 Task: Research Airbnb accommodation in Mosul Dam, Iraq from 2nd December, 2023 to 12th December, 2023 for 2 adults.1  bedroom having 1 bed and 1 bathroom.Amenities needed are: washing machine. Booking option can be shelf check-in. Look for 3 properties as per requirement.
Action: Mouse moved to (573, 94)
Screenshot: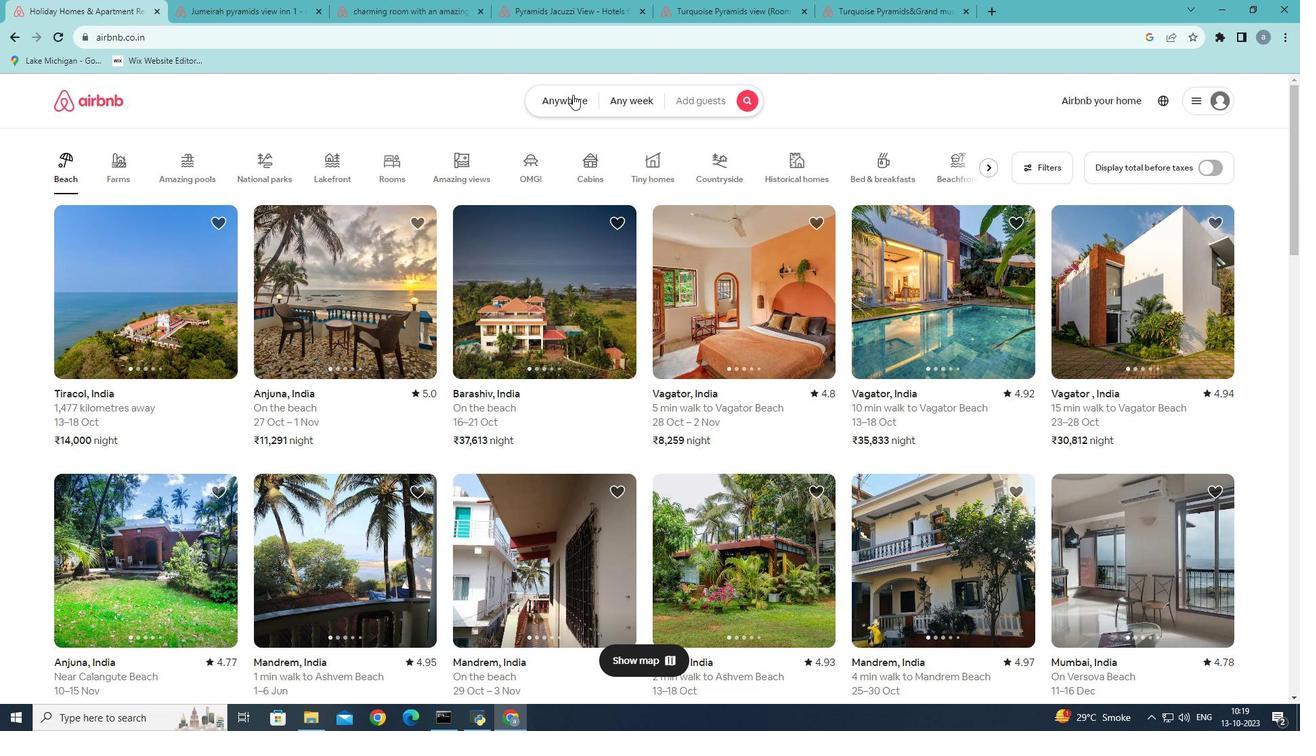 
Action: Mouse pressed left at (573, 94)
Screenshot: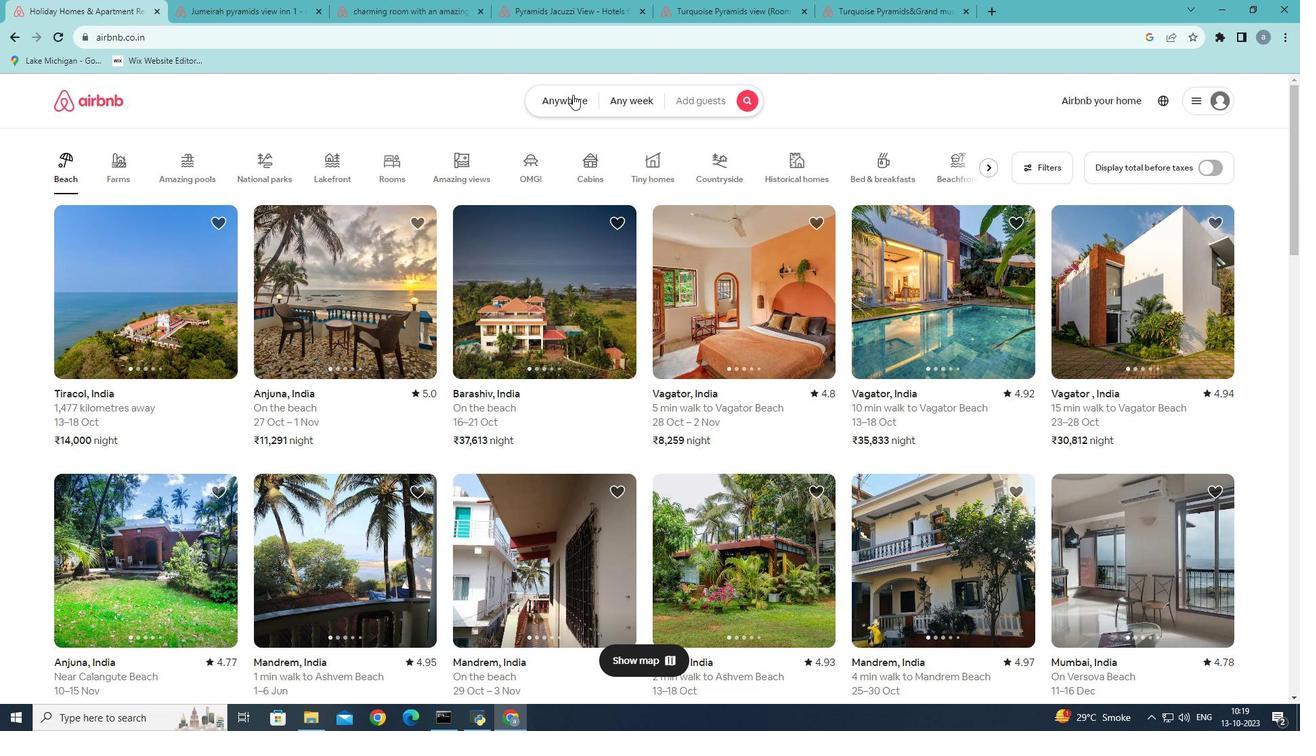 
Action: Mouse moved to (448, 164)
Screenshot: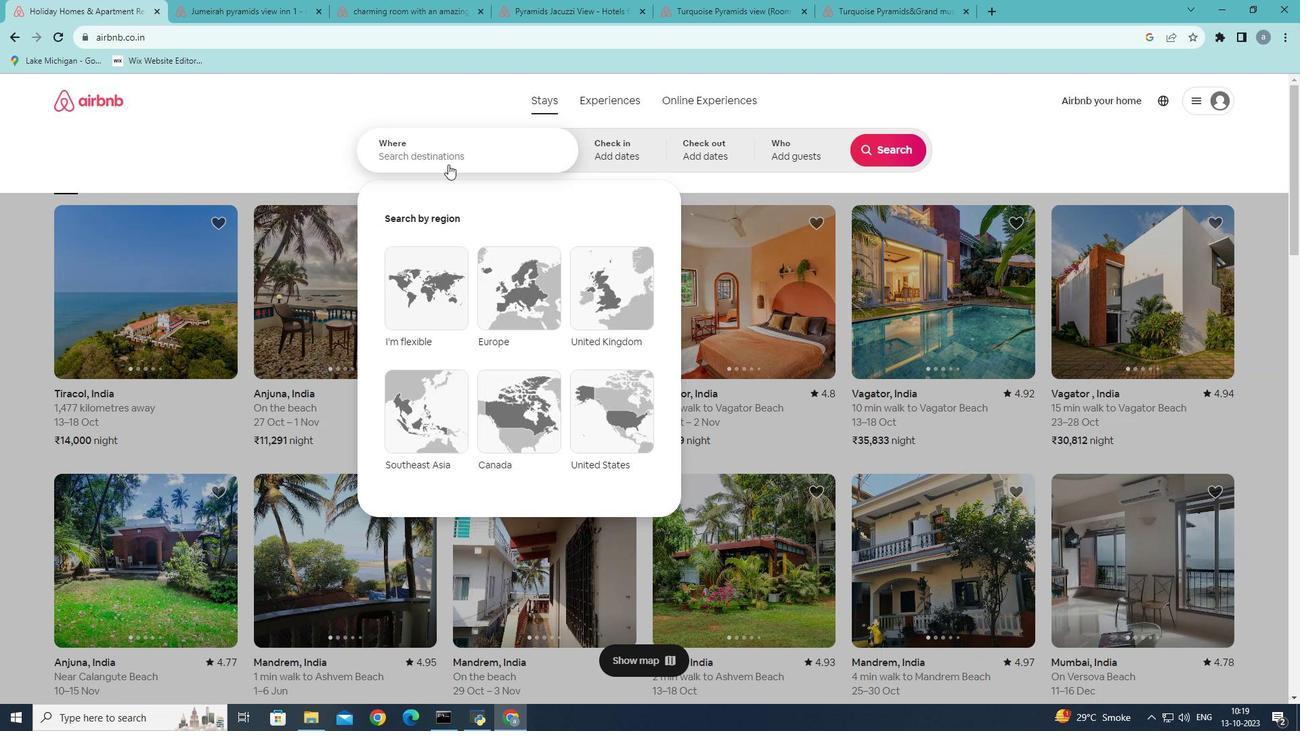 
Action: Mouse pressed left at (448, 164)
Screenshot: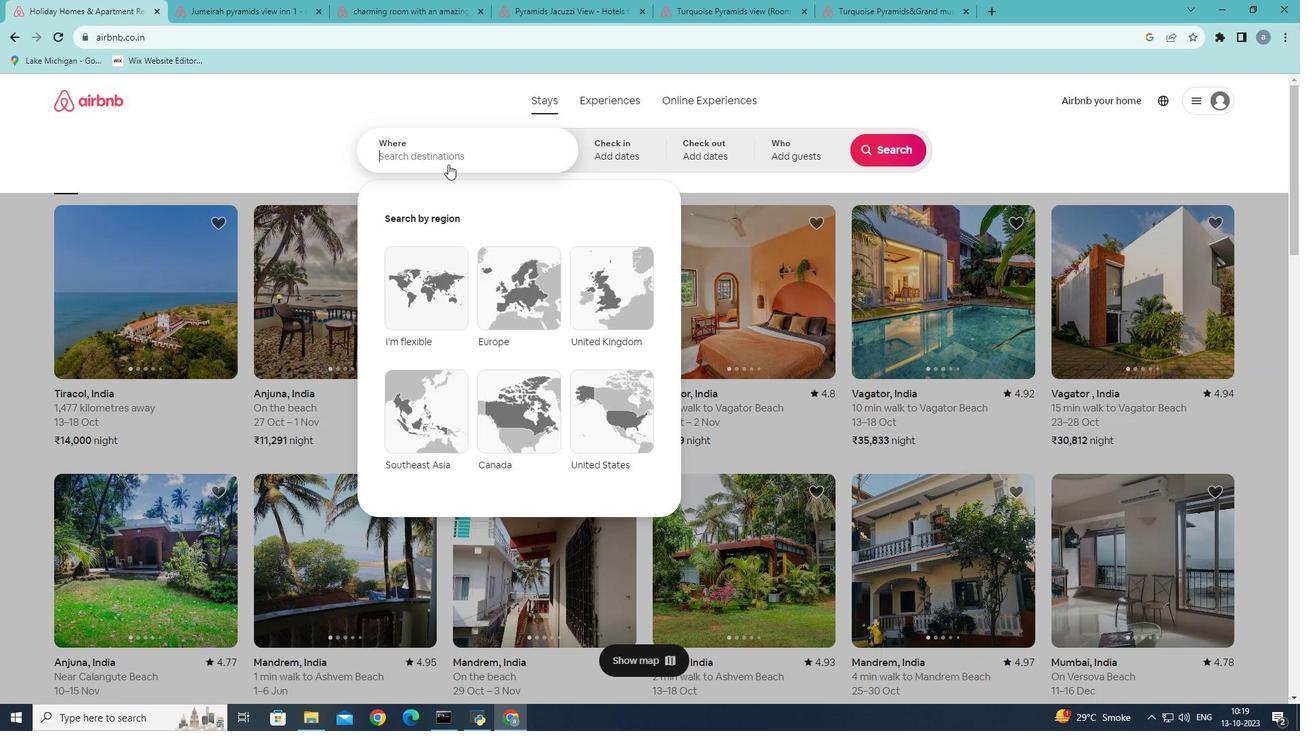 
Action: Mouse moved to (454, 140)
Screenshot: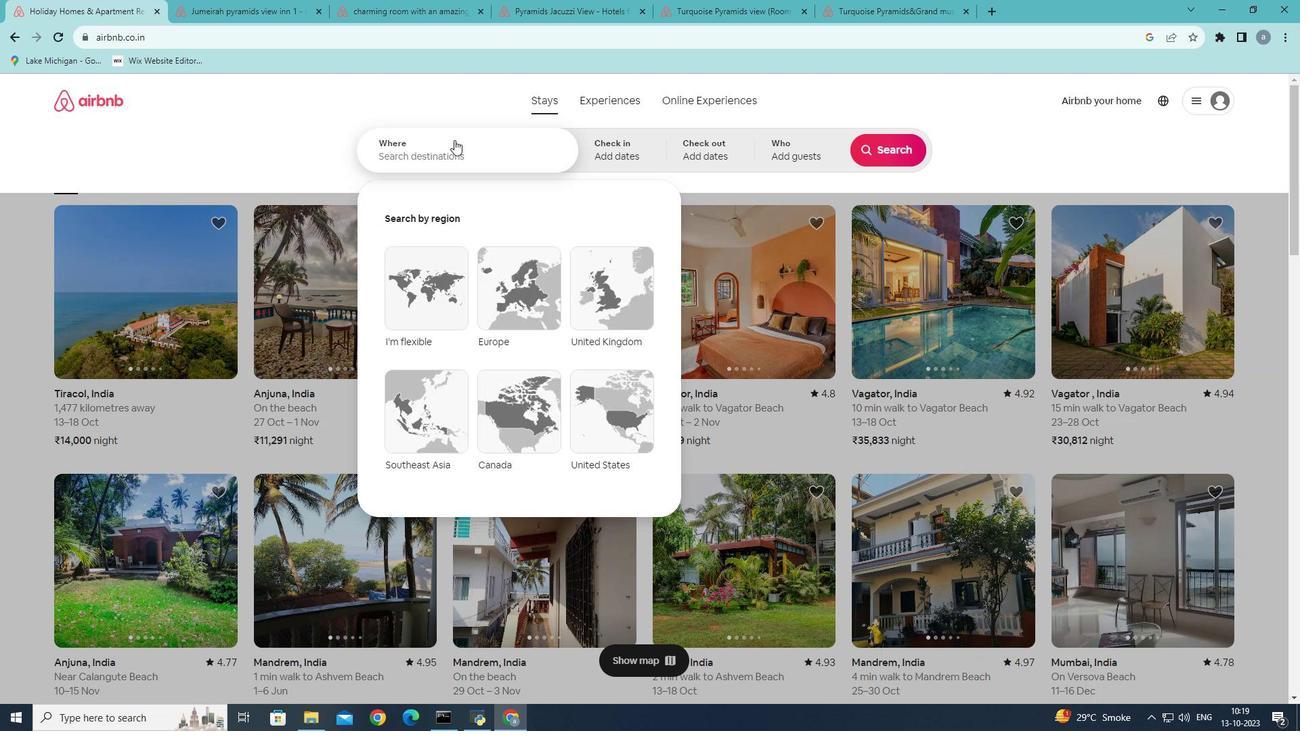 
Action: Key pressed <Key.shift><Key.shift>Mosul
Screenshot: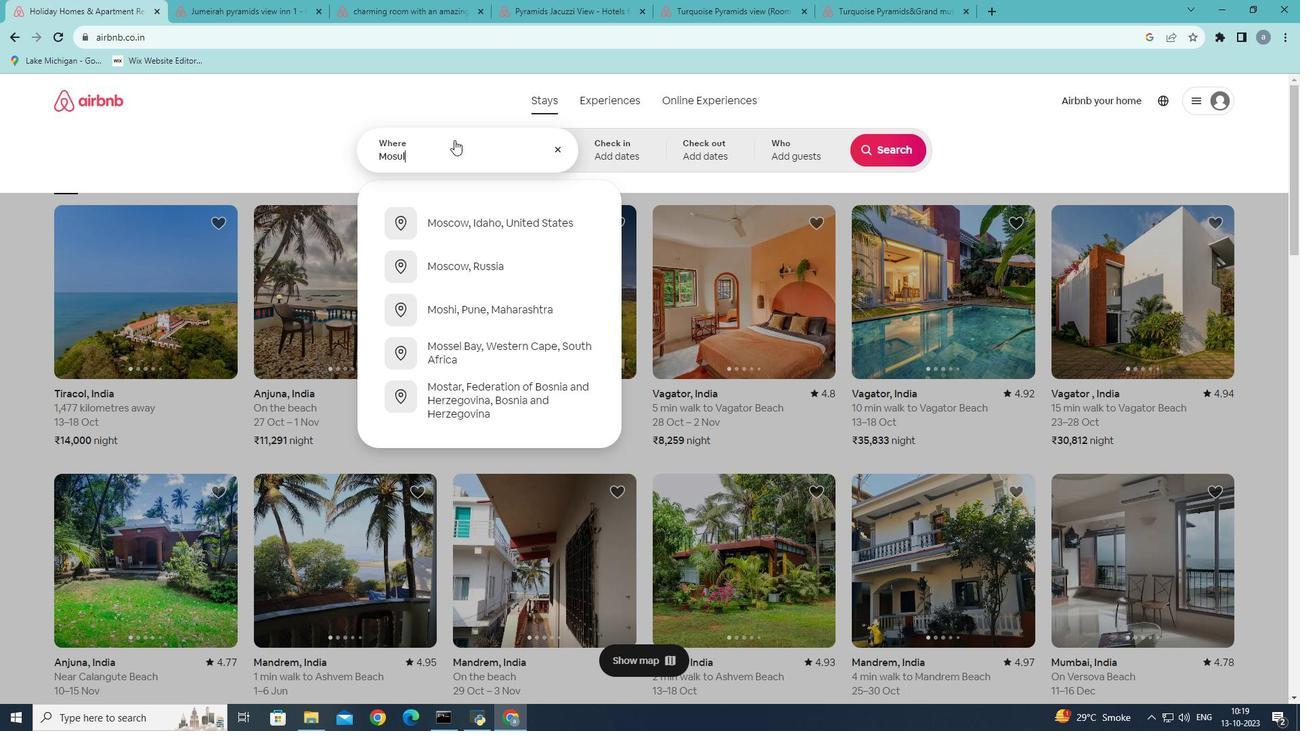 
Action: Mouse moved to (483, 260)
Screenshot: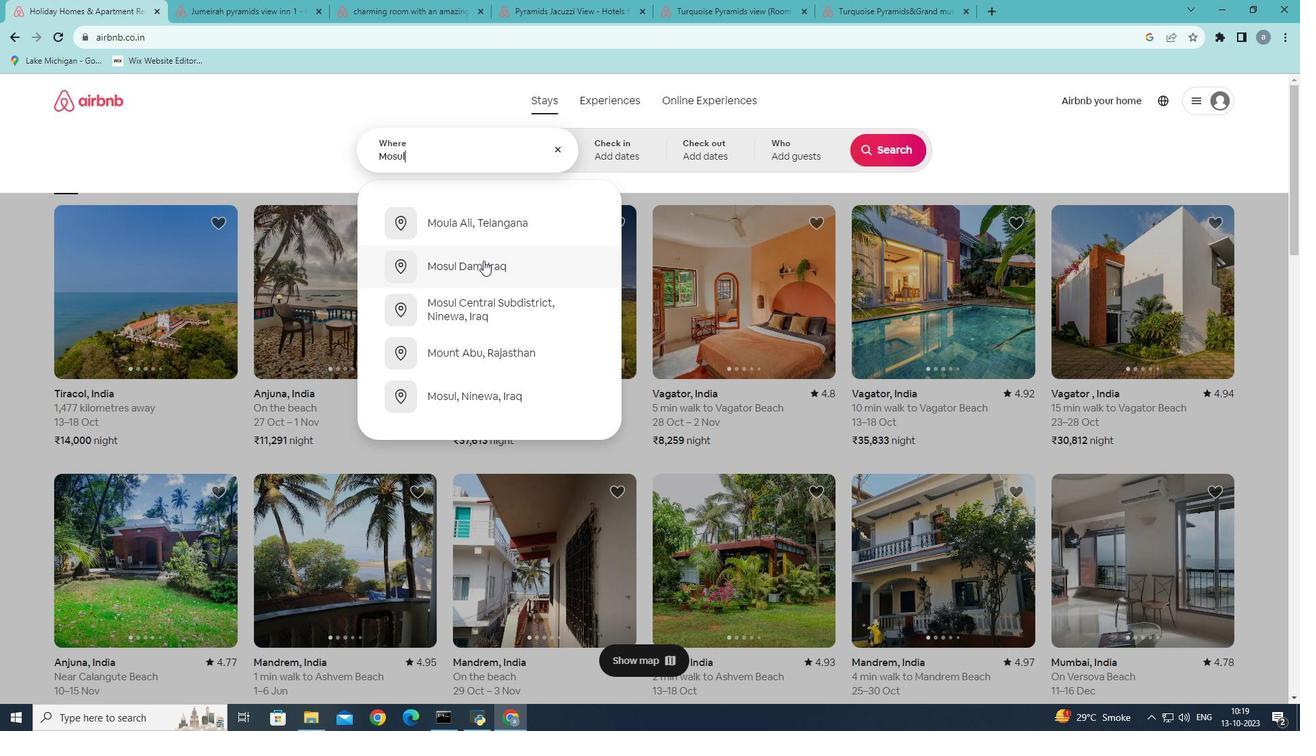 
Action: Mouse pressed left at (483, 260)
Screenshot: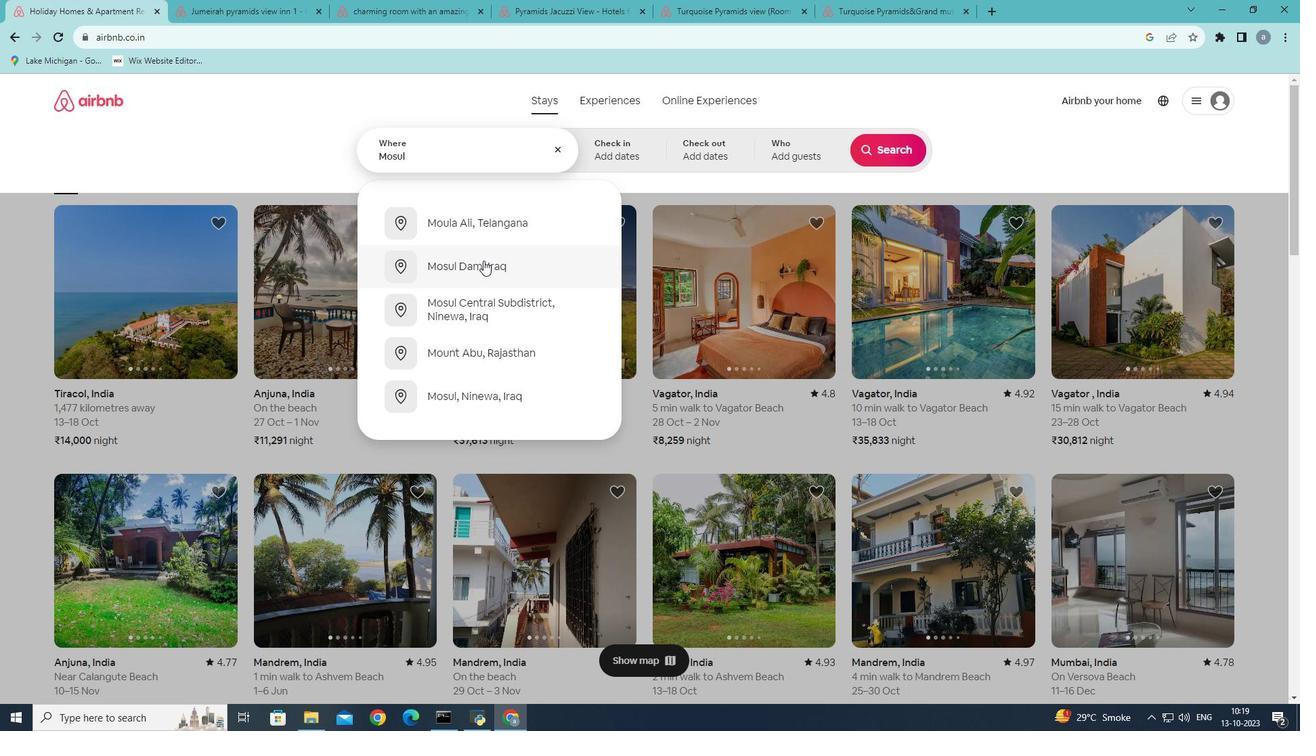 
Action: Mouse moved to (884, 262)
Screenshot: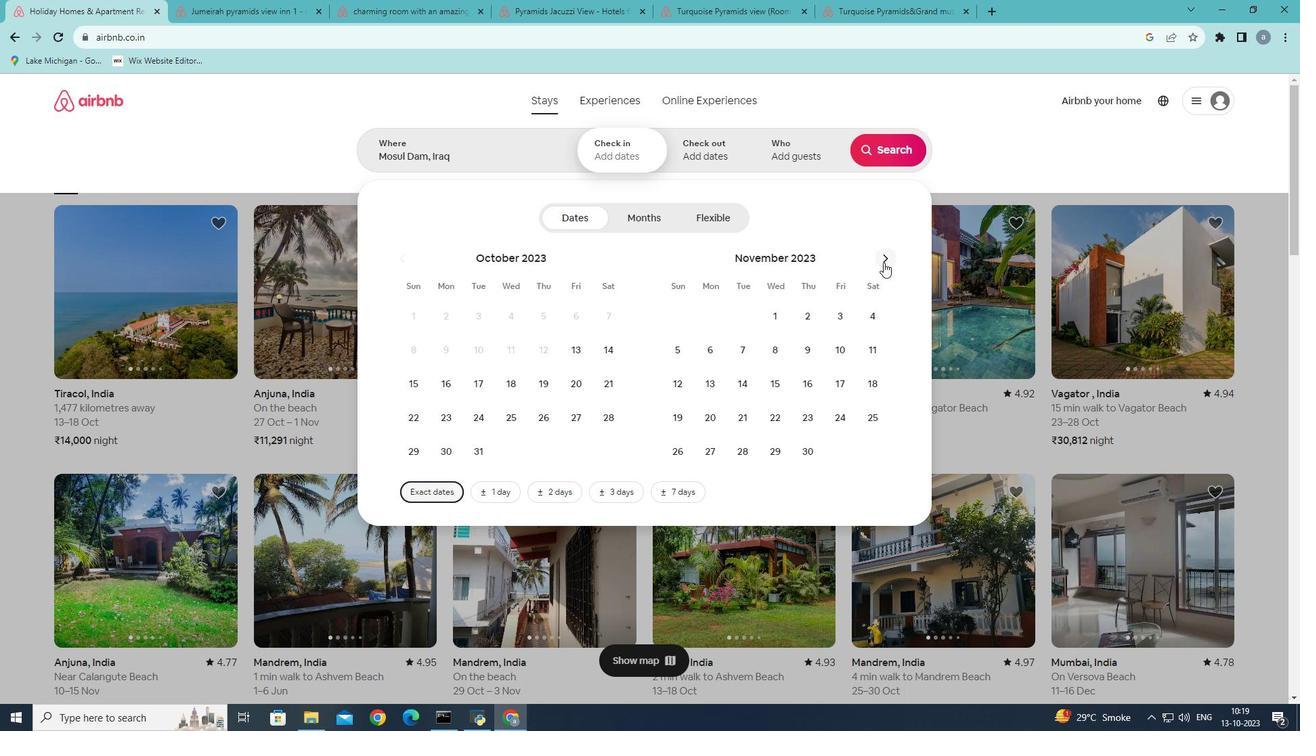 
Action: Mouse pressed left at (884, 262)
Screenshot: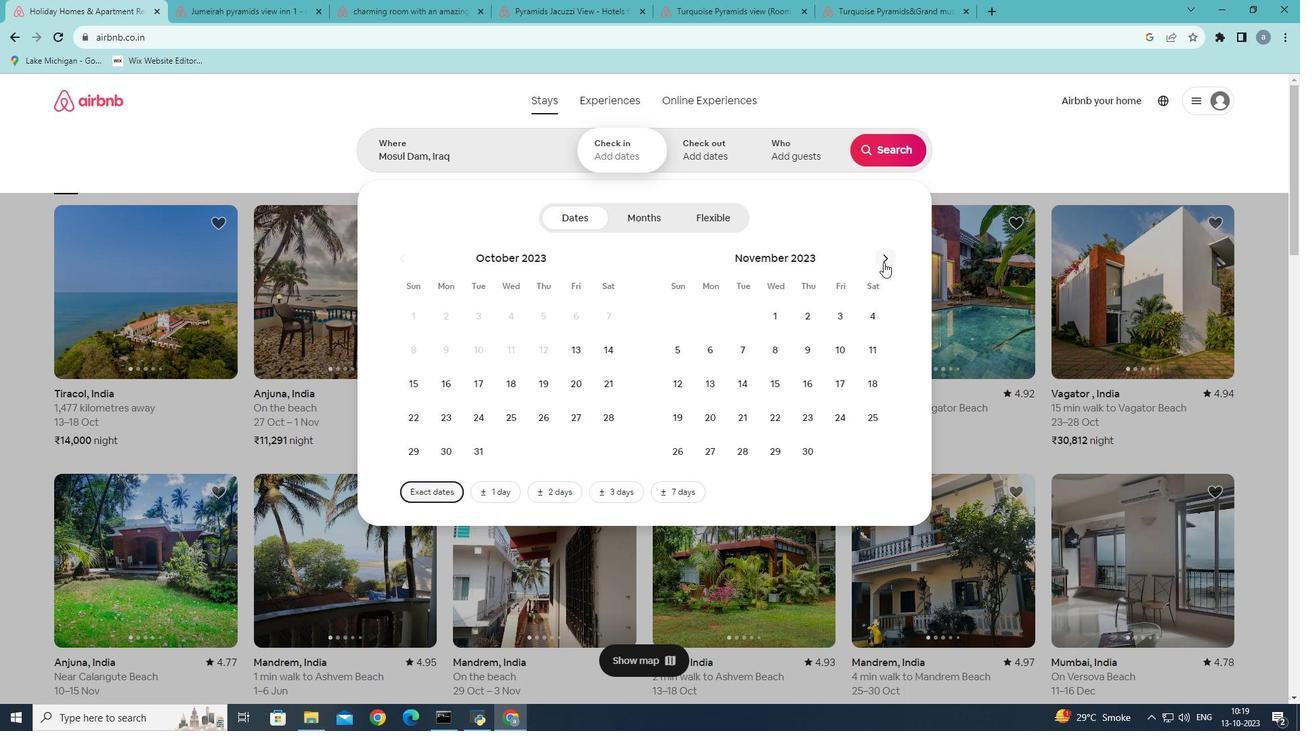 
Action: Mouse moved to (869, 308)
Screenshot: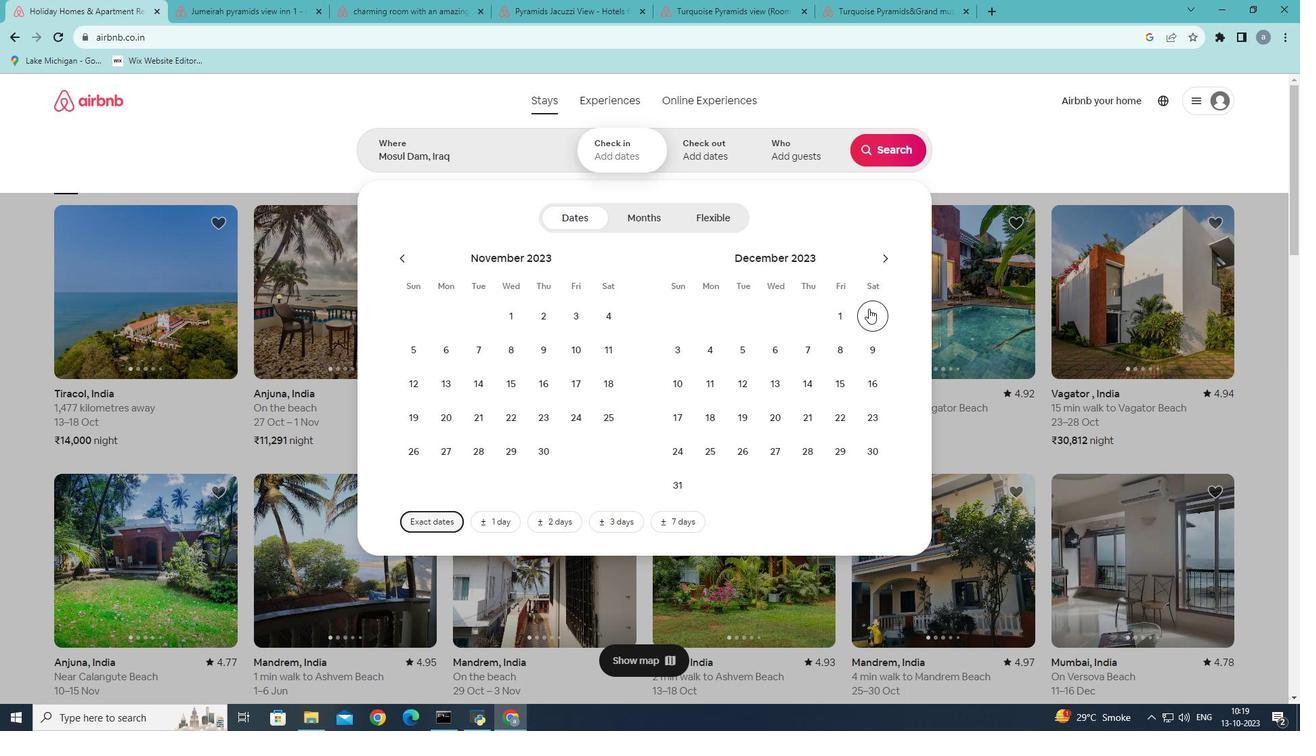 
Action: Mouse pressed left at (869, 308)
Screenshot: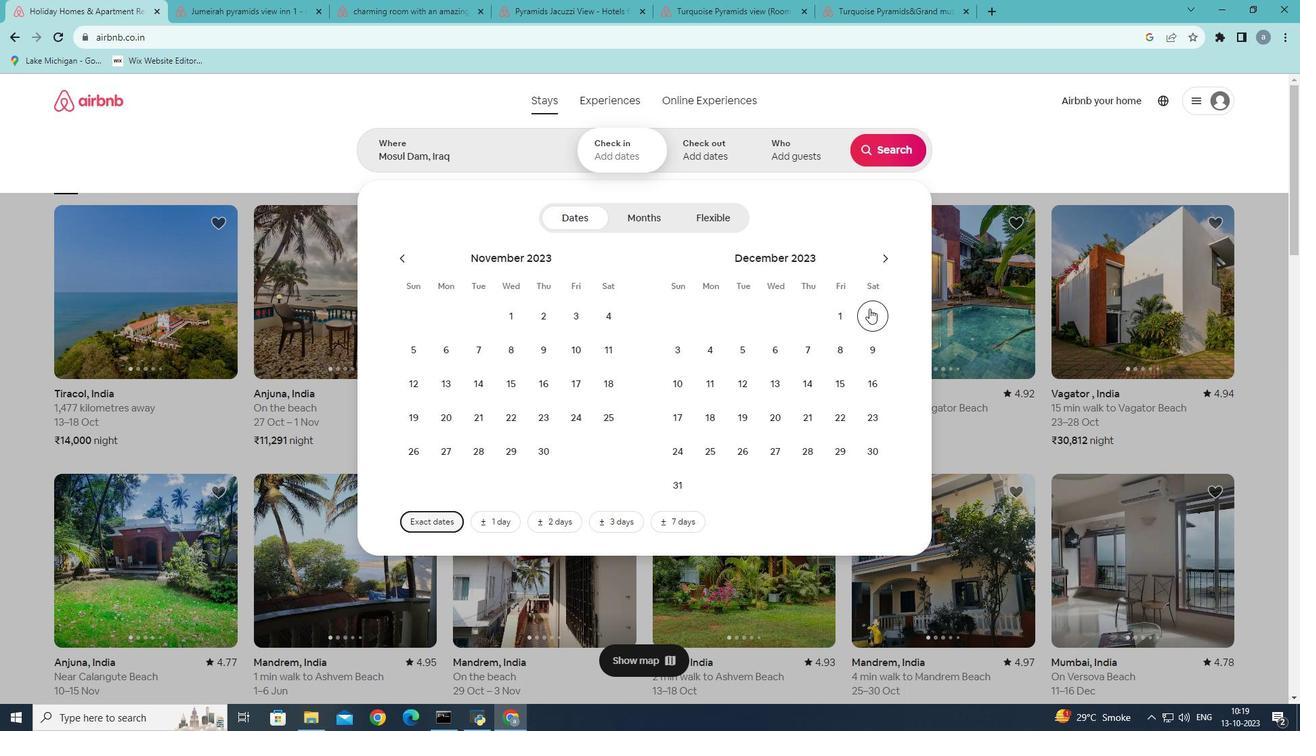 
Action: Mouse moved to (742, 379)
Screenshot: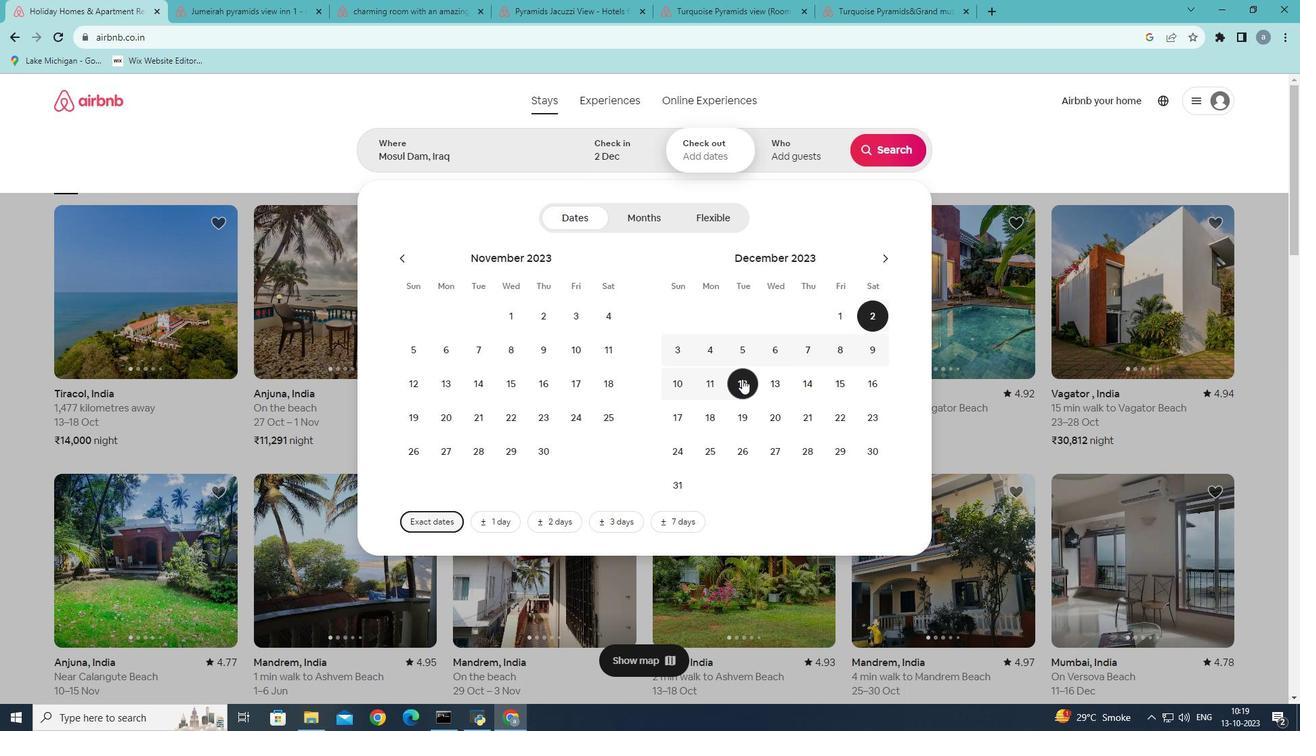 
Action: Mouse pressed left at (742, 379)
Screenshot: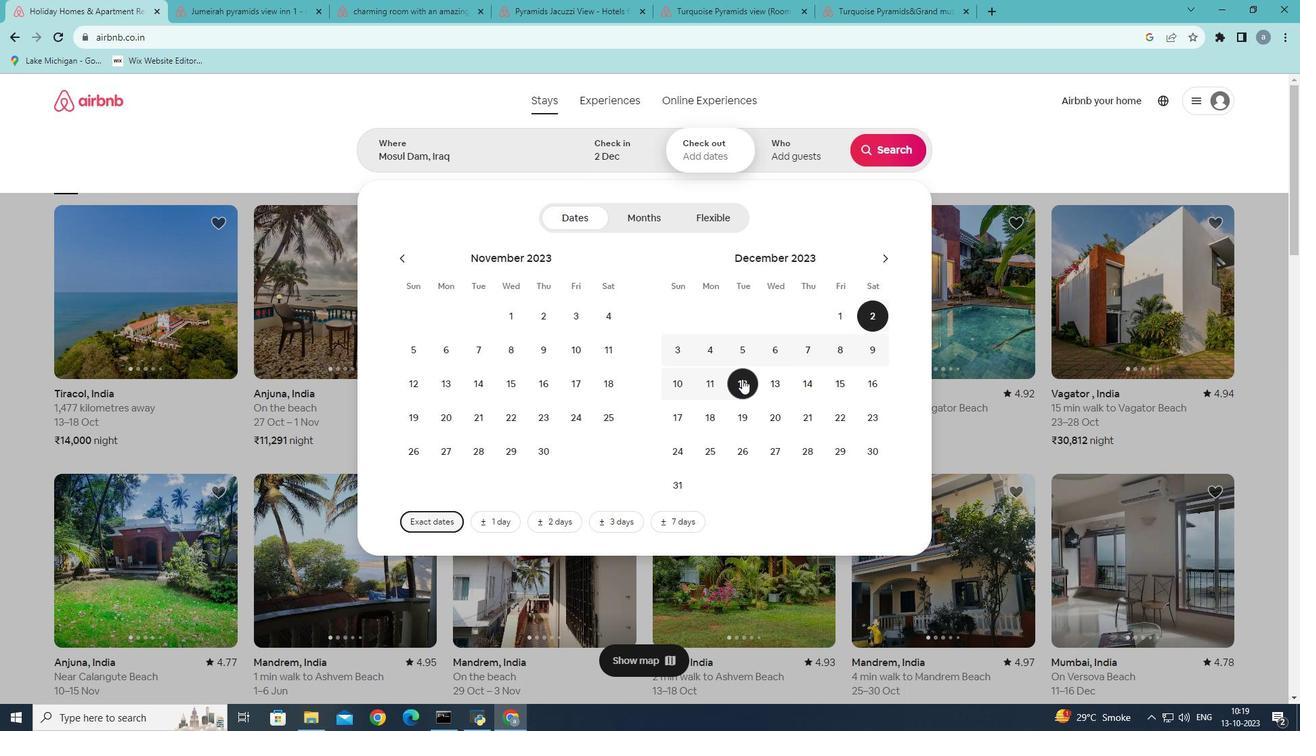 
Action: Mouse moved to (812, 153)
Screenshot: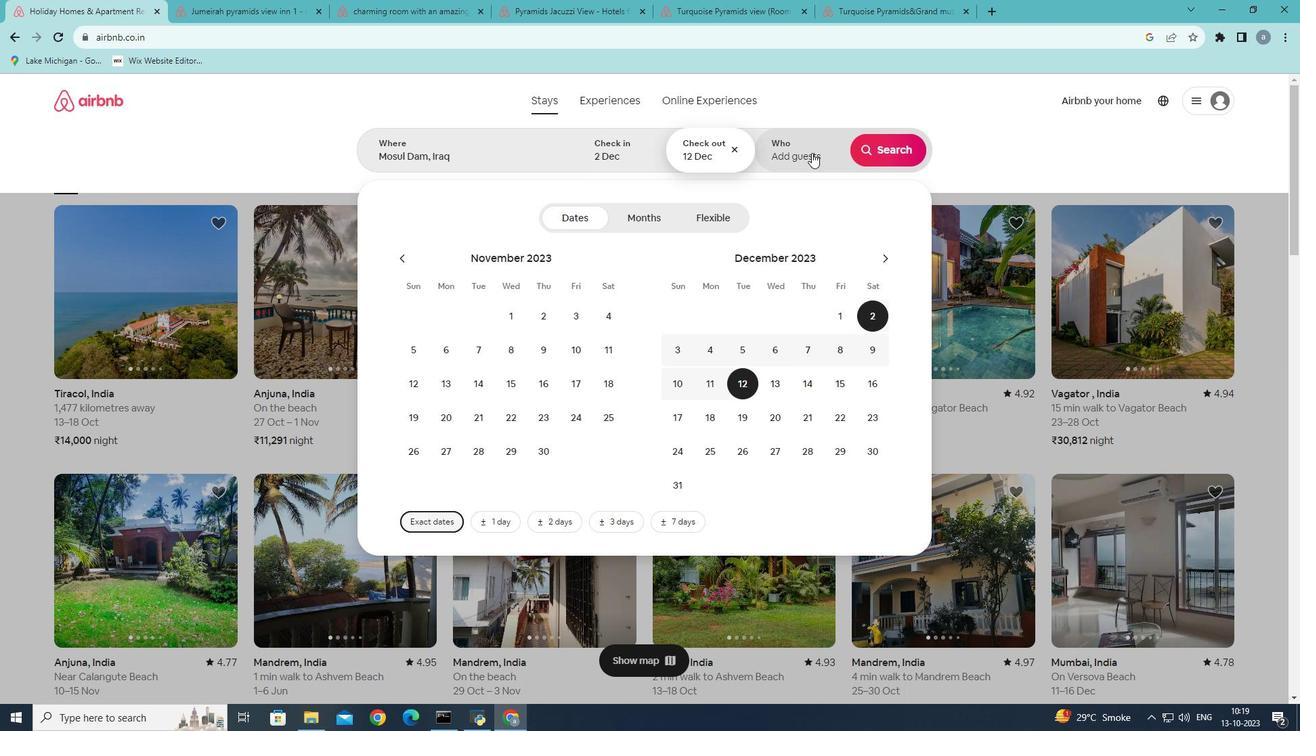 
Action: Mouse pressed left at (812, 153)
Screenshot: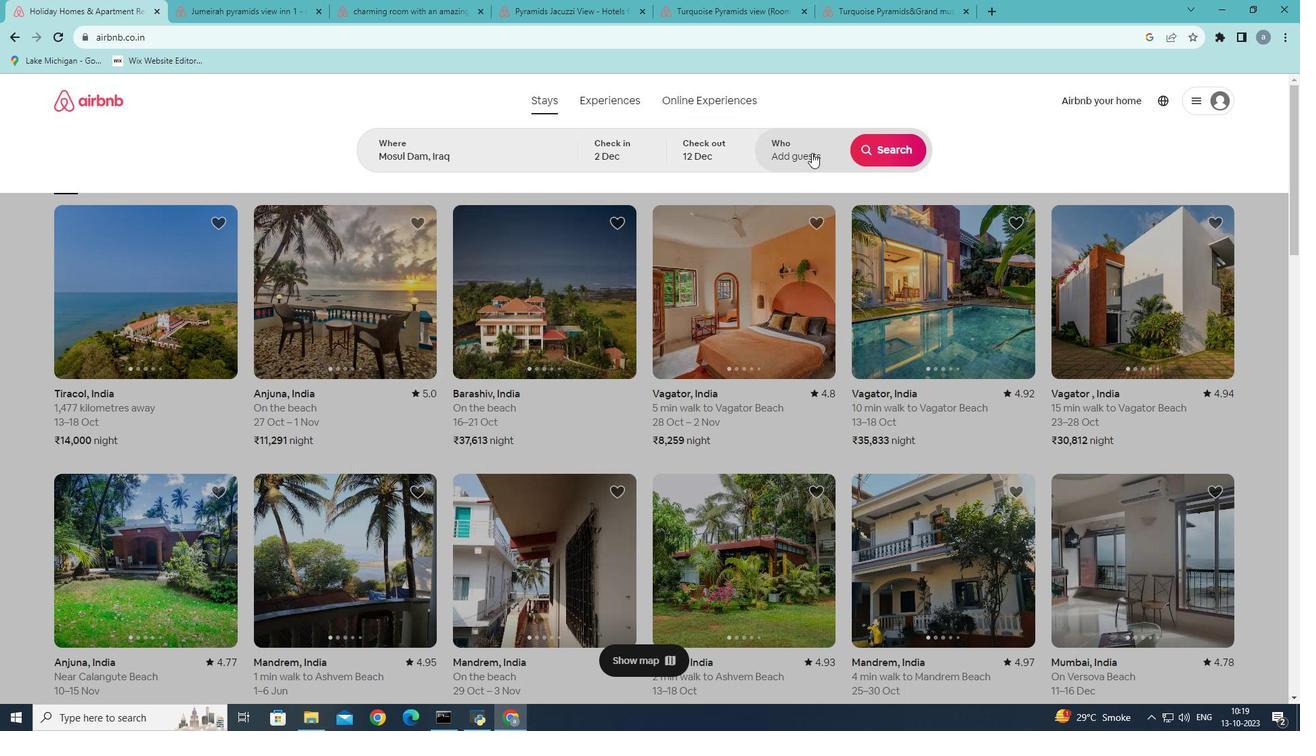 
Action: Mouse moved to (892, 220)
Screenshot: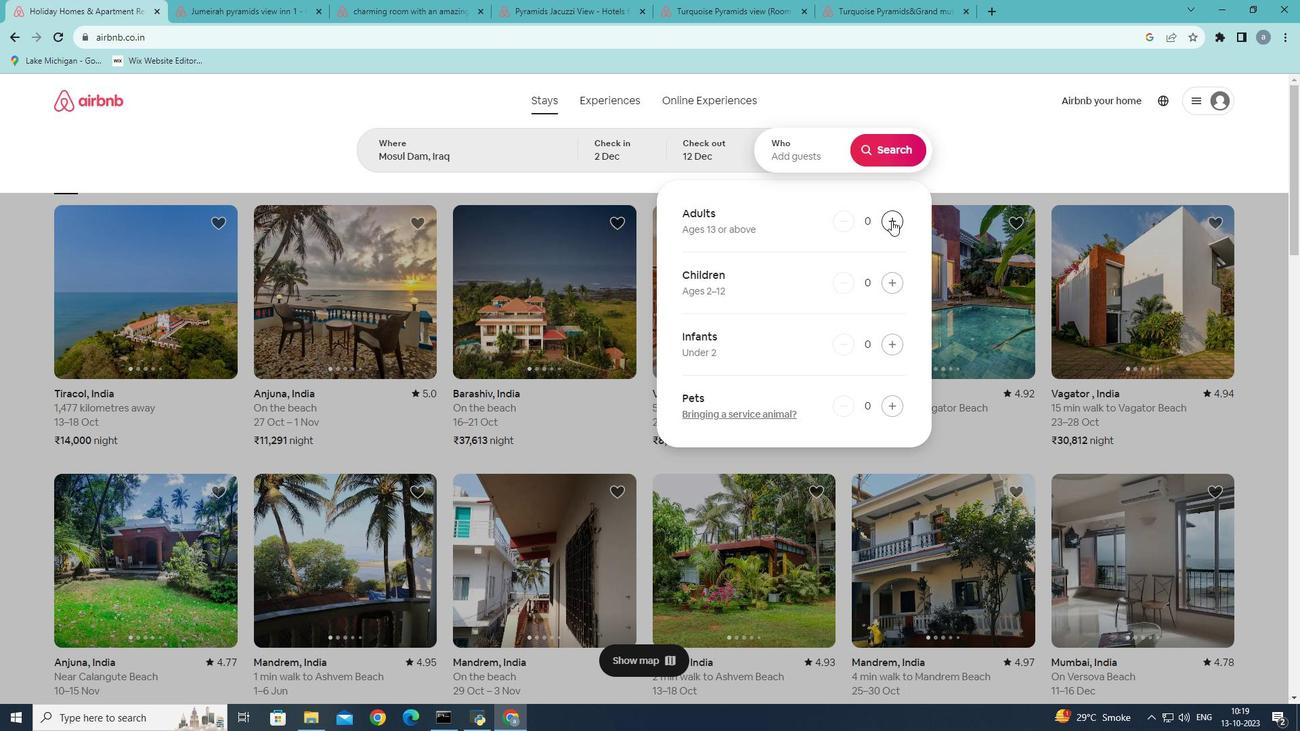 
Action: Mouse pressed left at (892, 220)
Screenshot: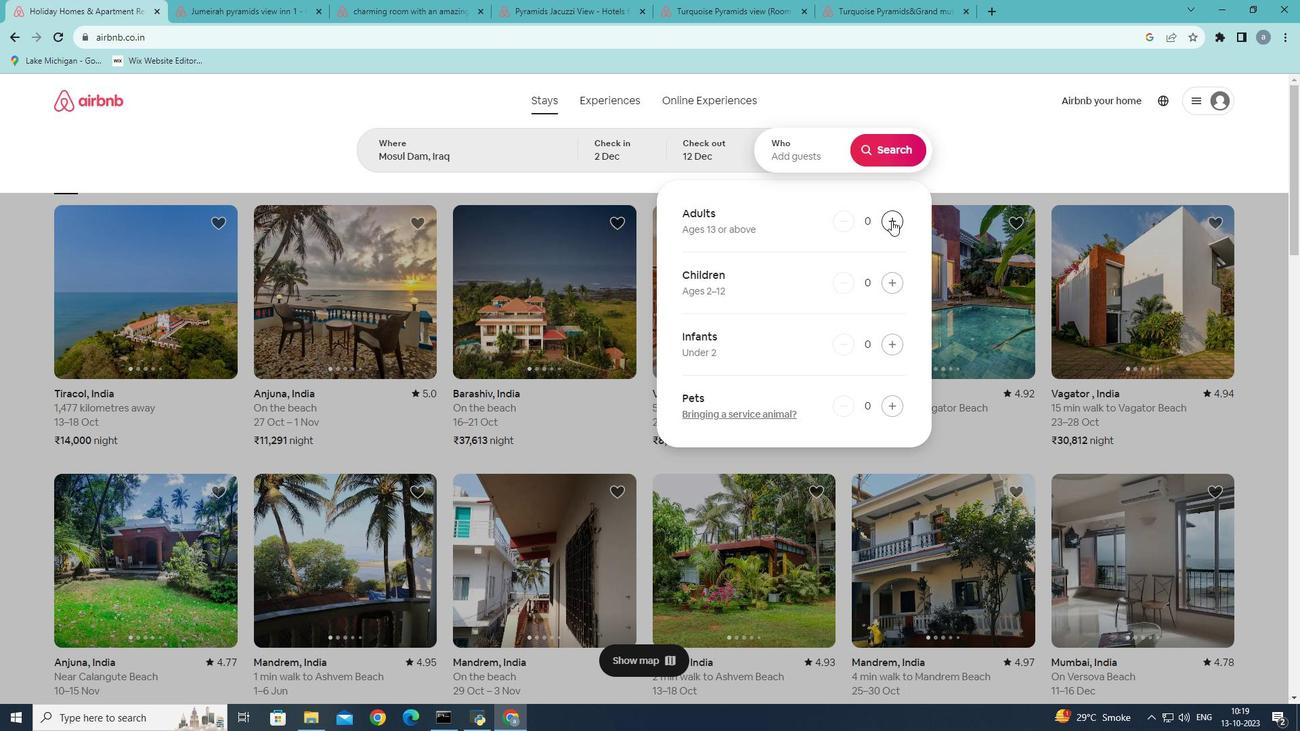 
Action: Mouse pressed left at (892, 220)
Screenshot: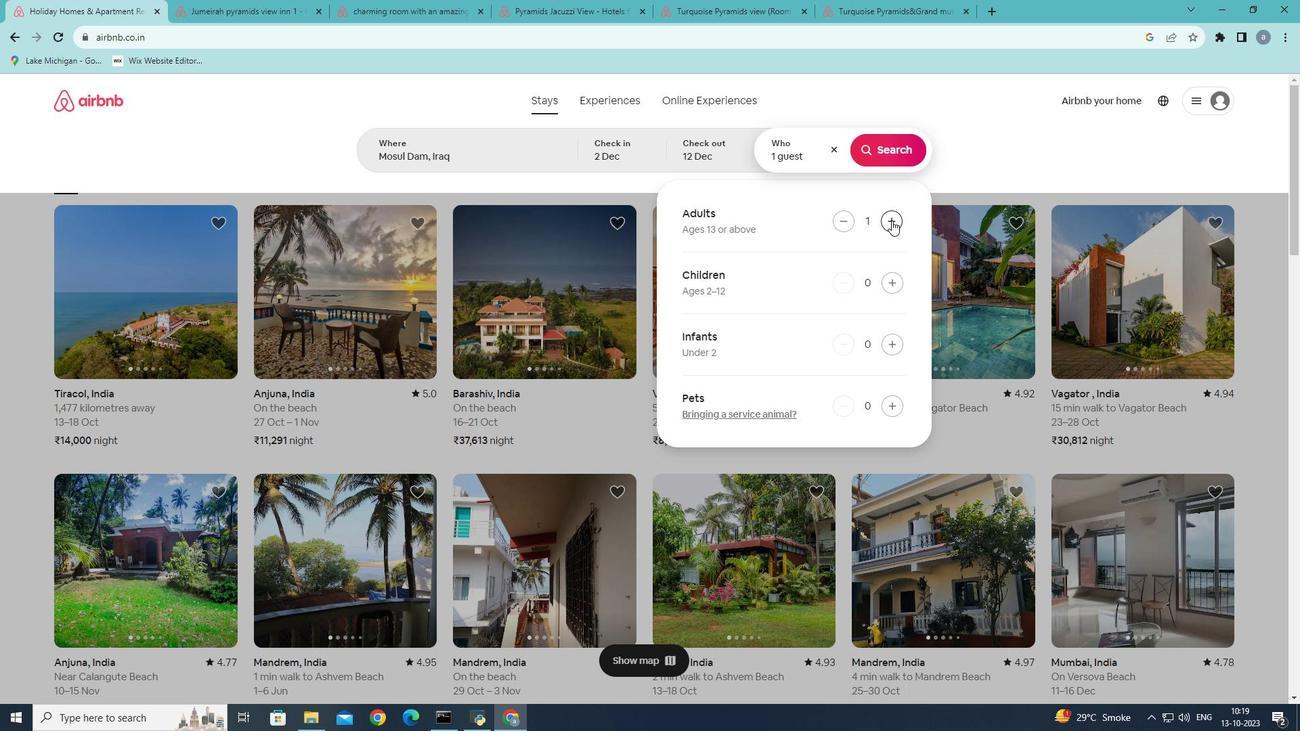 
Action: Mouse moved to (905, 147)
Screenshot: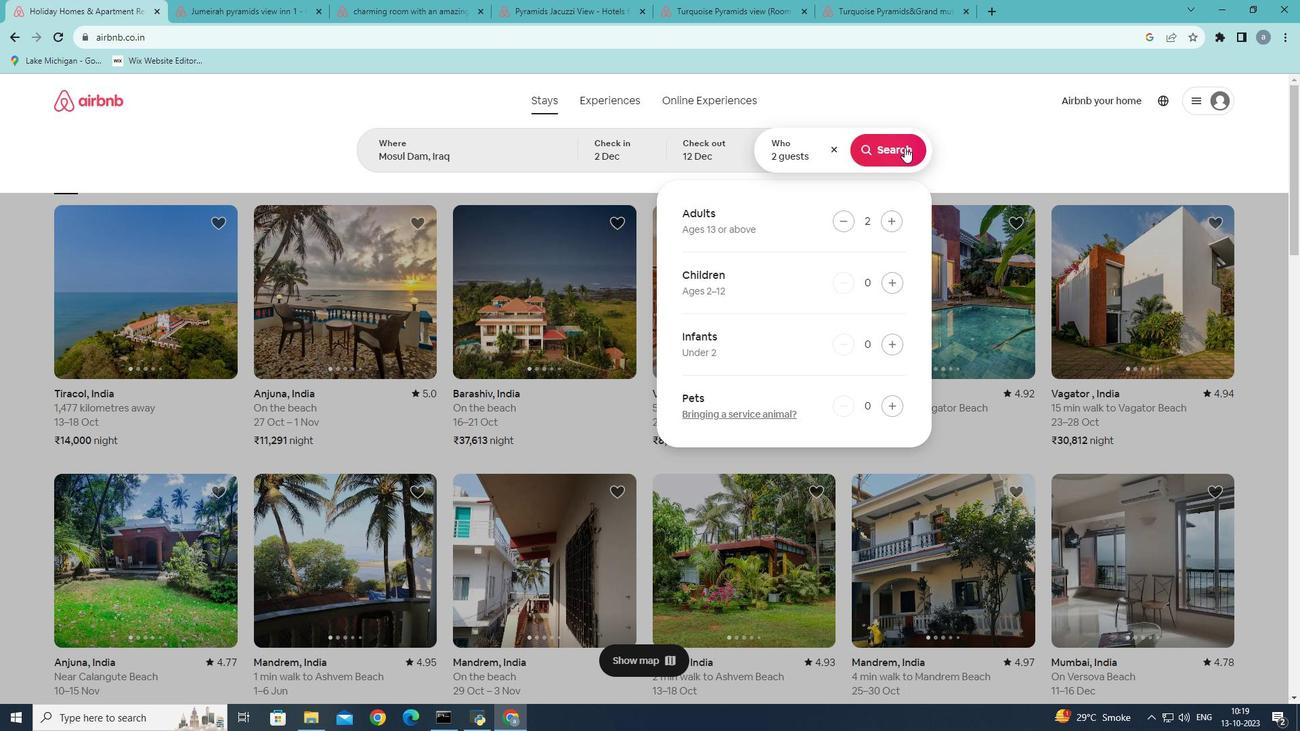 
Action: Mouse pressed left at (905, 147)
Screenshot: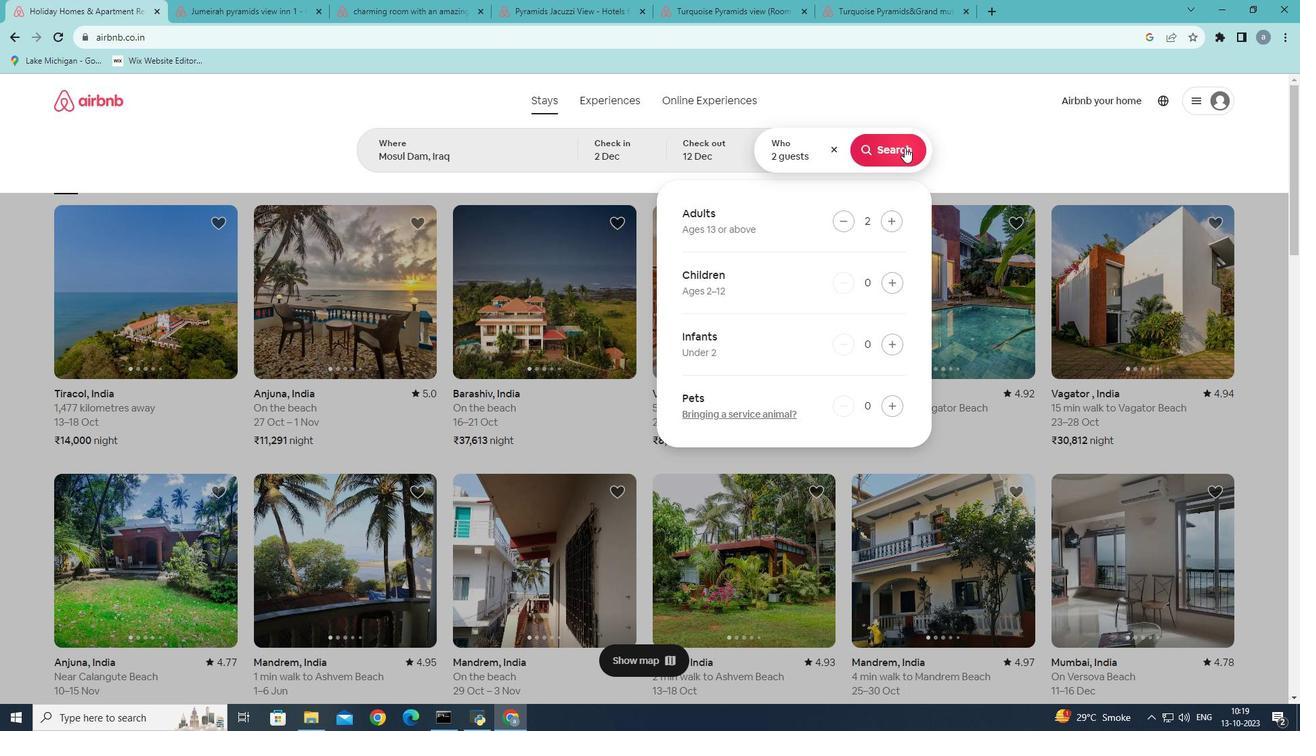 
Action: Mouse moved to (1090, 159)
Screenshot: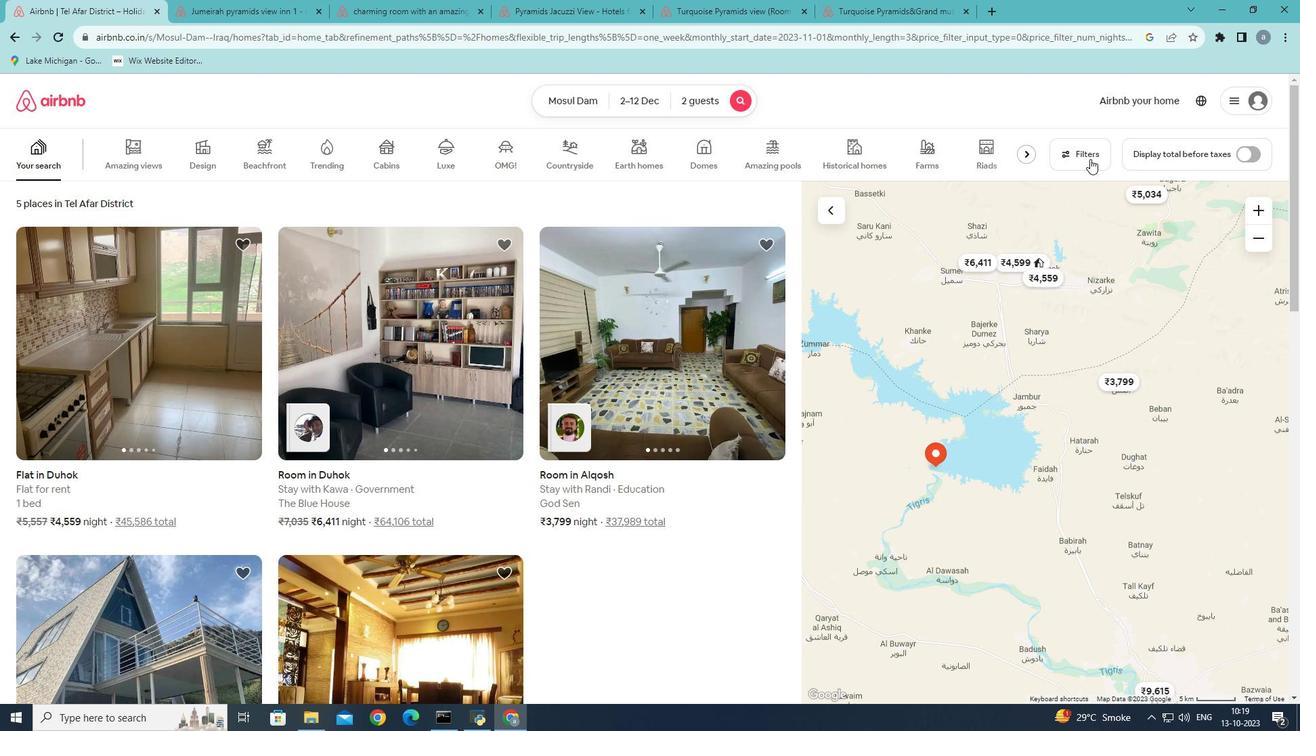 
Action: Mouse pressed left at (1090, 159)
Screenshot: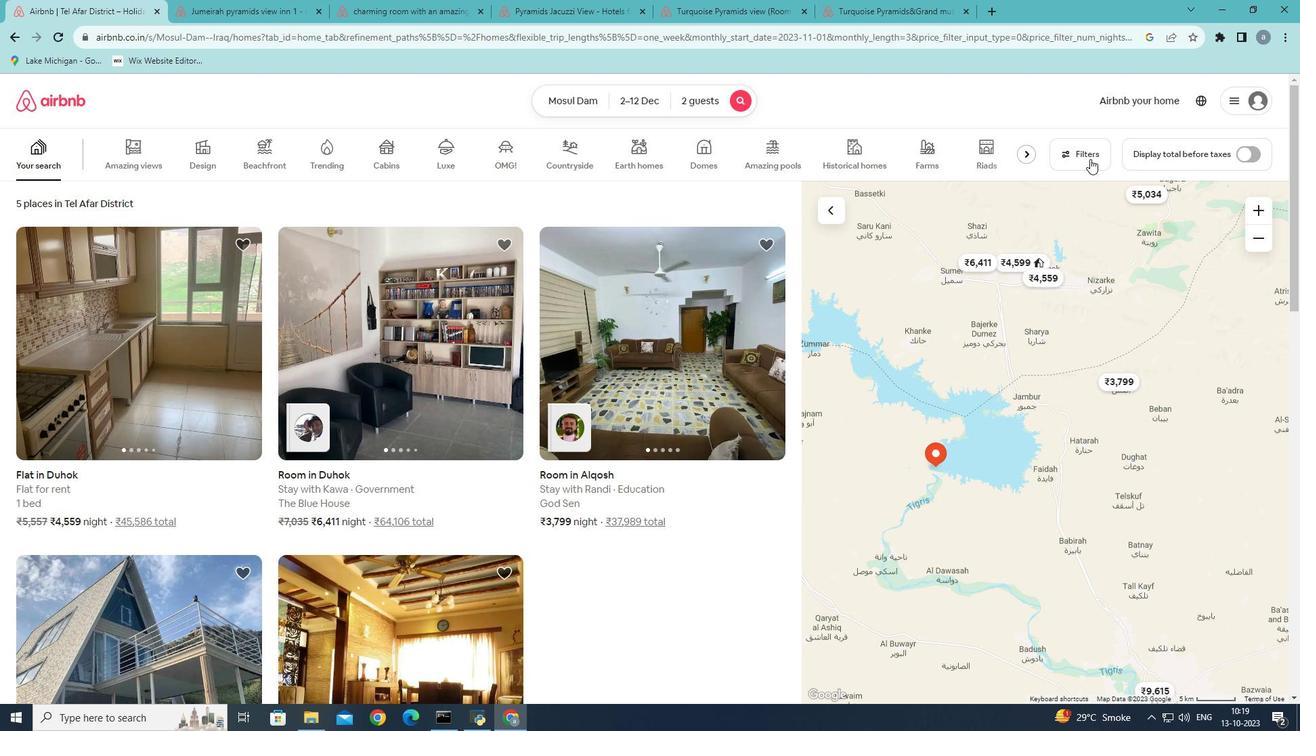 
Action: Mouse moved to (552, 424)
Screenshot: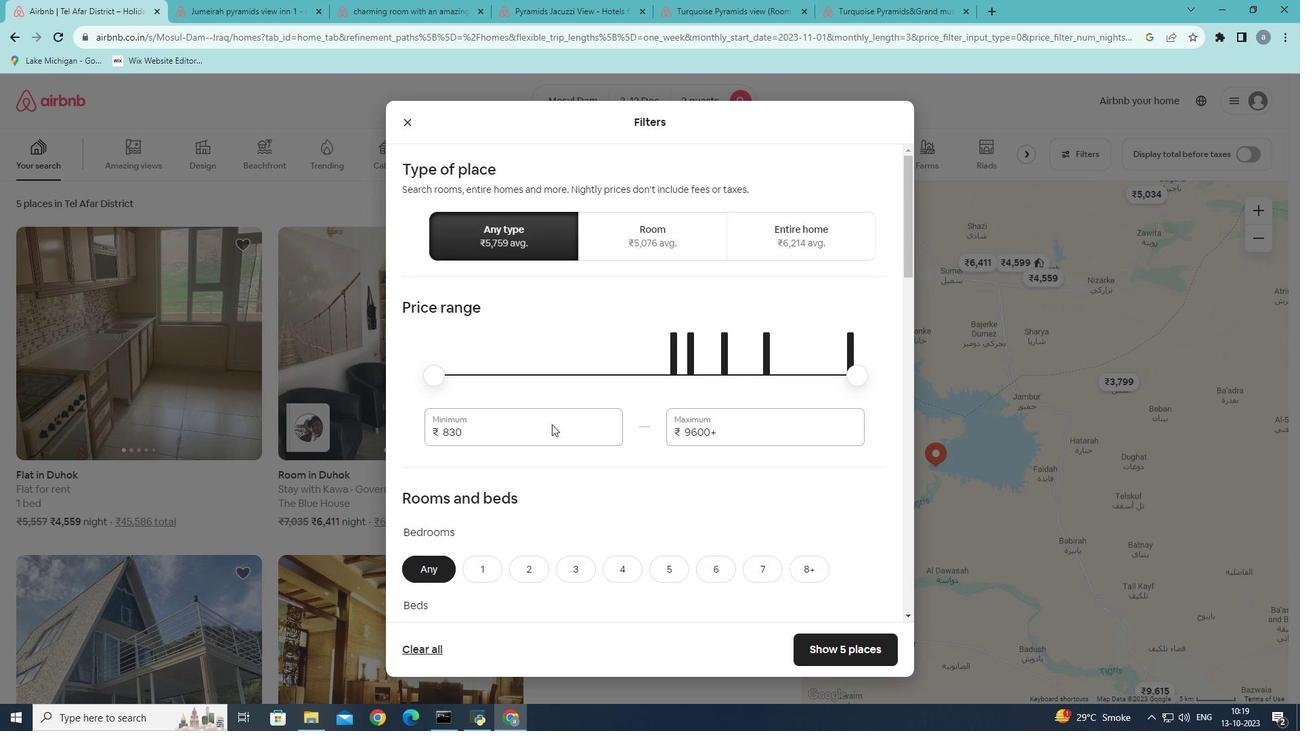 
Action: Mouse scrolled (552, 424) with delta (0, 0)
Screenshot: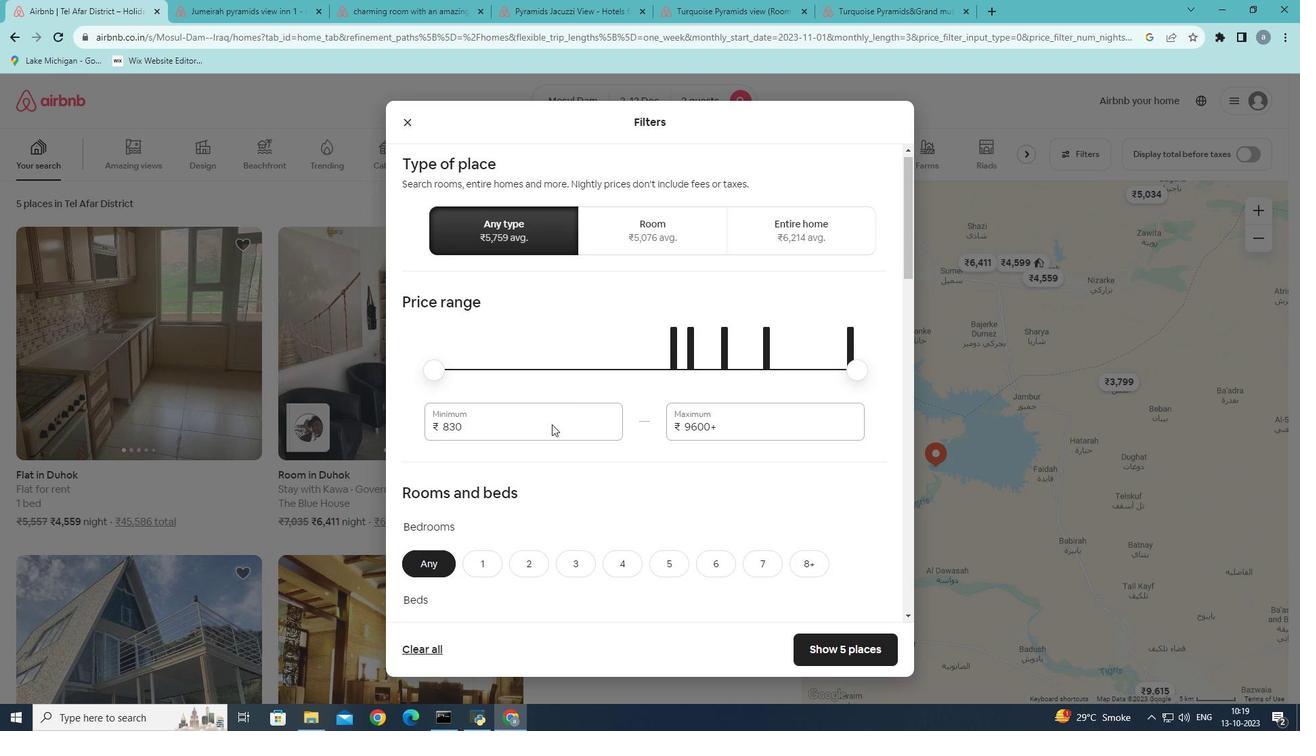 
Action: Mouse scrolled (552, 424) with delta (0, 0)
Screenshot: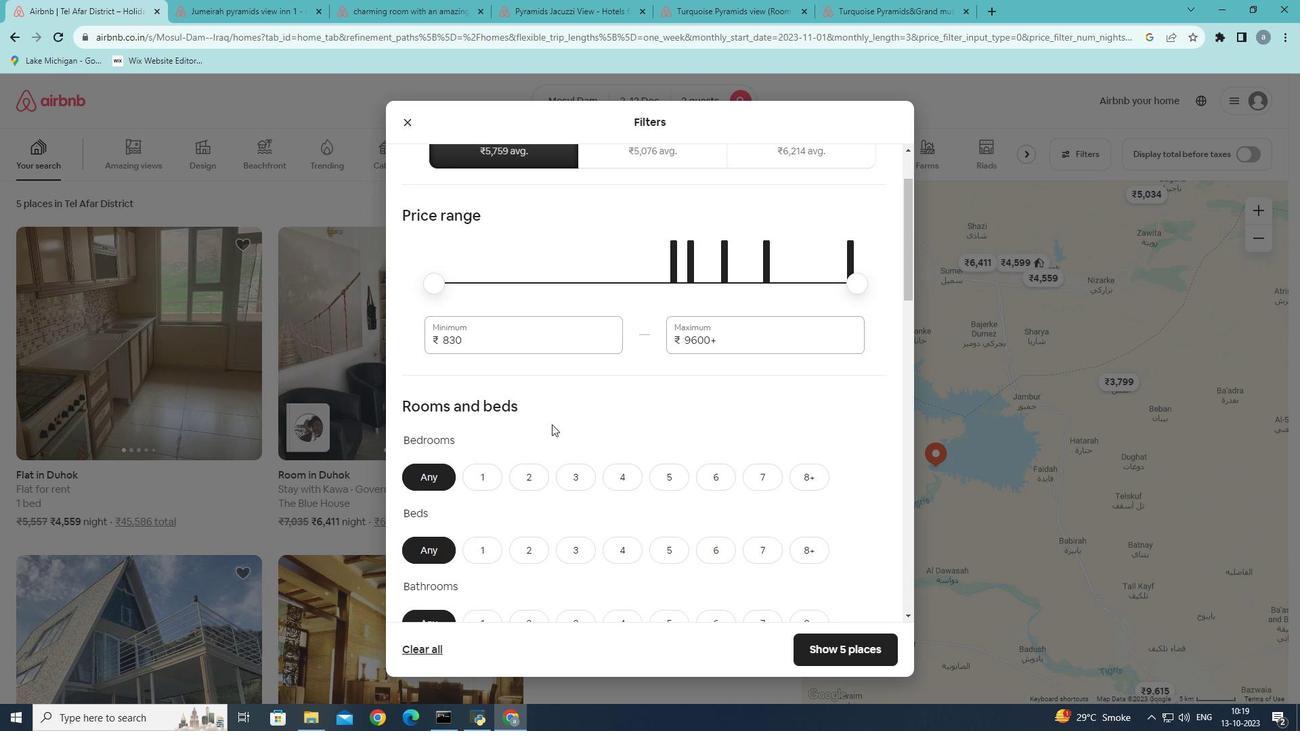 
Action: Mouse moved to (493, 439)
Screenshot: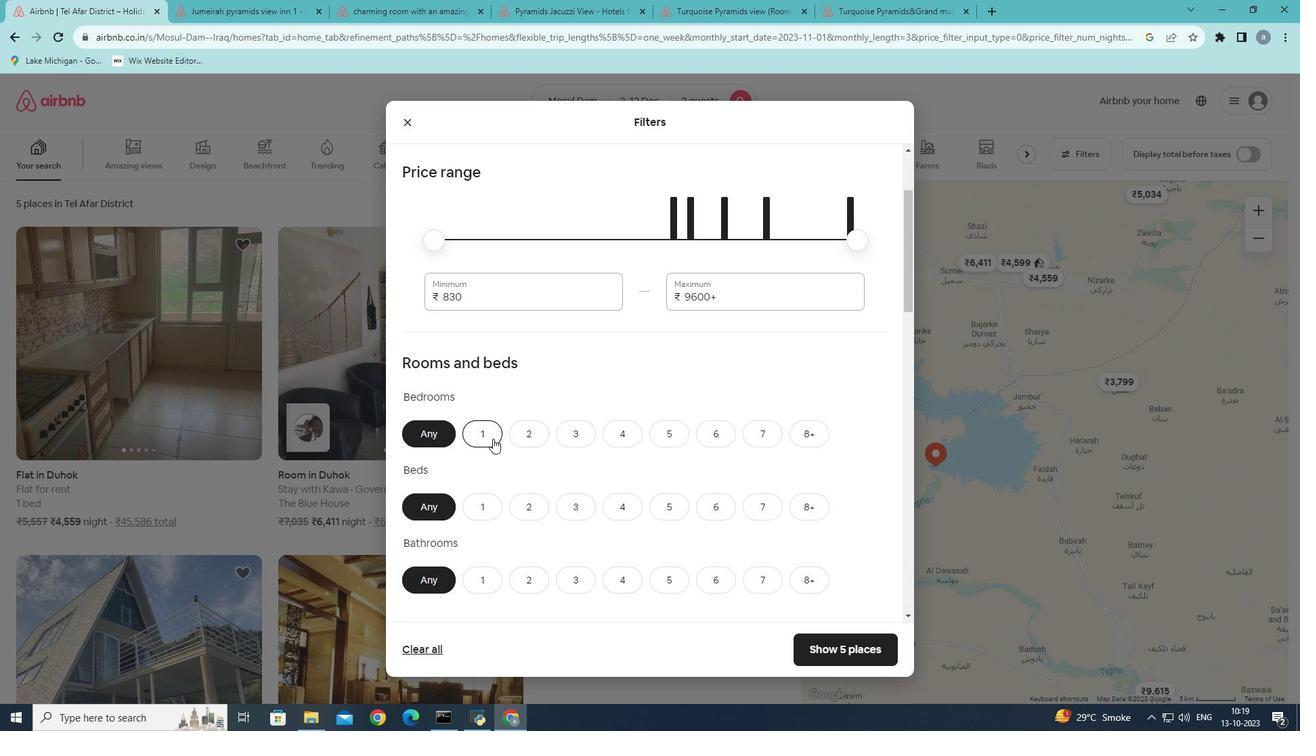 
Action: Mouse pressed left at (493, 439)
Screenshot: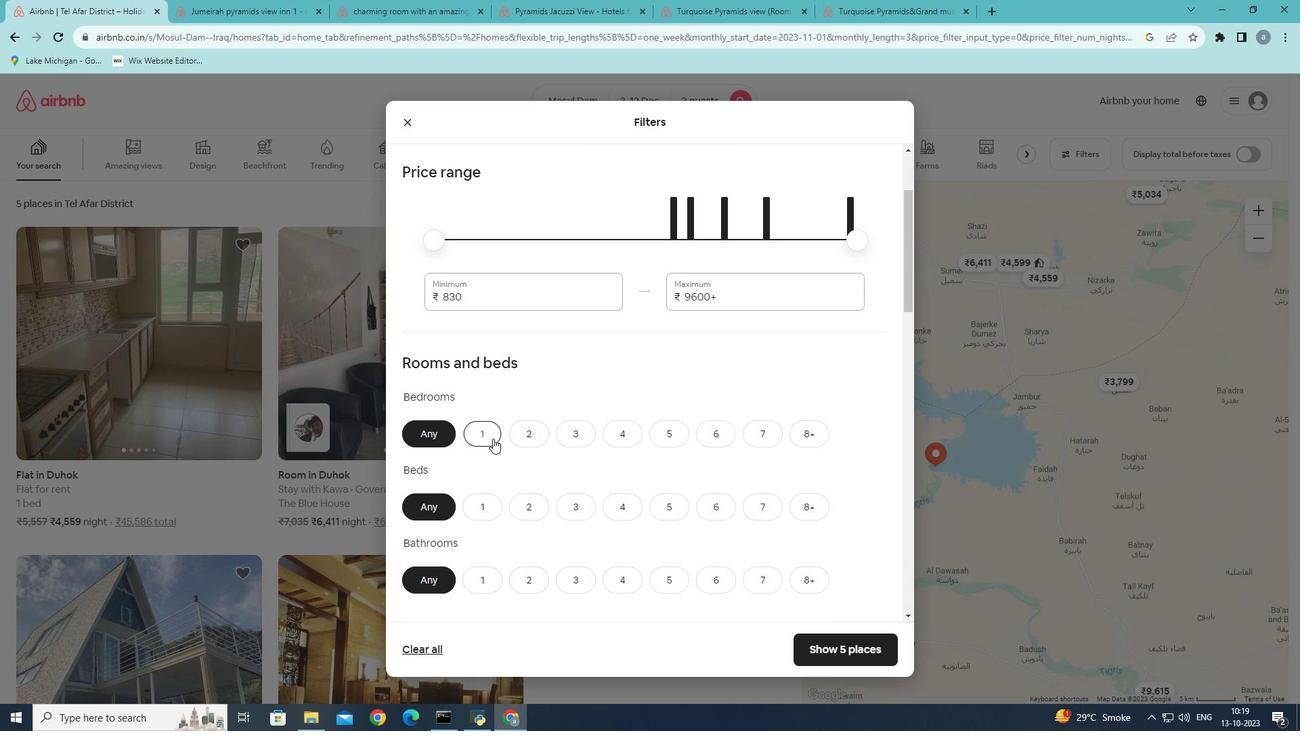 
Action: Mouse moved to (488, 510)
Screenshot: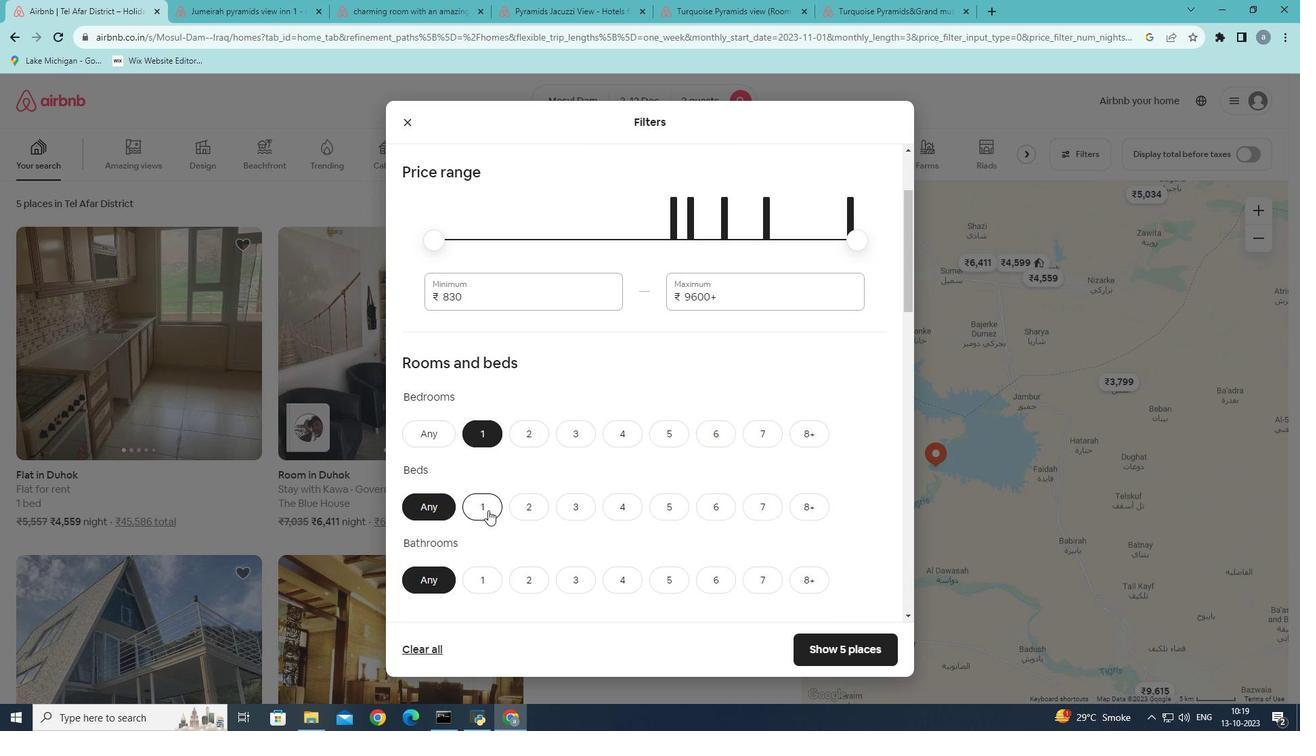 
Action: Mouse pressed left at (488, 510)
Screenshot: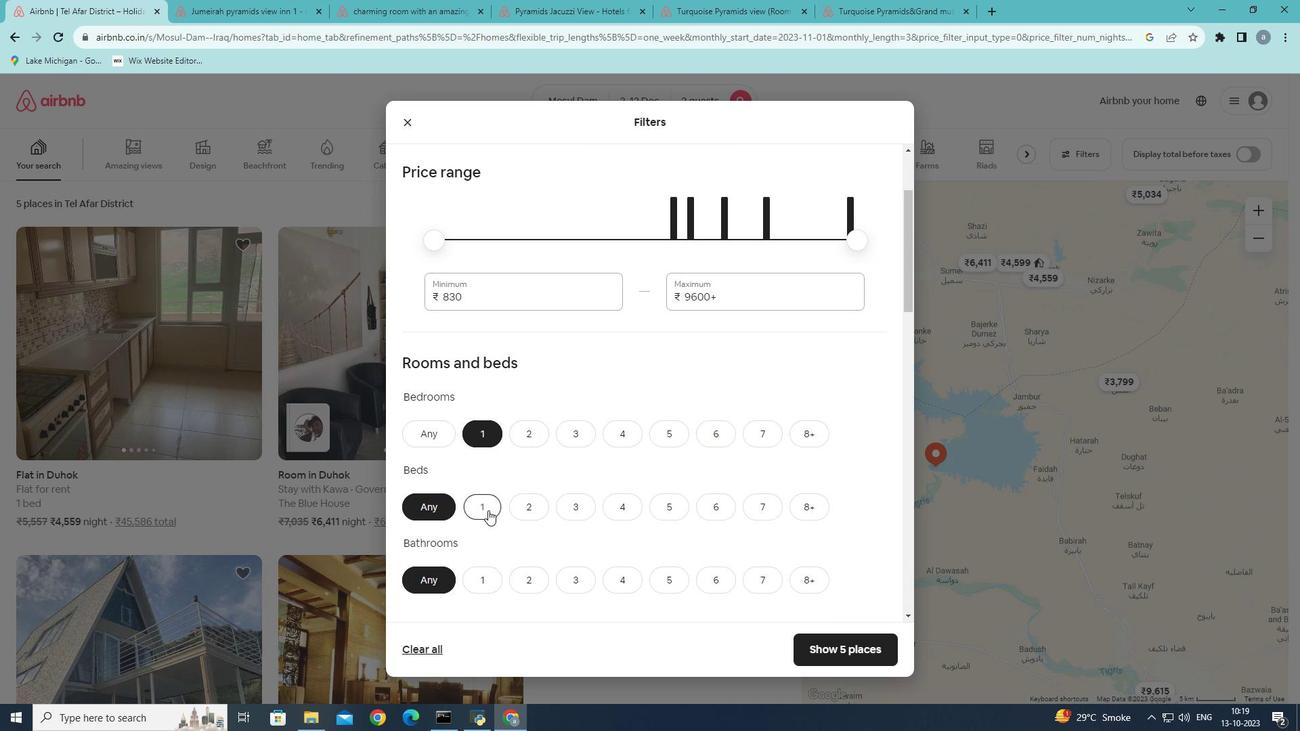 
Action: Mouse moved to (481, 575)
Screenshot: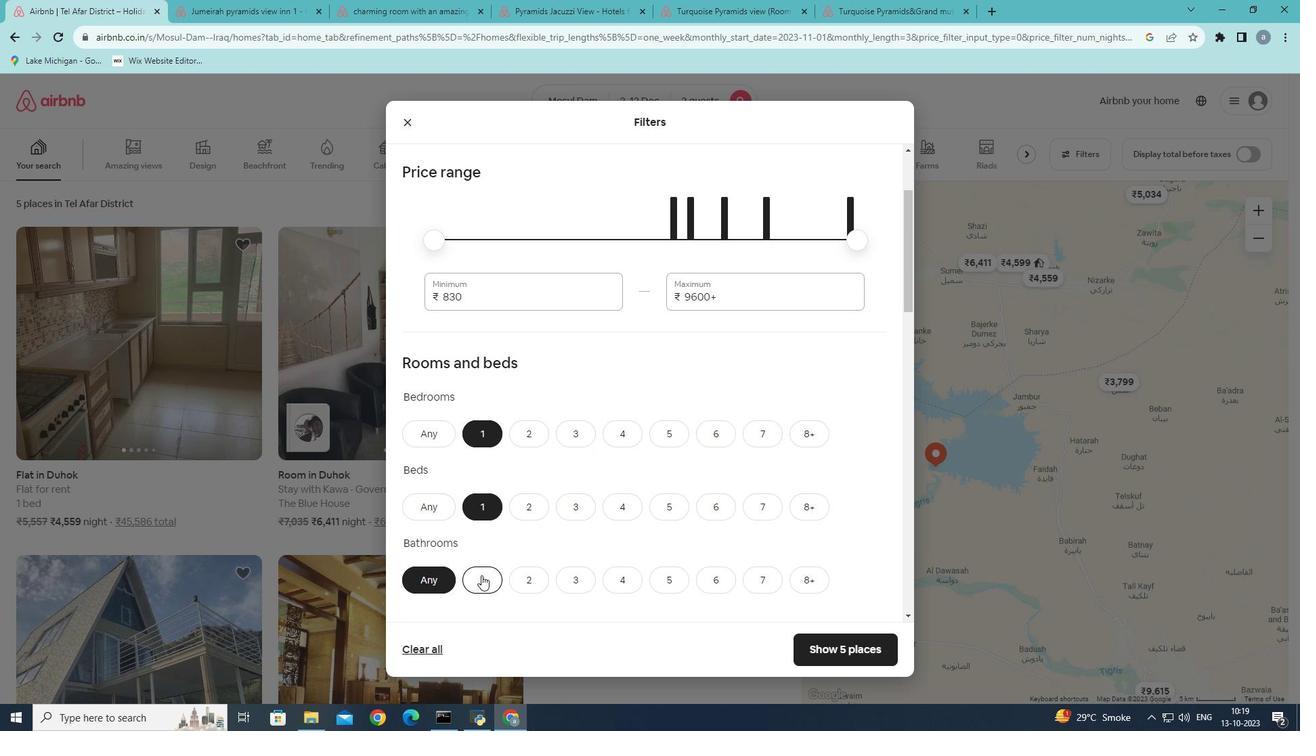 
Action: Mouse pressed left at (481, 575)
Screenshot: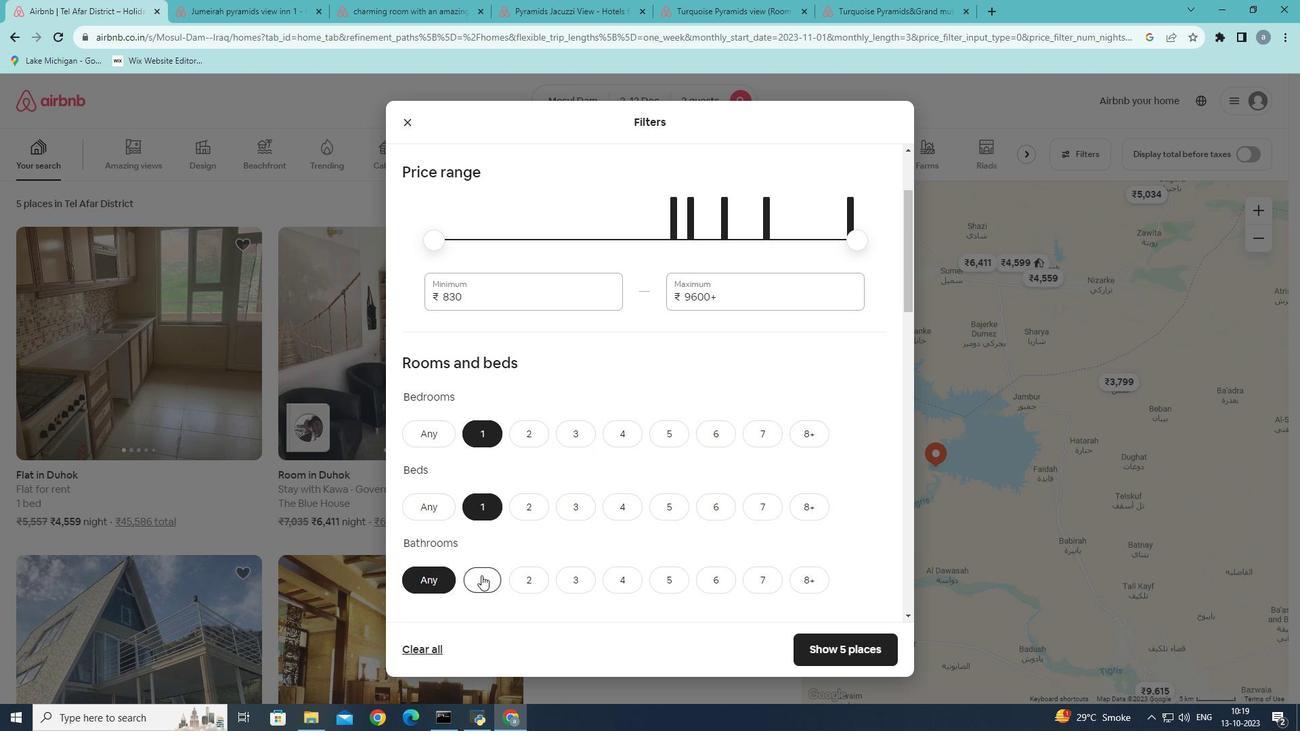 
Action: Mouse moved to (531, 488)
Screenshot: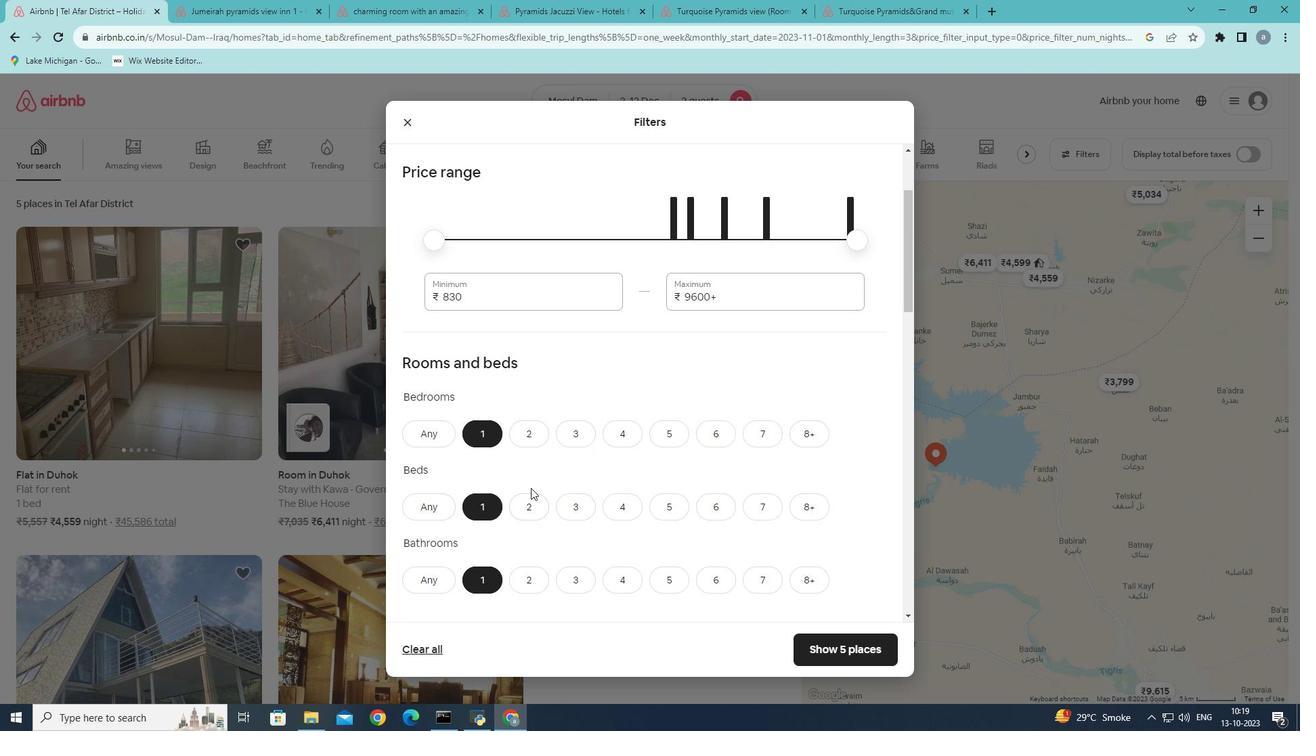
Action: Mouse scrolled (531, 487) with delta (0, 0)
Screenshot: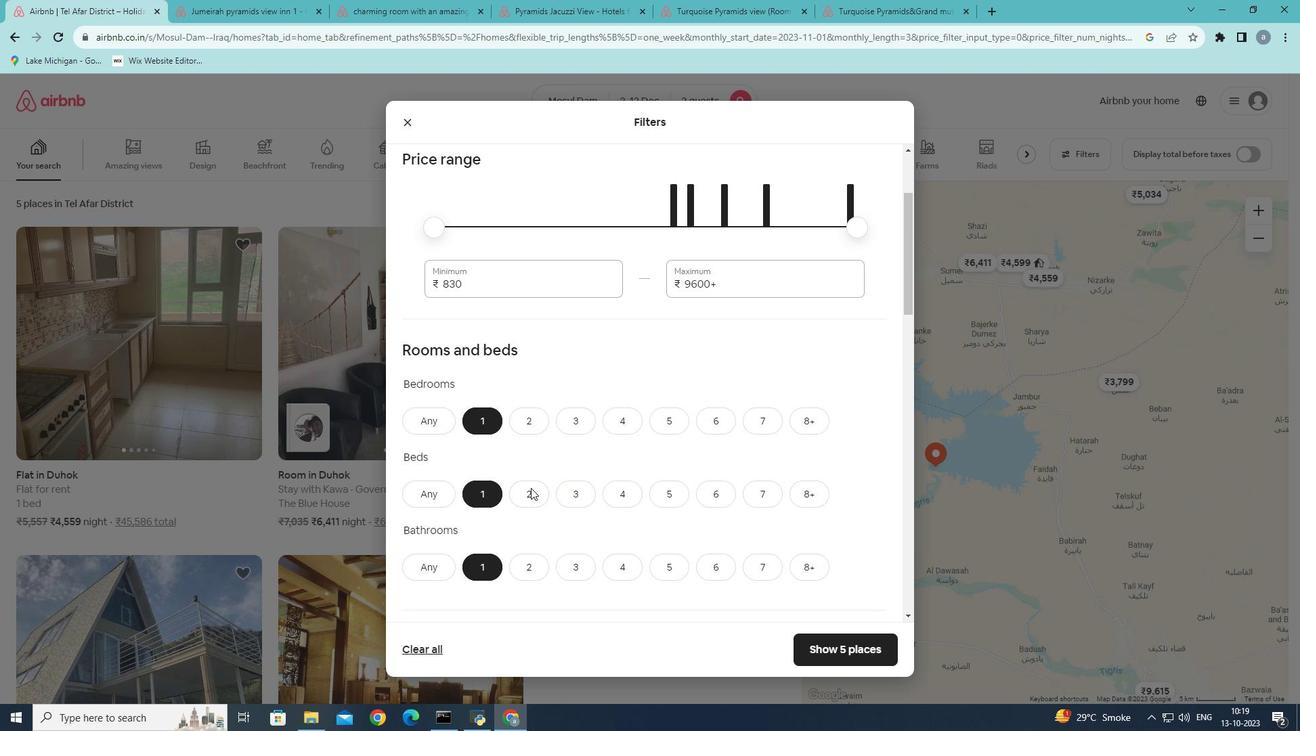 
Action: Mouse scrolled (531, 487) with delta (0, 0)
Screenshot: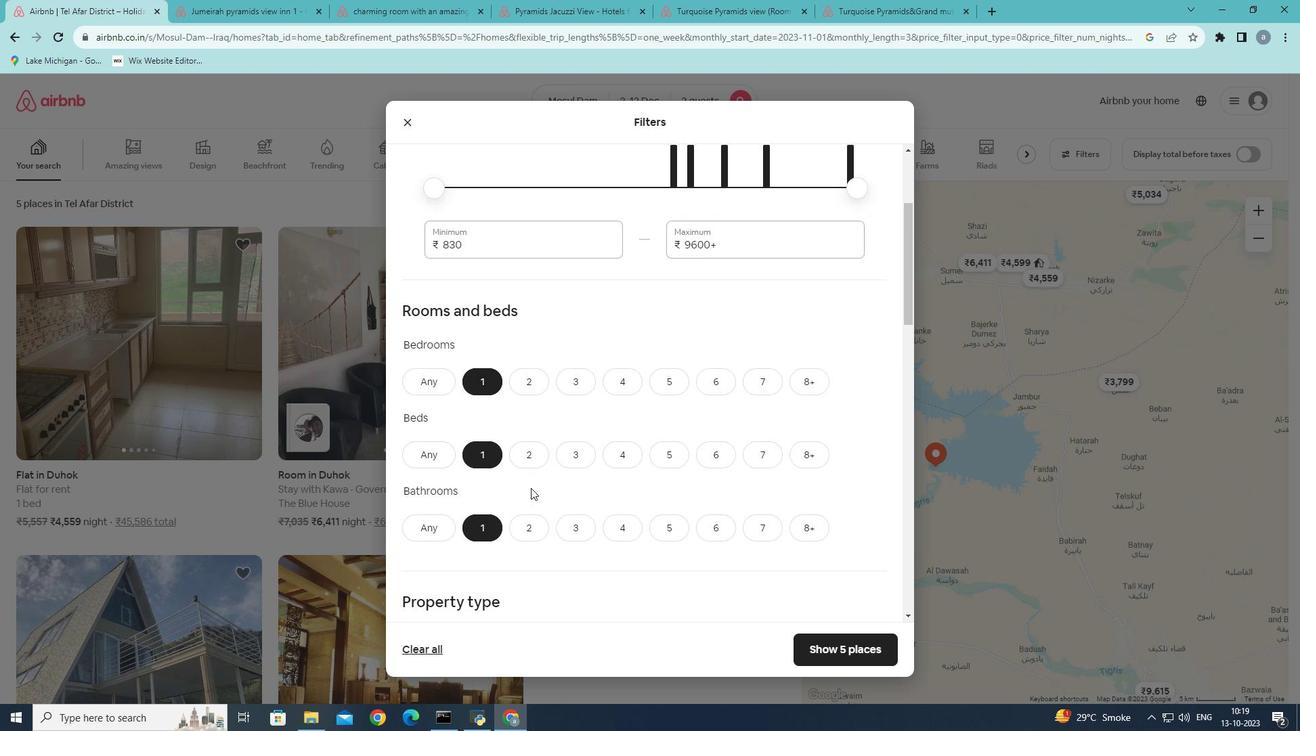 
Action: Mouse scrolled (531, 487) with delta (0, 0)
Screenshot: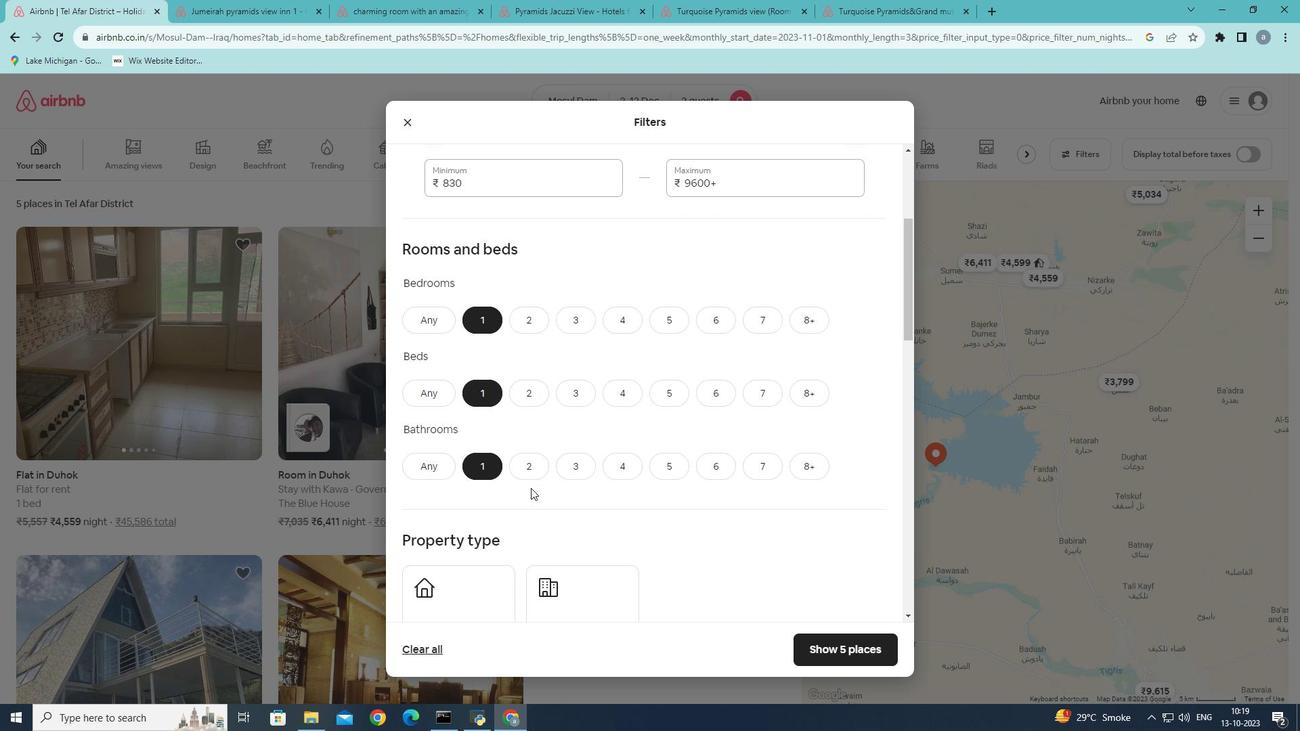 
Action: Mouse moved to (486, 527)
Screenshot: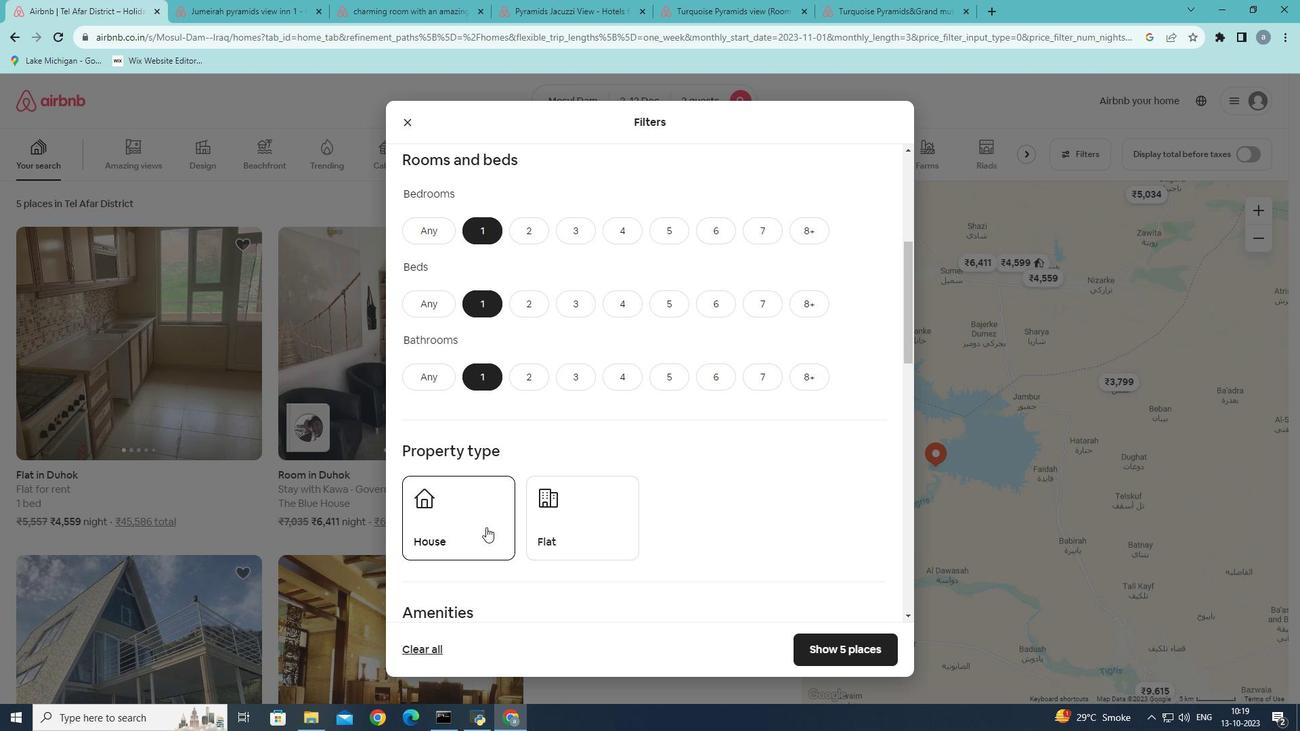 
Action: Mouse scrolled (486, 527) with delta (0, 0)
Screenshot: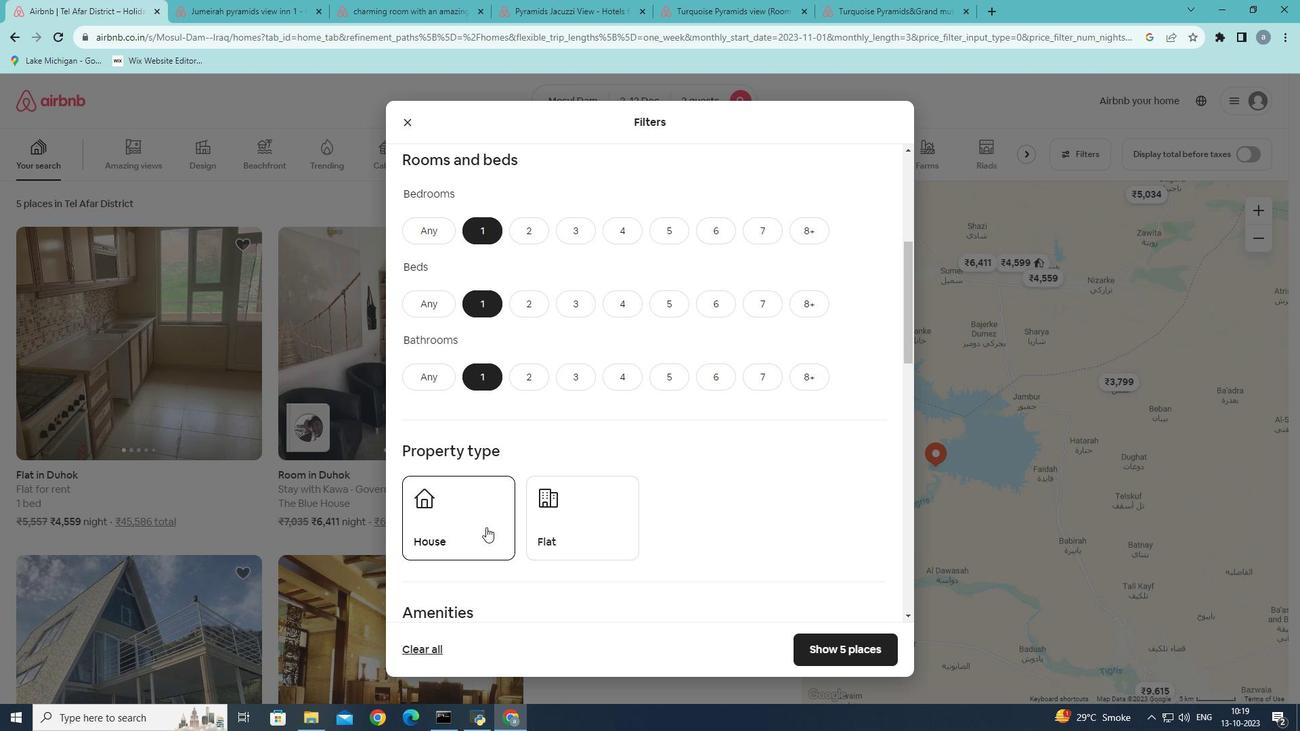 
Action: Mouse scrolled (486, 527) with delta (0, 0)
Screenshot: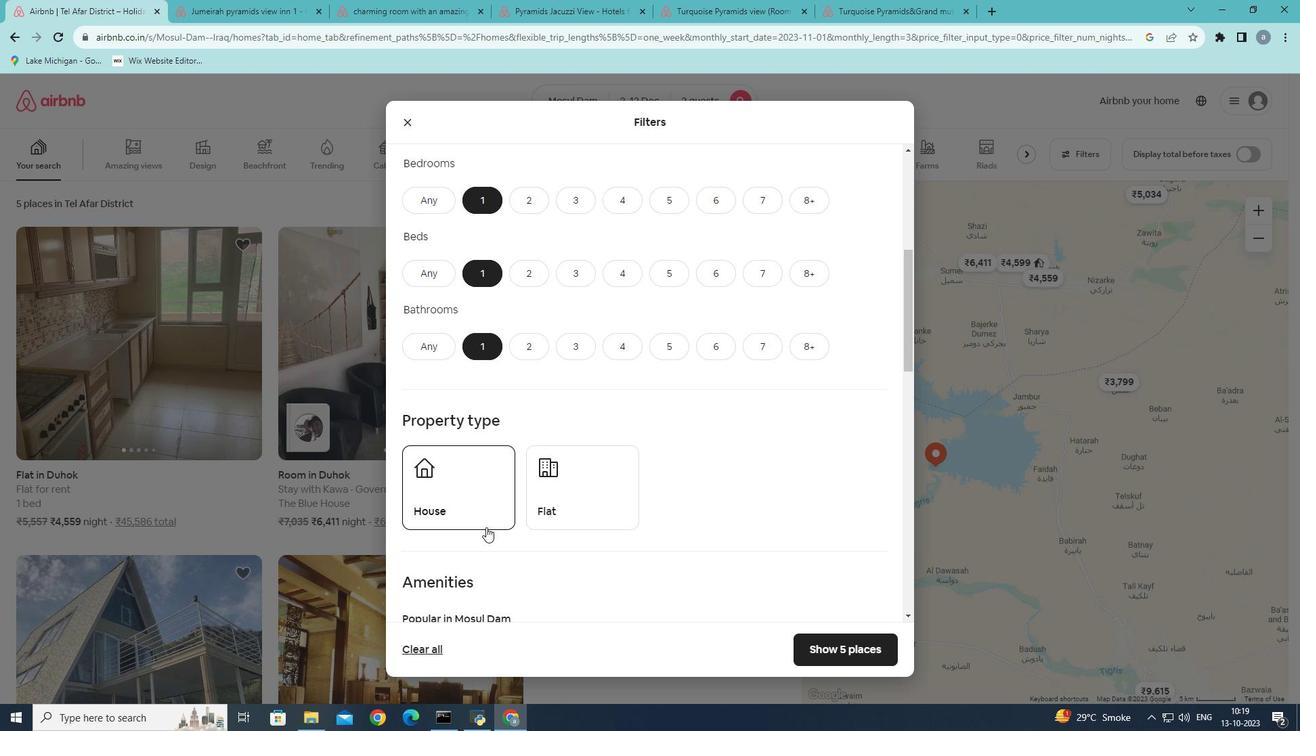 
Action: Mouse scrolled (486, 527) with delta (0, 0)
Screenshot: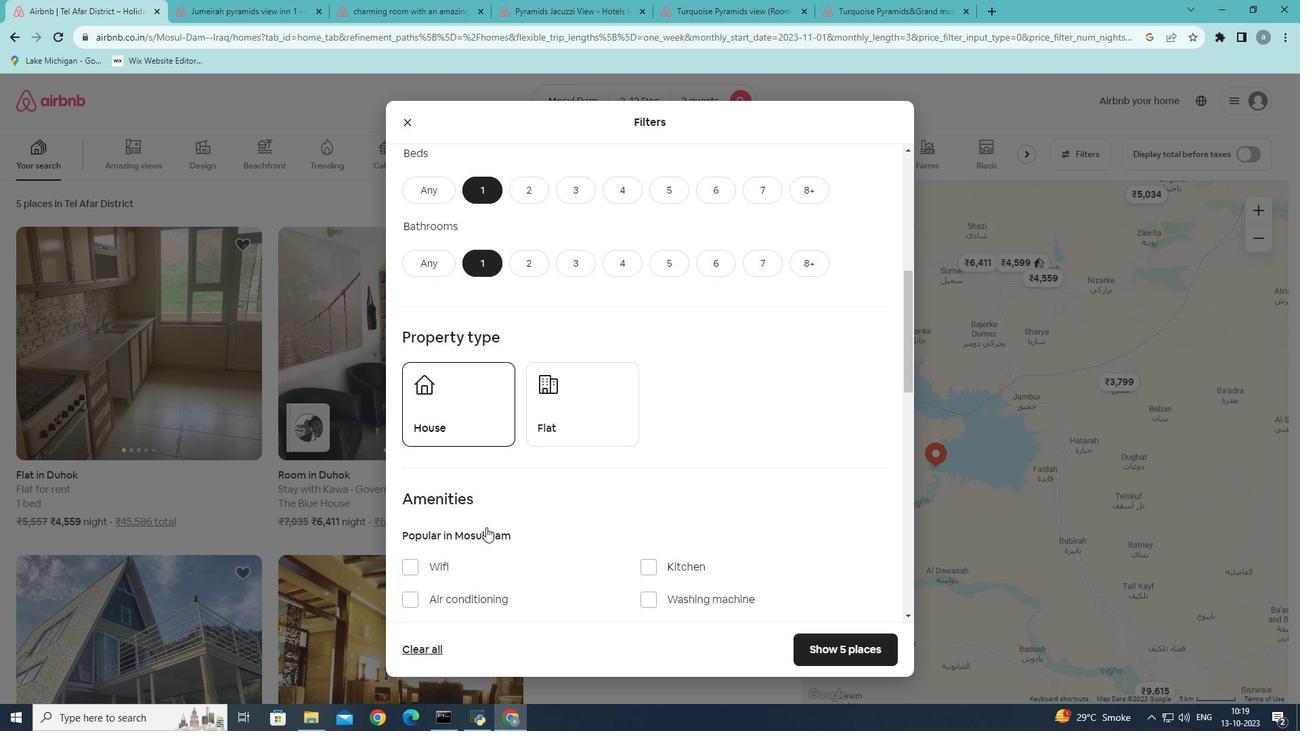 
Action: Mouse moved to (647, 512)
Screenshot: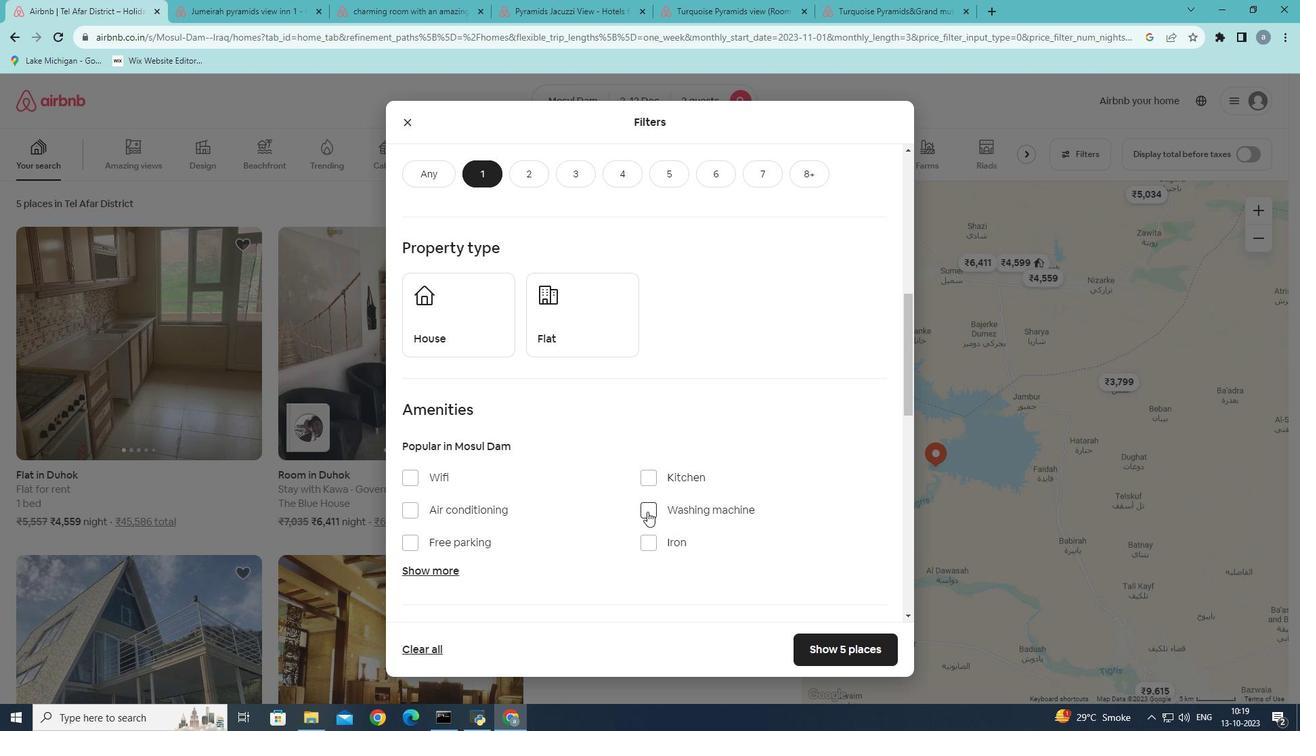
Action: Mouse pressed left at (647, 512)
Screenshot: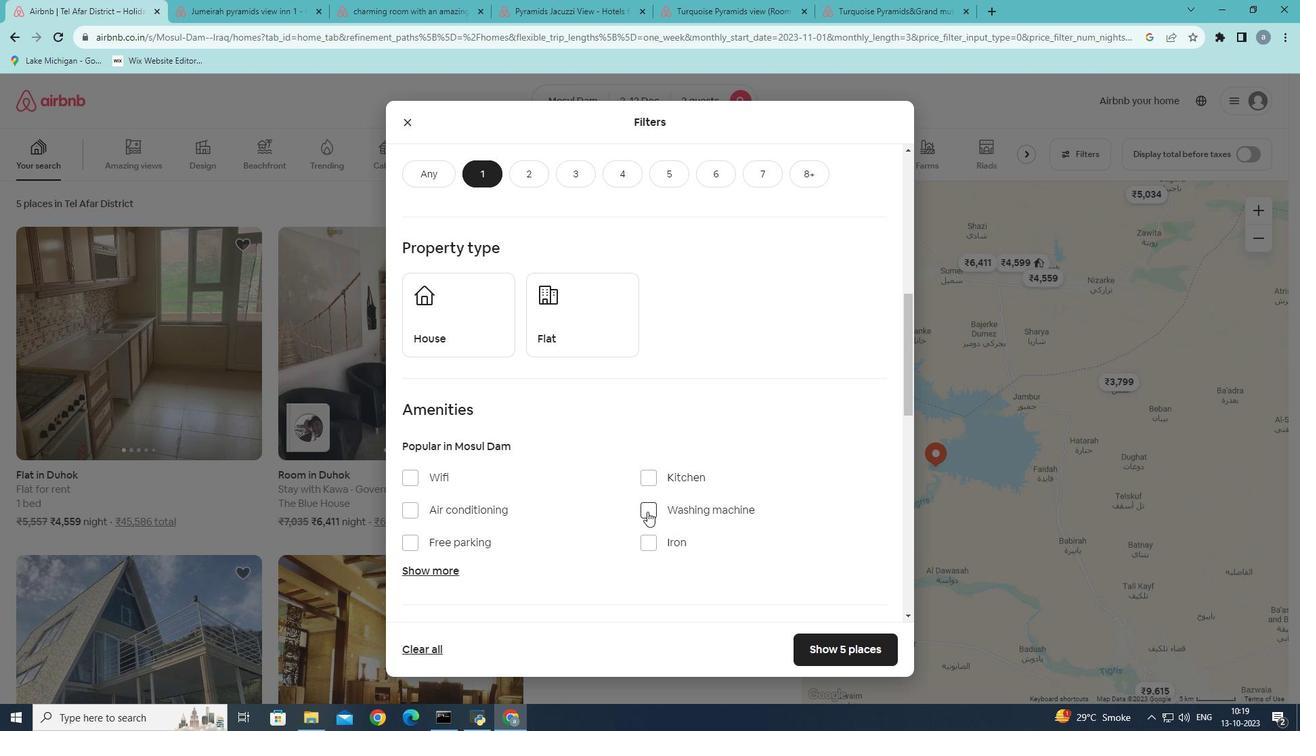 
Action: Mouse moved to (537, 547)
Screenshot: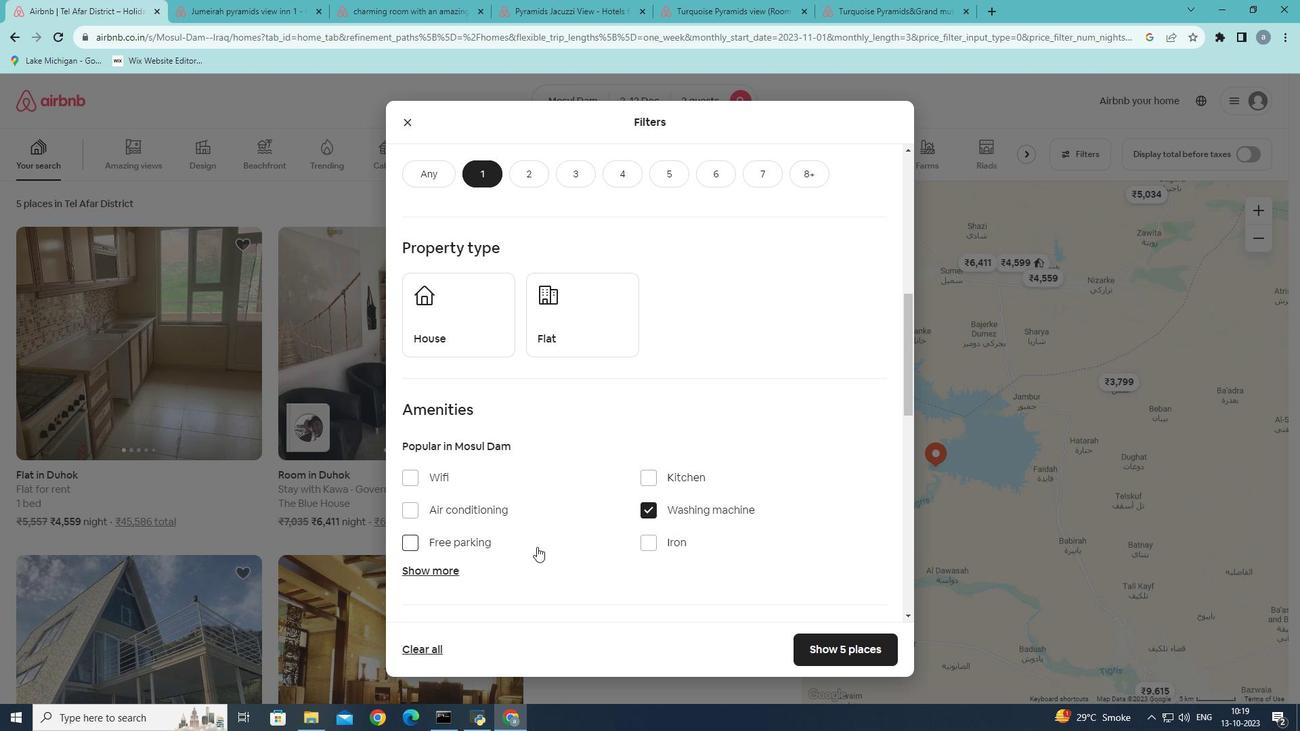 
Action: Mouse scrolled (537, 546) with delta (0, 0)
Screenshot: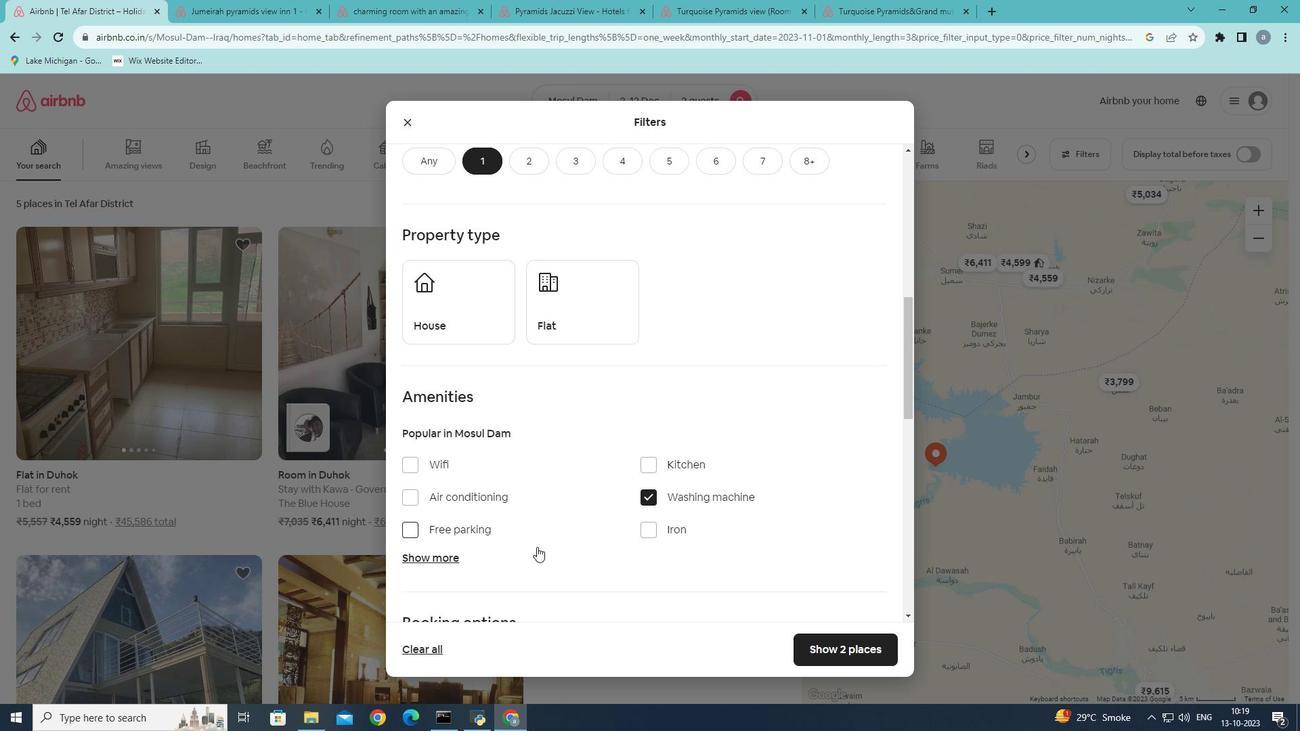 
Action: Mouse scrolled (537, 546) with delta (0, 0)
Screenshot: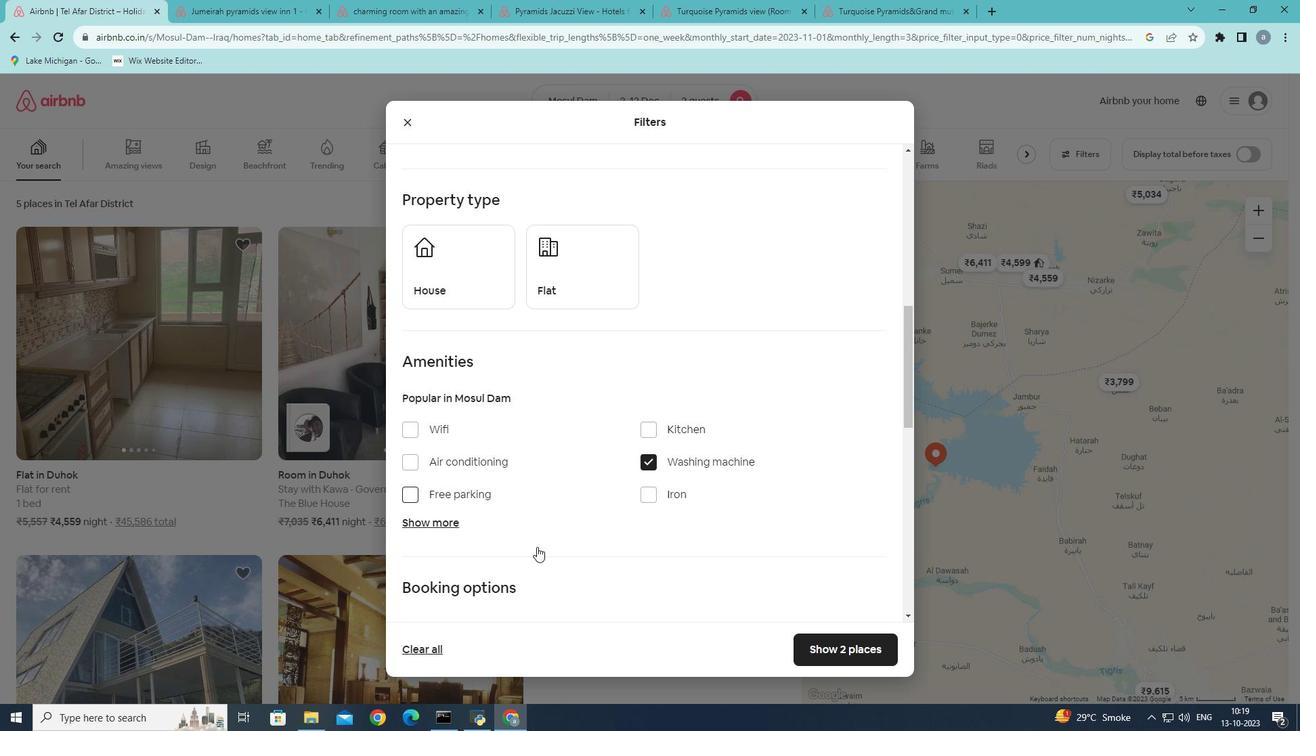 
Action: Mouse moved to (537, 556)
Screenshot: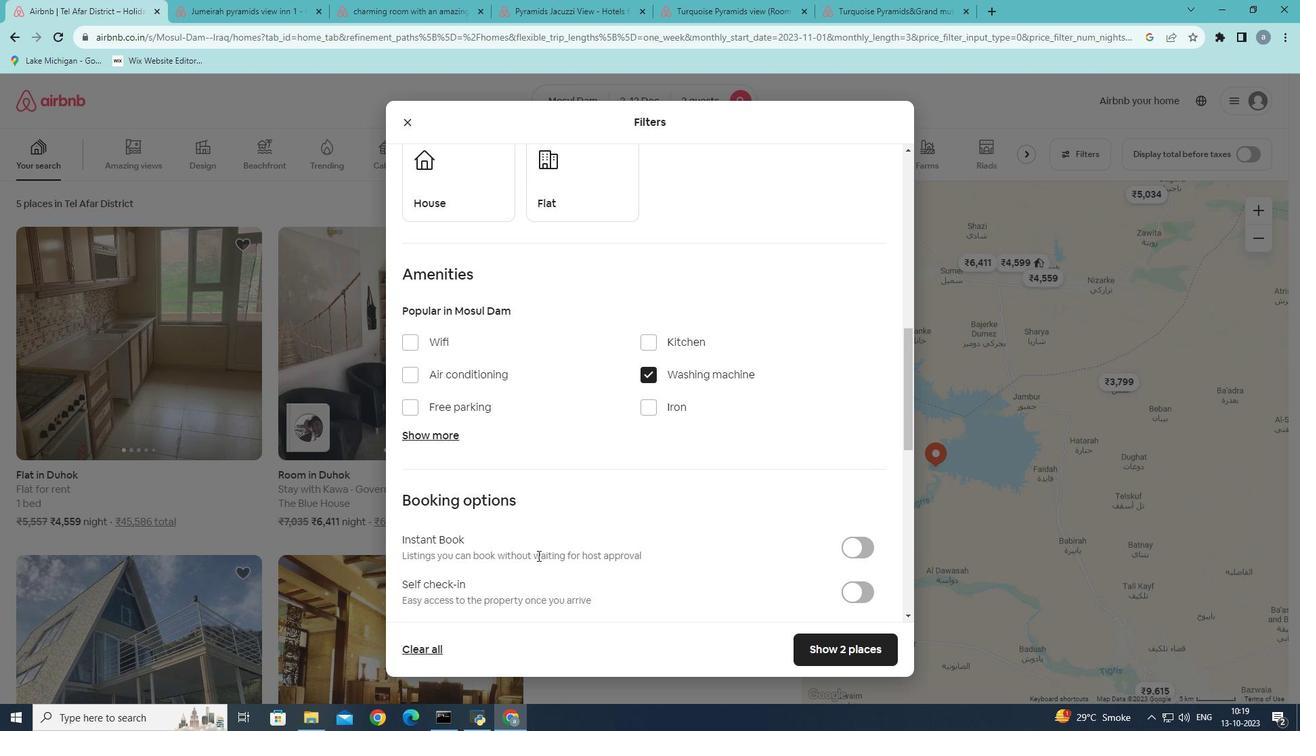 
Action: Mouse scrolled (537, 555) with delta (0, 0)
Screenshot: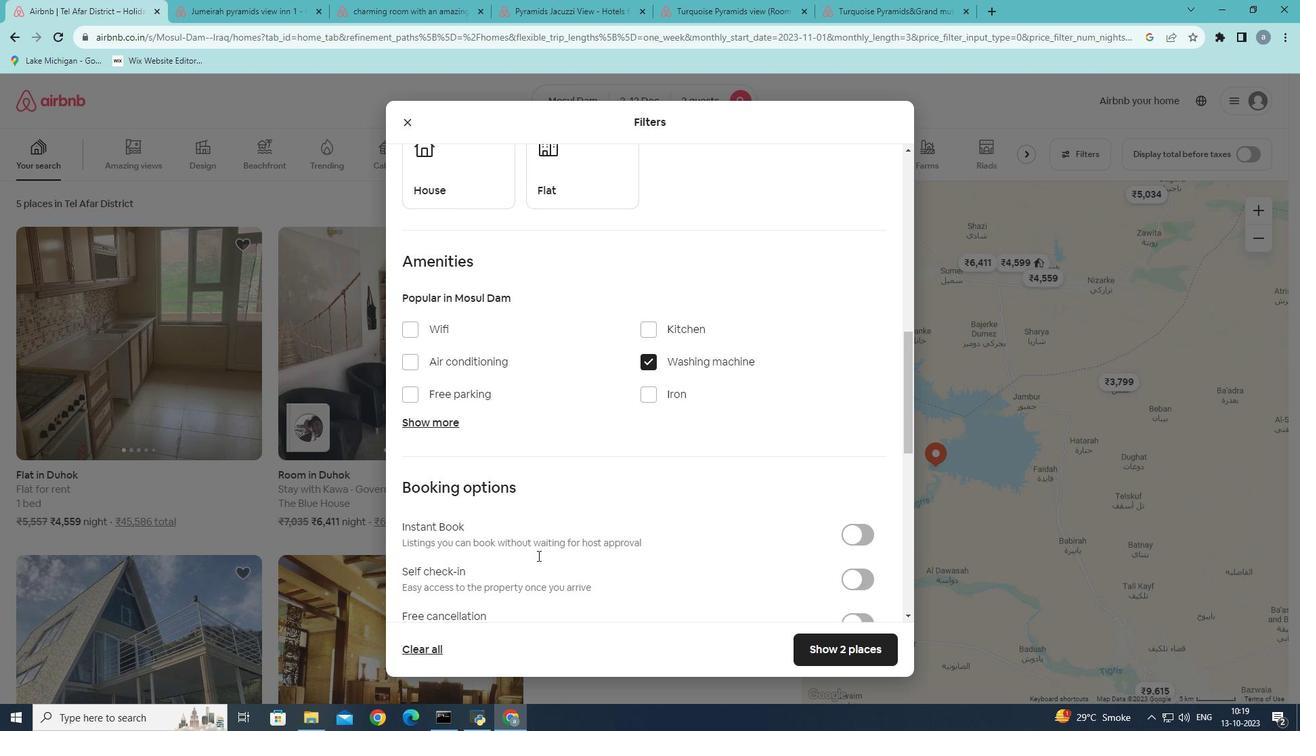 
Action: Mouse scrolled (537, 555) with delta (0, 0)
Screenshot: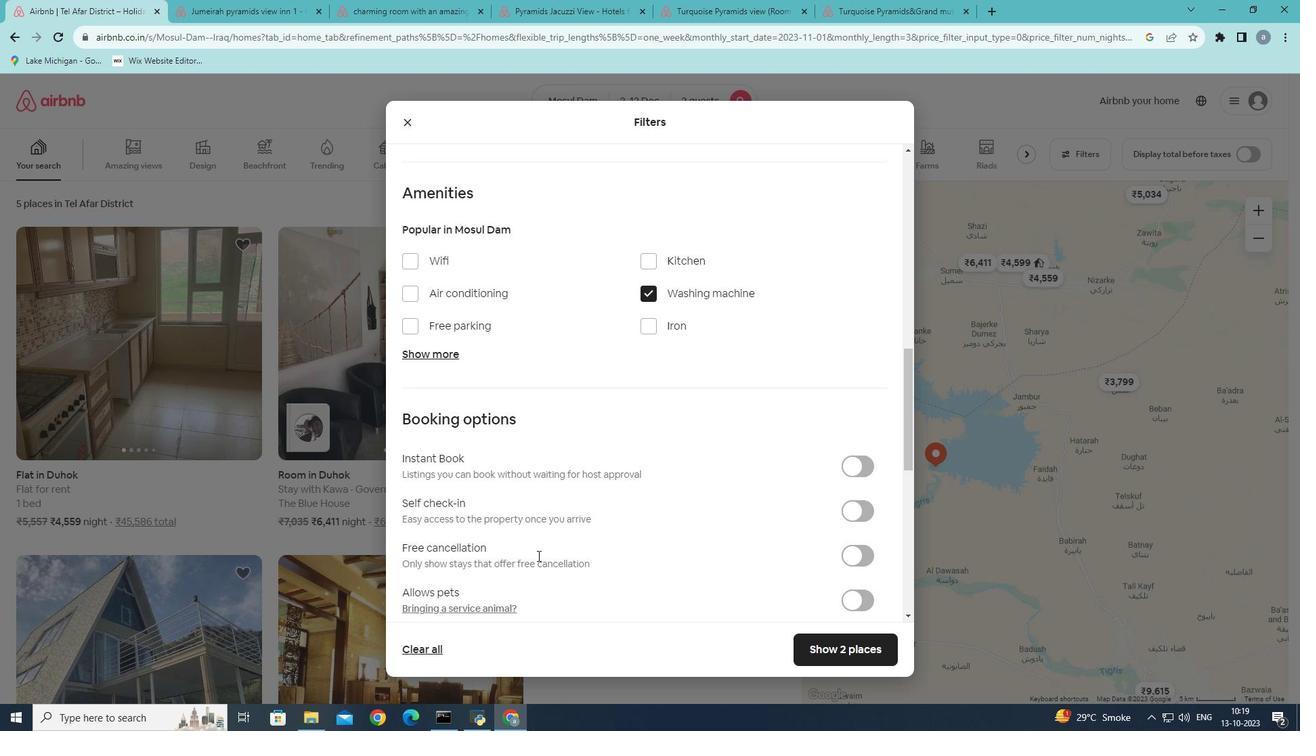 
Action: Mouse moved to (859, 452)
Screenshot: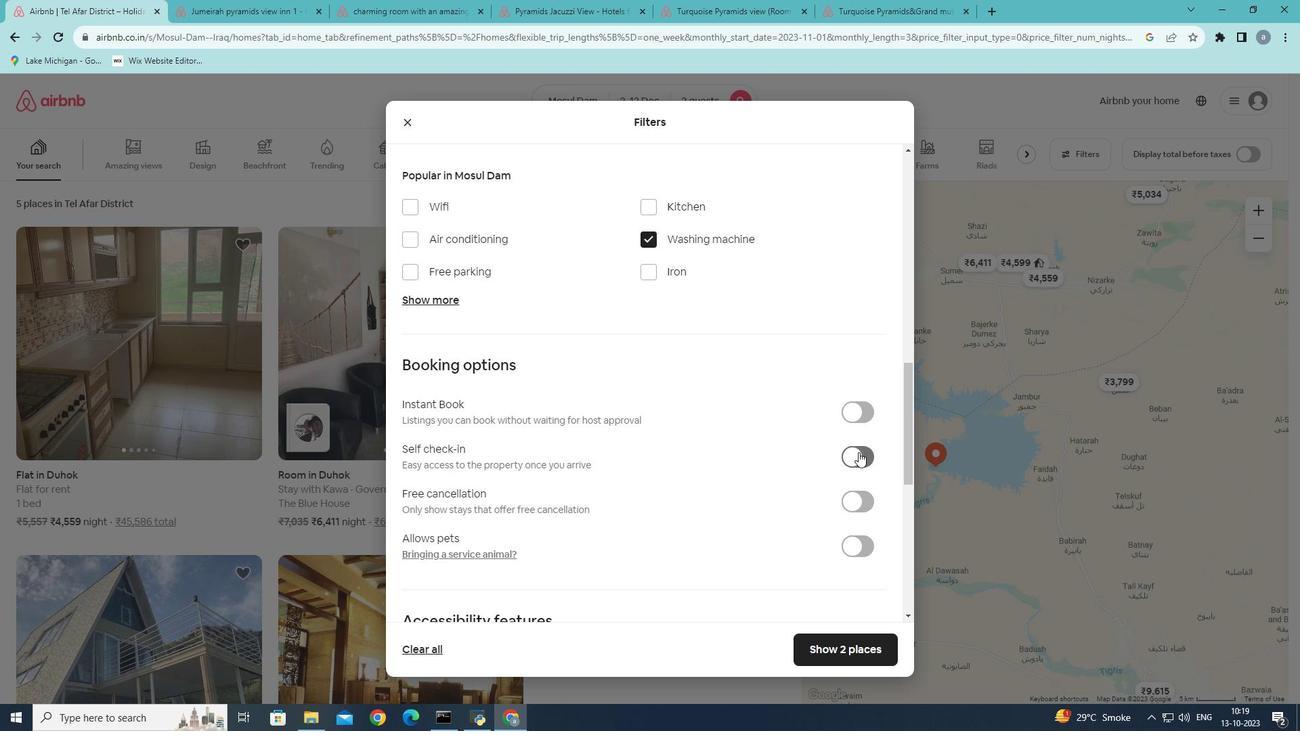 
Action: Mouse pressed left at (859, 452)
Screenshot: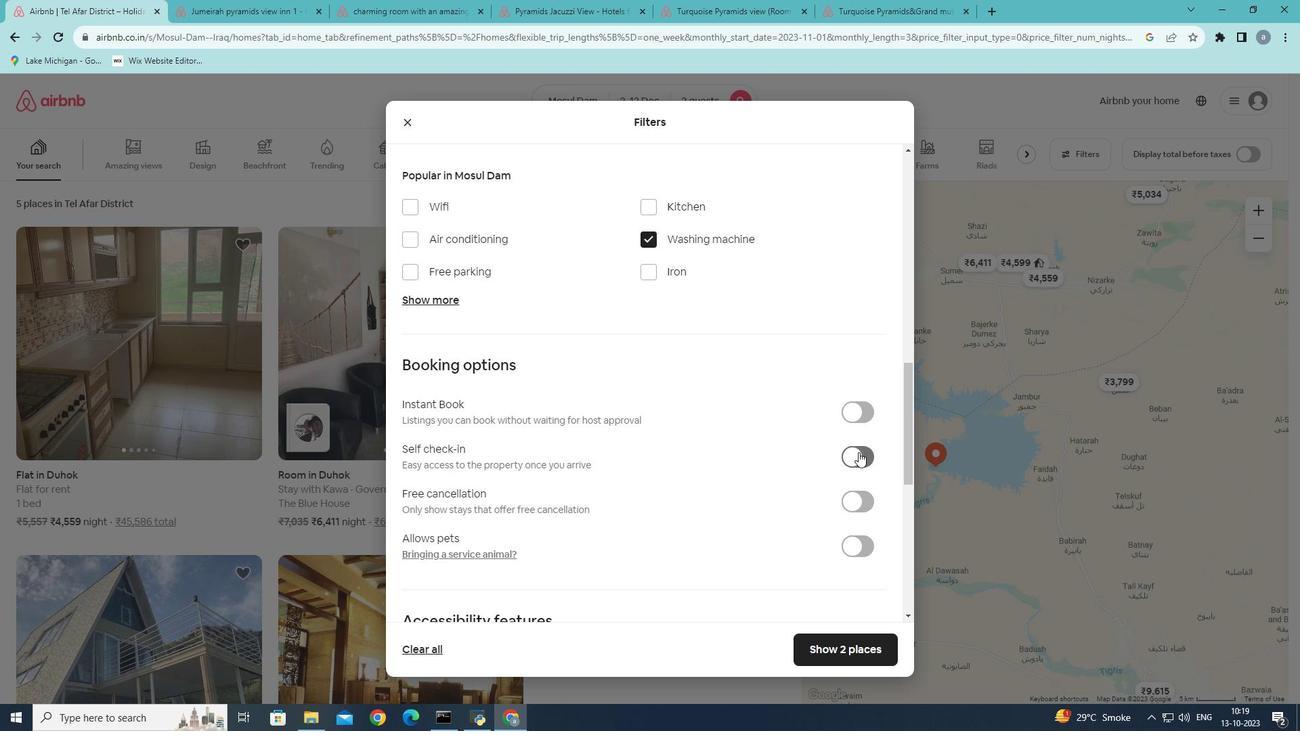 
Action: Mouse moved to (674, 540)
Screenshot: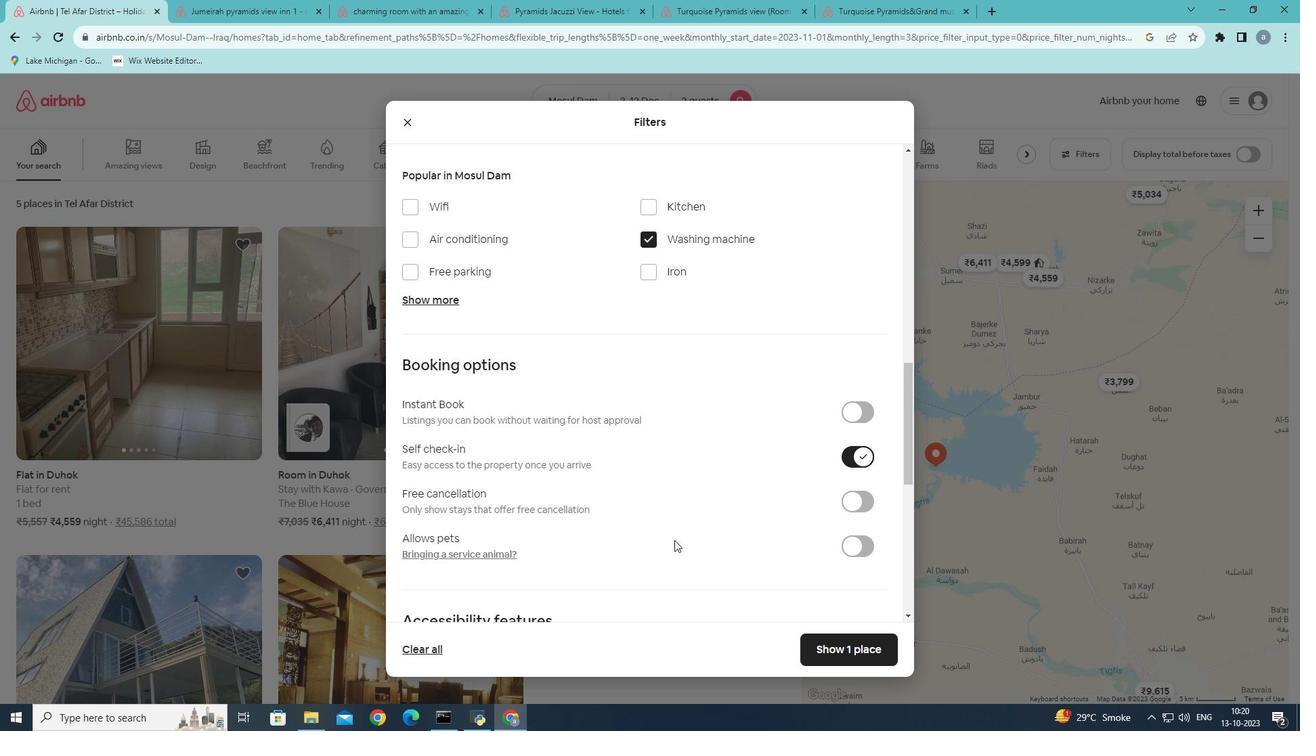 
Action: Mouse scrolled (674, 539) with delta (0, 0)
Screenshot: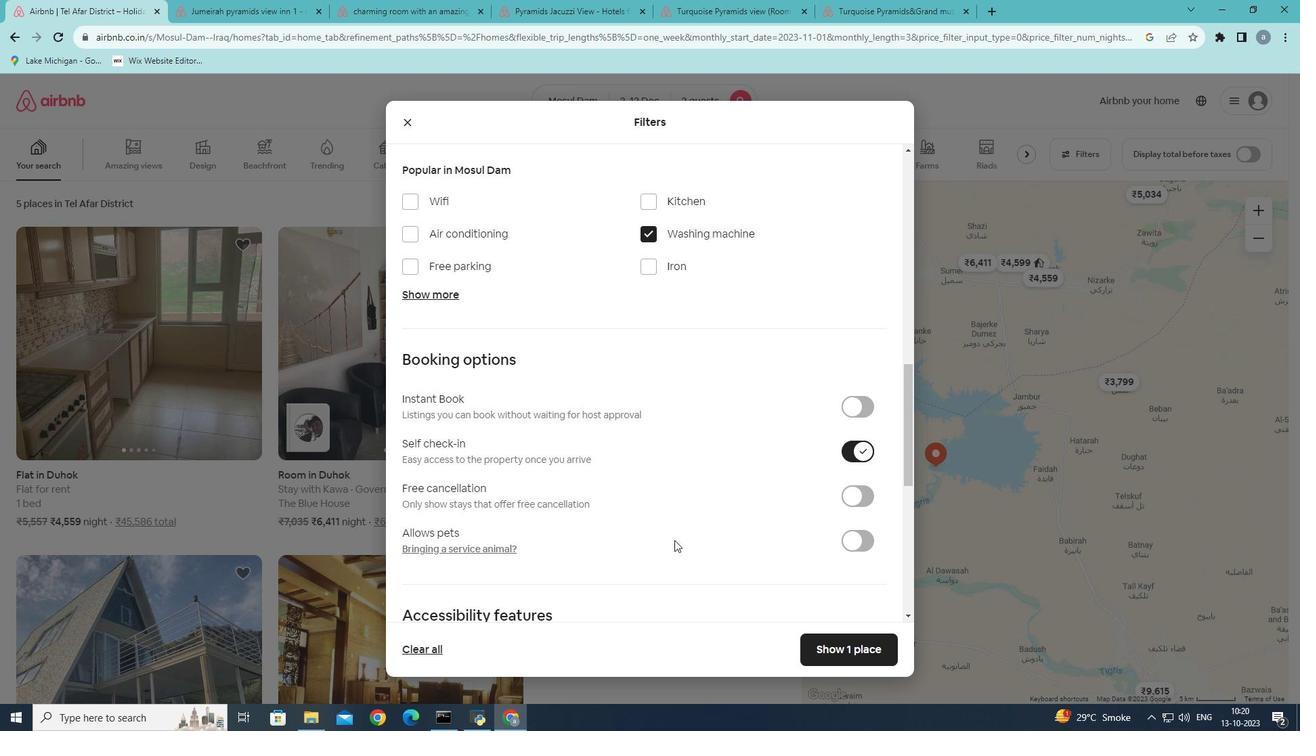 
Action: Mouse scrolled (674, 539) with delta (0, 0)
Screenshot: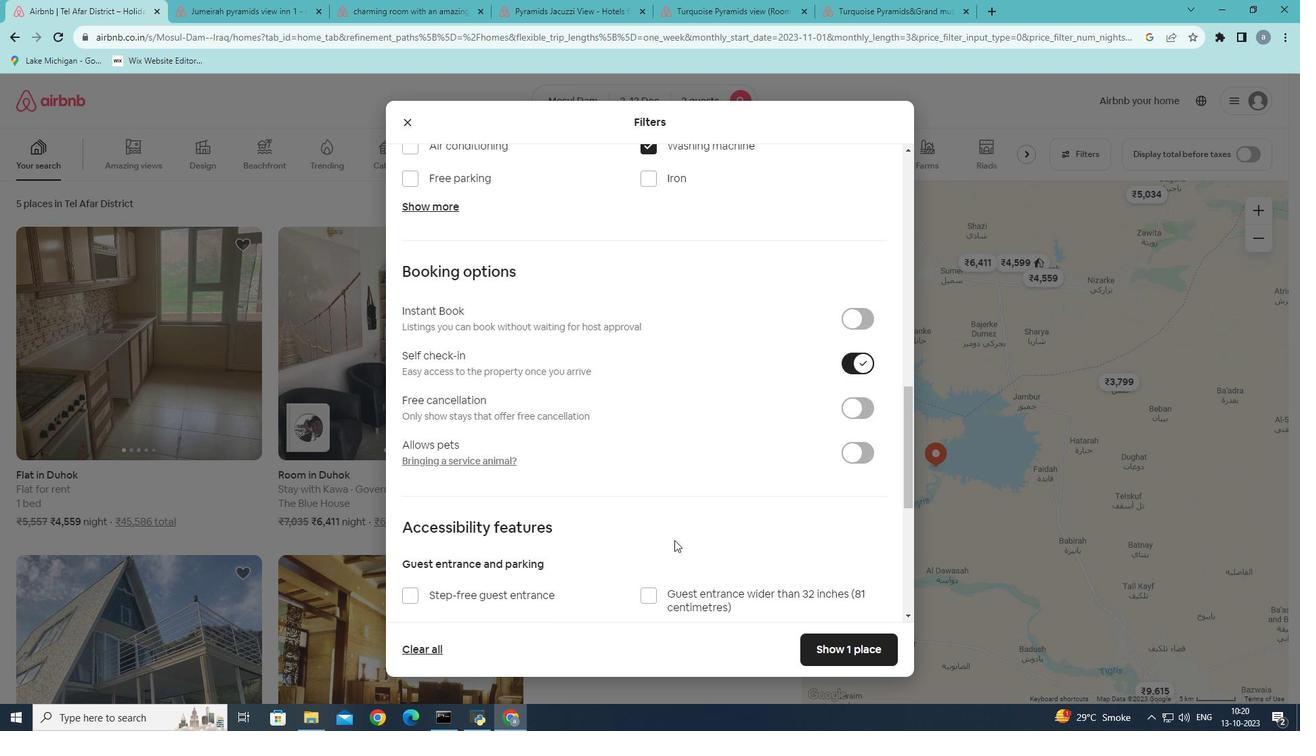 
Action: Mouse moved to (833, 658)
Screenshot: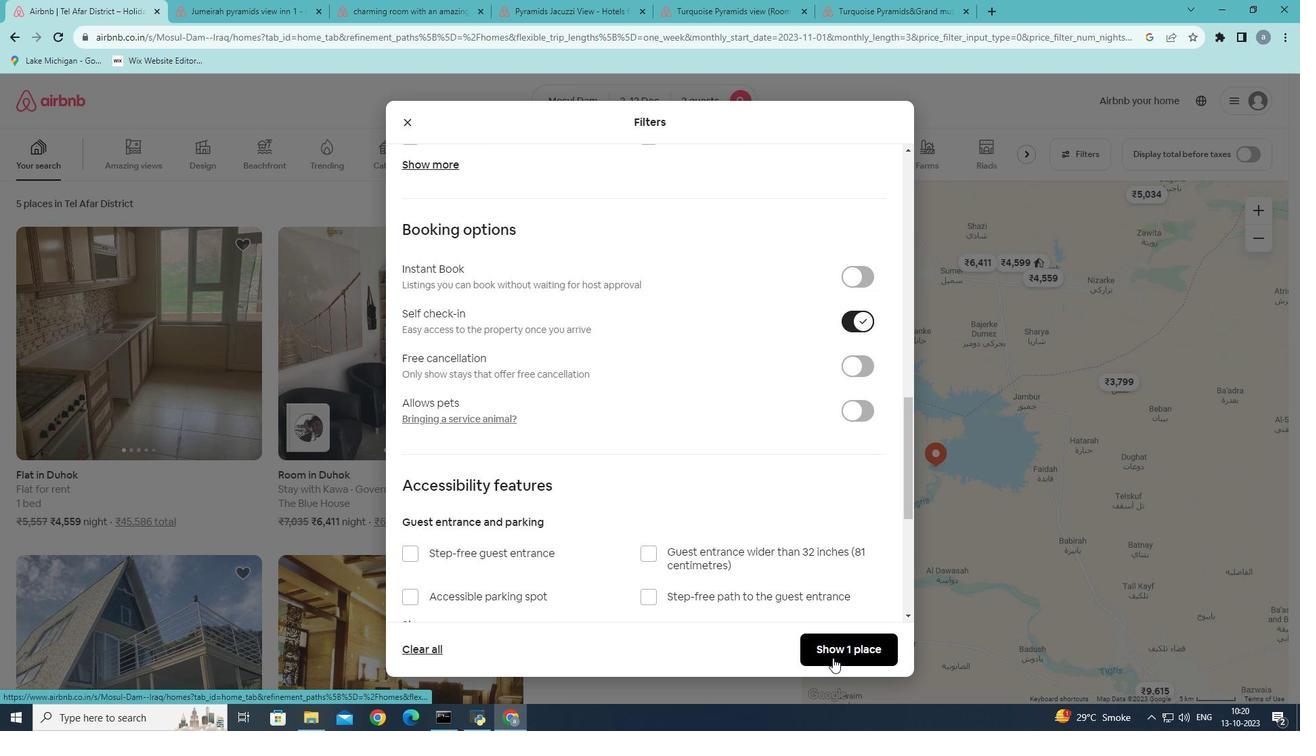 
Action: Mouse pressed left at (833, 658)
Screenshot: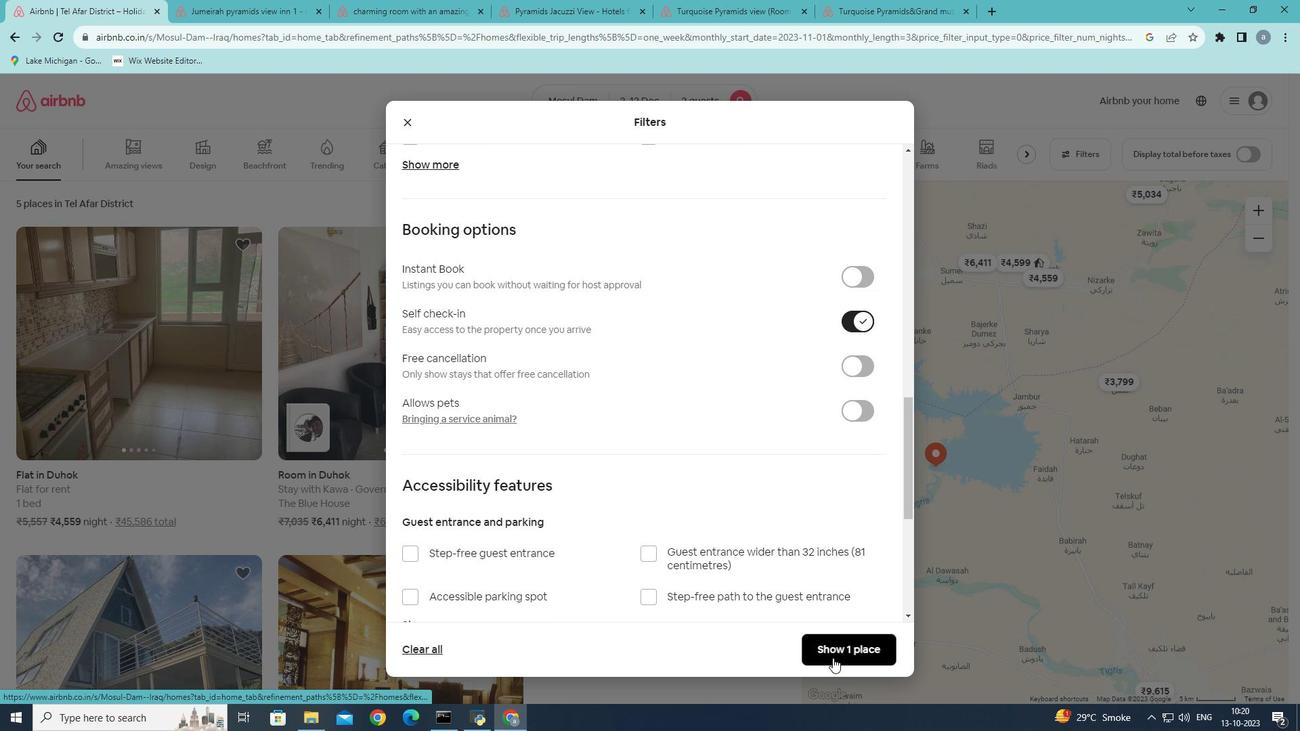 
Action: Mouse moved to (174, 388)
Screenshot: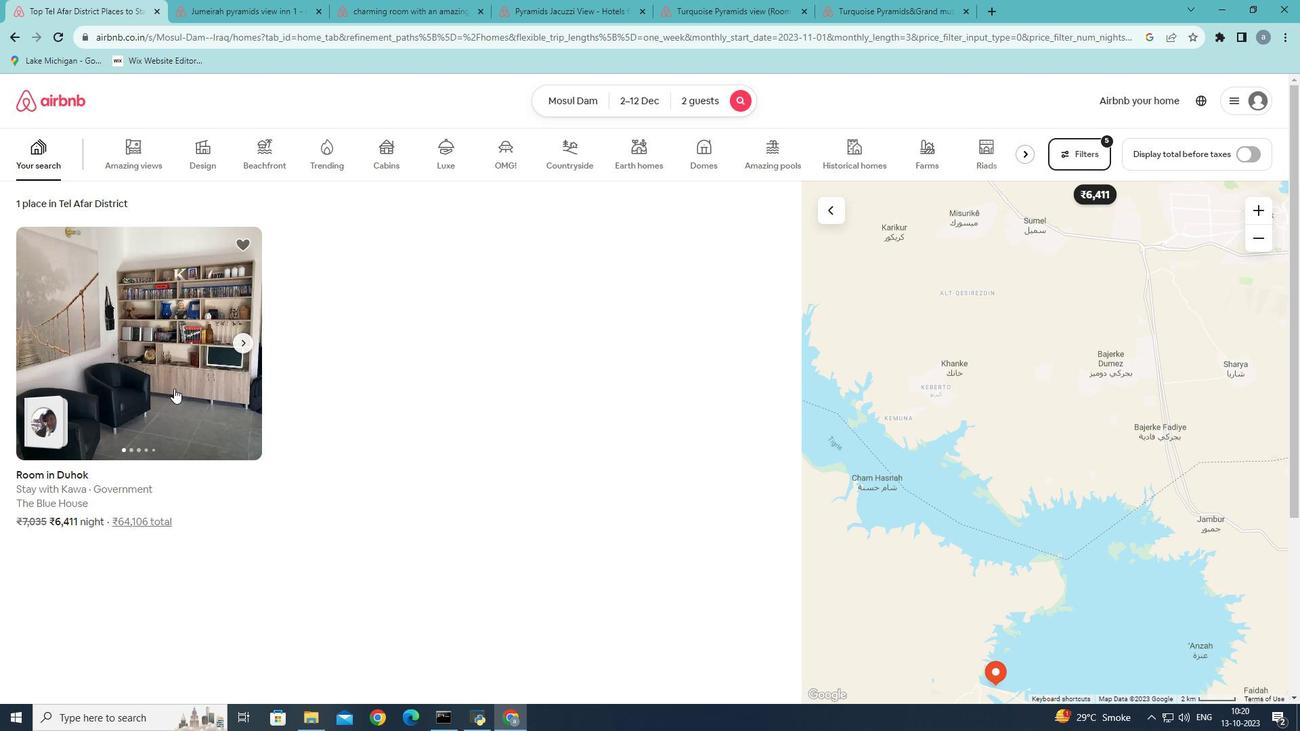 
Action: Mouse pressed left at (174, 388)
Screenshot: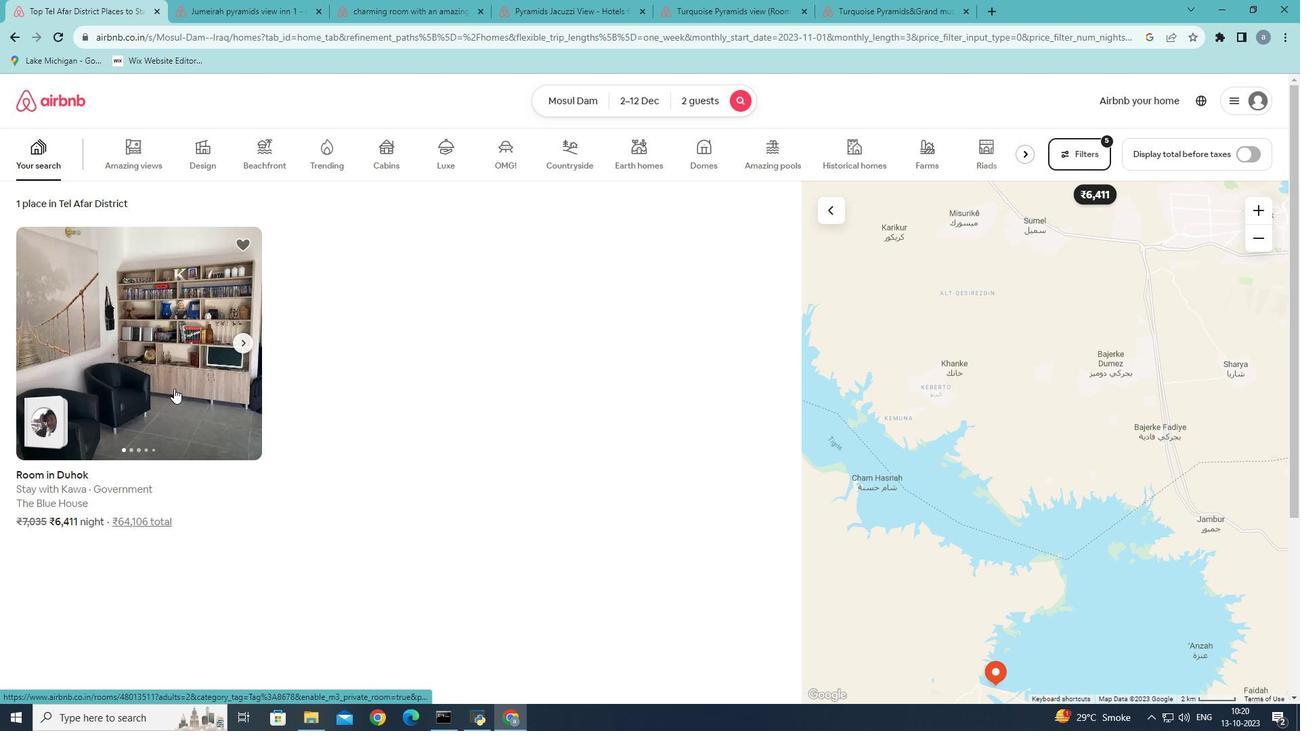 
Action: Mouse moved to (947, 507)
Screenshot: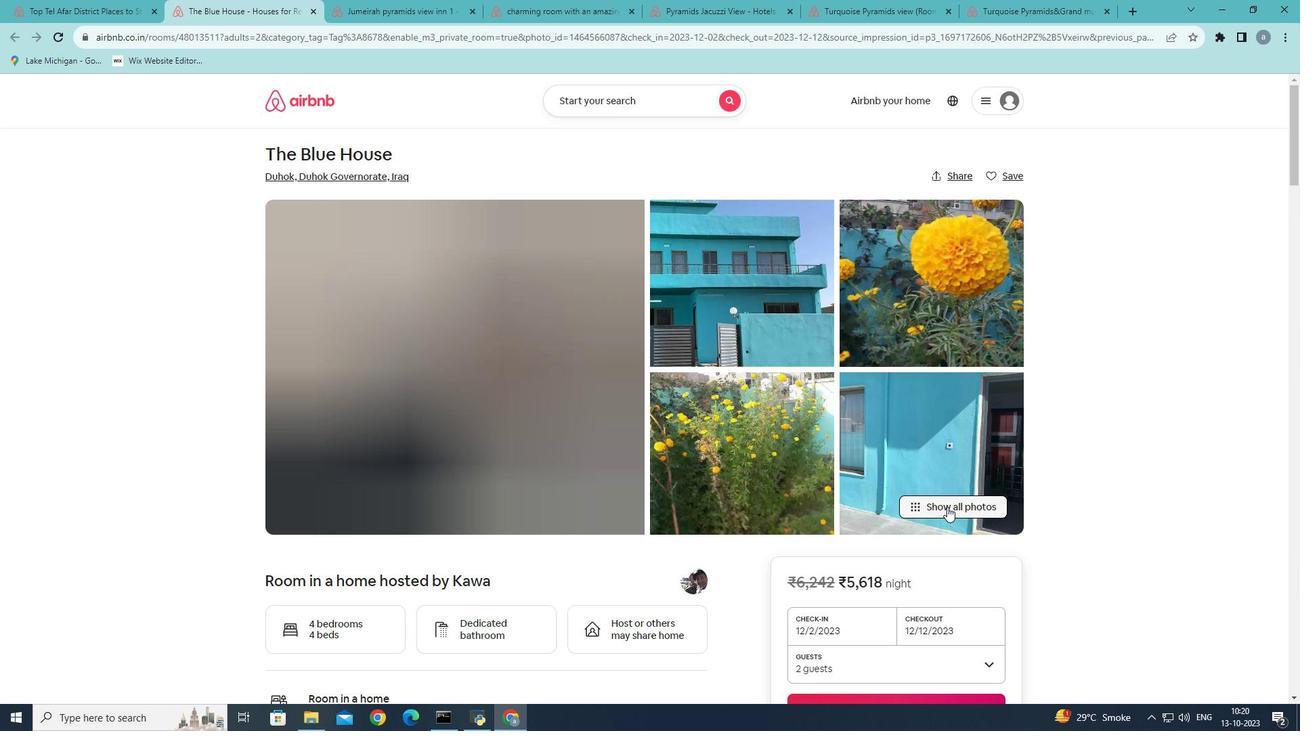 
Action: Mouse pressed left at (947, 507)
Screenshot: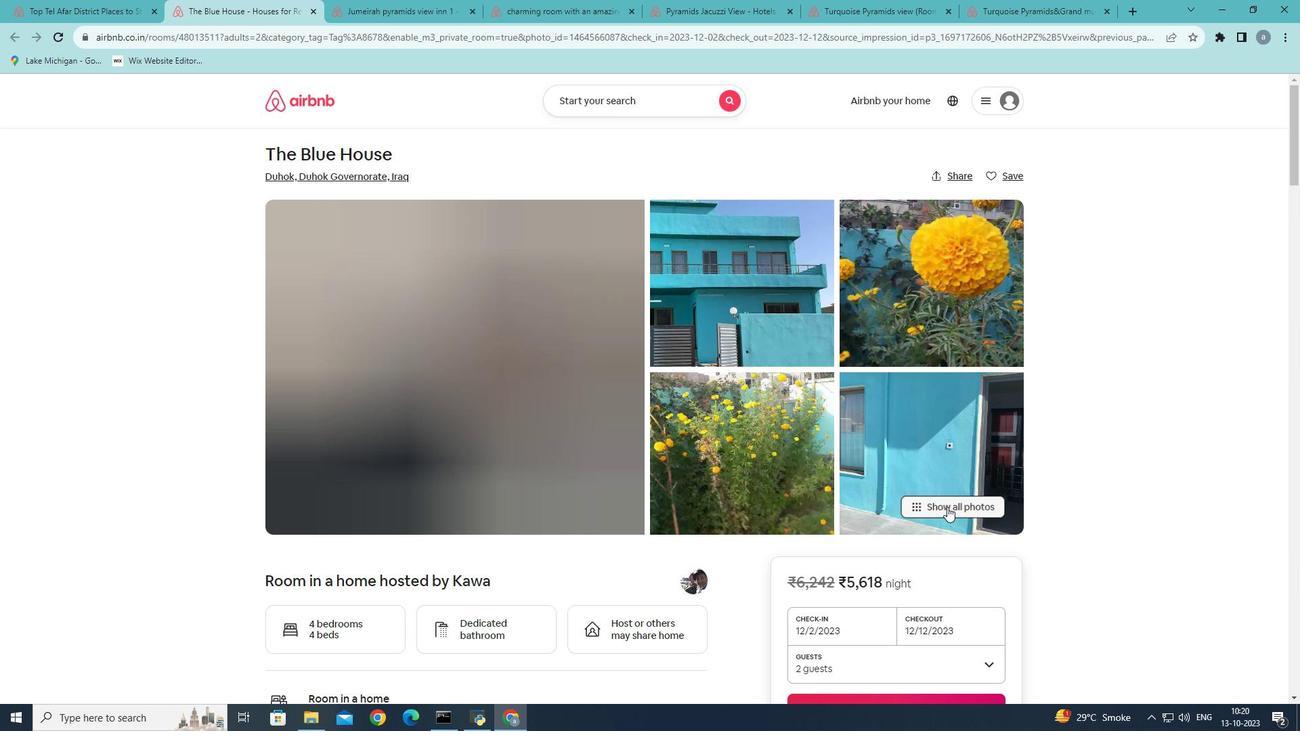 
Action: Mouse moved to (776, 392)
Screenshot: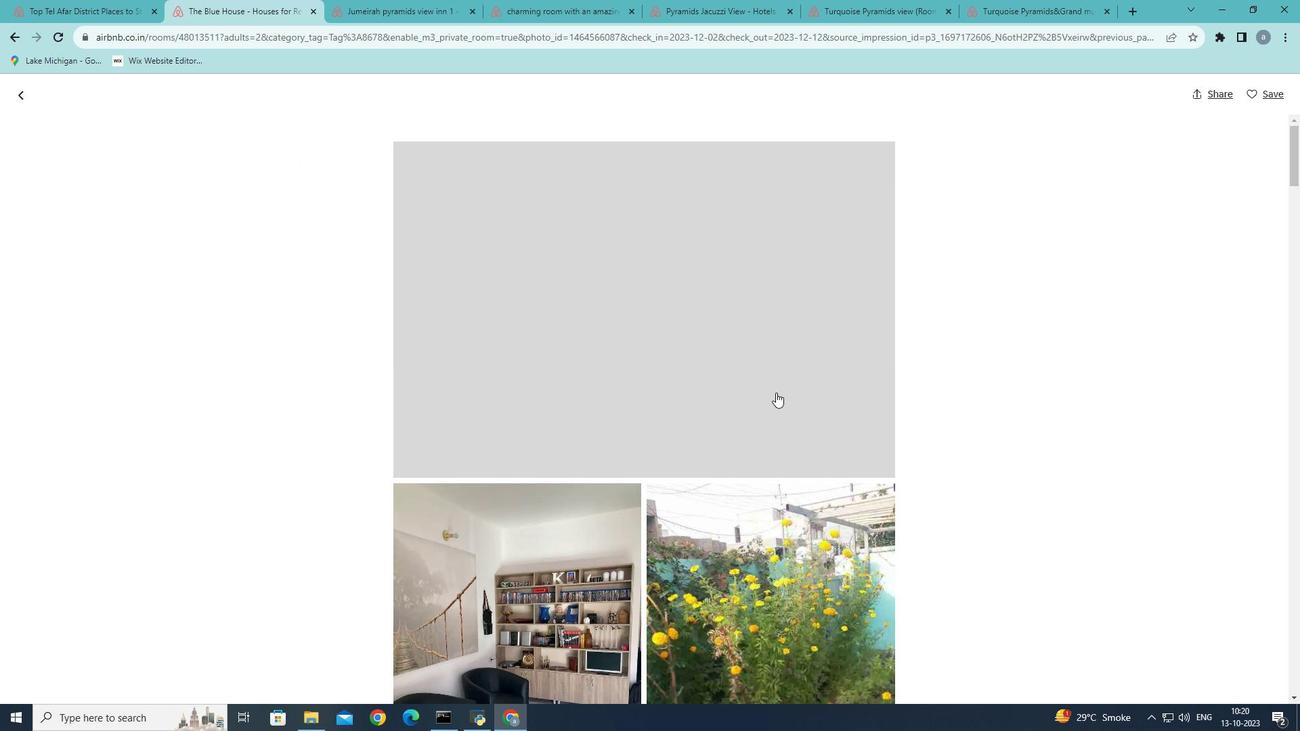 
Action: Mouse scrolled (776, 392) with delta (0, 0)
Screenshot: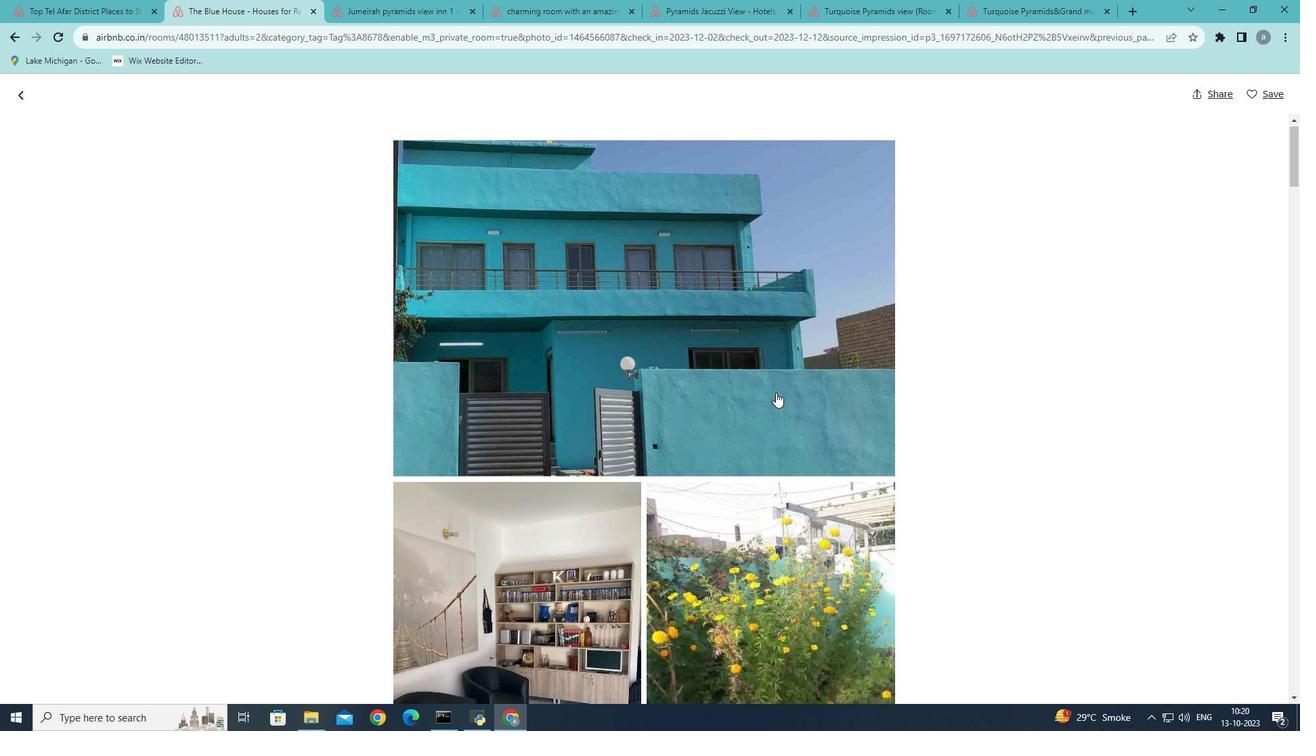 
Action: Mouse scrolled (776, 392) with delta (0, 0)
Screenshot: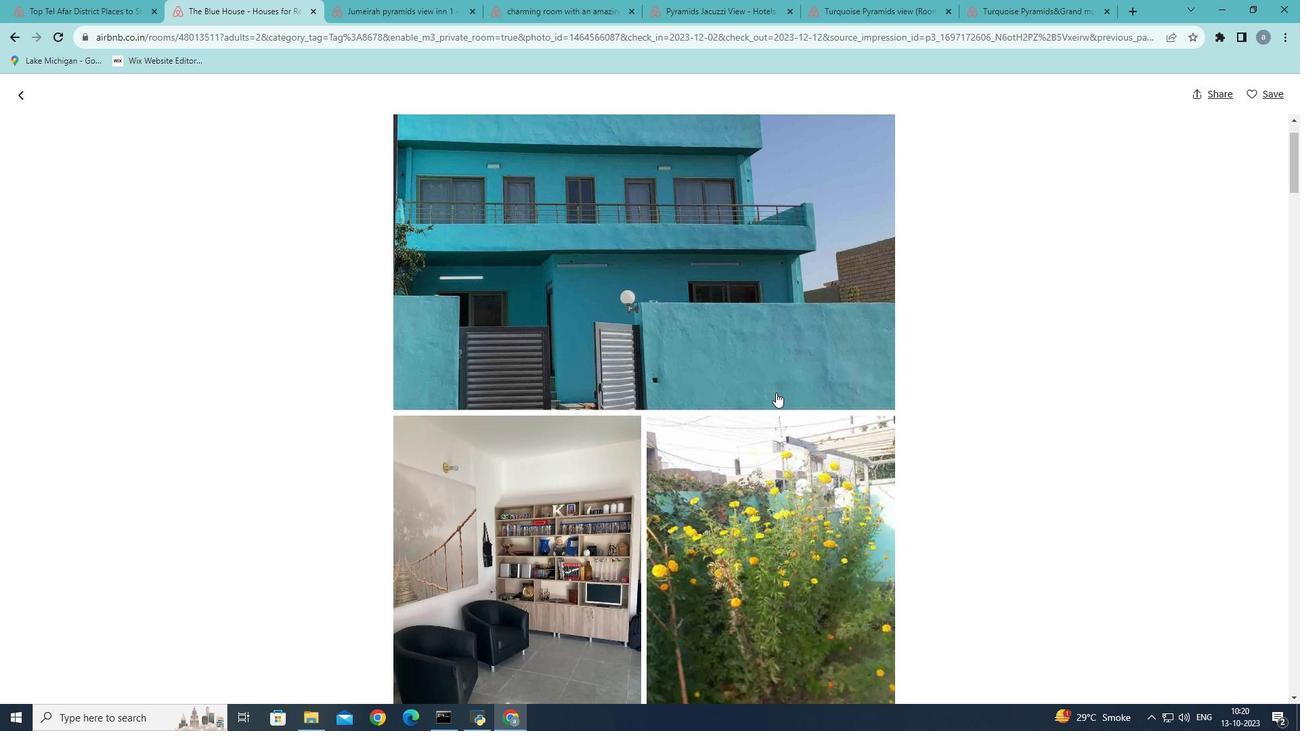 
Action: Mouse scrolled (776, 392) with delta (0, 0)
Screenshot: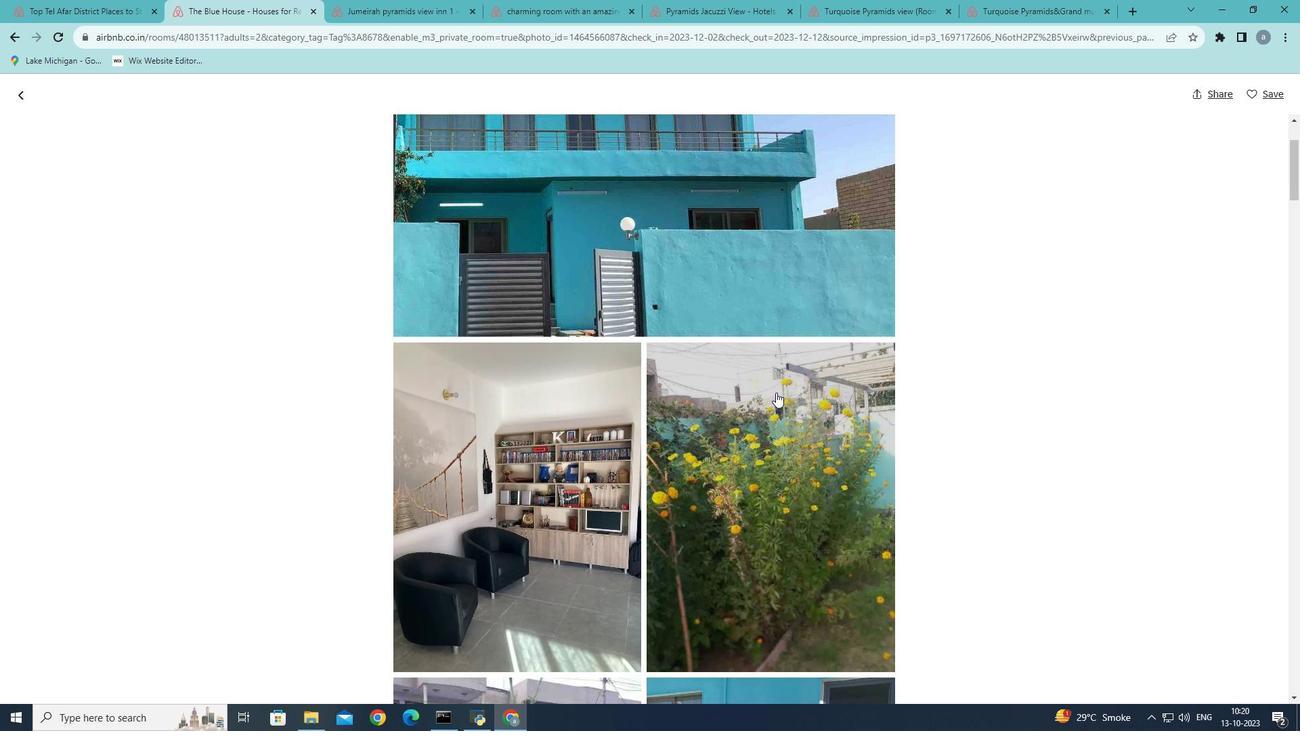 
Action: Mouse scrolled (776, 392) with delta (0, 0)
Screenshot: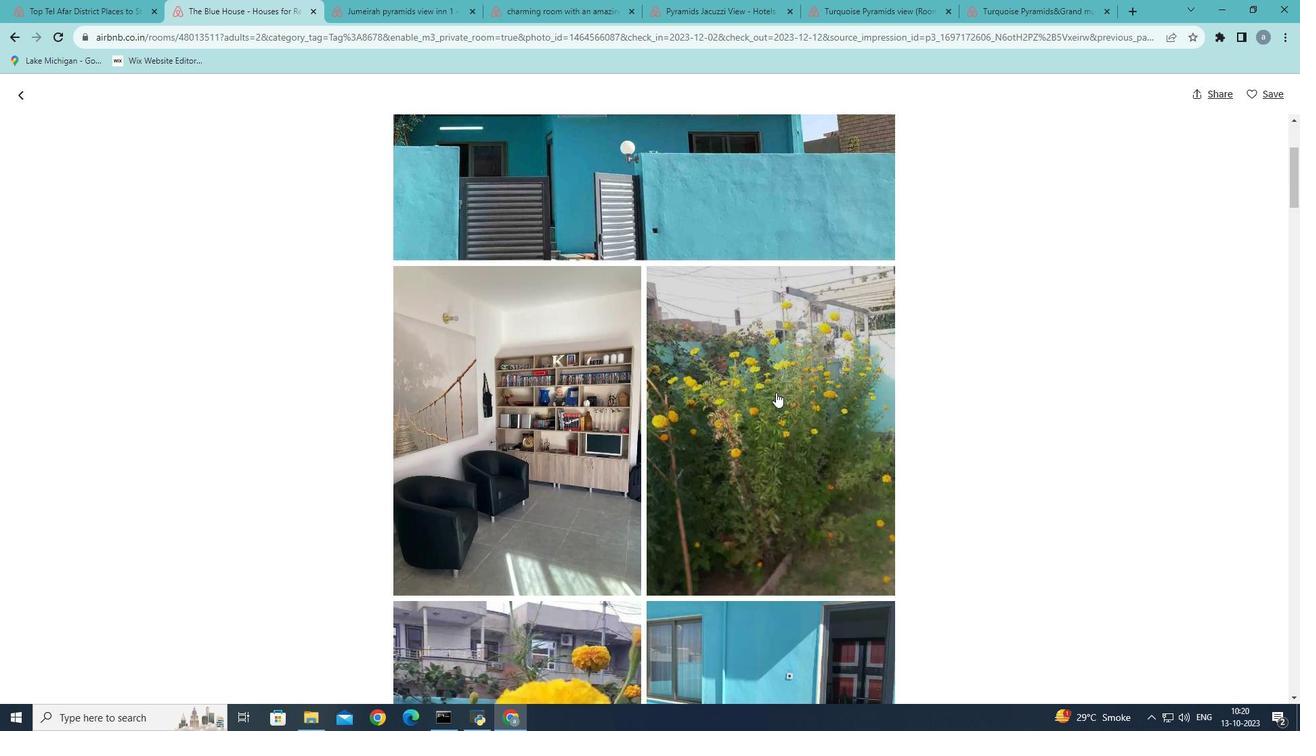 
Action: Mouse scrolled (776, 392) with delta (0, 0)
Screenshot: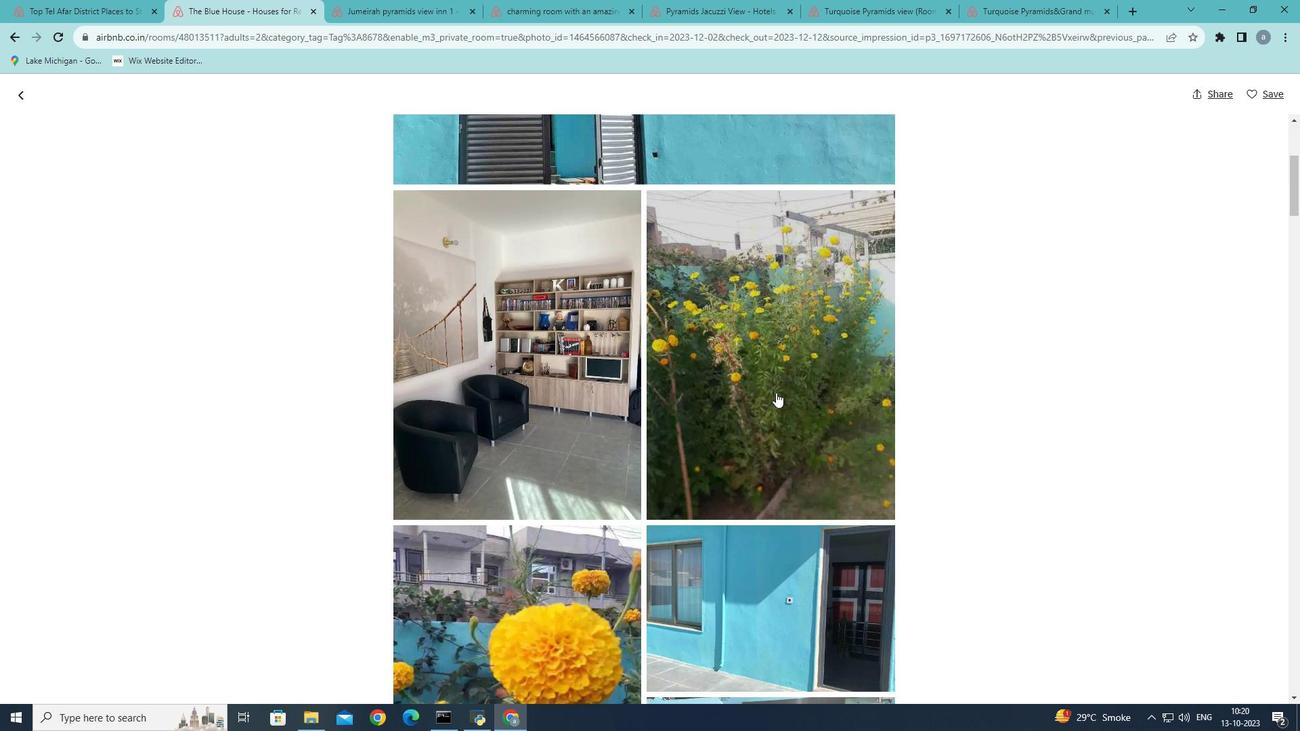 
Action: Mouse scrolled (776, 392) with delta (0, 0)
Screenshot: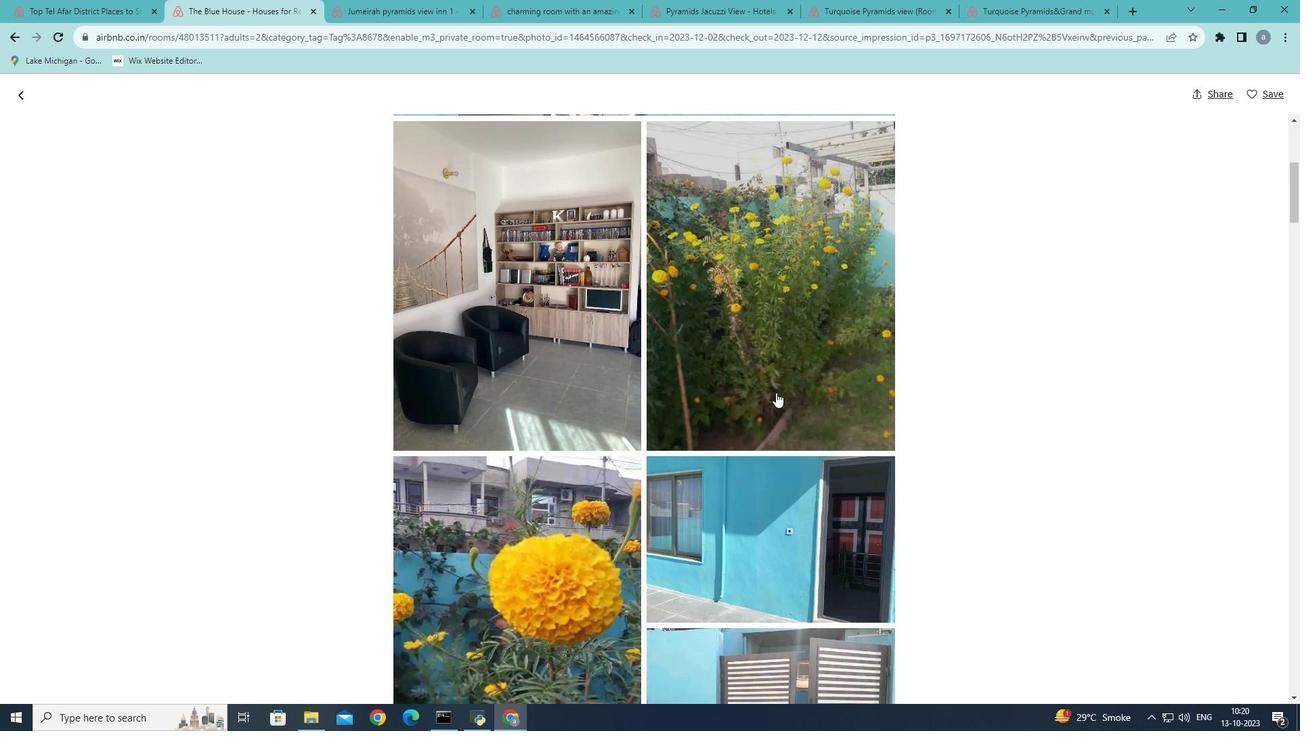 
Action: Mouse scrolled (776, 392) with delta (0, 0)
Screenshot: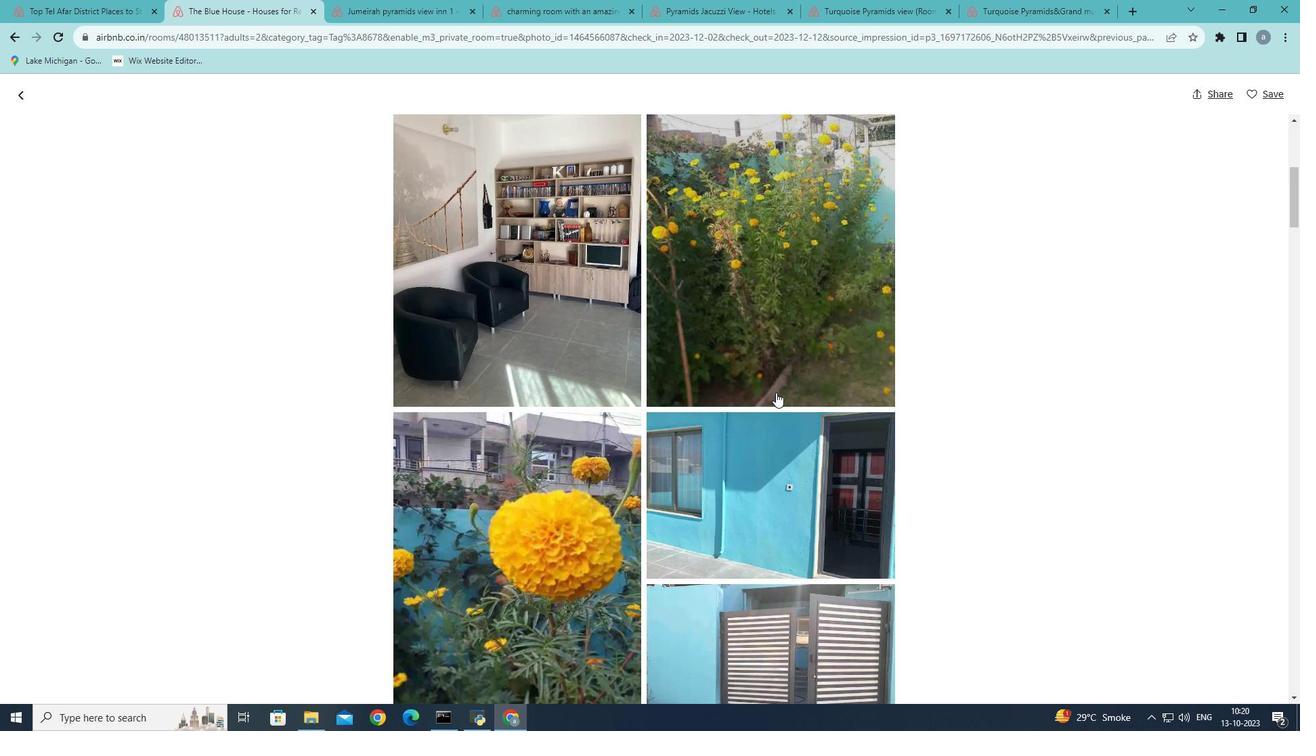 
Action: Mouse scrolled (776, 392) with delta (0, 0)
Screenshot: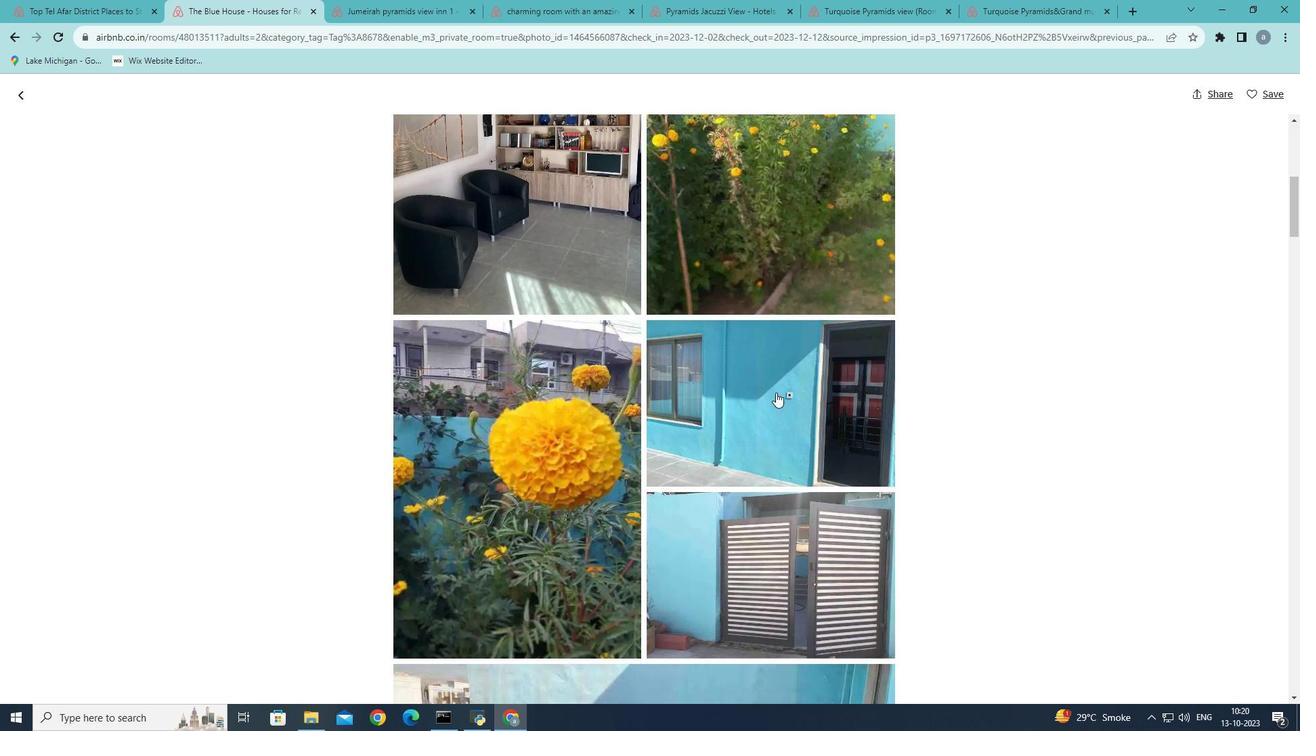 
Action: Mouse scrolled (776, 392) with delta (0, 0)
Screenshot: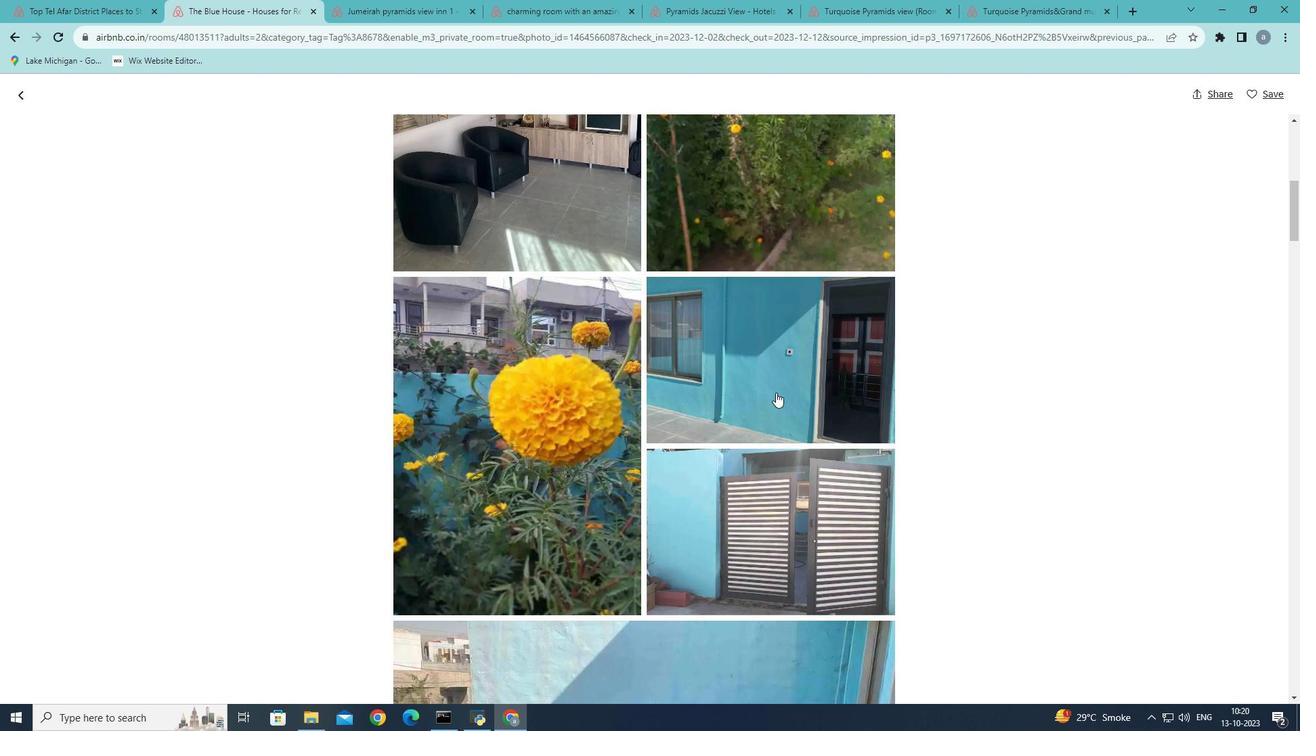 
Action: Mouse scrolled (776, 392) with delta (0, 0)
Screenshot: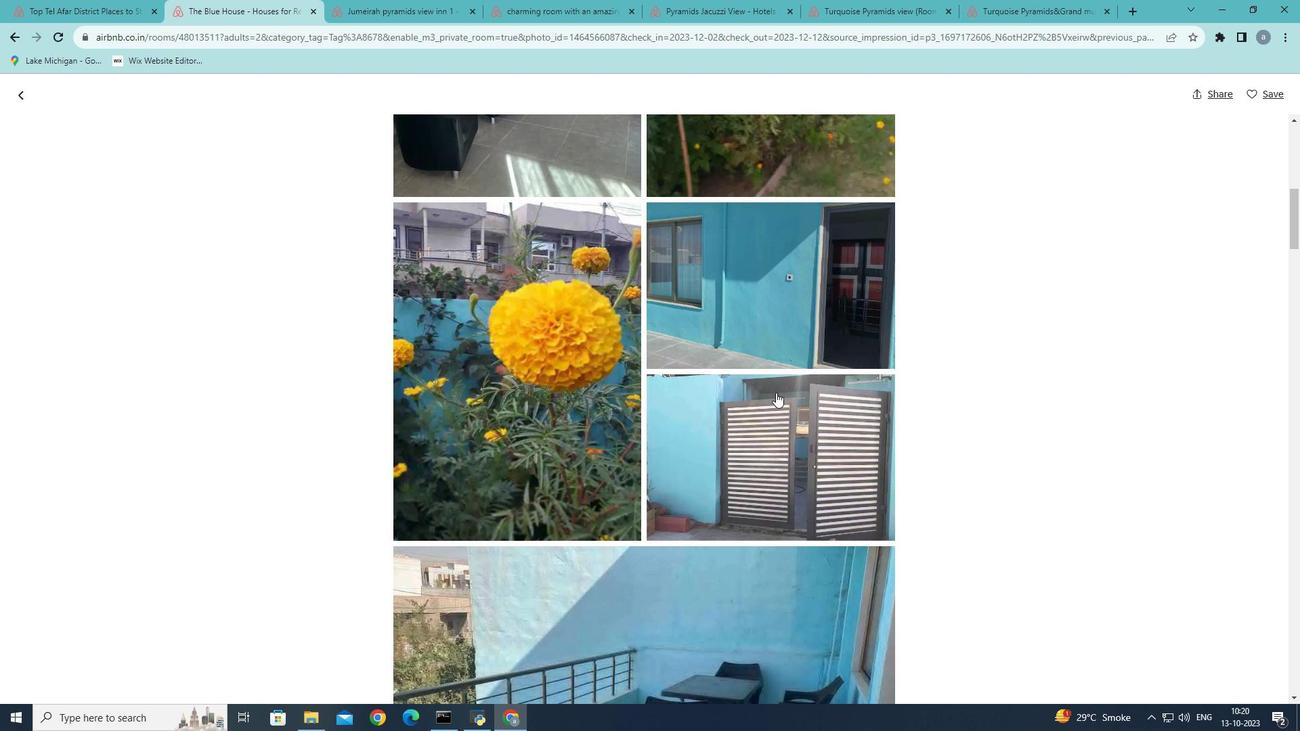 
Action: Mouse scrolled (776, 392) with delta (0, 0)
Screenshot: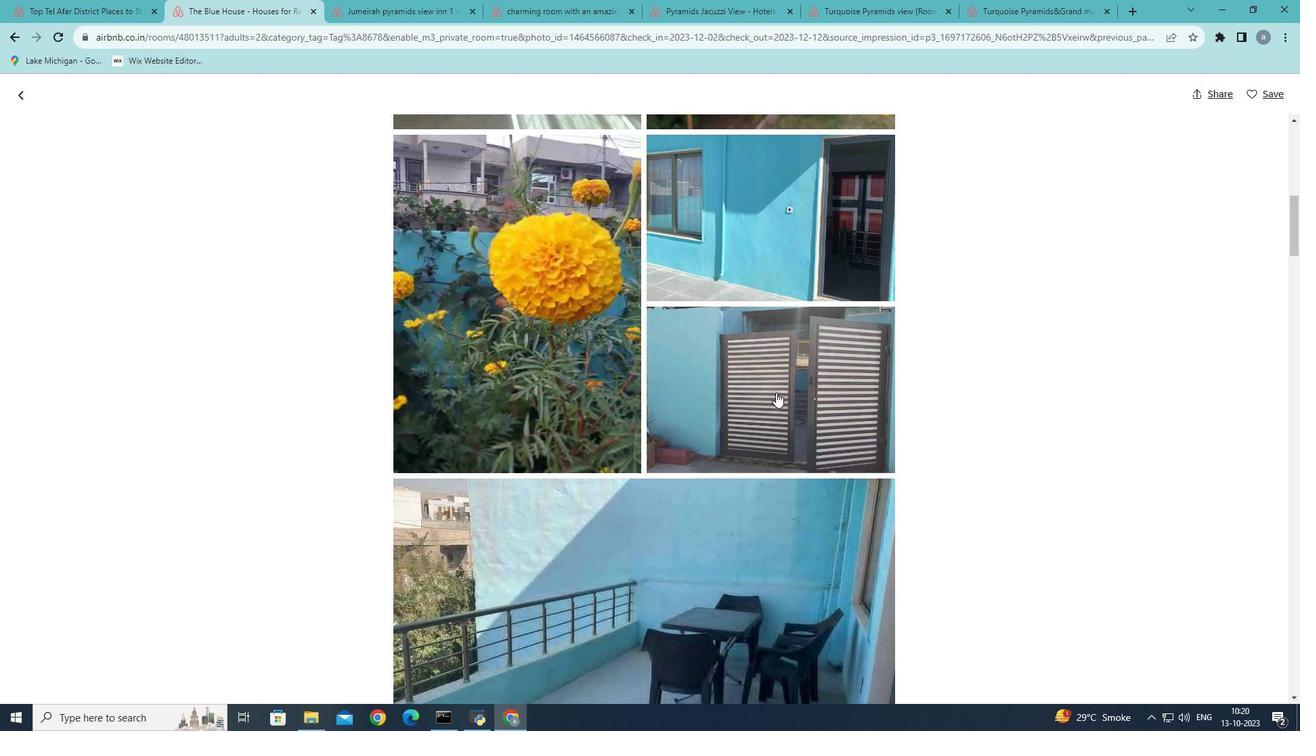 
Action: Mouse scrolled (776, 392) with delta (0, 0)
Screenshot: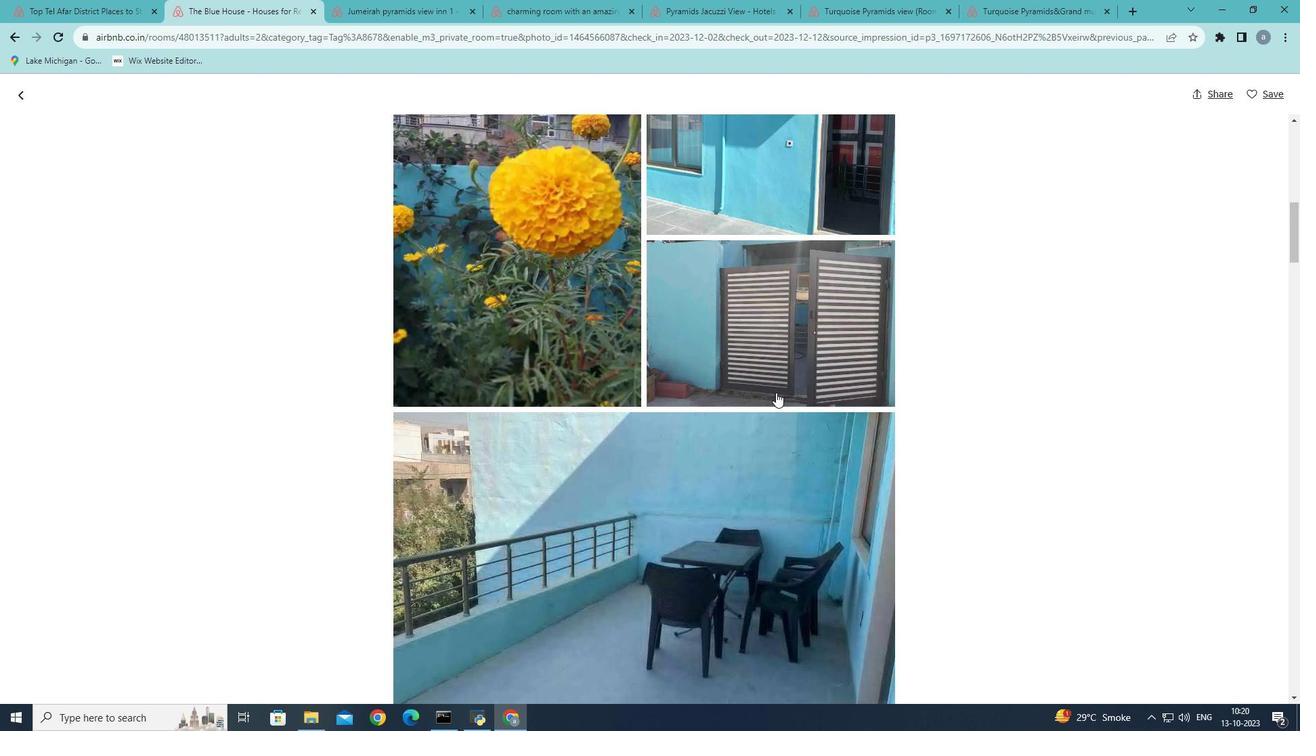 
Action: Mouse scrolled (776, 392) with delta (0, 0)
Screenshot: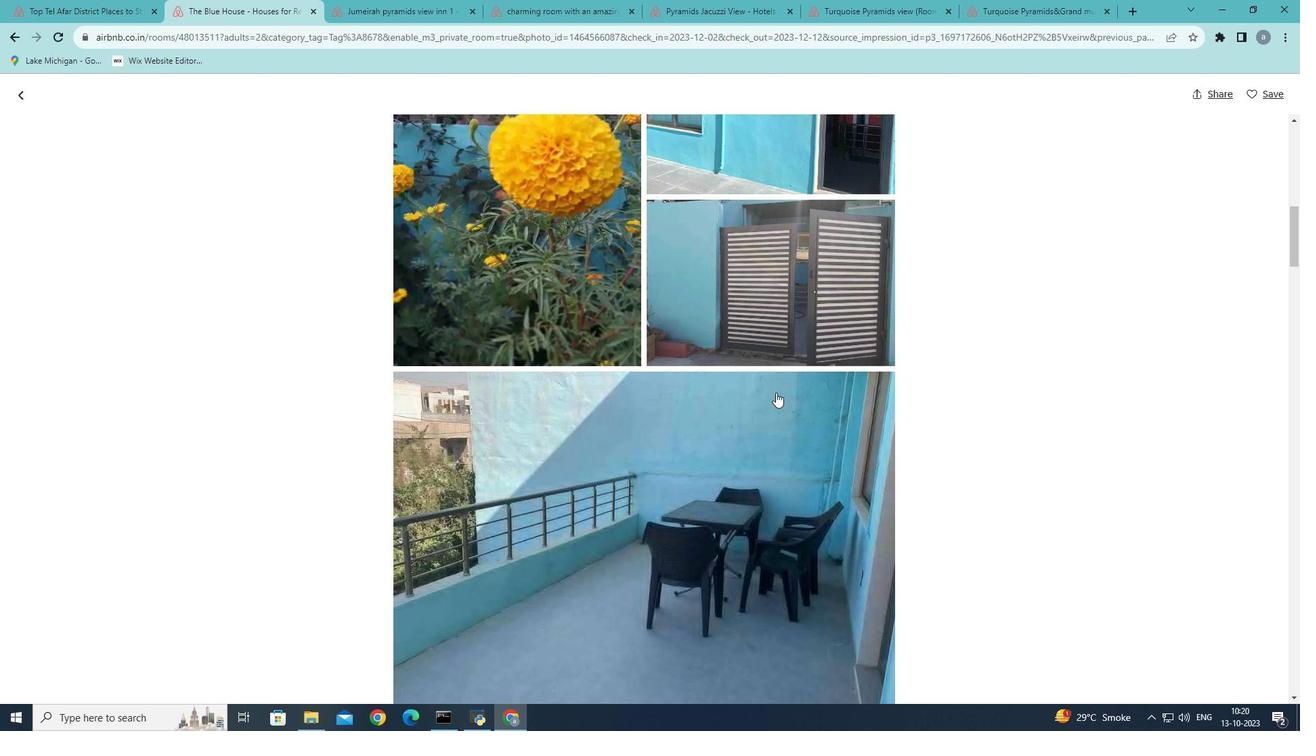 
Action: Mouse scrolled (776, 392) with delta (0, 0)
Screenshot: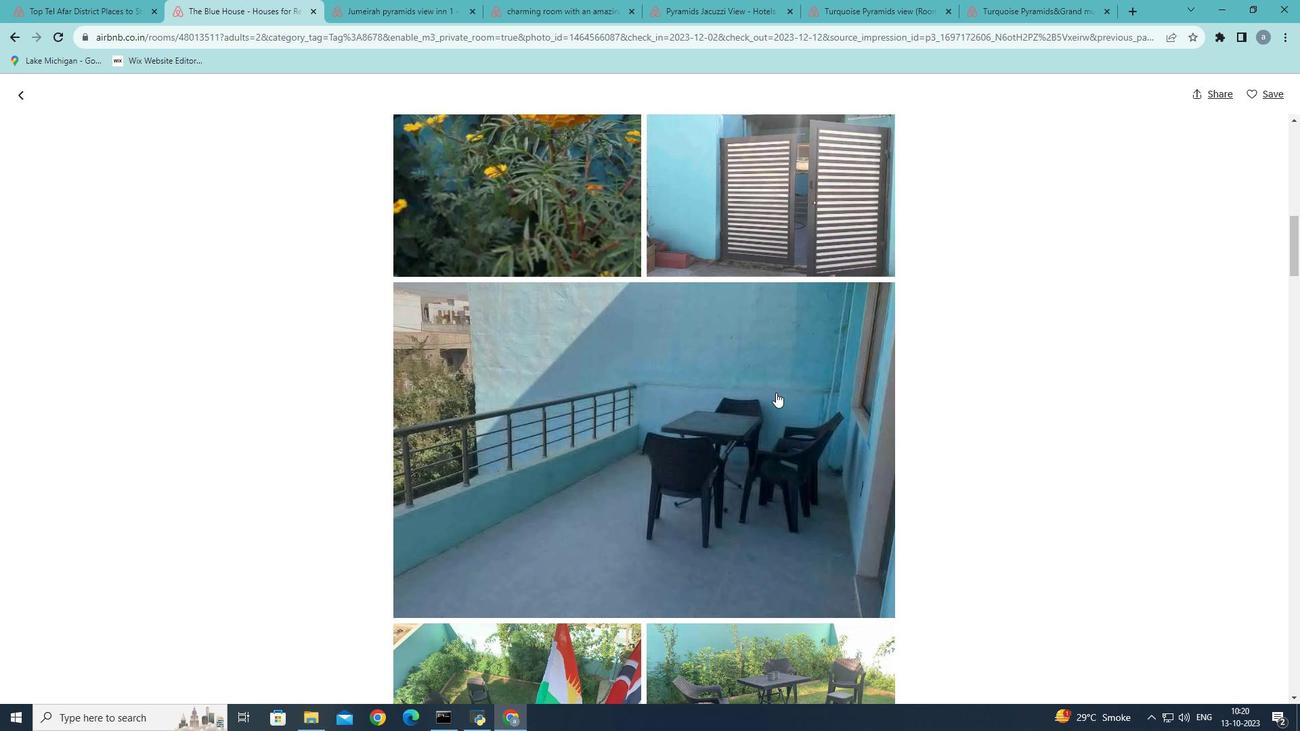 
Action: Mouse scrolled (776, 392) with delta (0, 0)
Screenshot: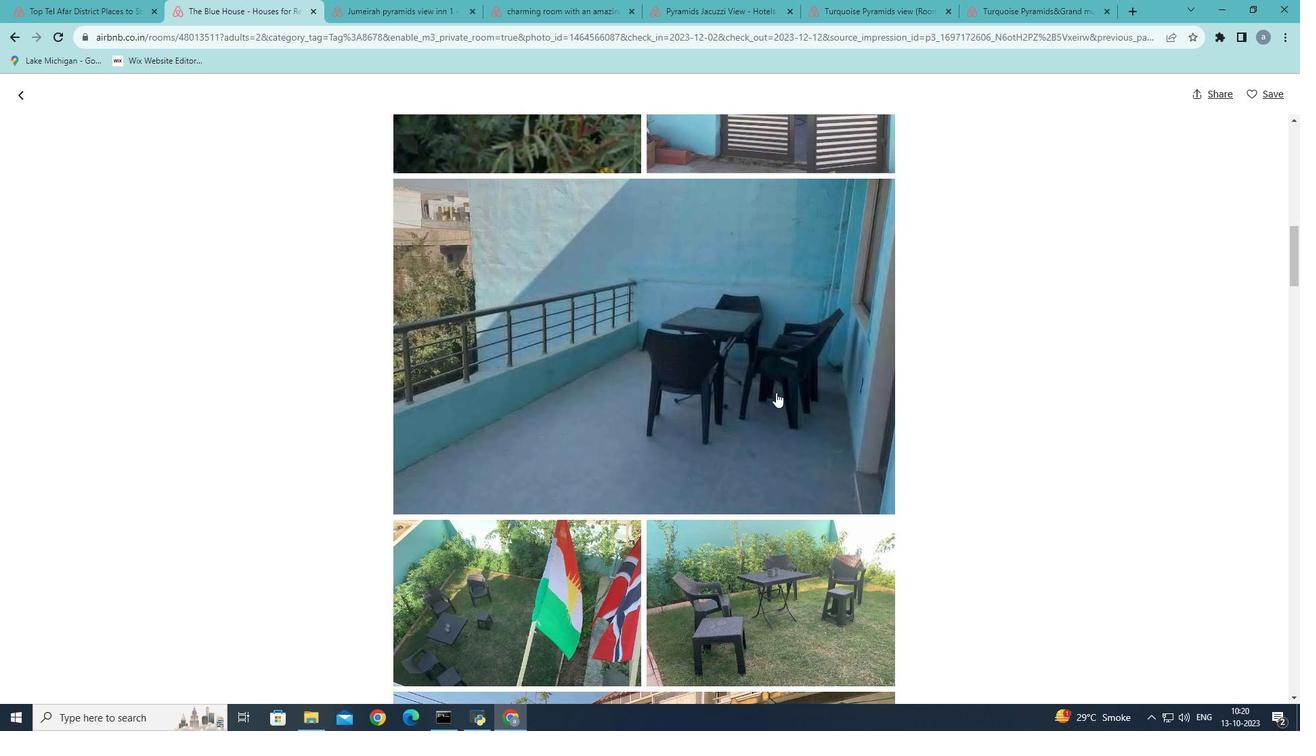 
Action: Mouse scrolled (776, 392) with delta (0, 0)
Screenshot: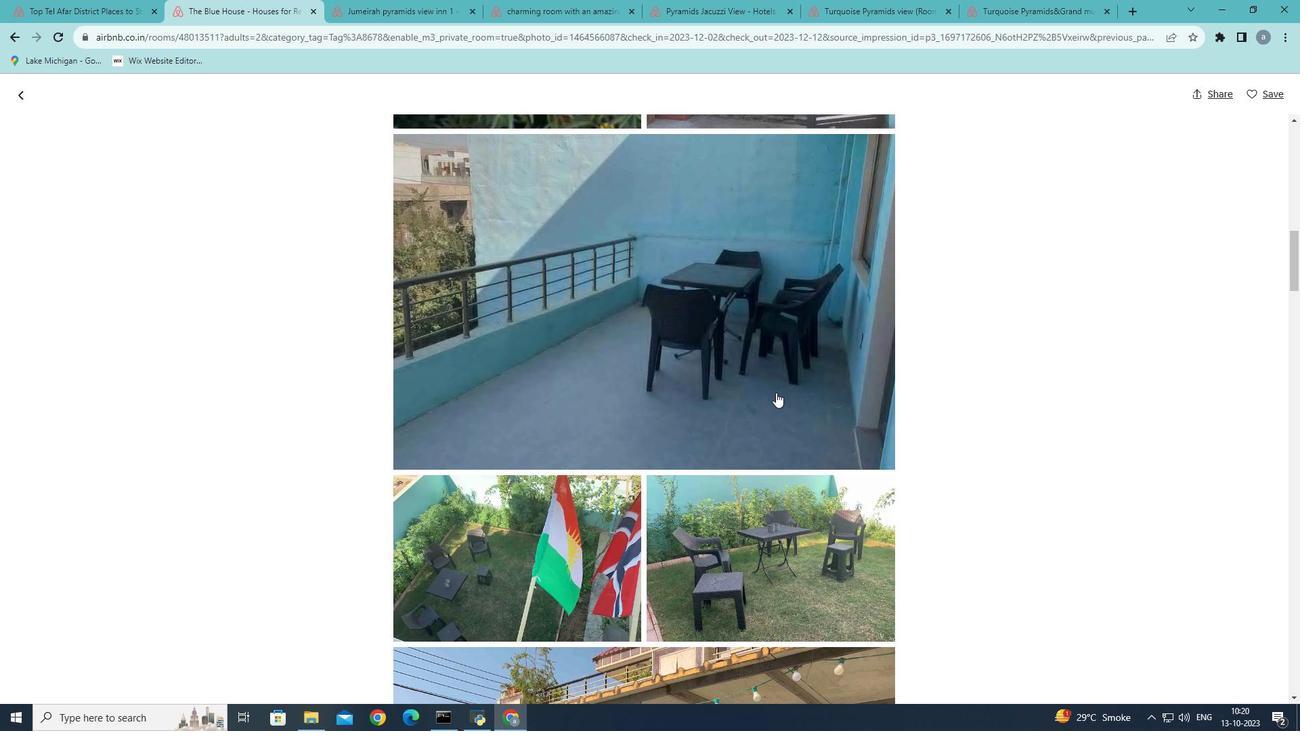 
Action: Mouse scrolled (776, 392) with delta (0, 0)
Screenshot: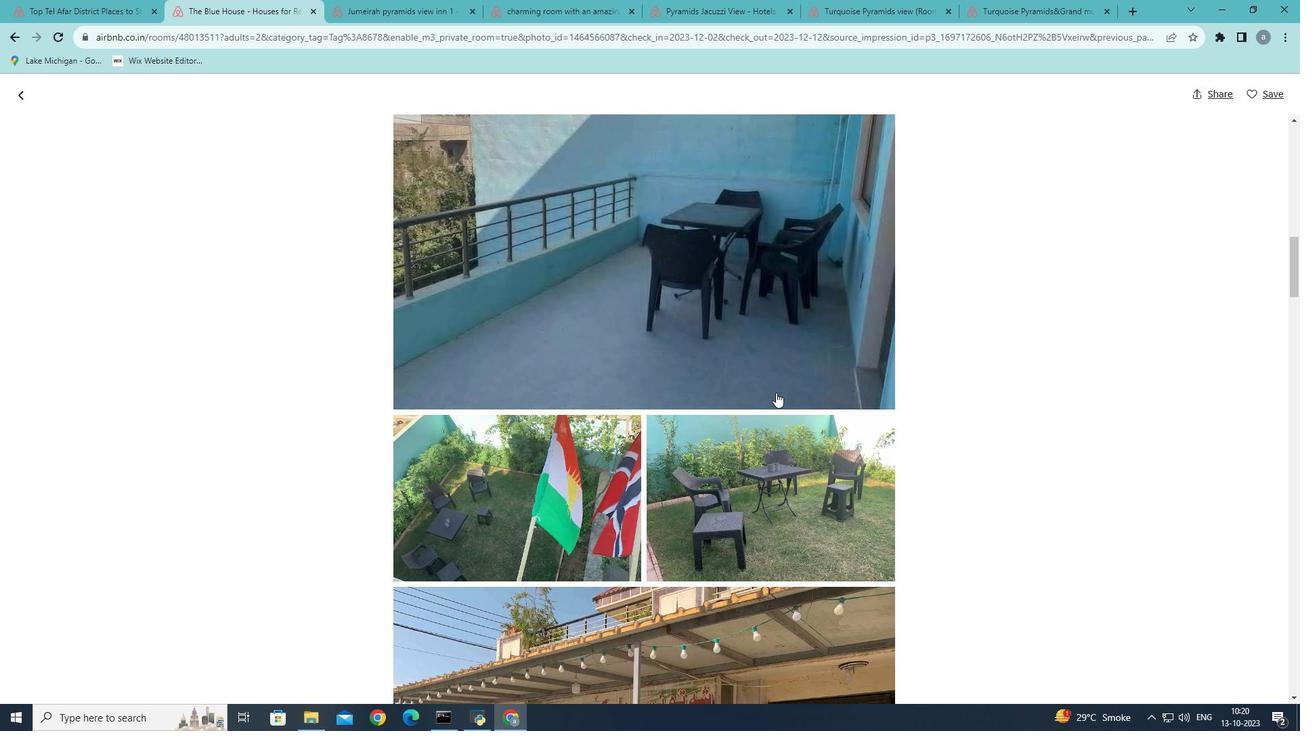 
Action: Mouse scrolled (776, 392) with delta (0, 0)
Screenshot: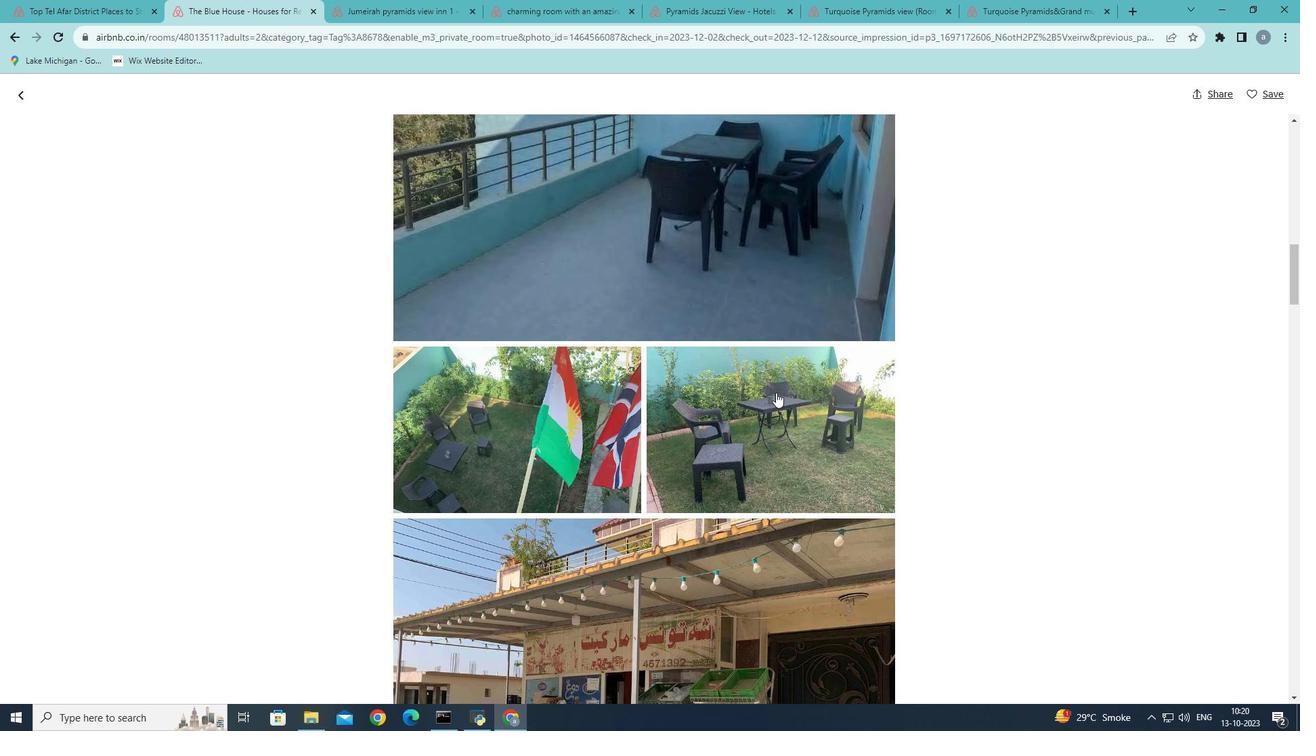
Action: Mouse scrolled (776, 392) with delta (0, 0)
Screenshot: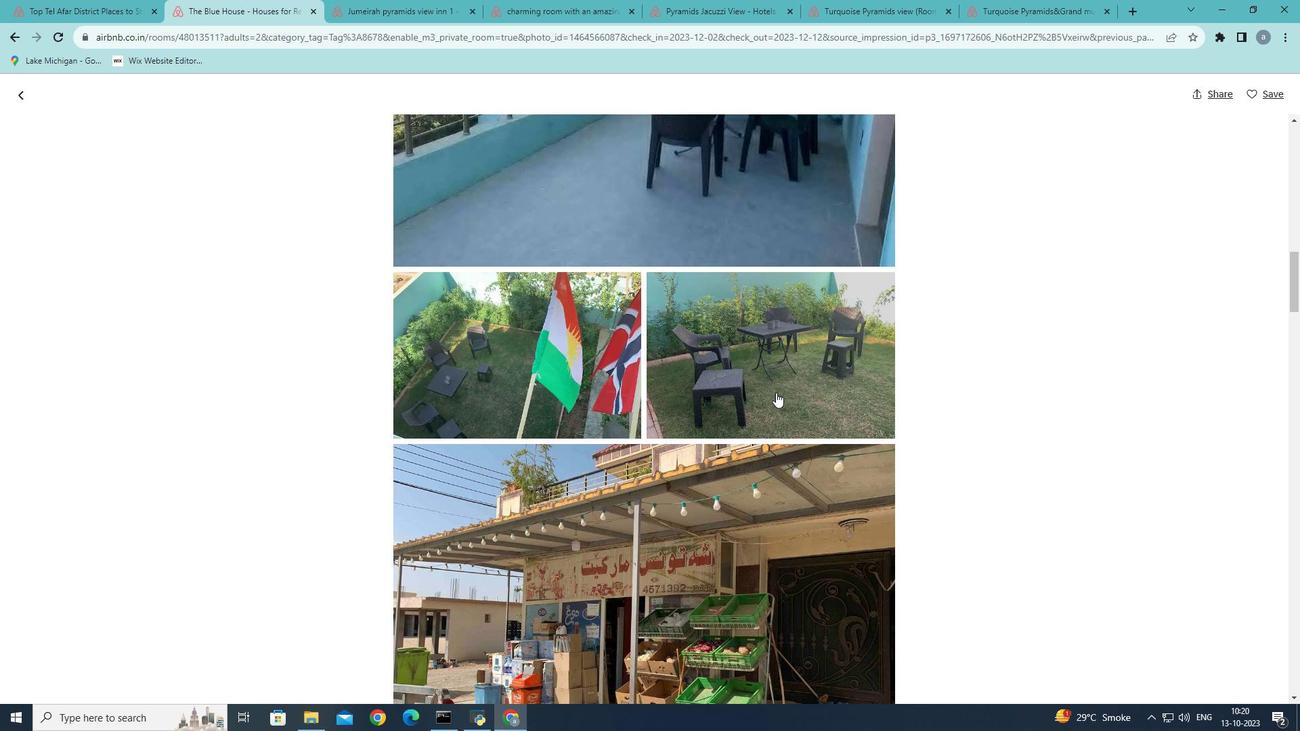 
Action: Mouse scrolled (776, 392) with delta (0, 0)
Screenshot: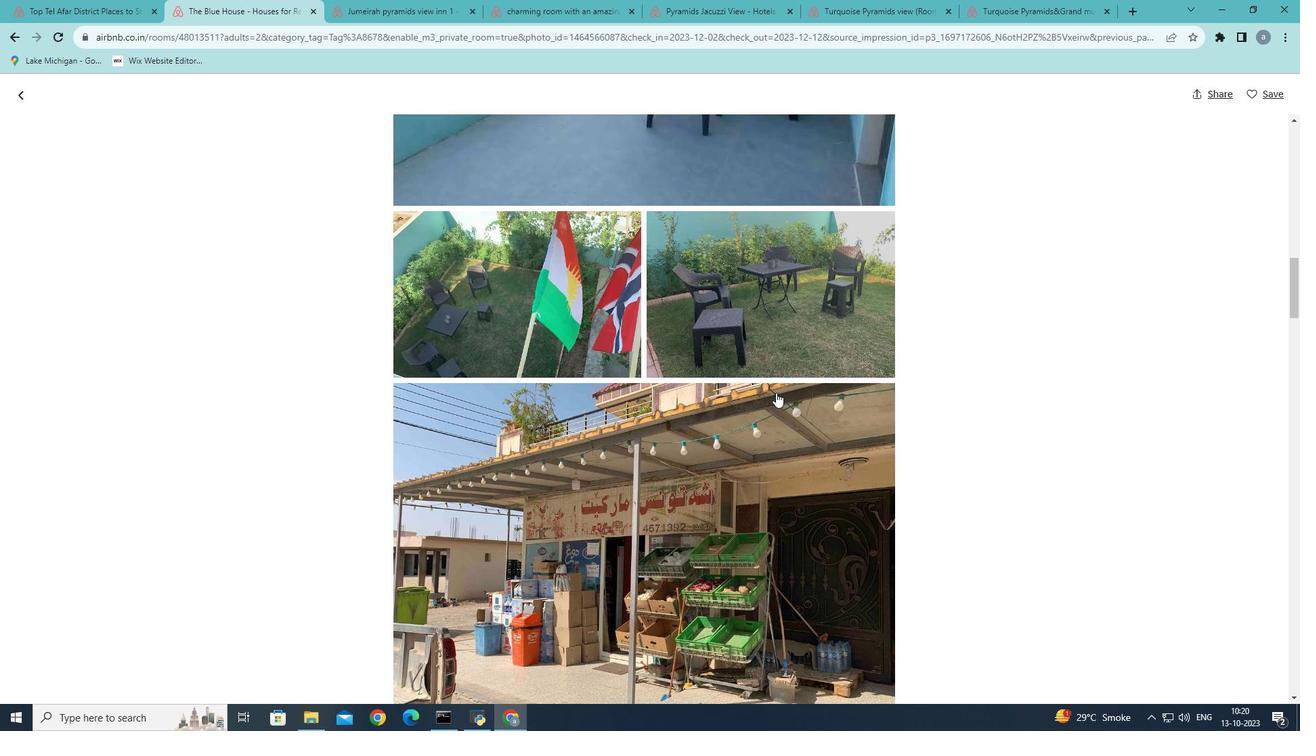
Action: Mouse scrolled (776, 392) with delta (0, 0)
Screenshot: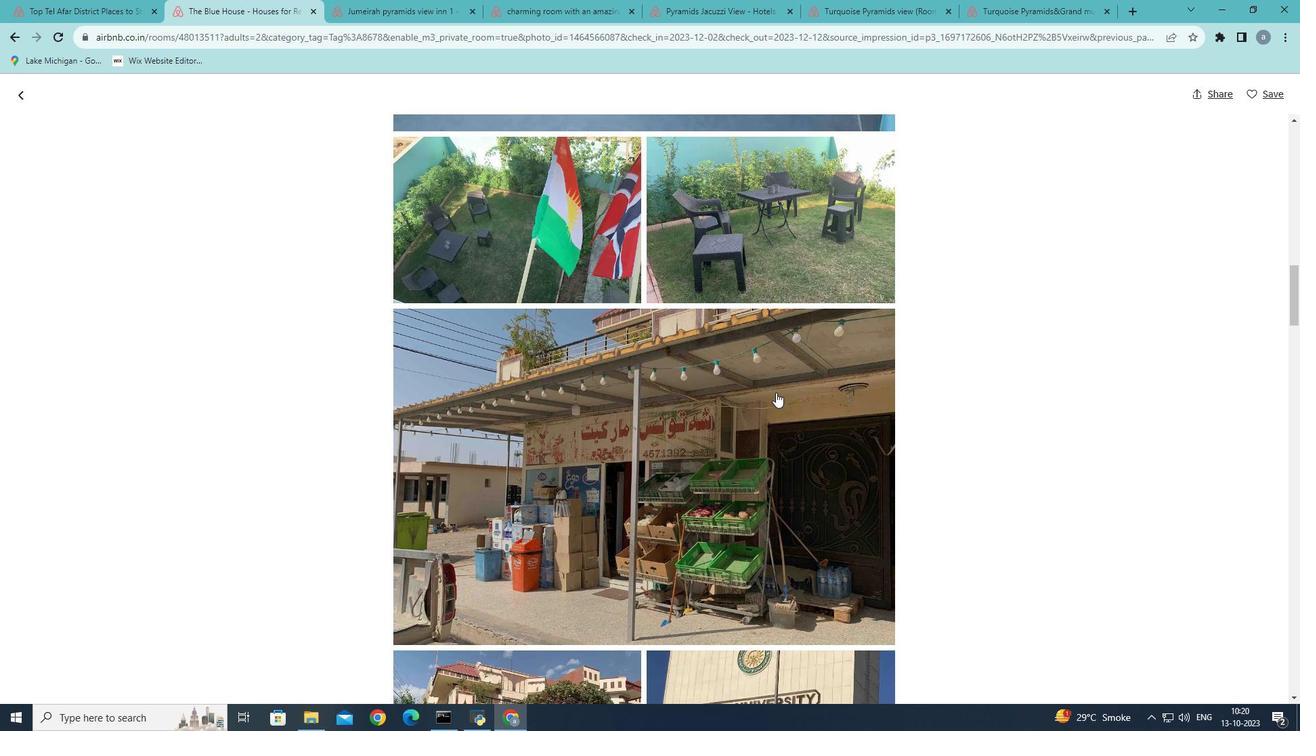 
Action: Mouse scrolled (776, 392) with delta (0, 0)
Screenshot: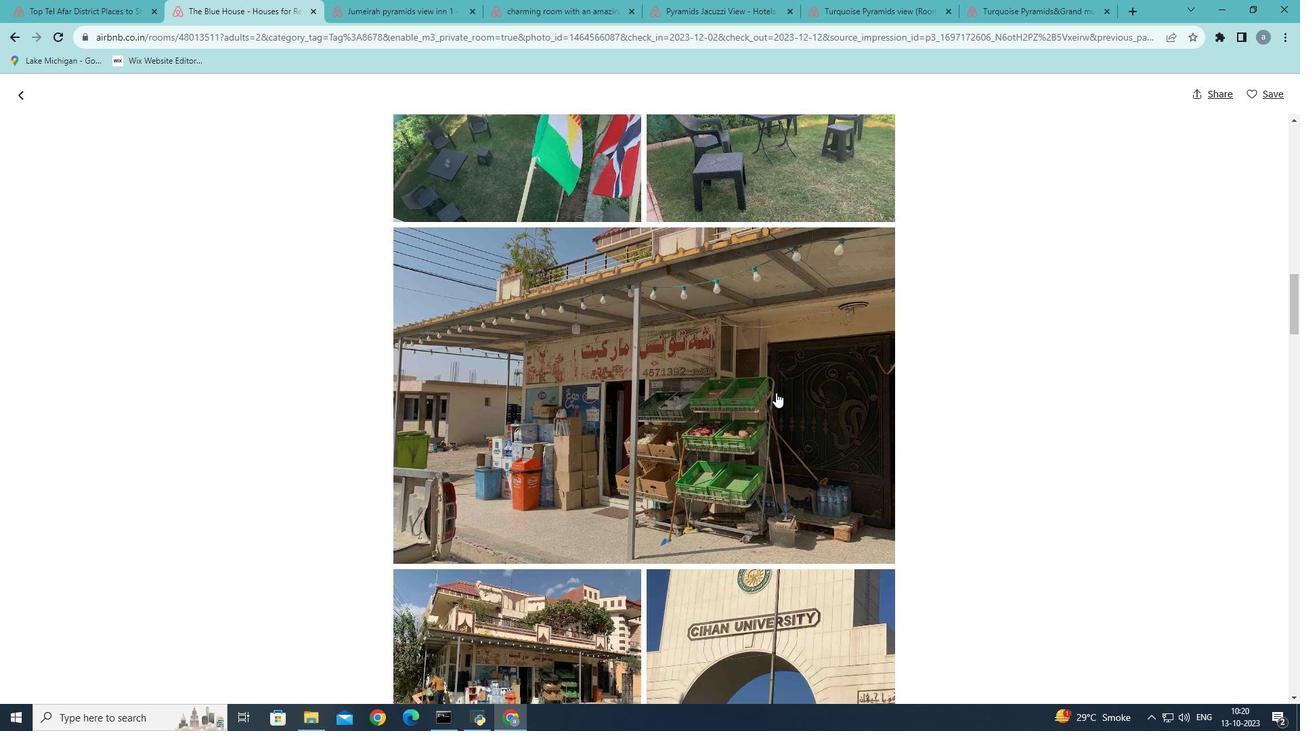 
Action: Mouse scrolled (776, 392) with delta (0, 0)
Screenshot: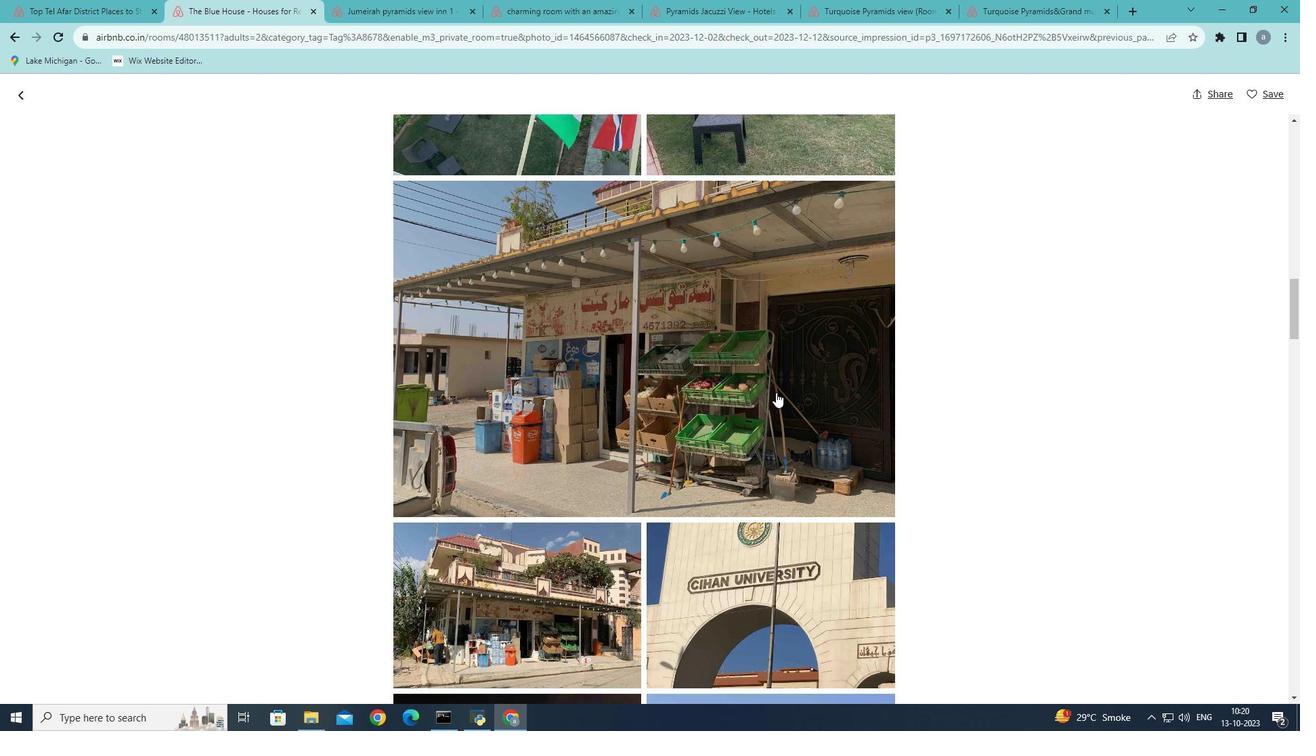
Action: Mouse scrolled (776, 392) with delta (0, 0)
Screenshot: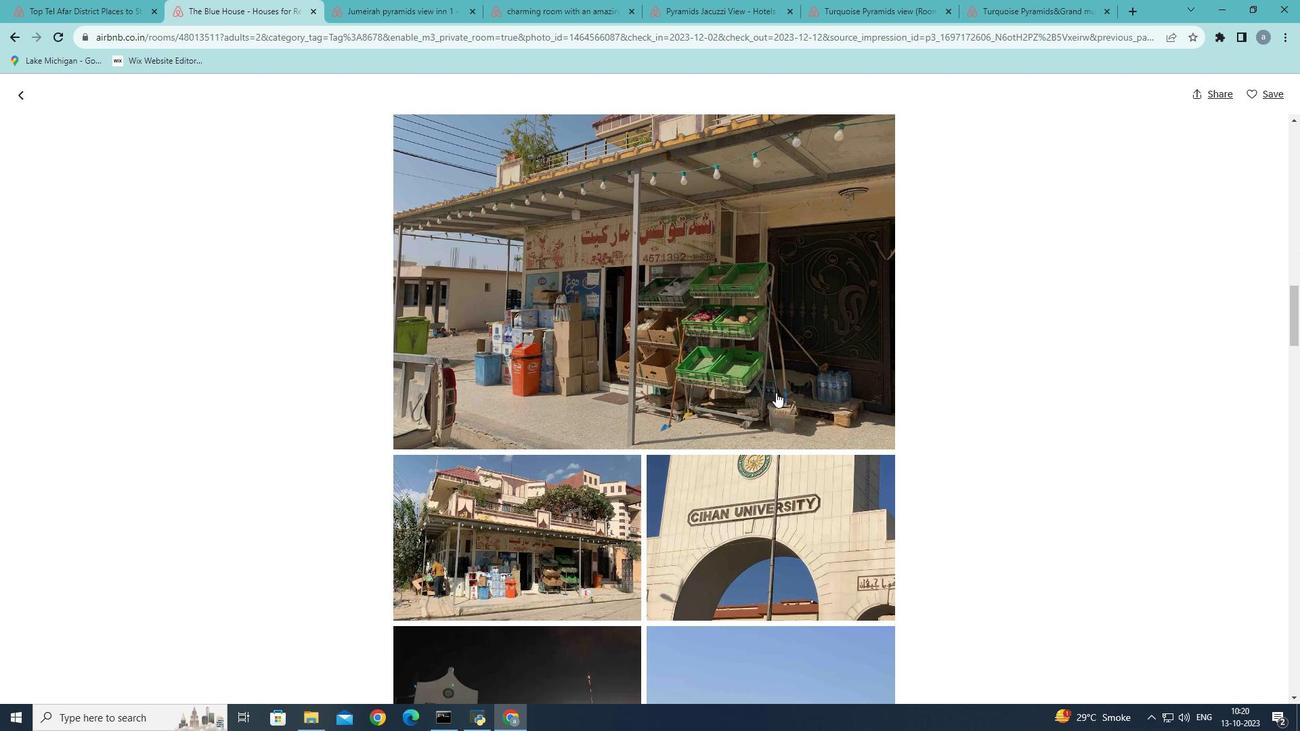 
Action: Mouse scrolled (776, 392) with delta (0, 0)
Screenshot: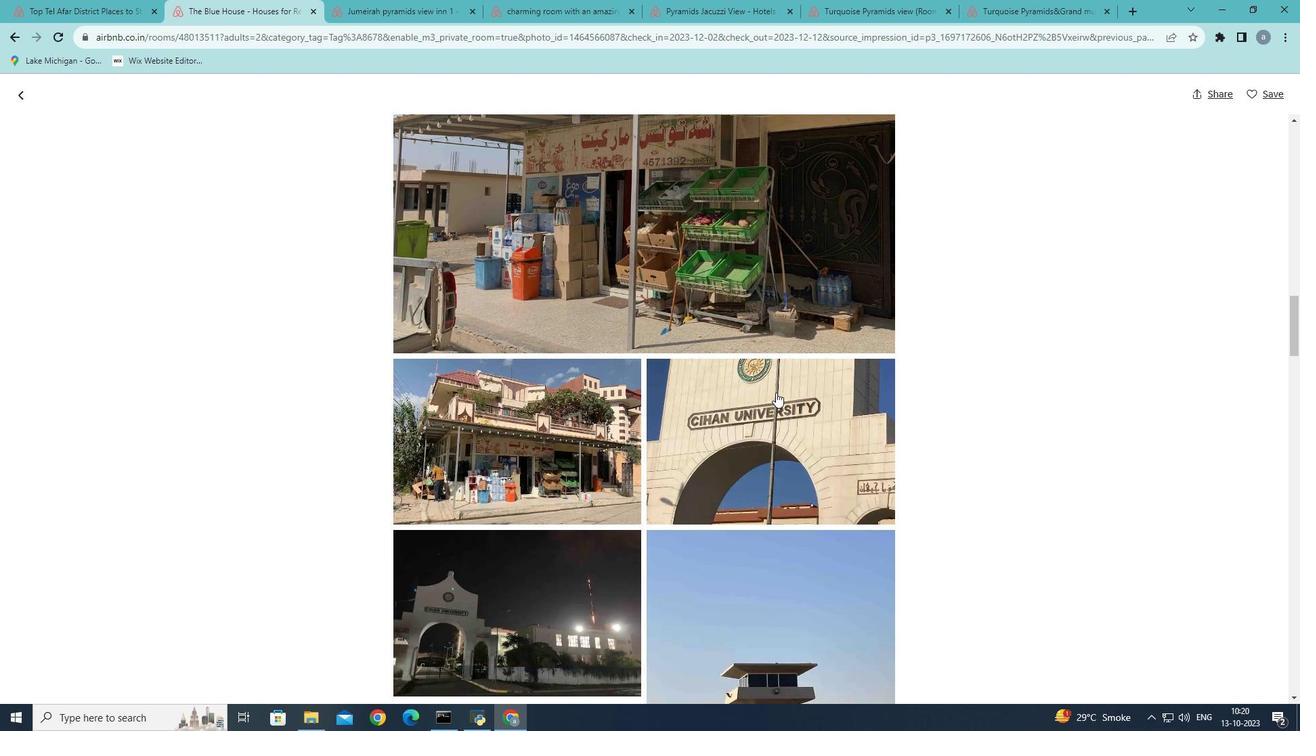 
Action: Mouse scrolled (776, 392) with delta (0, 0)
Screenshot: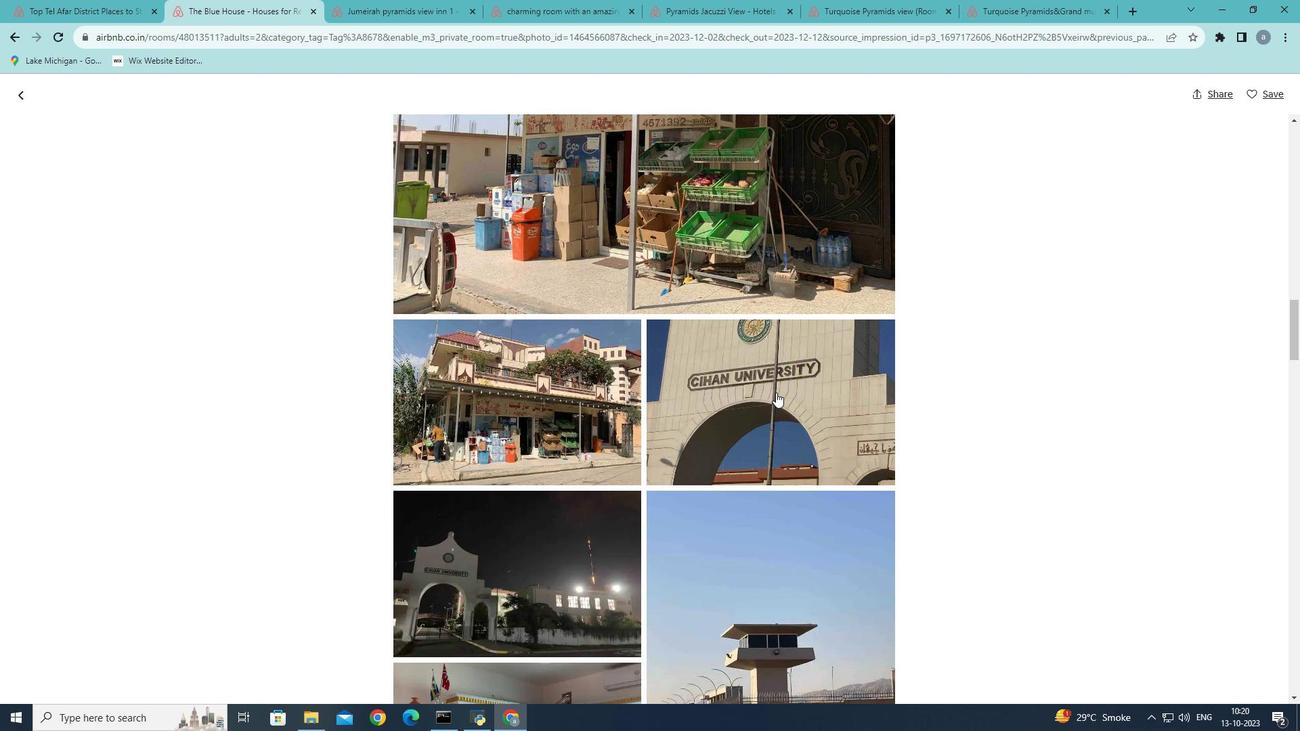 
Action: Mouse scrolled (776, 392) with delta (0, 0)
Screenshot: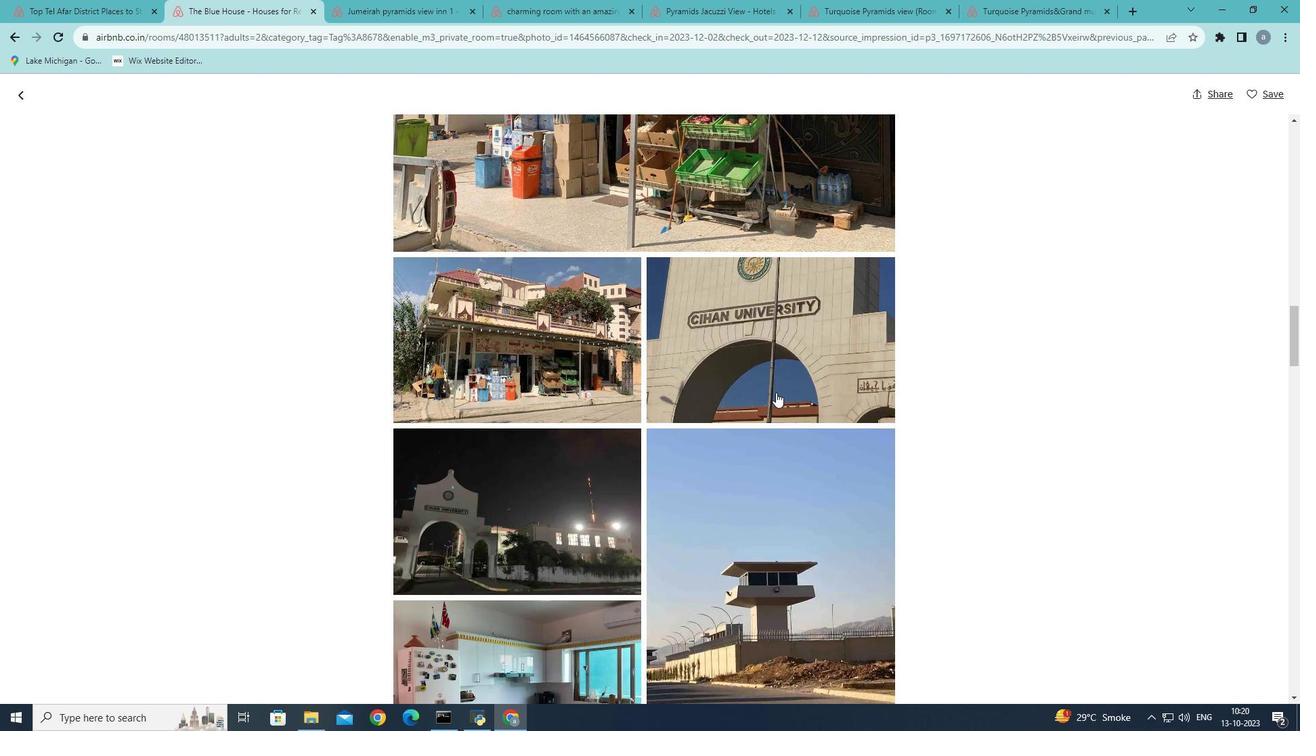 
Action: Mouse scrolled (776, 392) with delta (0, 0)
Screenshot: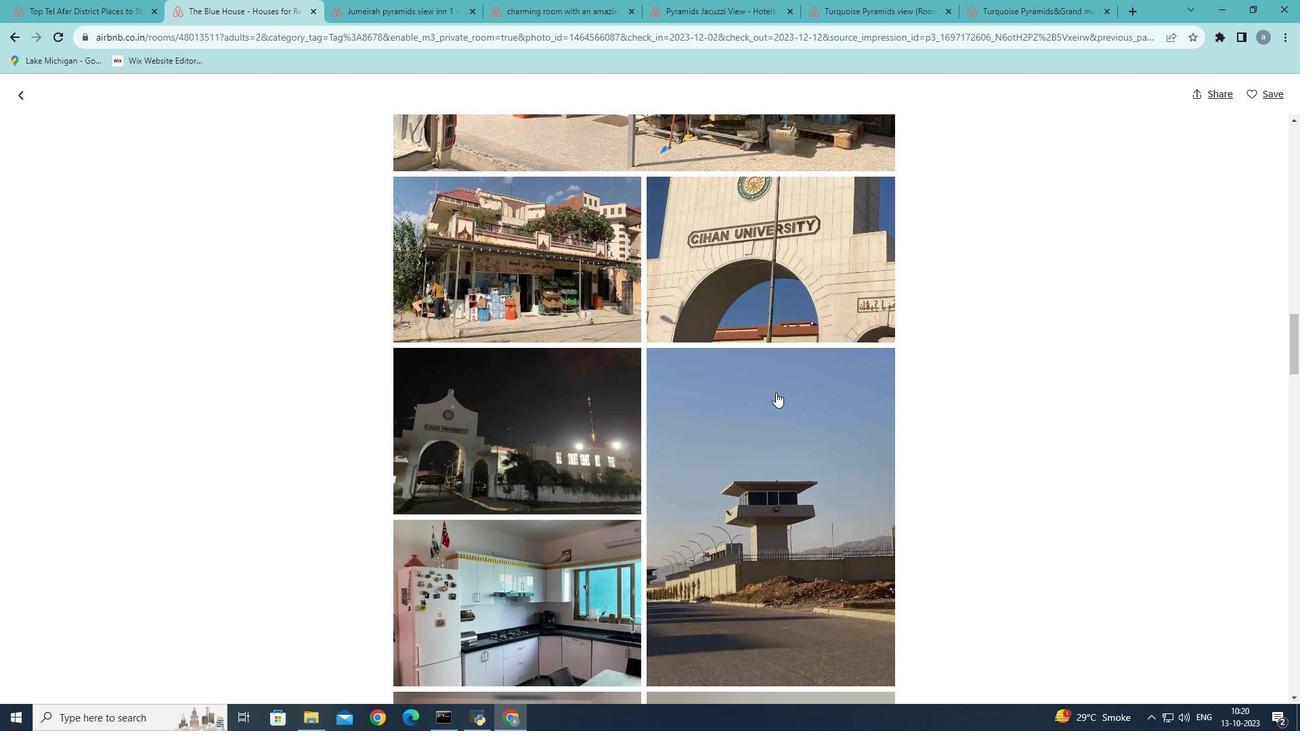 
Action: Mouse scrolled (776, 392) with delta (0, 0)
Screenshot: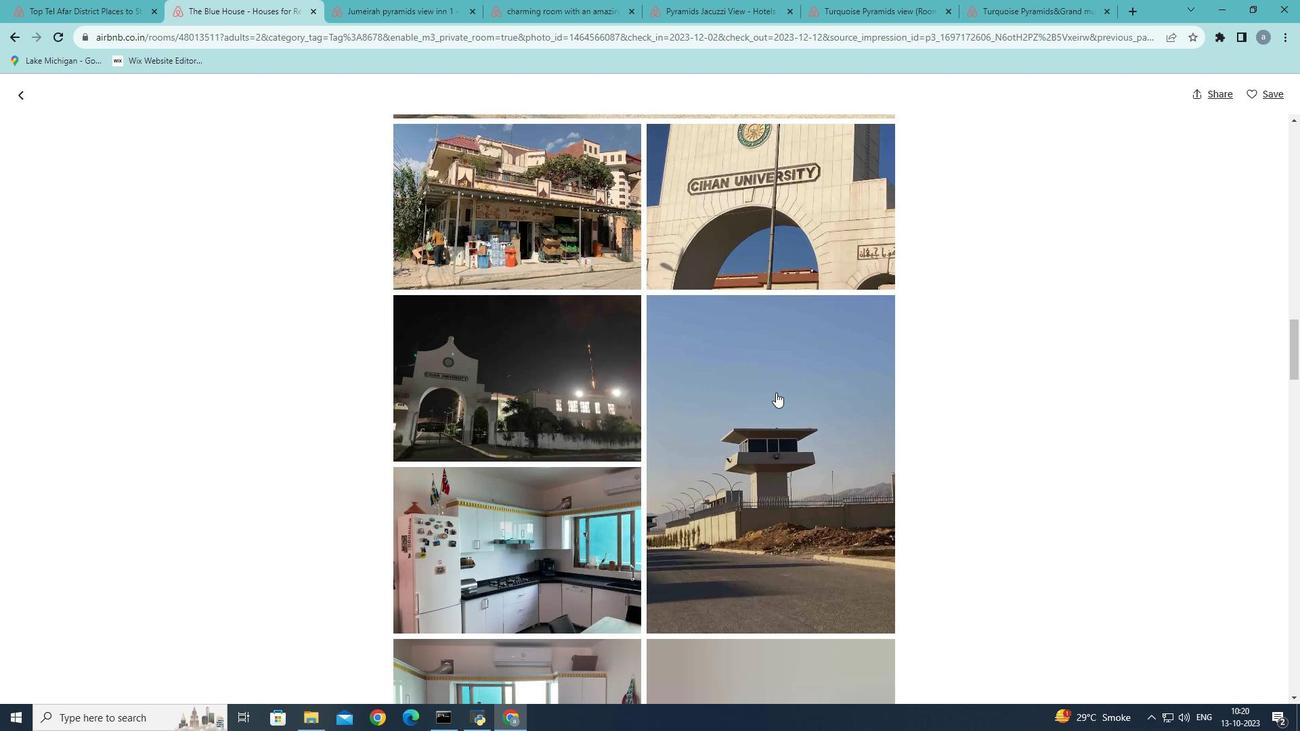 
Action: Mouse scrolled (776, 392) with delta (0, 0)
Screenshot: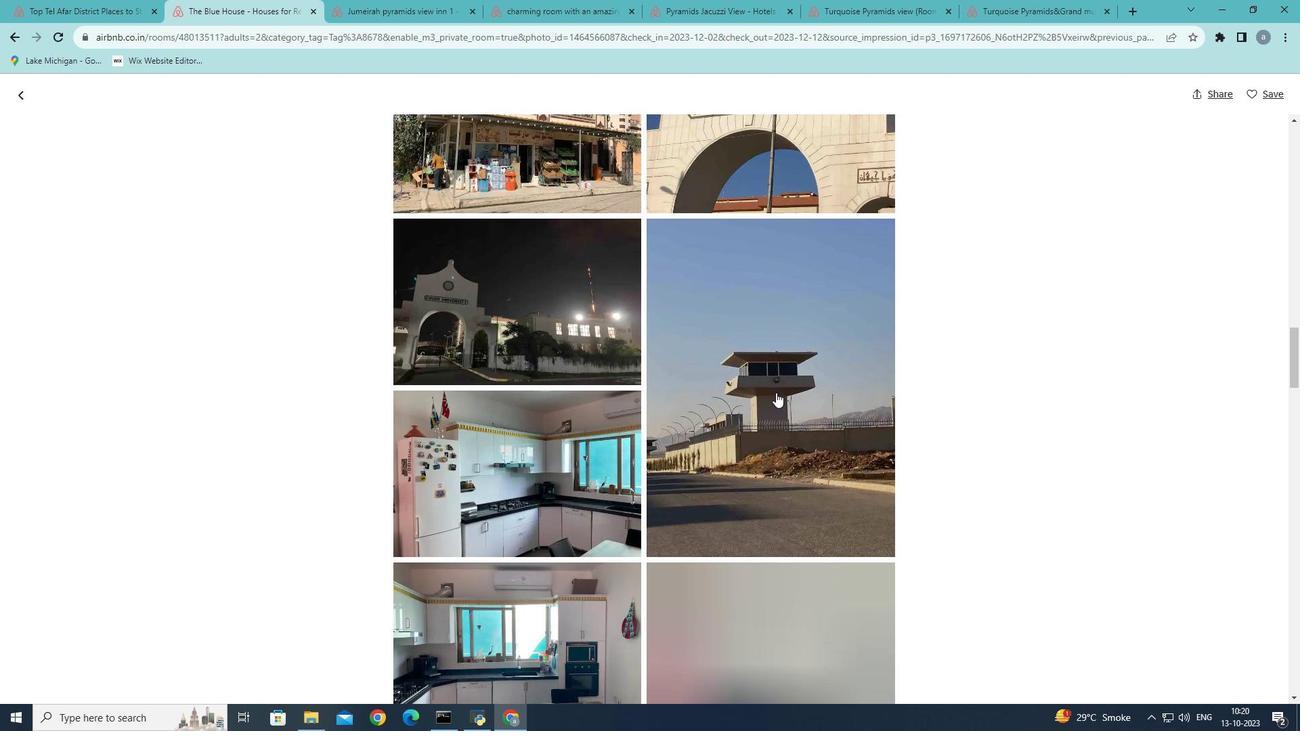 
Action: Mouse scrolled (776, 392) with delta (0, 0)
Screenshot: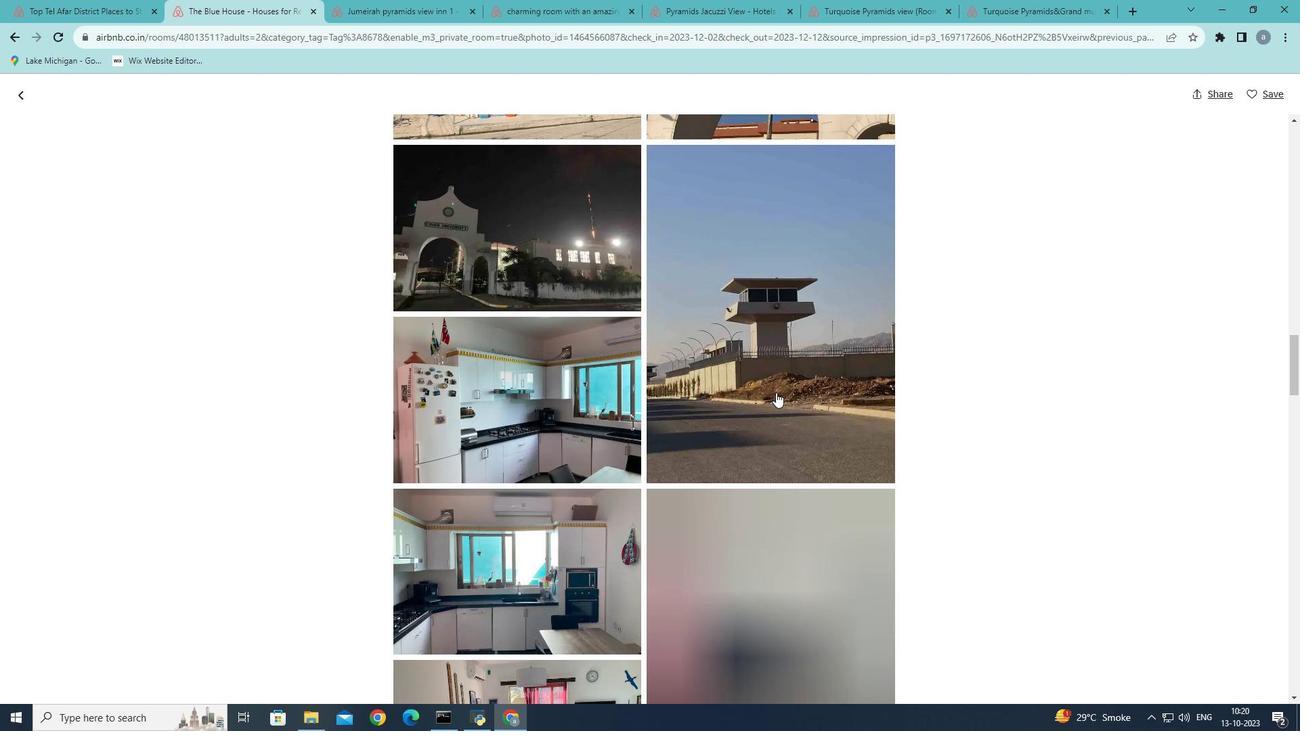 
Action: Mouse scrolled (776, 392) with delta (0, 0)
Screenshot: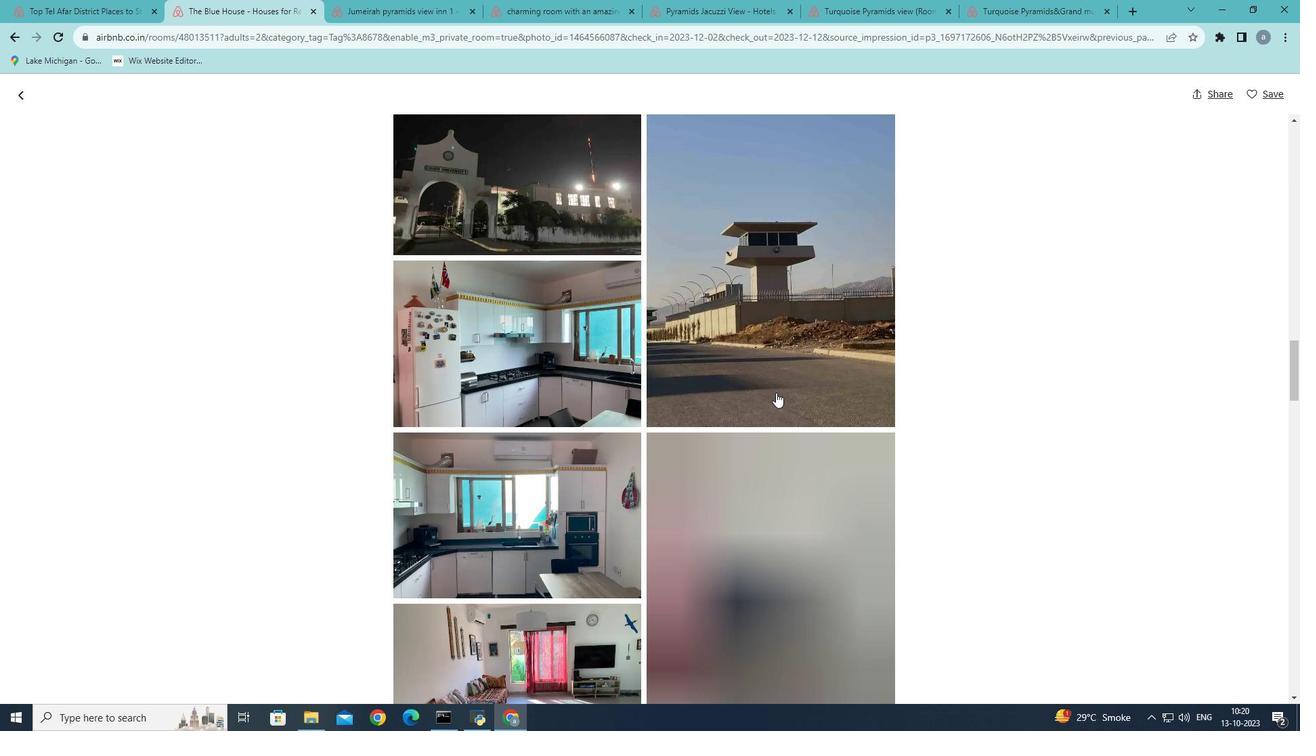 
Action: Mouse scrolled (776, 392) with delta (0, 0)
Screenshot: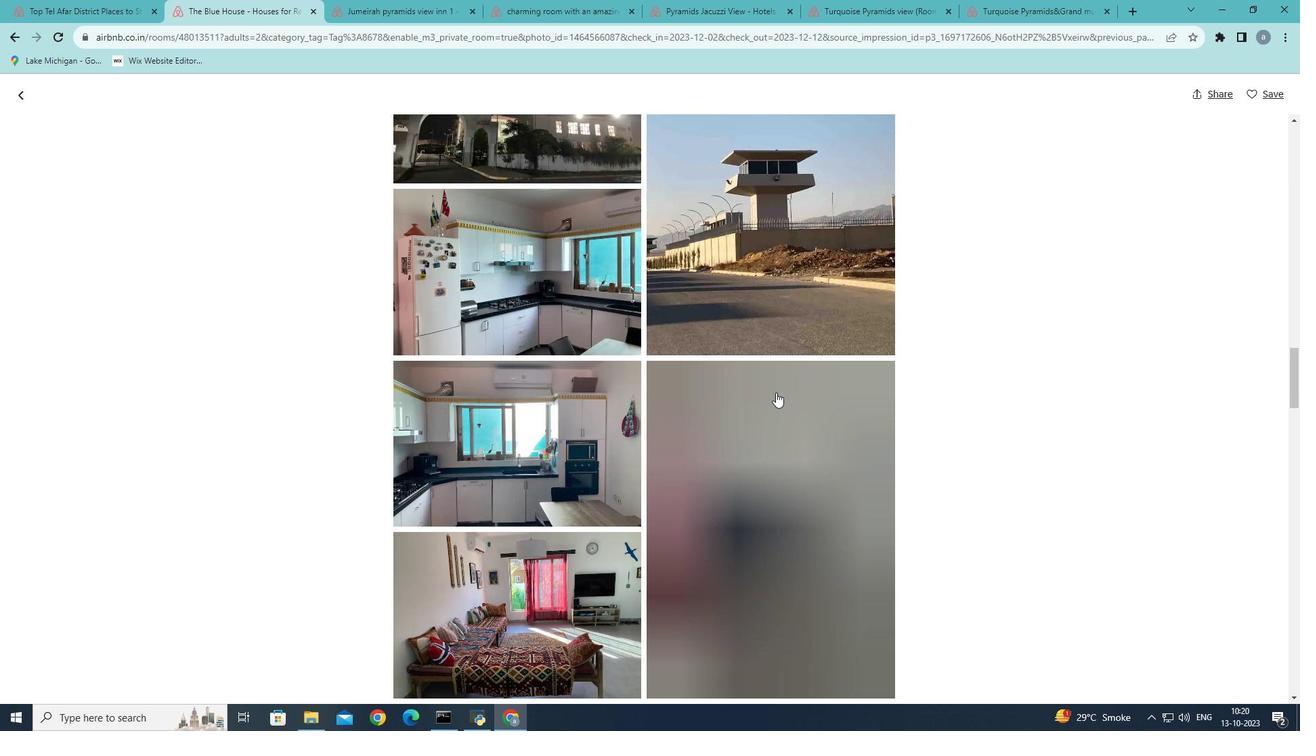 
Action: Mouse scrolled (776, 392) with delta (0, 0)
Screenshot: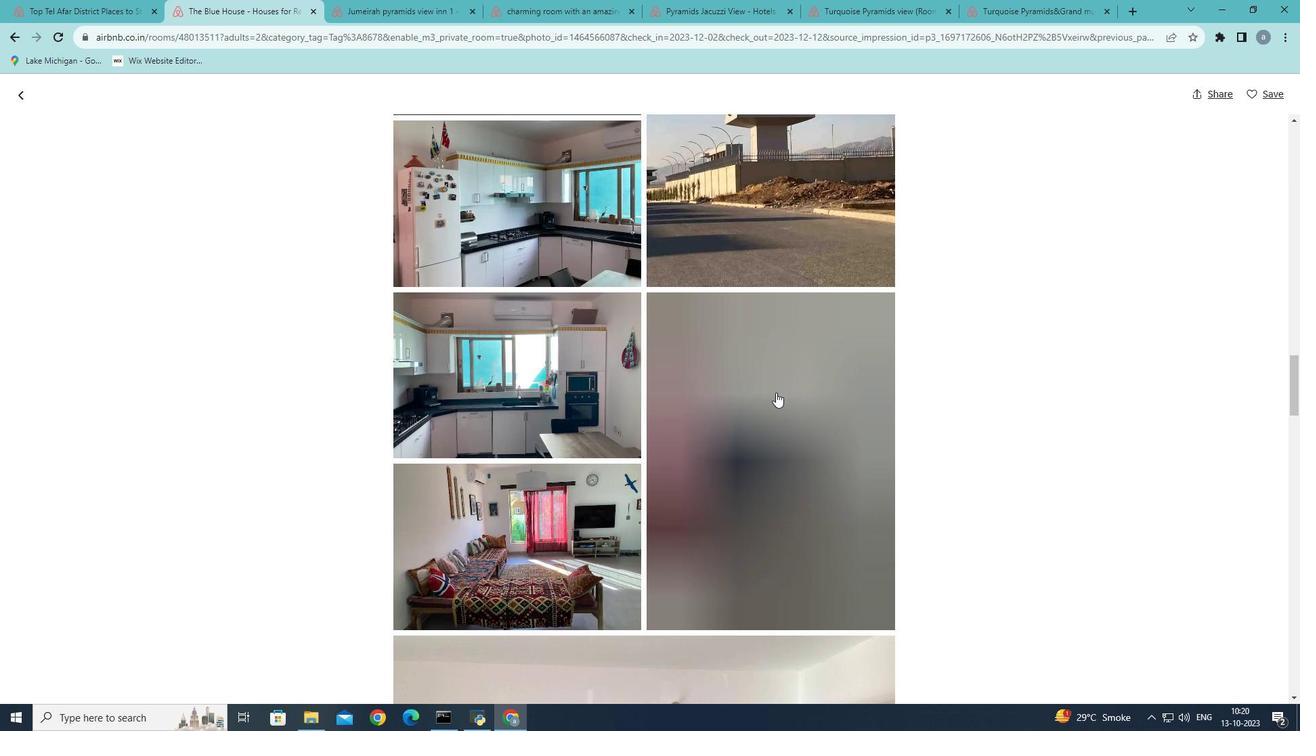 
Action: Mouse scrolled (776, 392) with delta (0, 0)
Screenshot: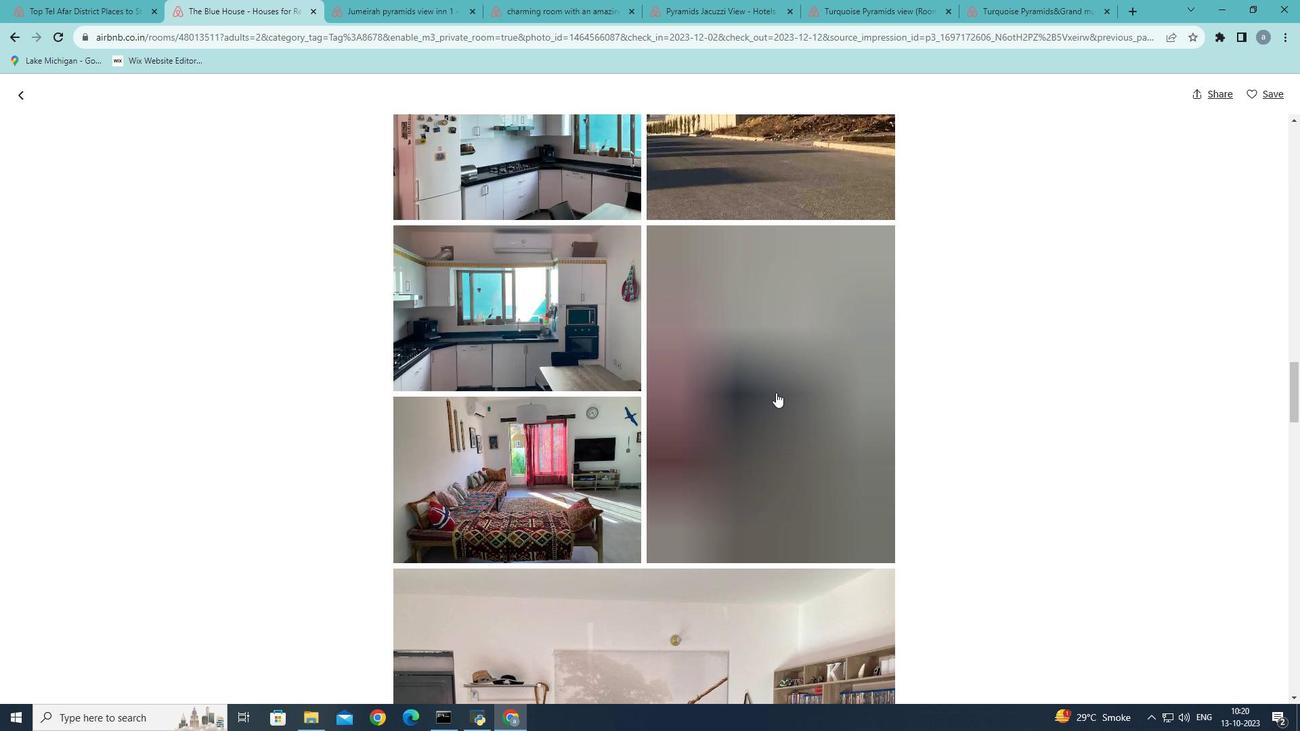 
Action: Mouse scrolled (776, 392) with delta (0, 0)
Screenshot: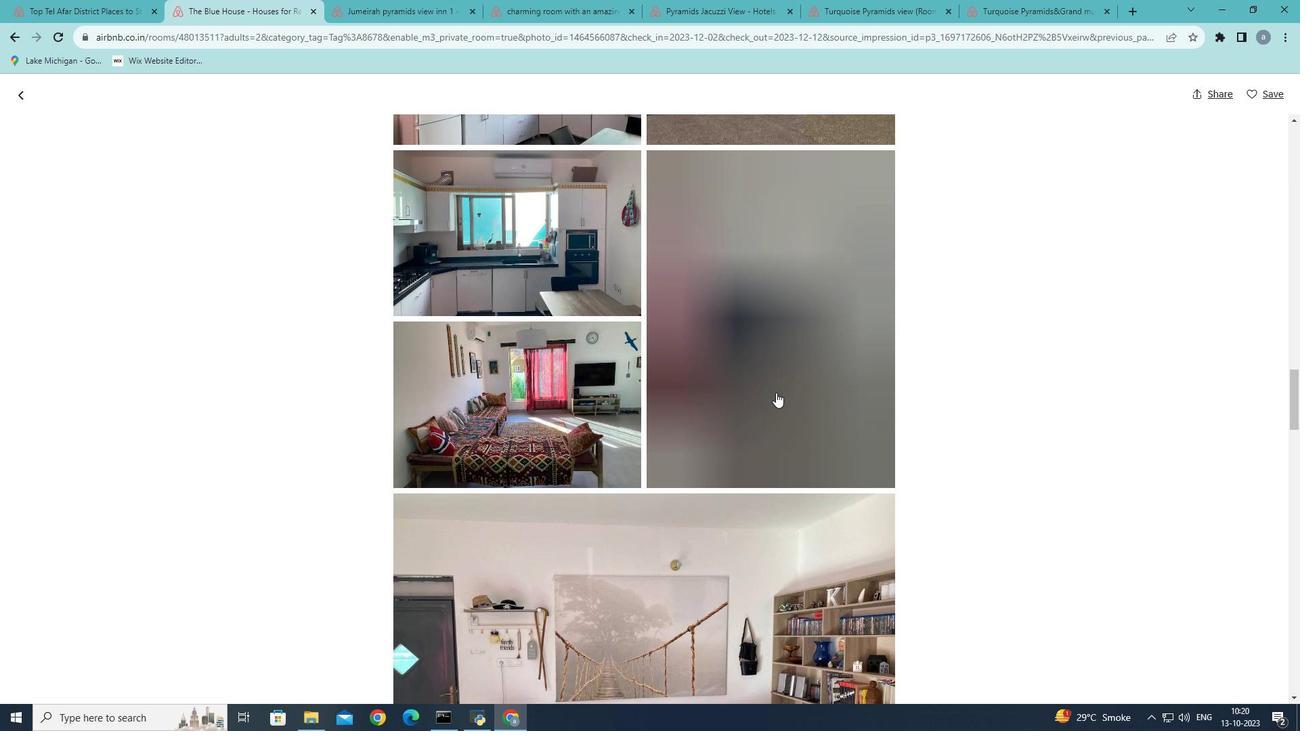 
Action: Mouse scrolled (776, 392) with delta (0, 0)
Screenshot: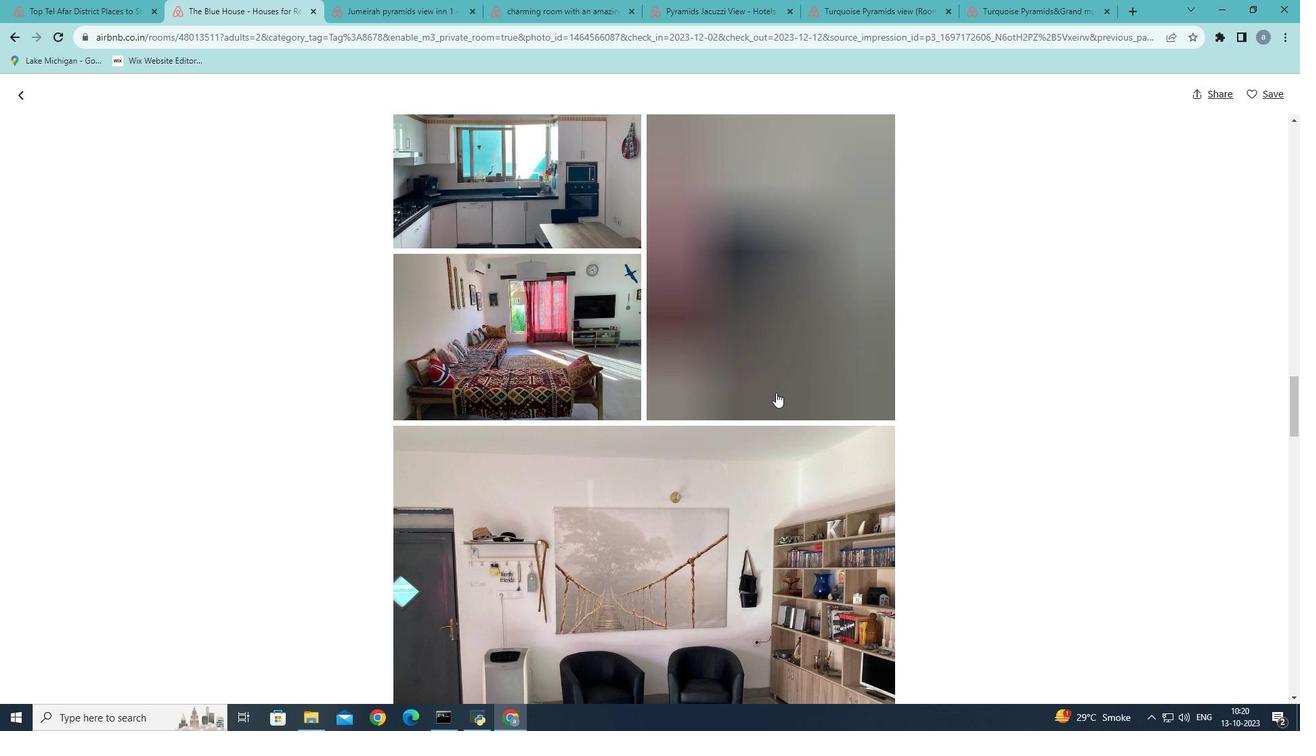 
Action: Mouse scrolled (776, 392) with delta (0, 0)
Screenshot: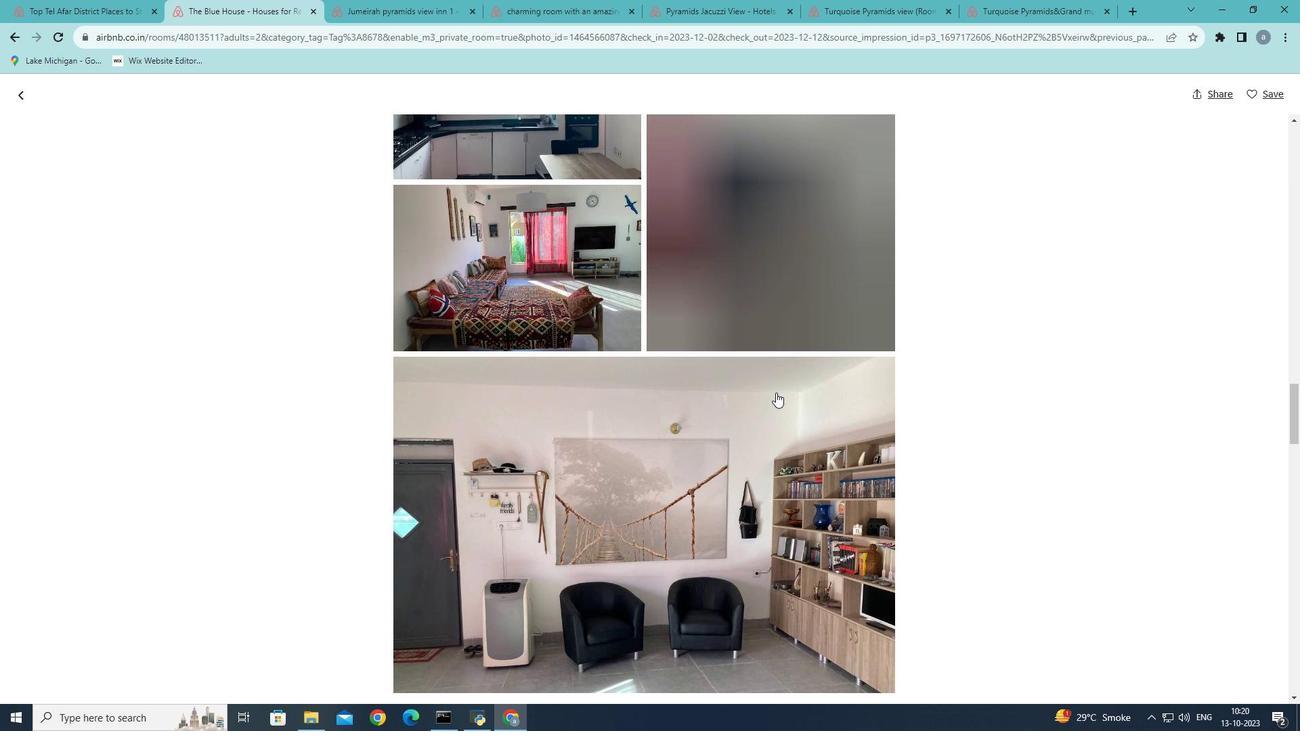 
Action: Mouse scrolled (776, 392) with delta (0, 0)
Screenshot: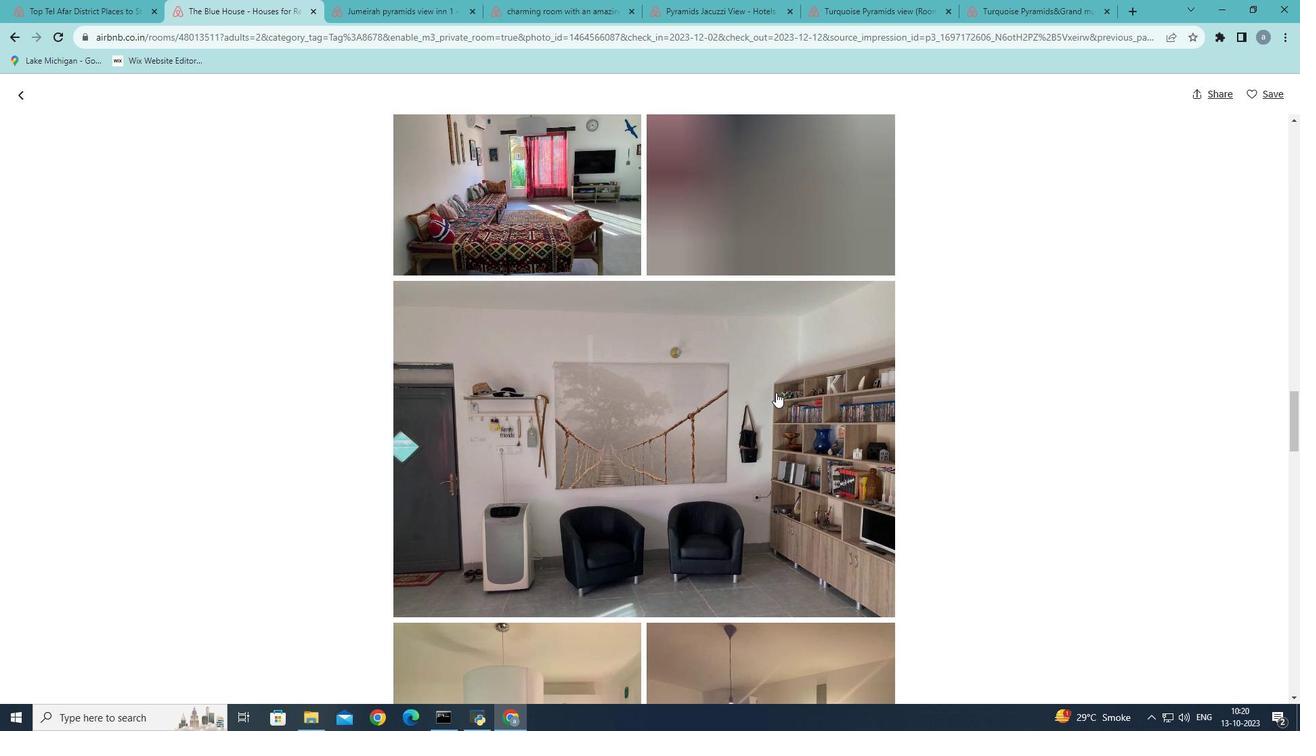 
Action: Mouse scrolled (776, 392) with delta (0, 0)
Screenshot: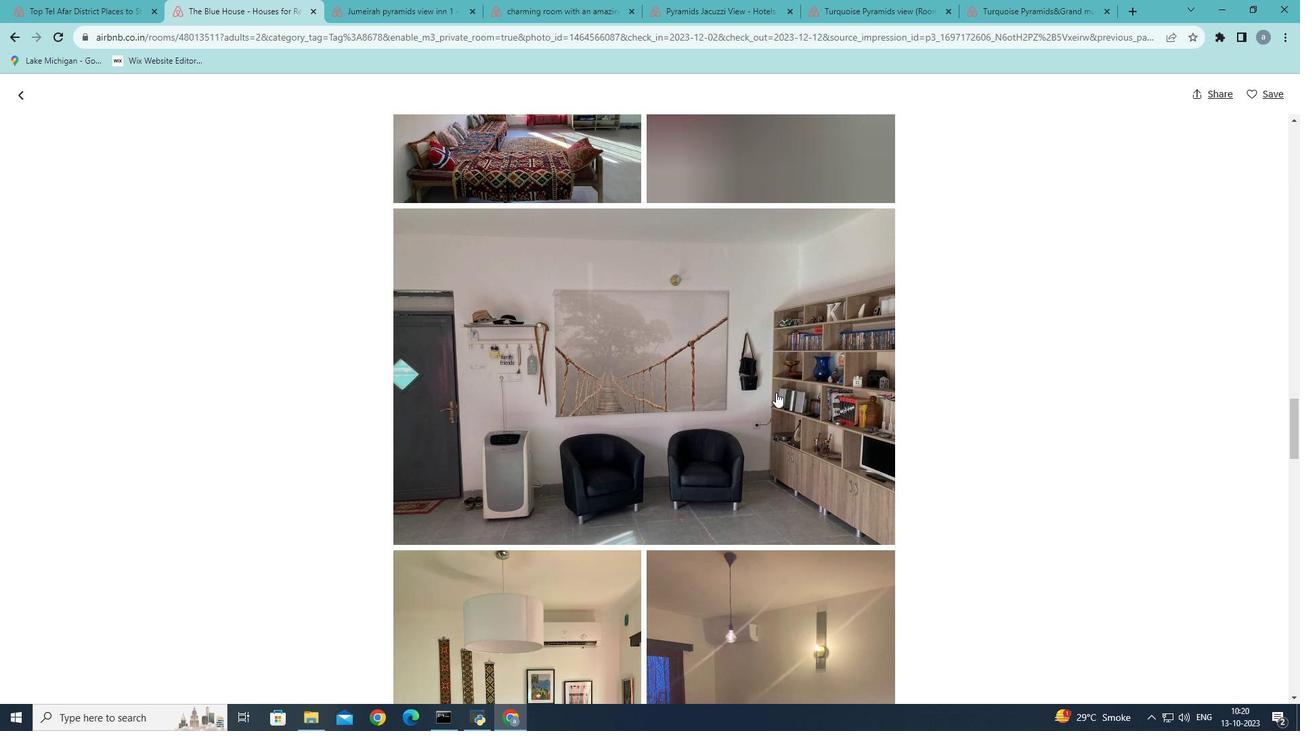 
Action: Mouse scrolled (776, 392) with delta (0, 0)
Screenshot: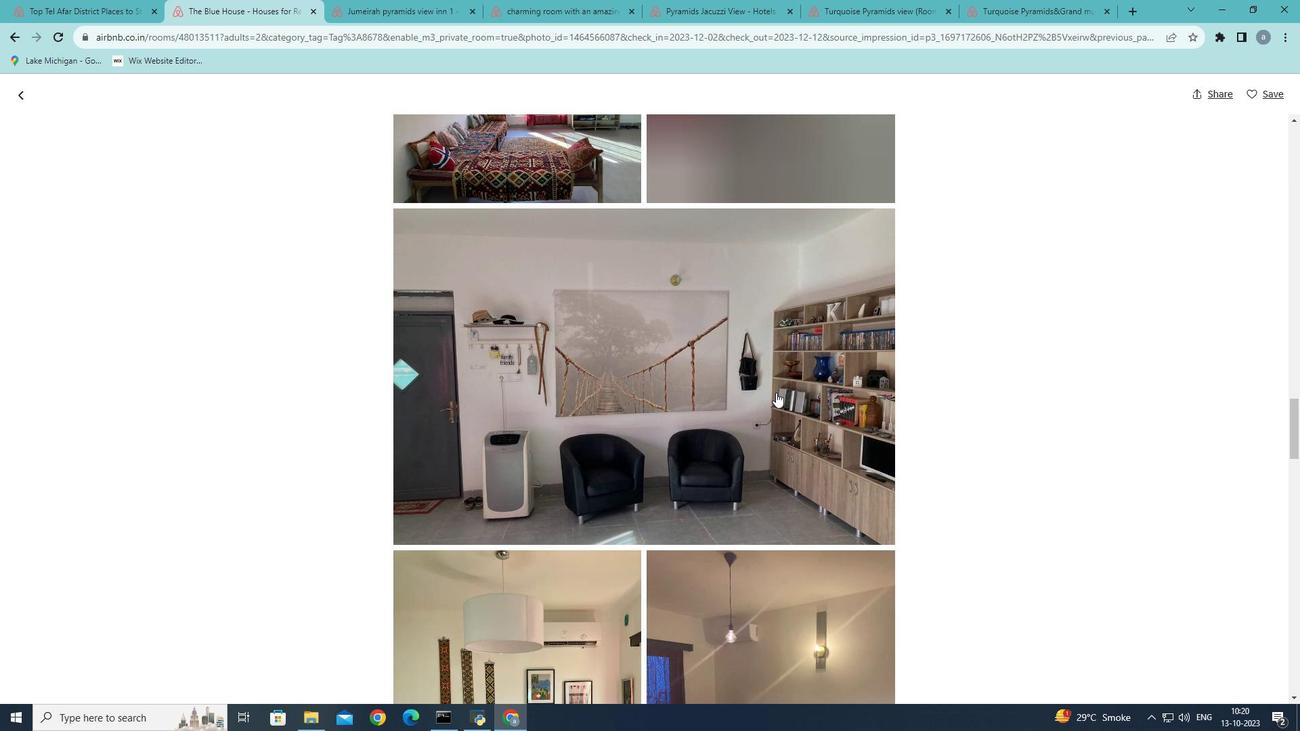 
Action: Mouse scrolled (776, 392) with delta (0, 0)
Screenshot: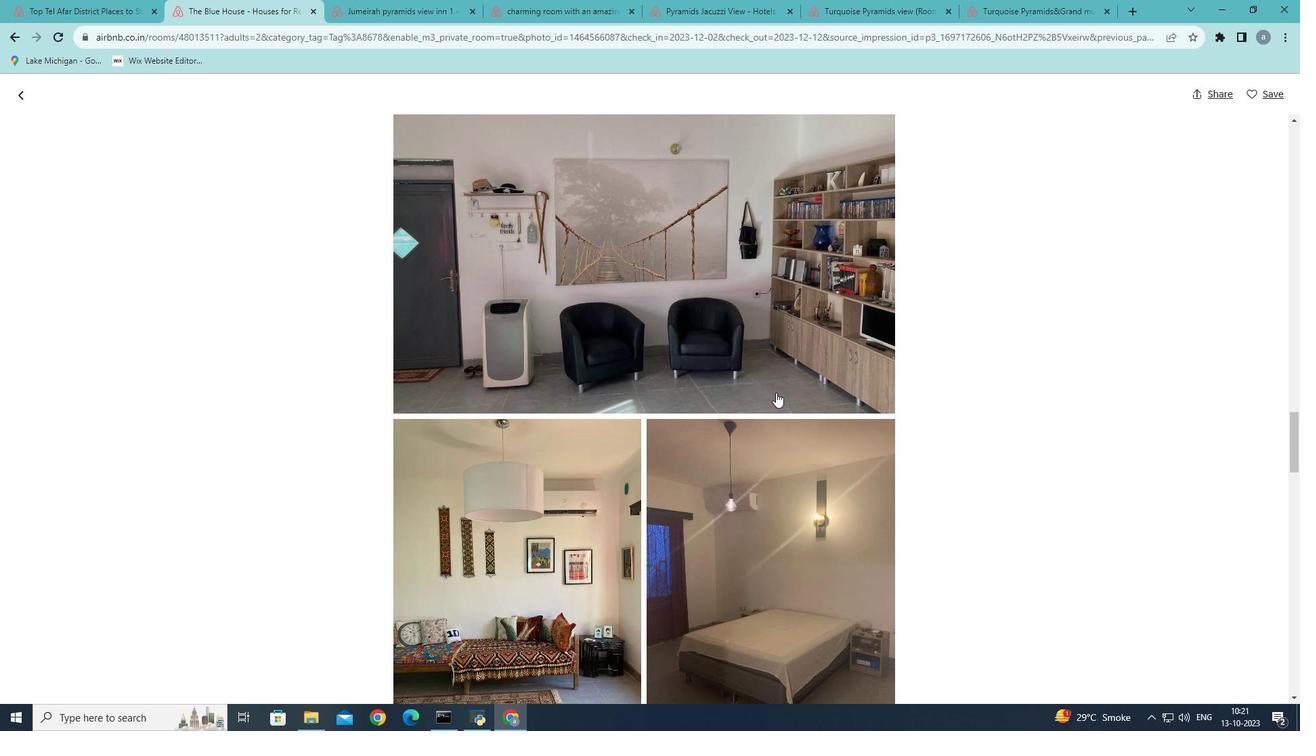 
Action: Mouse scrolled (776, 392) with delta (0, 0)
Screenshot: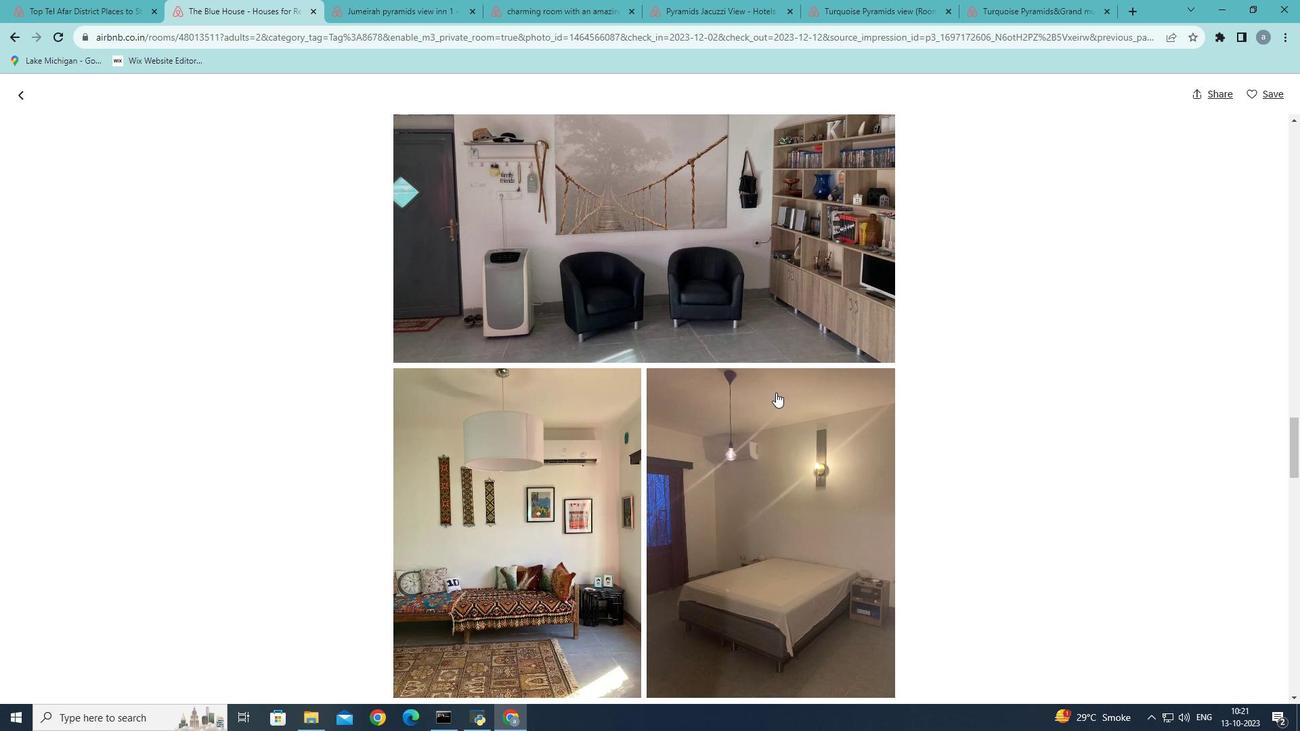
Action: Mouse scrolled (776, 392) with delta (0, 0)
Screenshot: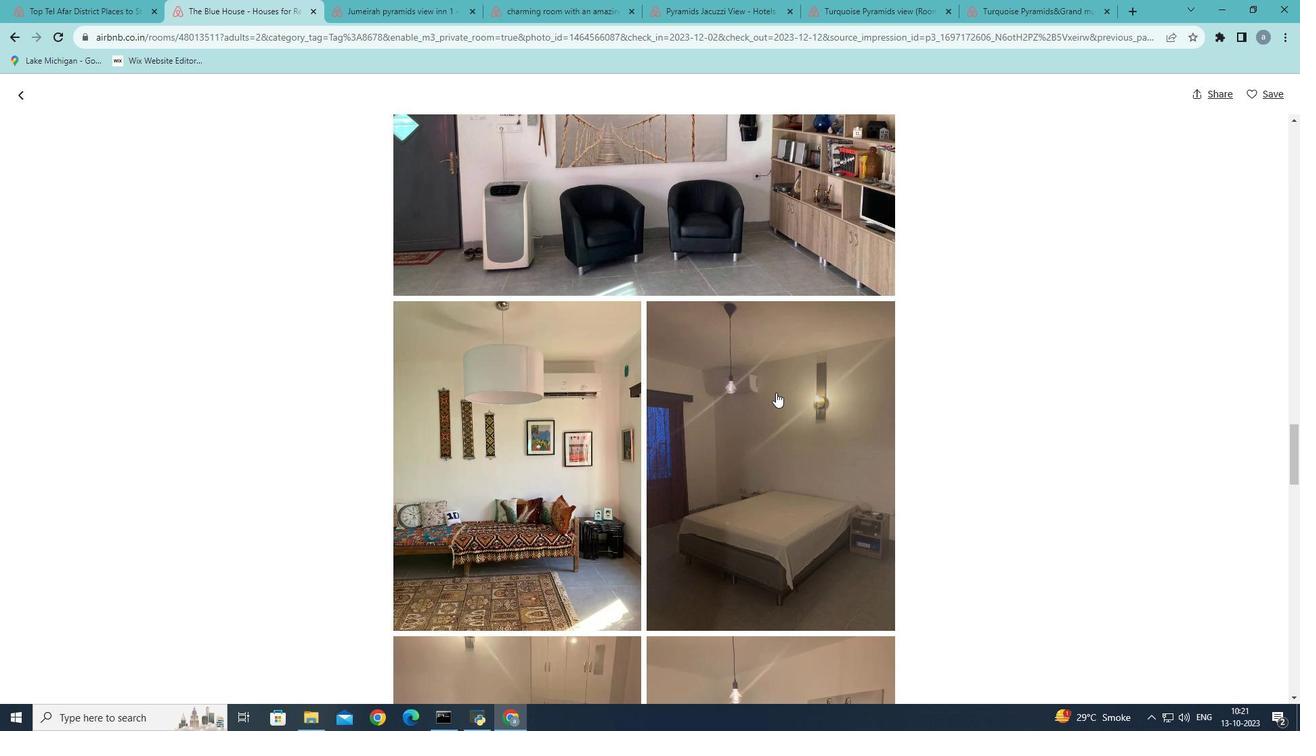 
Action: Mouse scrolled (776, 392) with delta (0, 0)
Screenshot: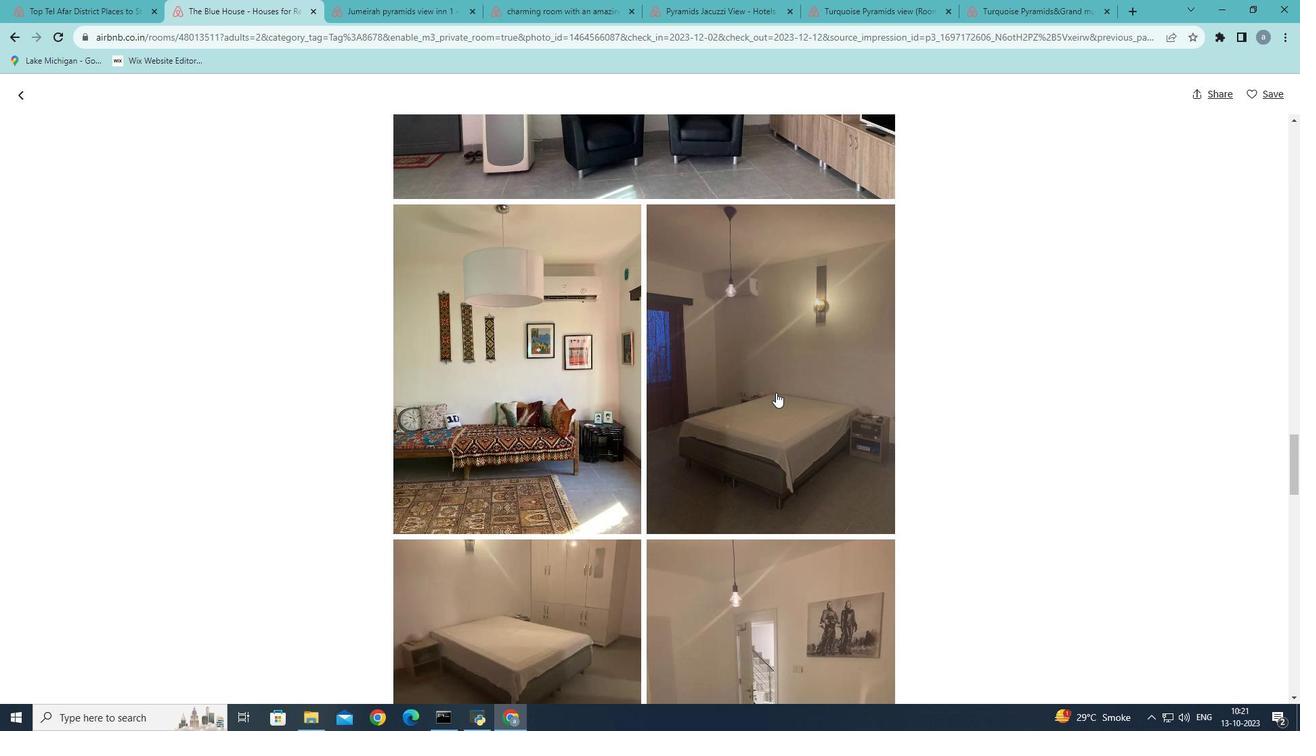 
Action: Mouse scrolled (776, 392) with delta (0, 0)
Screenshot: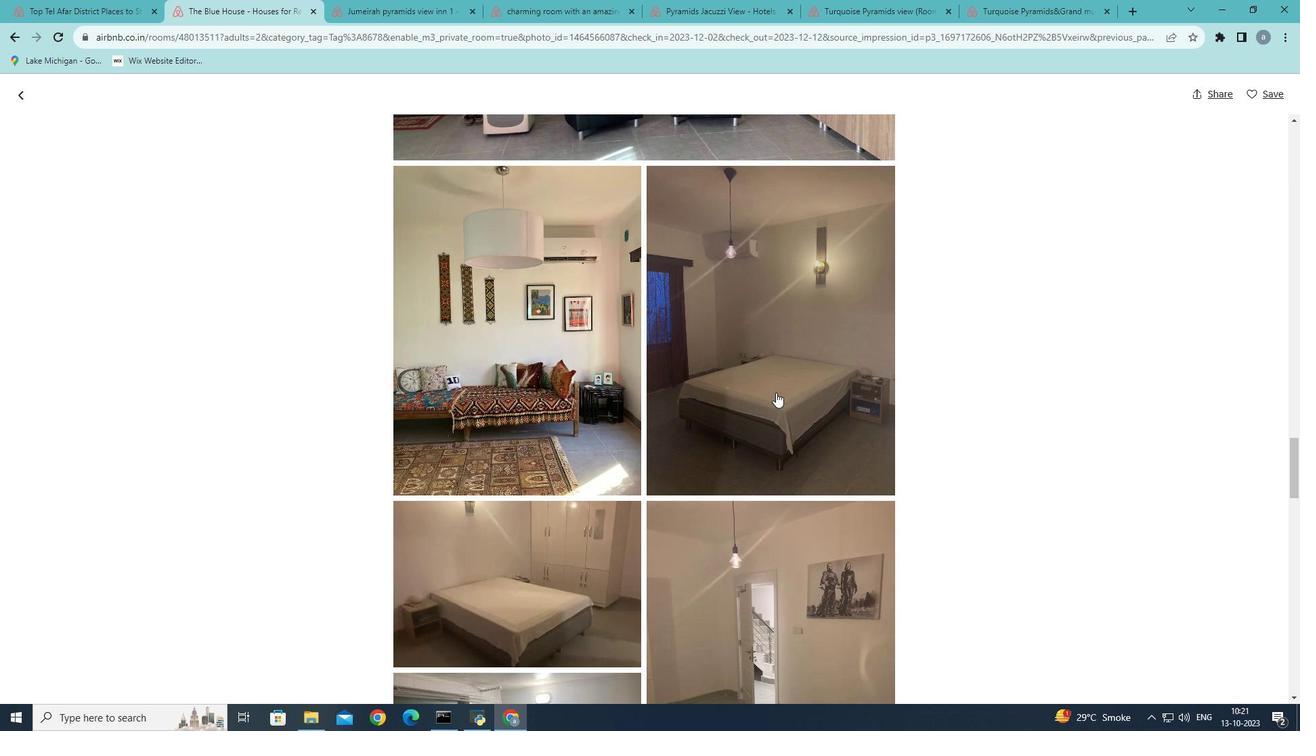 
Action: Mouse scrolled (776, 392) with delta (0, 0)
Screenshot: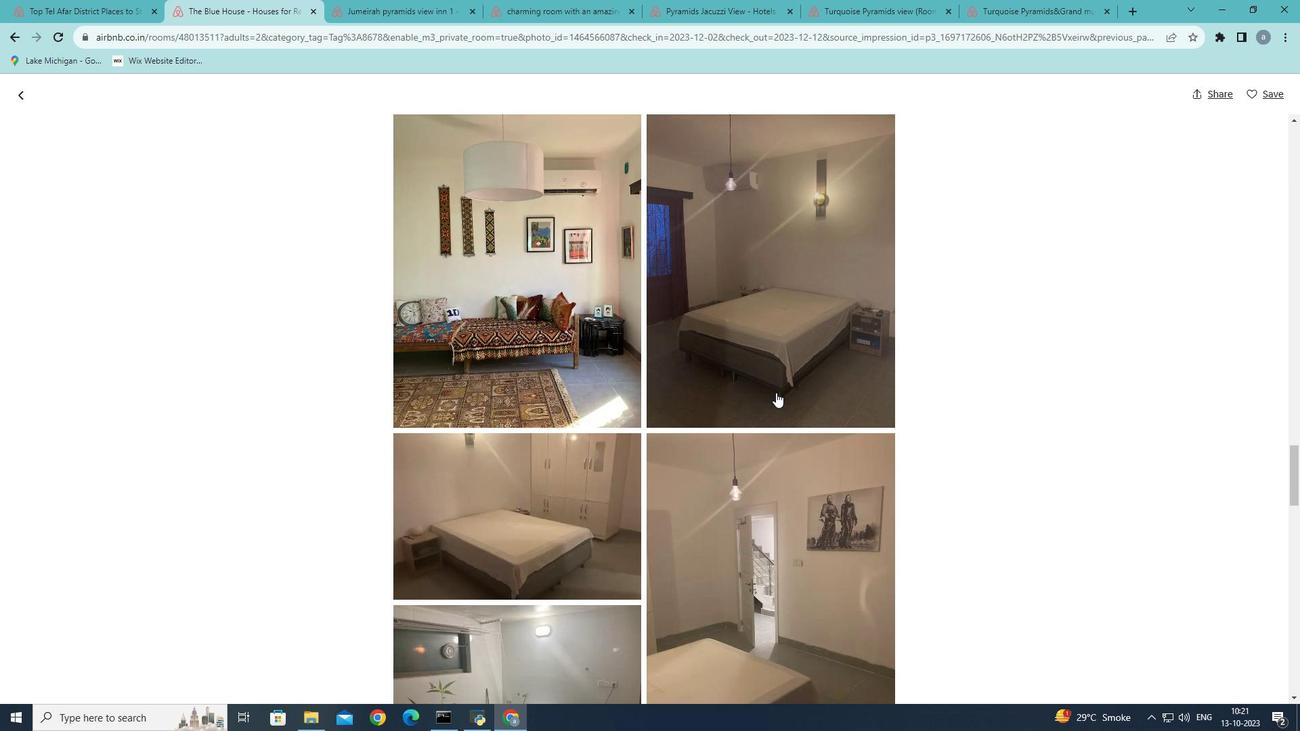 
Action: Mouse scrolled (776, 392) with delta (0, 0)
Screenshot: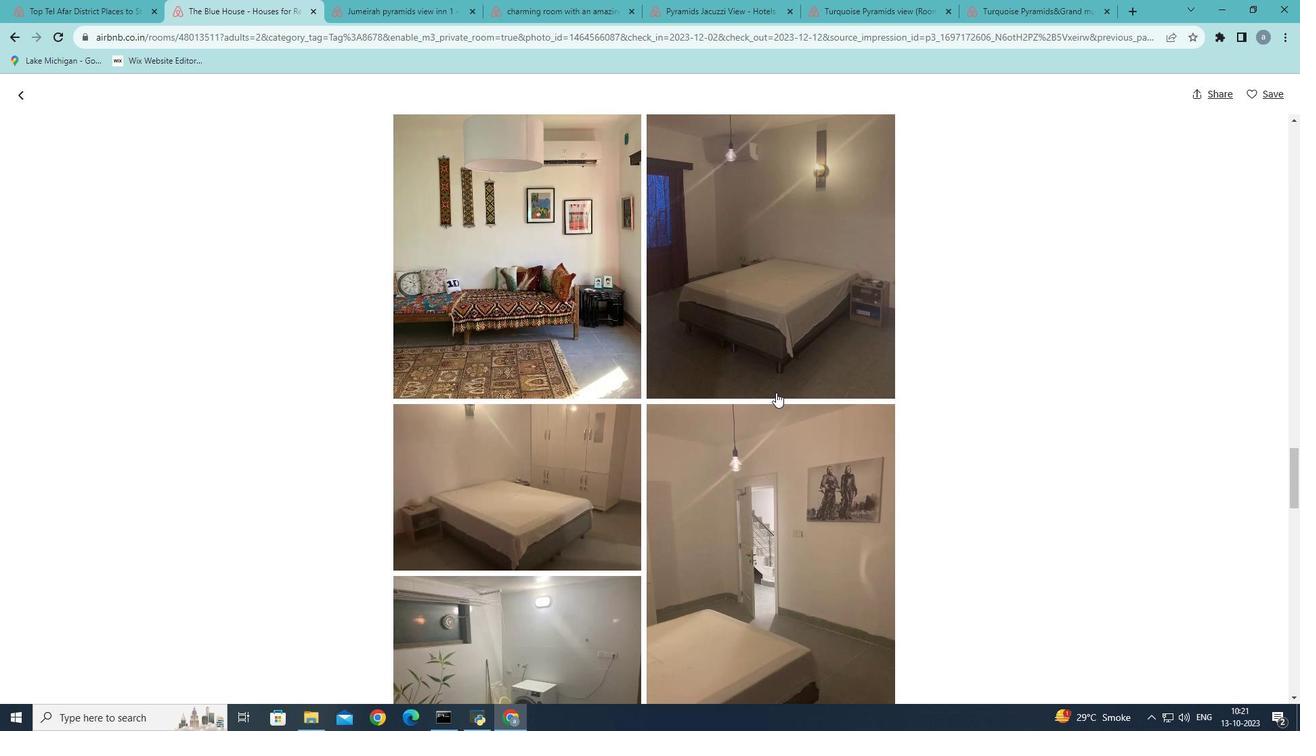 
Action: Mouse scrolled (776, 392) with delta (0, 0)
Screenshot: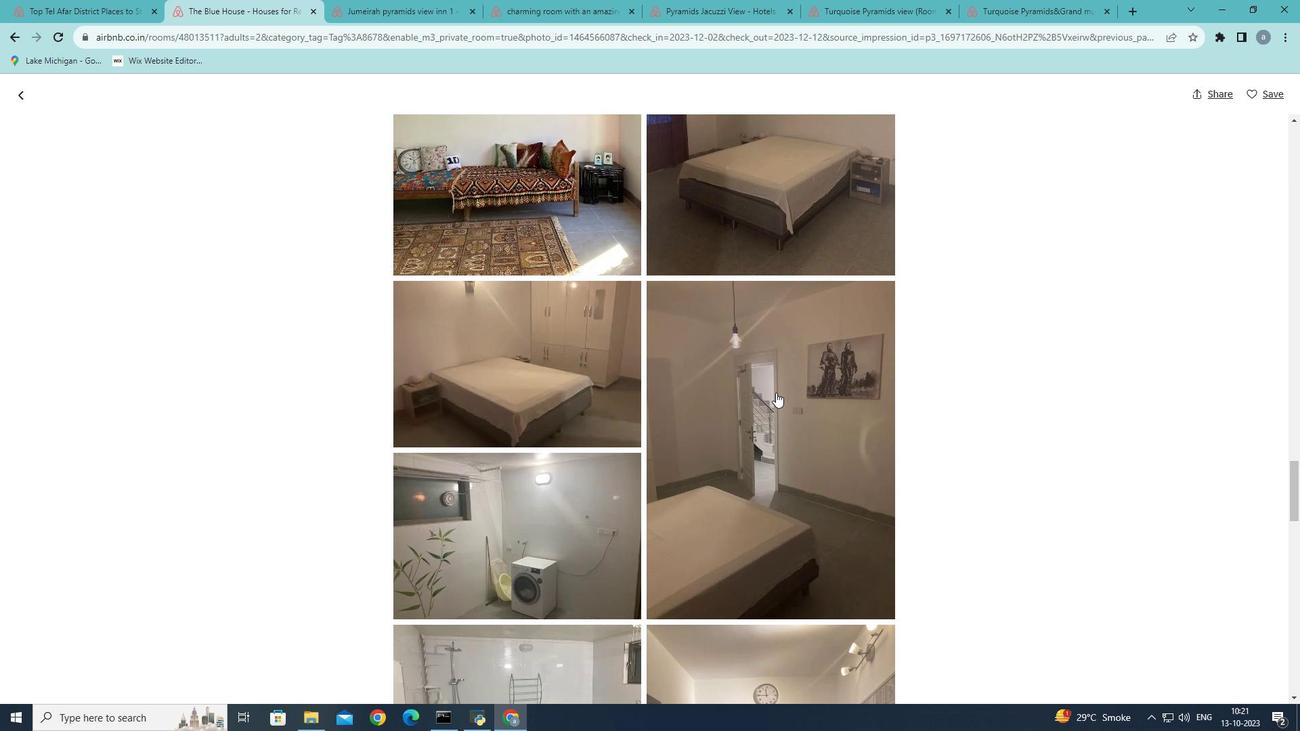 
Action: Mouse scrolled (776, 392) with delta (0, 0)
Screenshot: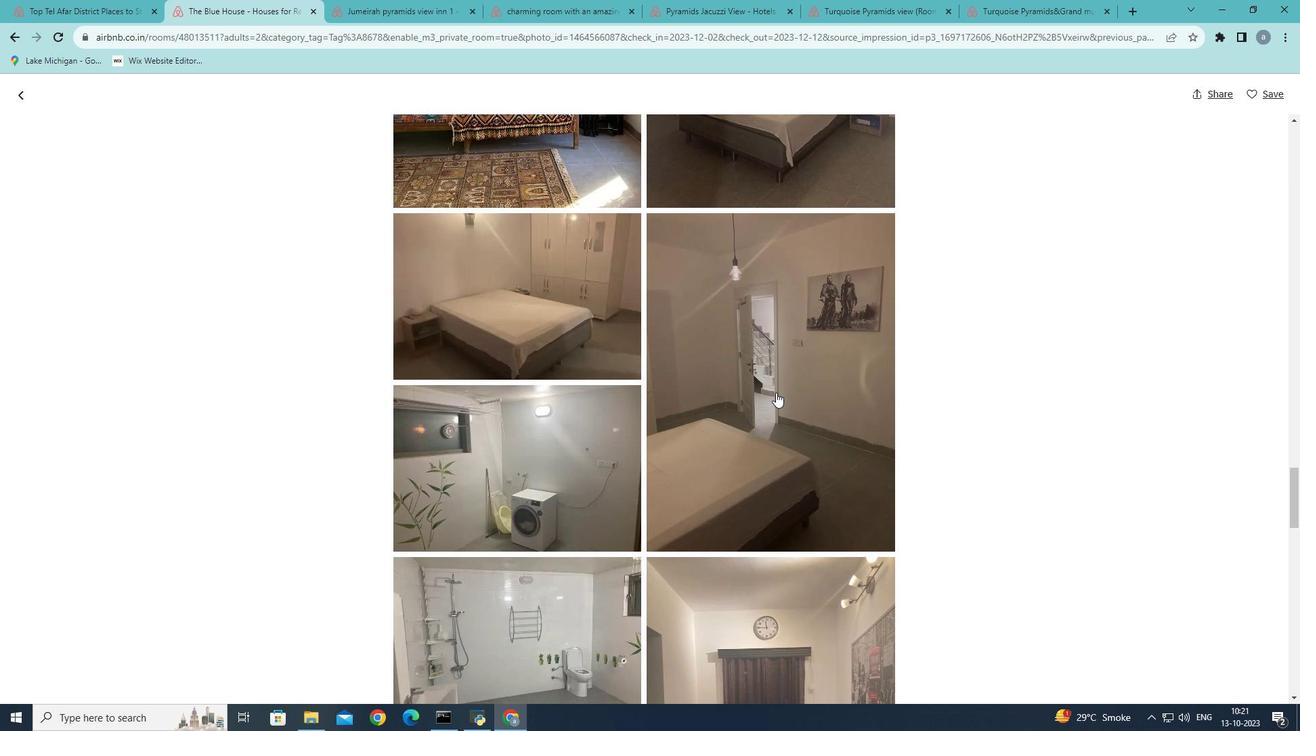 
Action: Mouse scrolled (776, 392) with delta (0, 0)
Screenshot: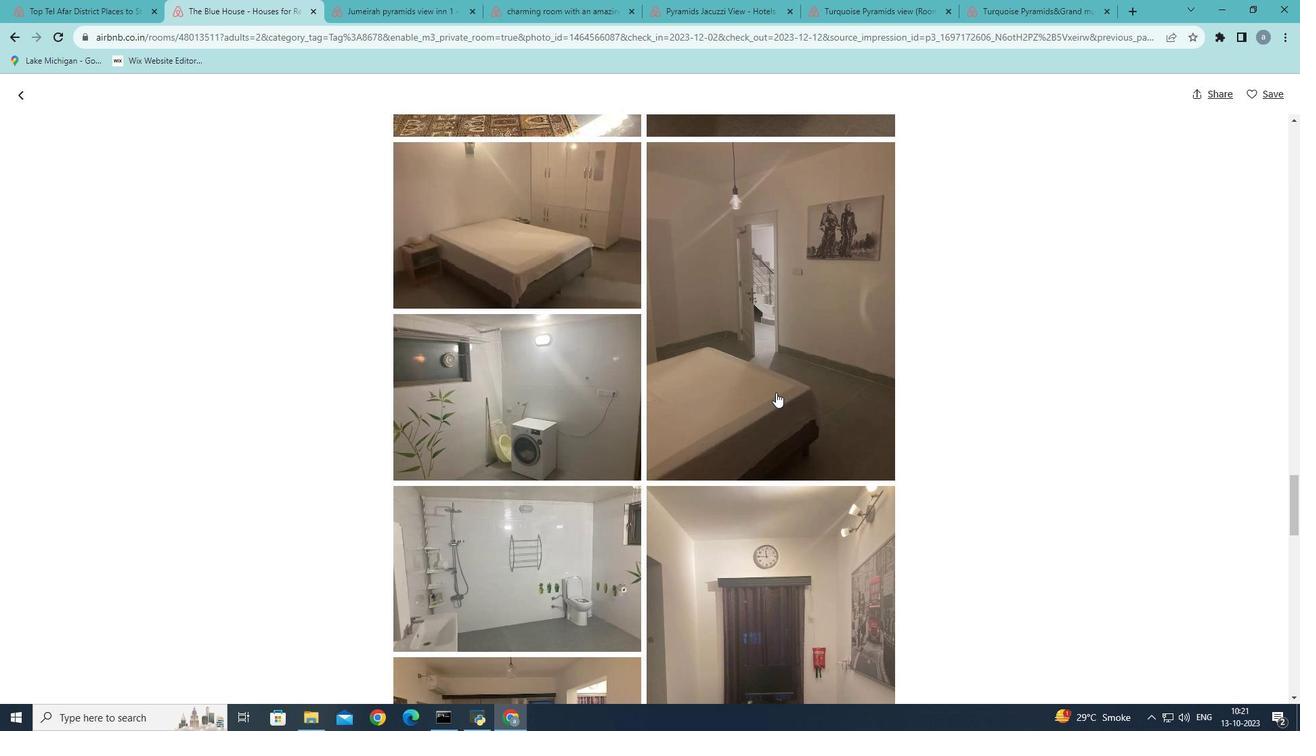 
Action: Mouse scrolled (776, 392) with delta (0, 0)
Screenshot: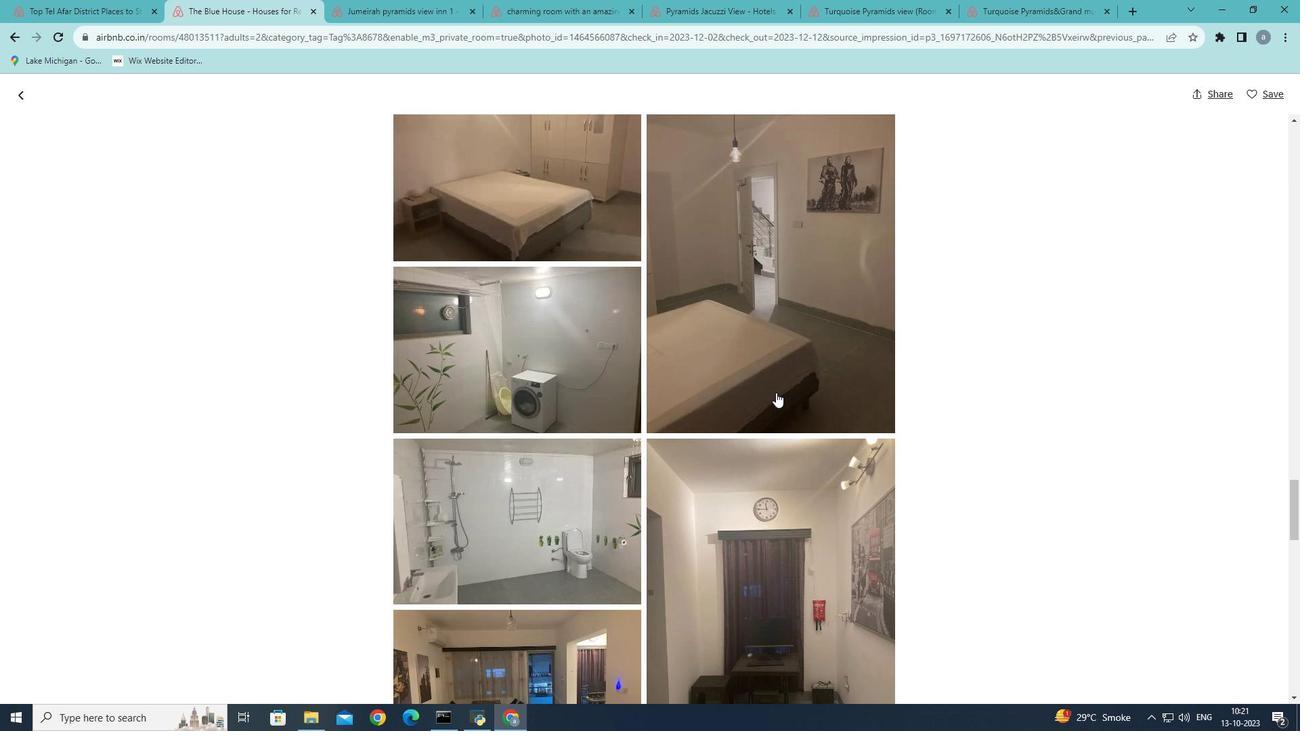 
Action: Mouse scrolled (776, 392) with delta (0, 0)
Screenshot: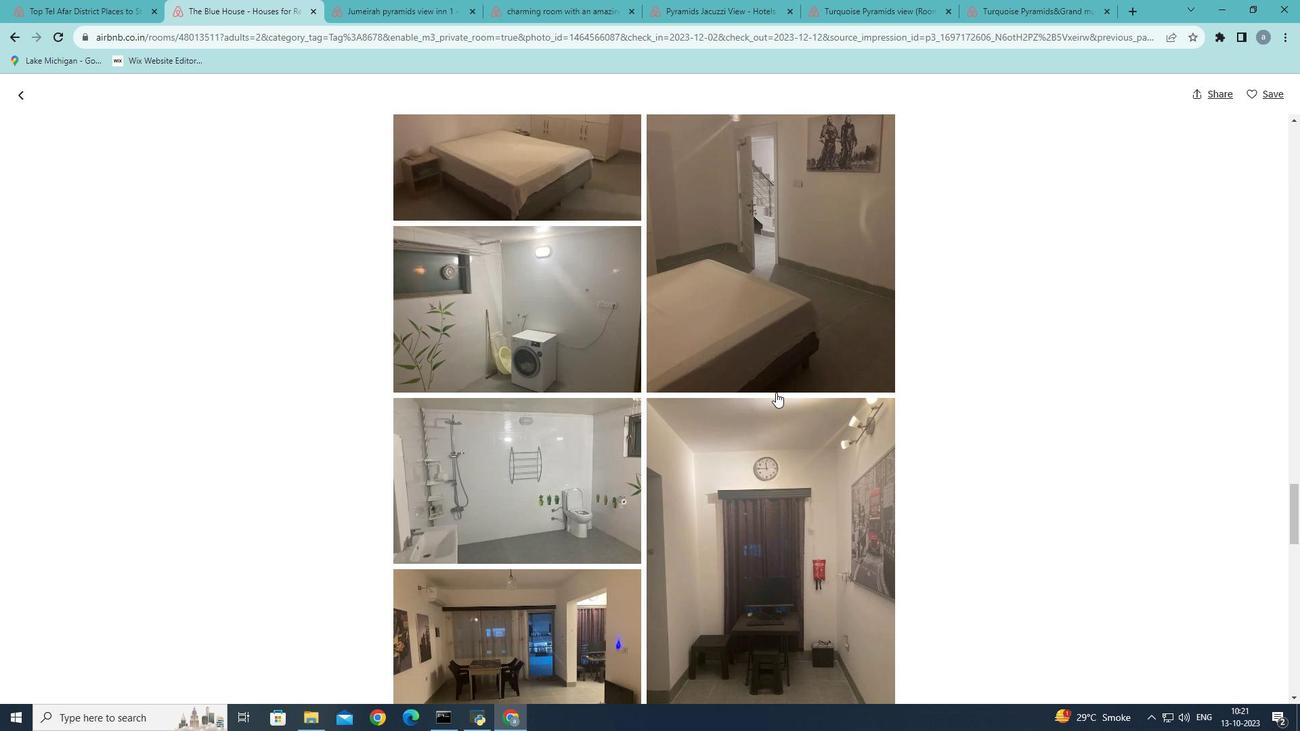 
Action: Mouse scrolled (776, 392) with delta (0, 0)
Screenshot: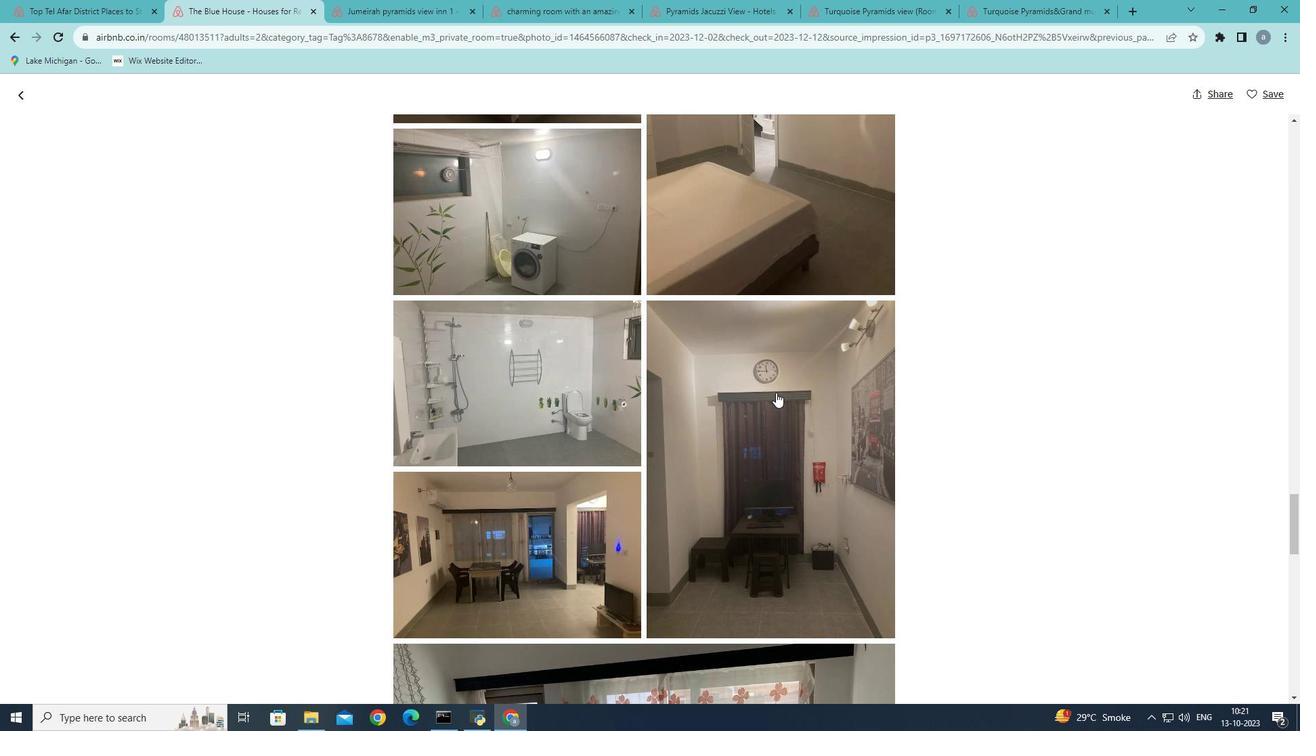 
Action: Mouse scrolled (776, 392) with delta (0, 0)
Screenshot: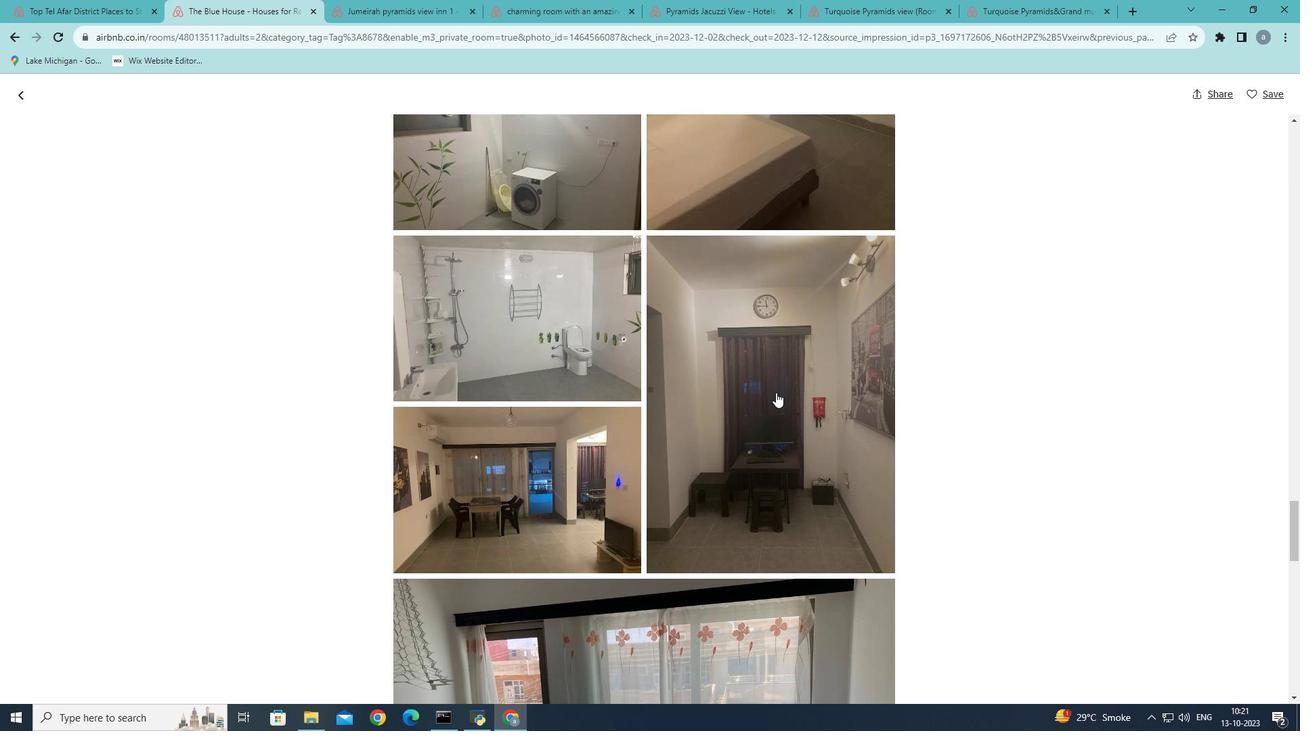 
Action: Mouse scrolled (776, 392) with delta (0, 0)
Screenshot: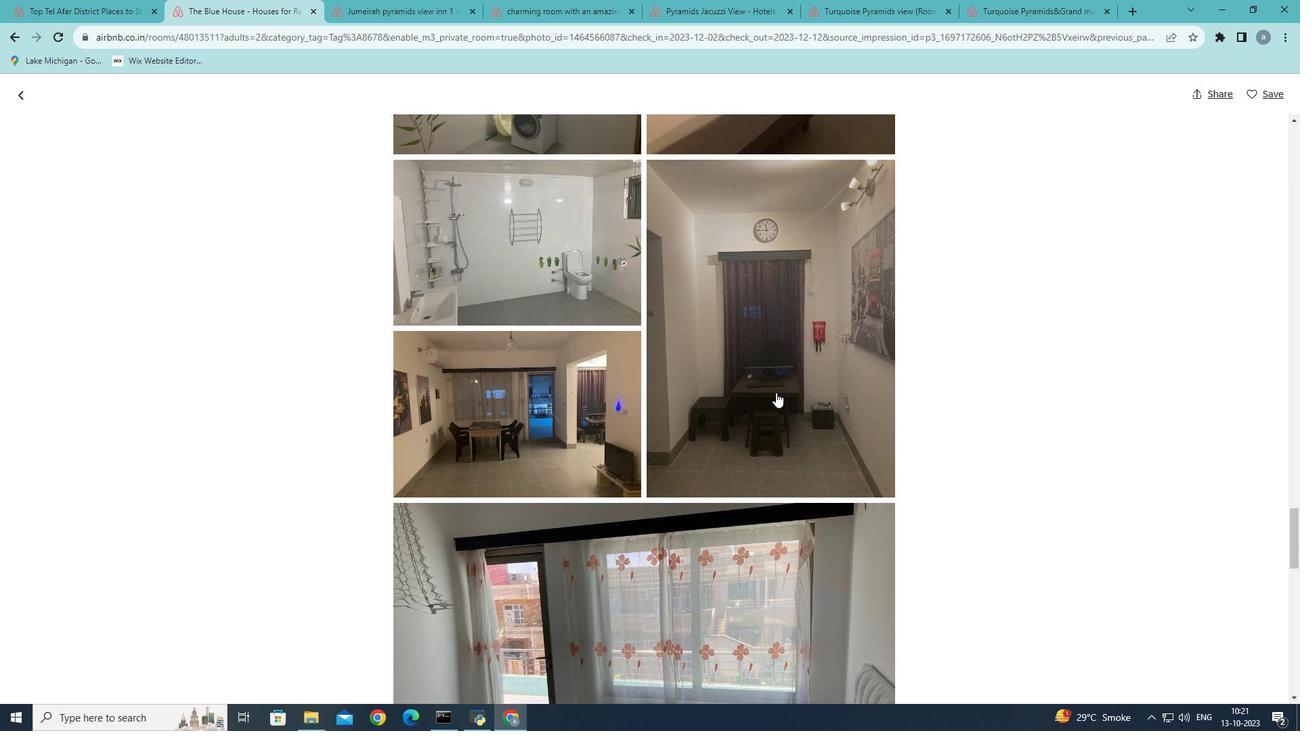 
Action: Mouse scrolled (776, 392) with delta (0, 0)
Screenshot: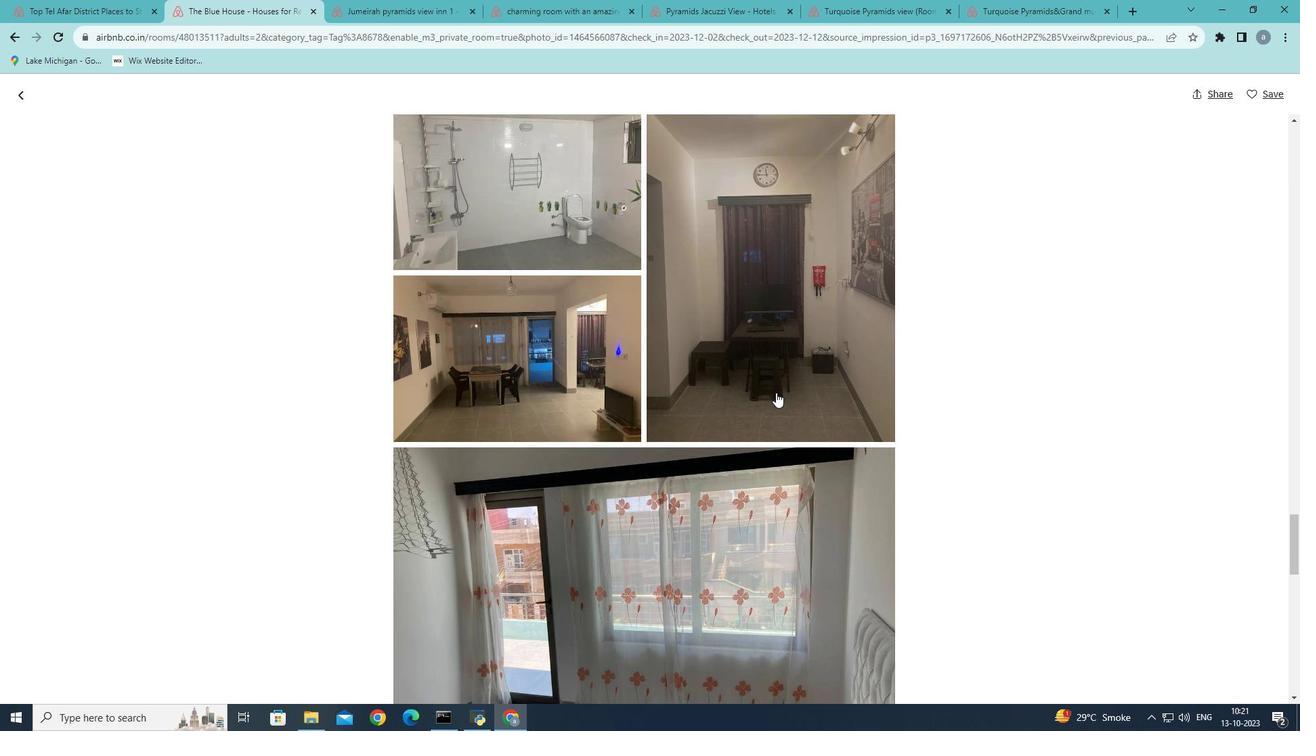 
Action: Mouse scrolled (776, 392) with delta (0, 0)
Screenshot: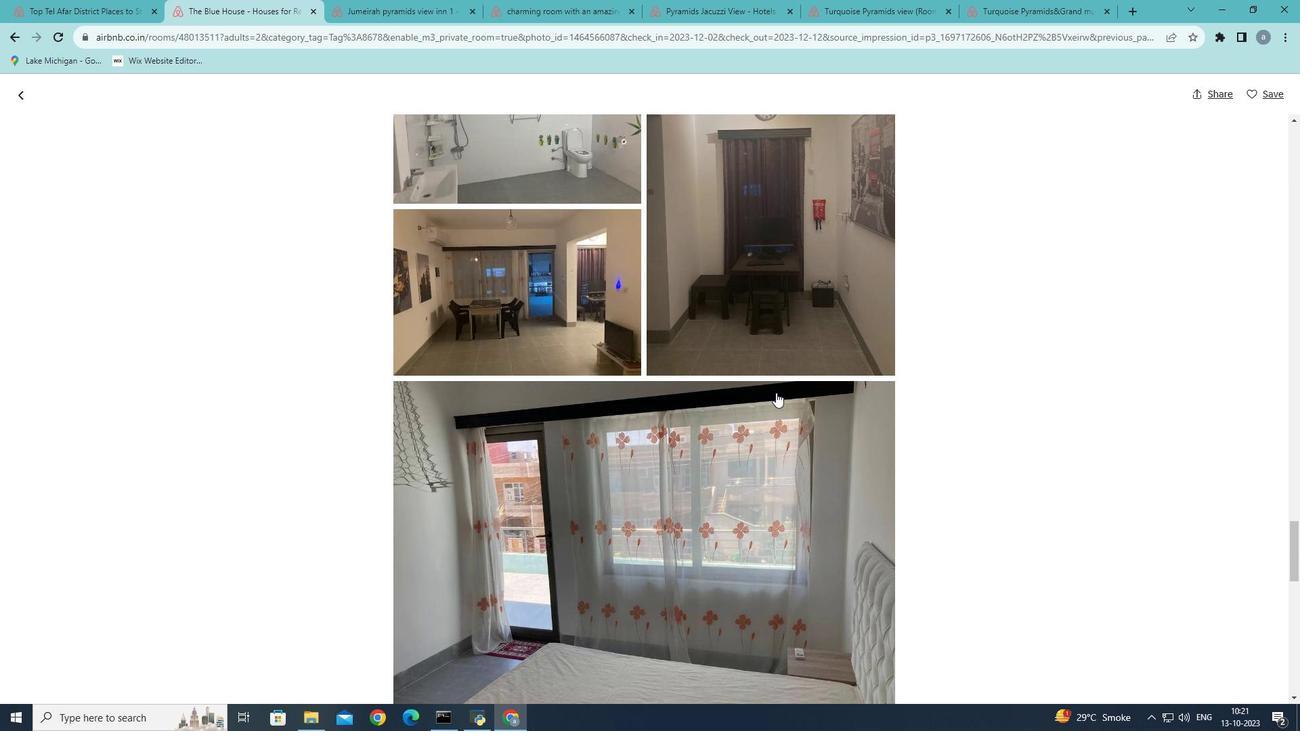 
Action: Mouse scrolled (776, 392) with delta (0, 0)
Screenshot: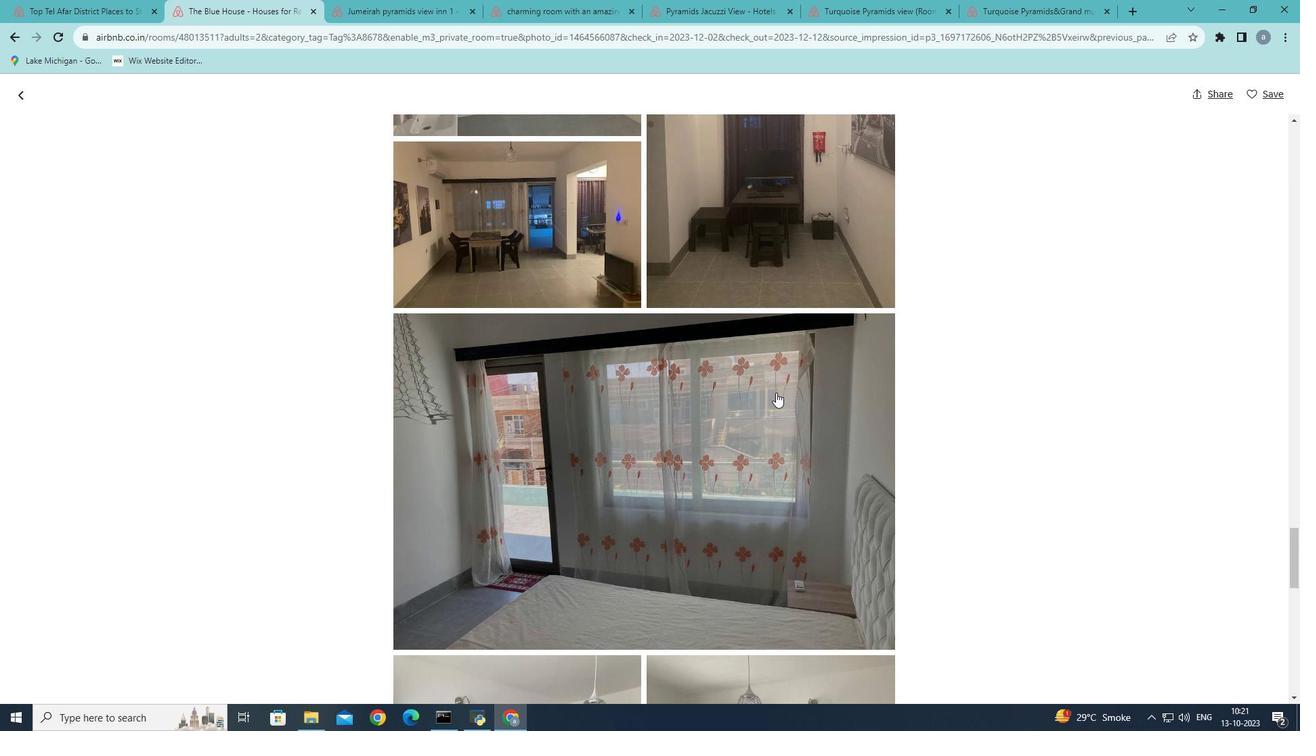 
Action: Mouse scrolled (776, 392) with delta (0, 0)
Screenshot: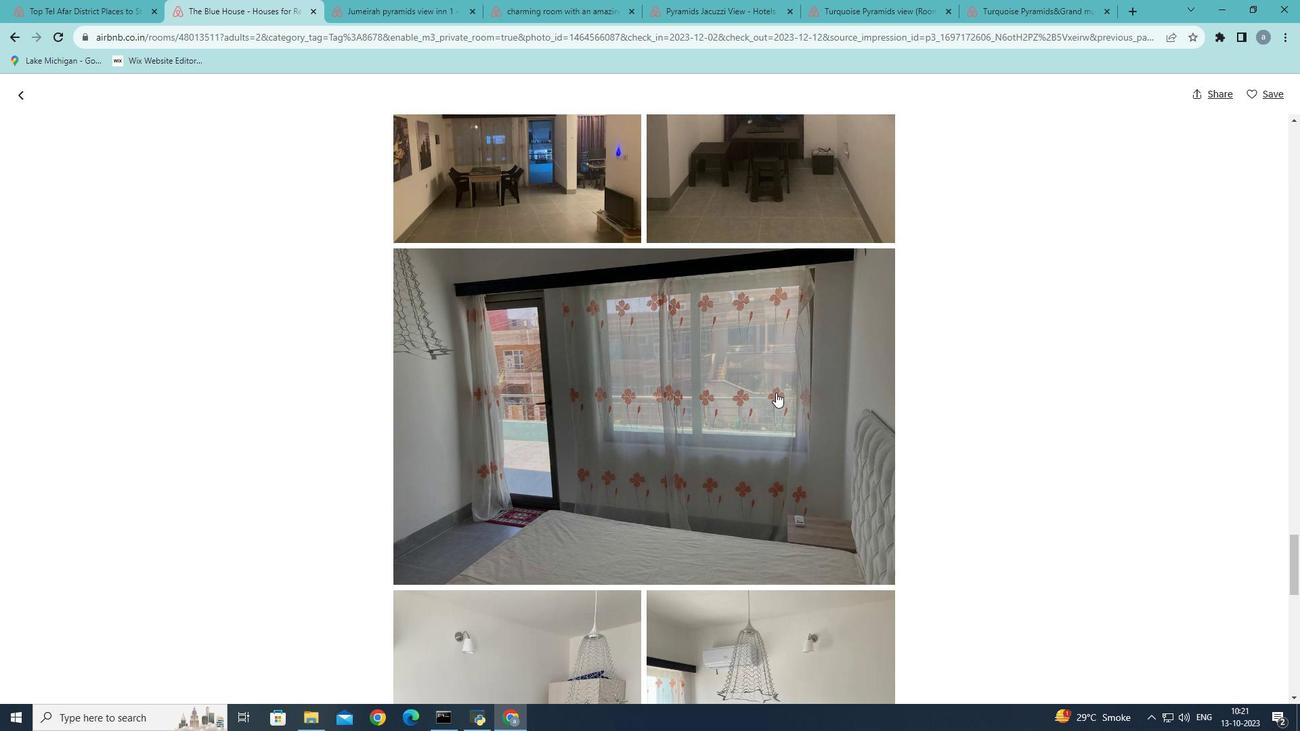 
Action: Mouse scrolled (776, 392) with delta (0, 0)
Screenshot: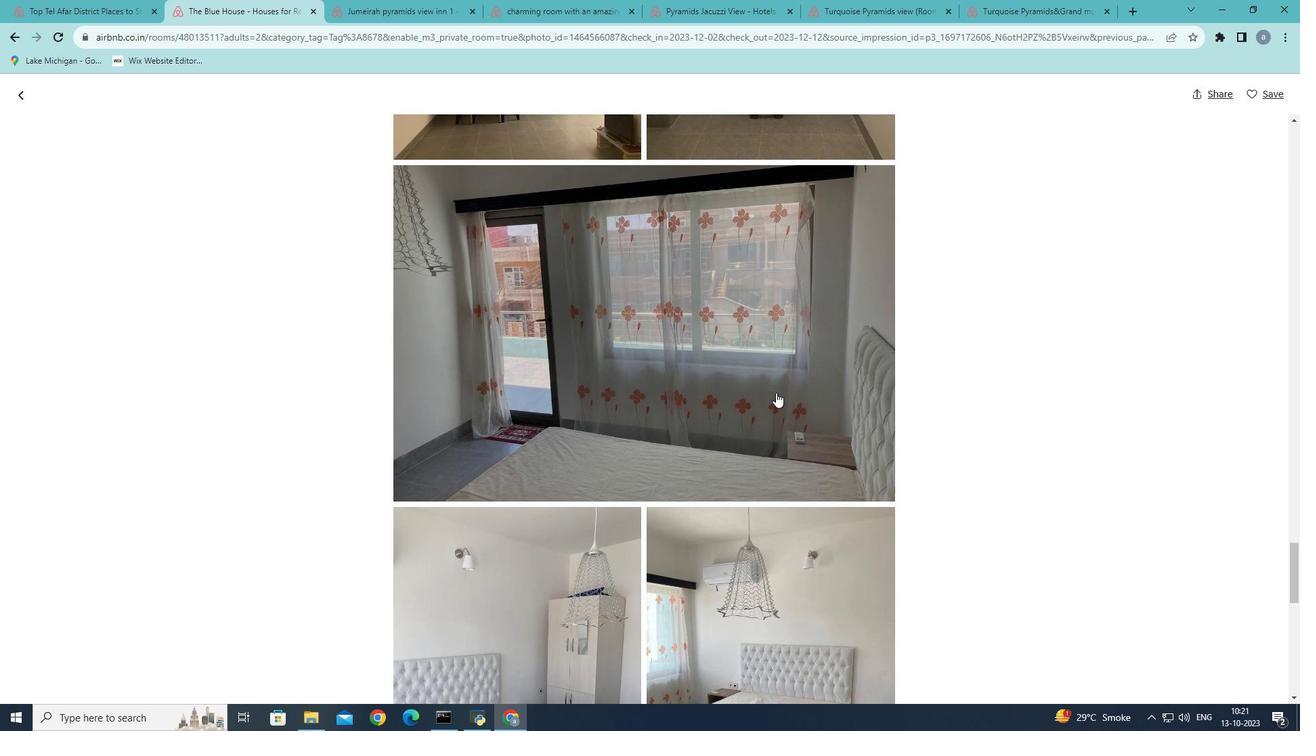
Action: Mouse scrolled (776, 392) with delta (0, 0)
Screenshot: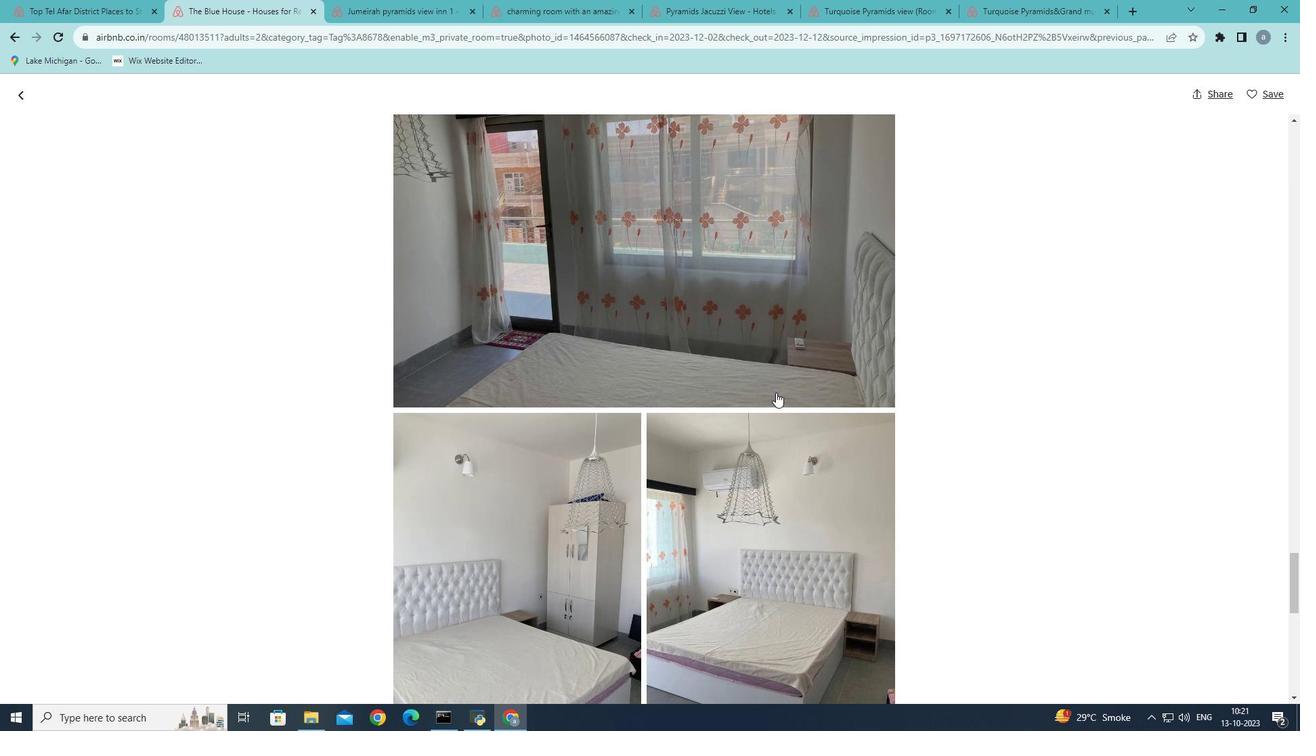 
Action: Mouse scrolled (776, 392) with delta (0, 0)
Screenshot: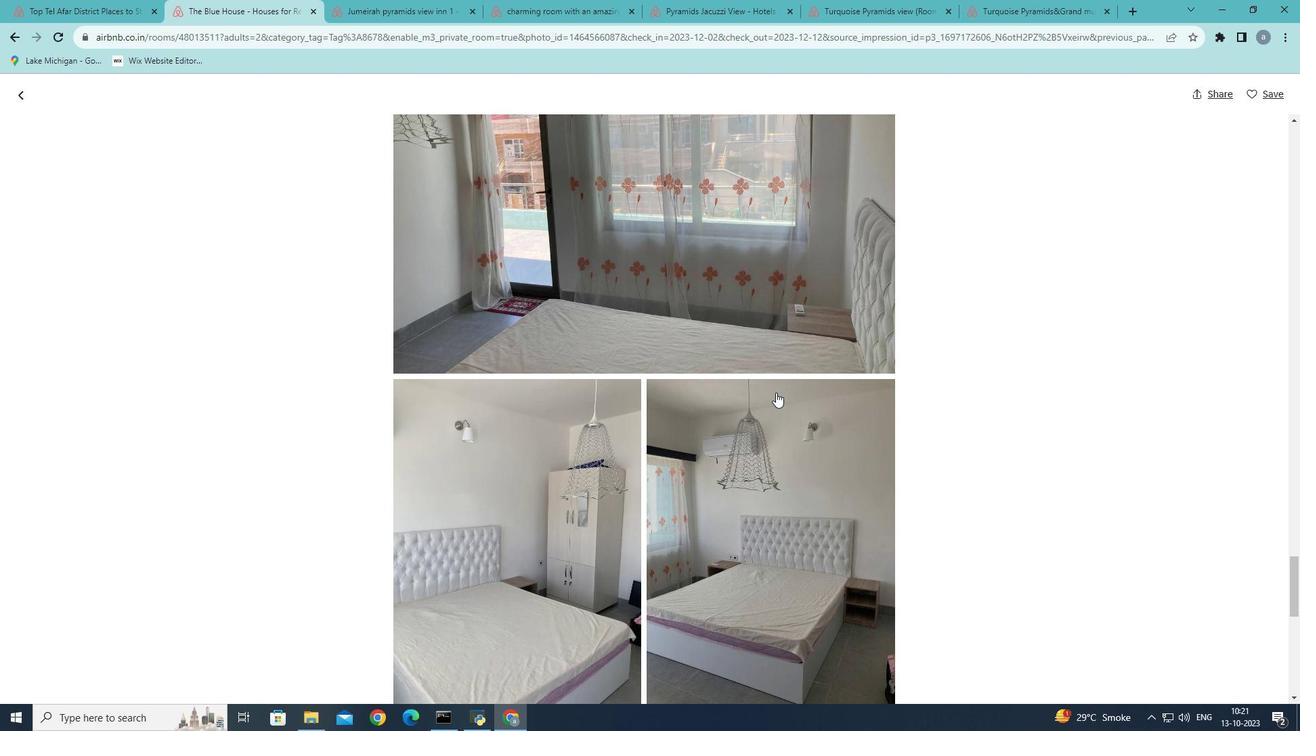 
Action: Mouse scrolled (776, 392) with delta (0, 0)
Screenshot: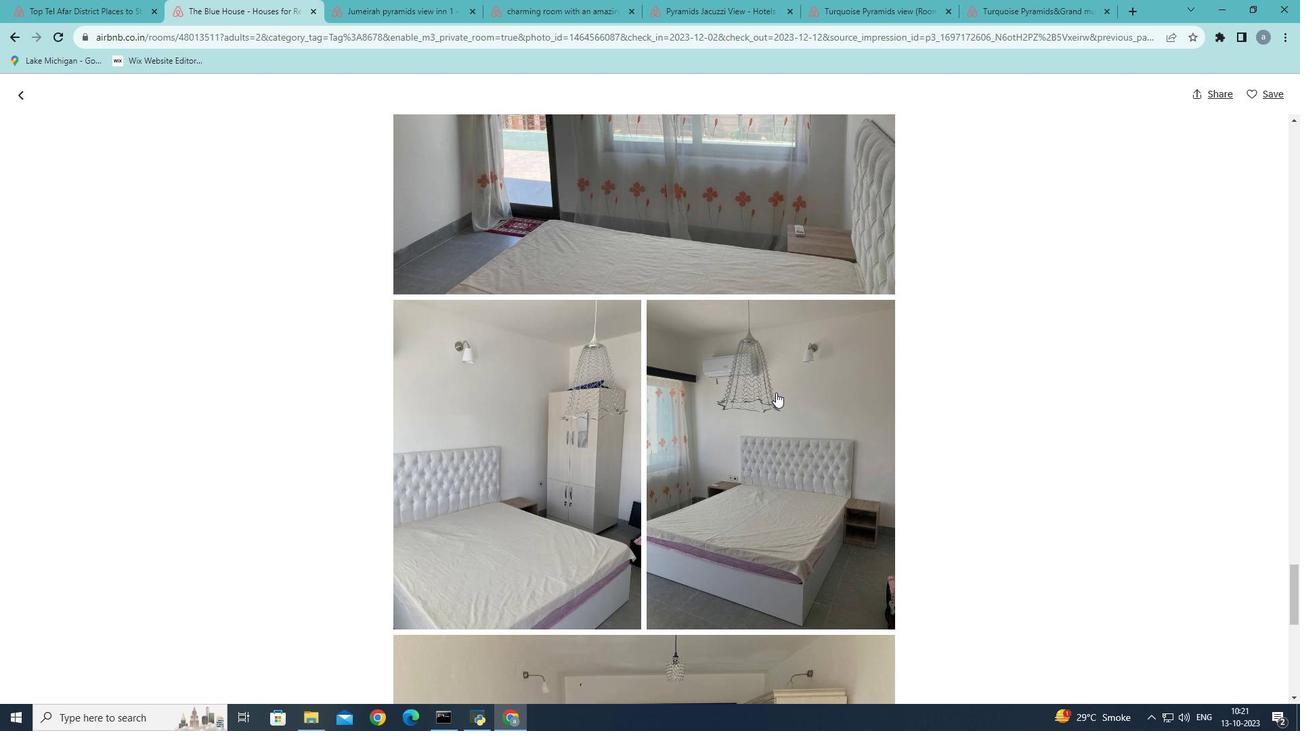 
Action: Mouse scrolled (776, 392) with delta (0, 0)
Screenshot: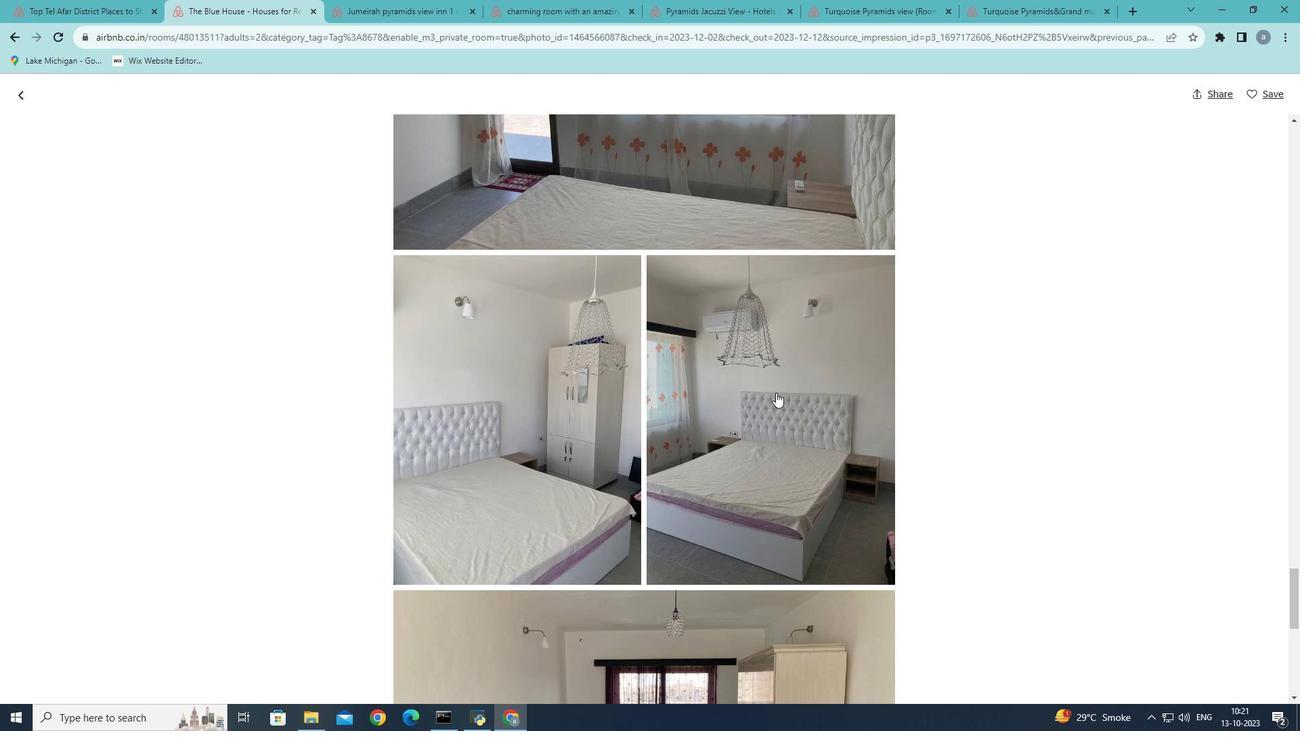 
Action: Mouse scrolled (776, 392) with delta (0, 0)
Screenshot: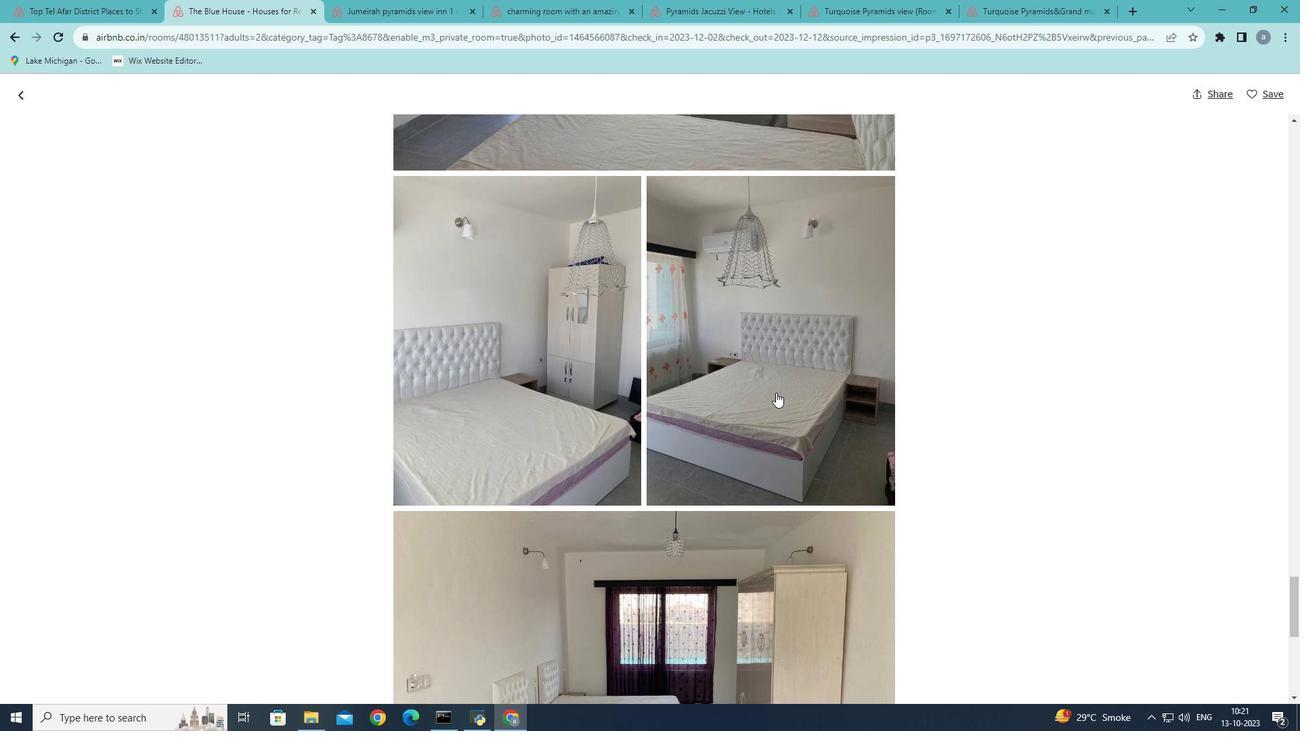 
Action: Mouse scrolled (776, 392) with delta (0, 0)
Screenshot: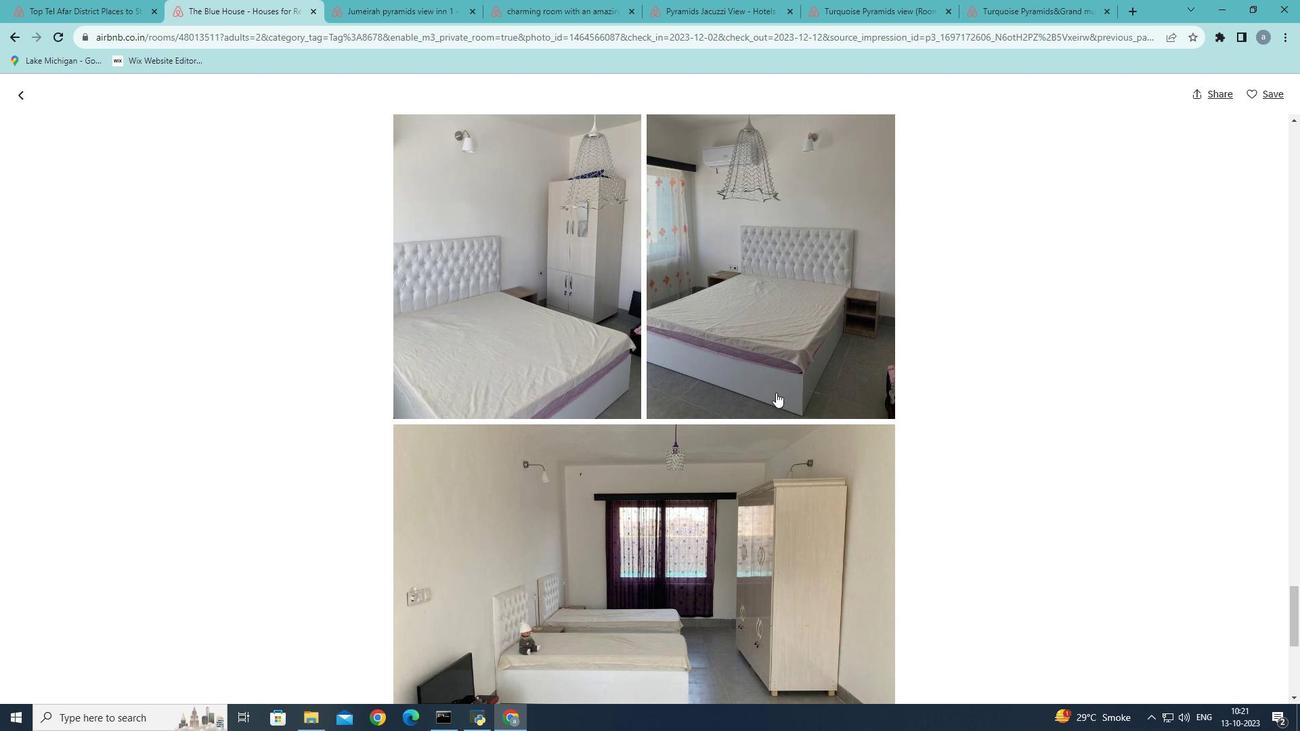
Action: Mouse scrolled (776, 392) with delta (0, 0)
Screenshot: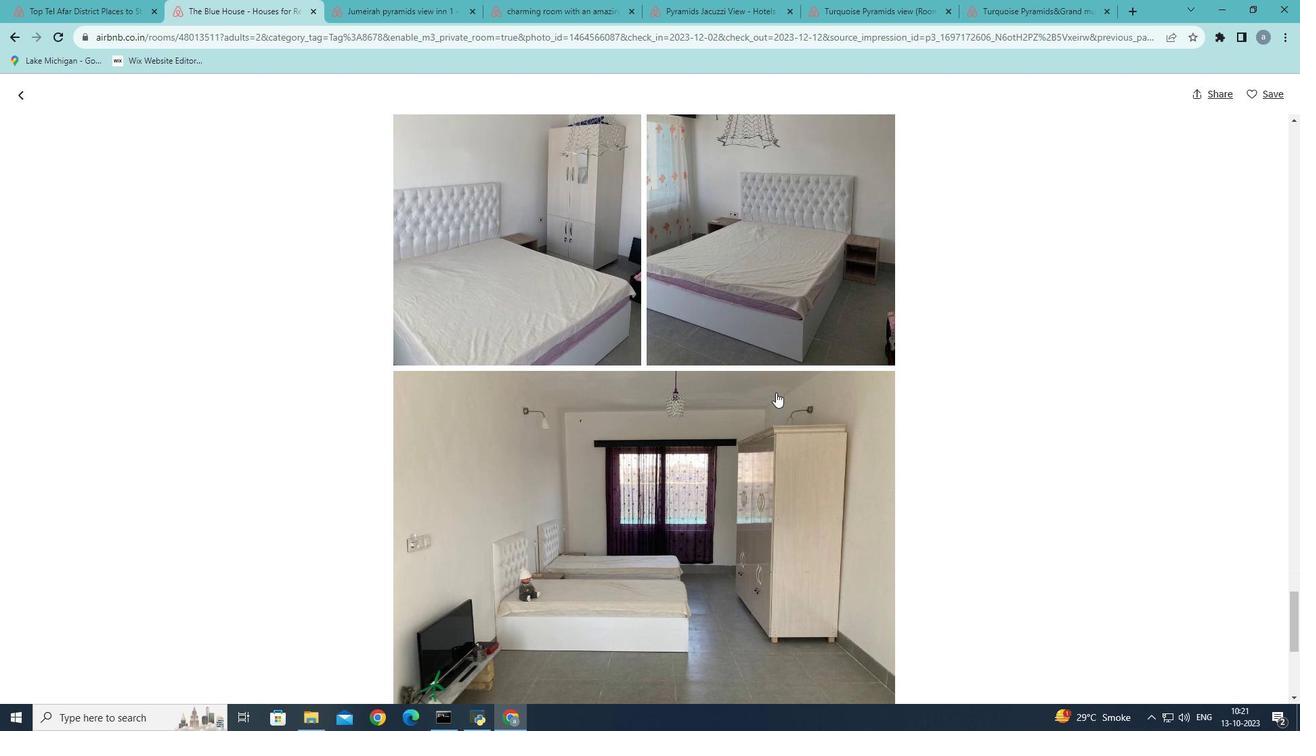 
Action: Mouse scrolled (776, 392) with delta (0, 0)
Screenshot: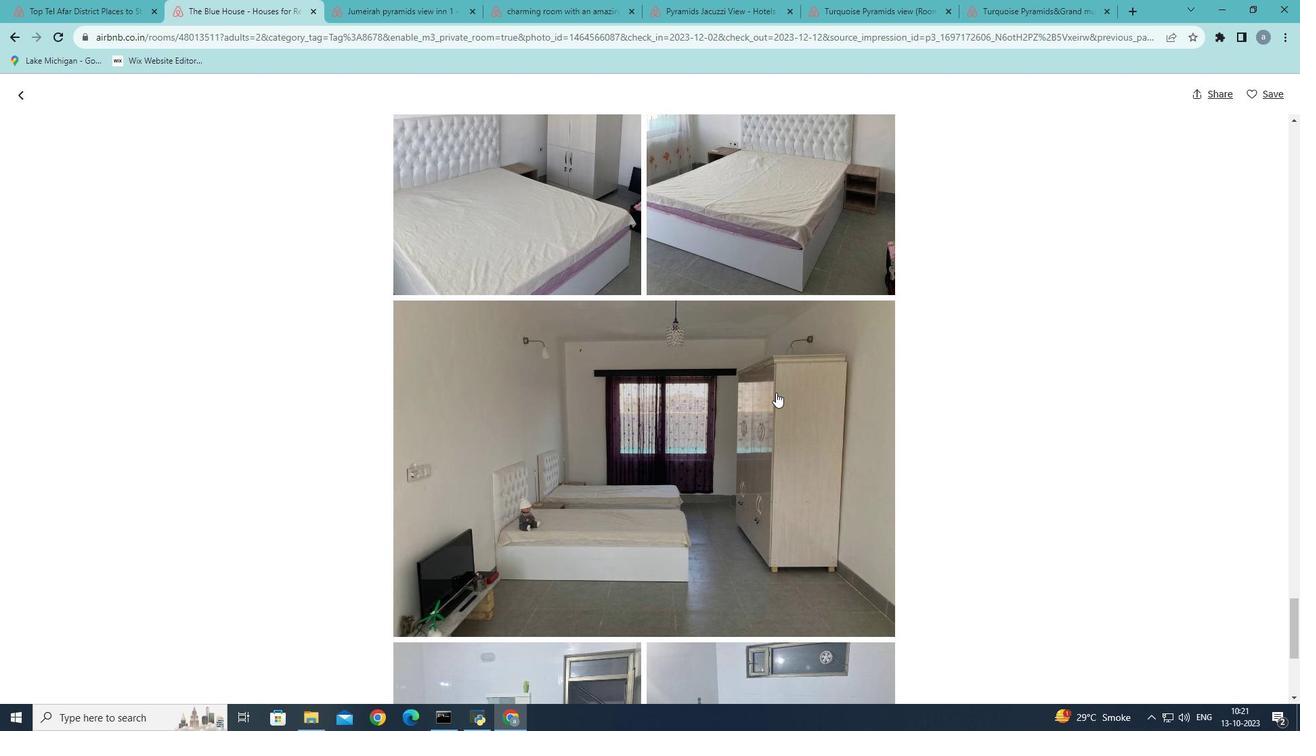 
Action: Mouse scrolled (776, 392) with delta (0, 0)
Screenshot: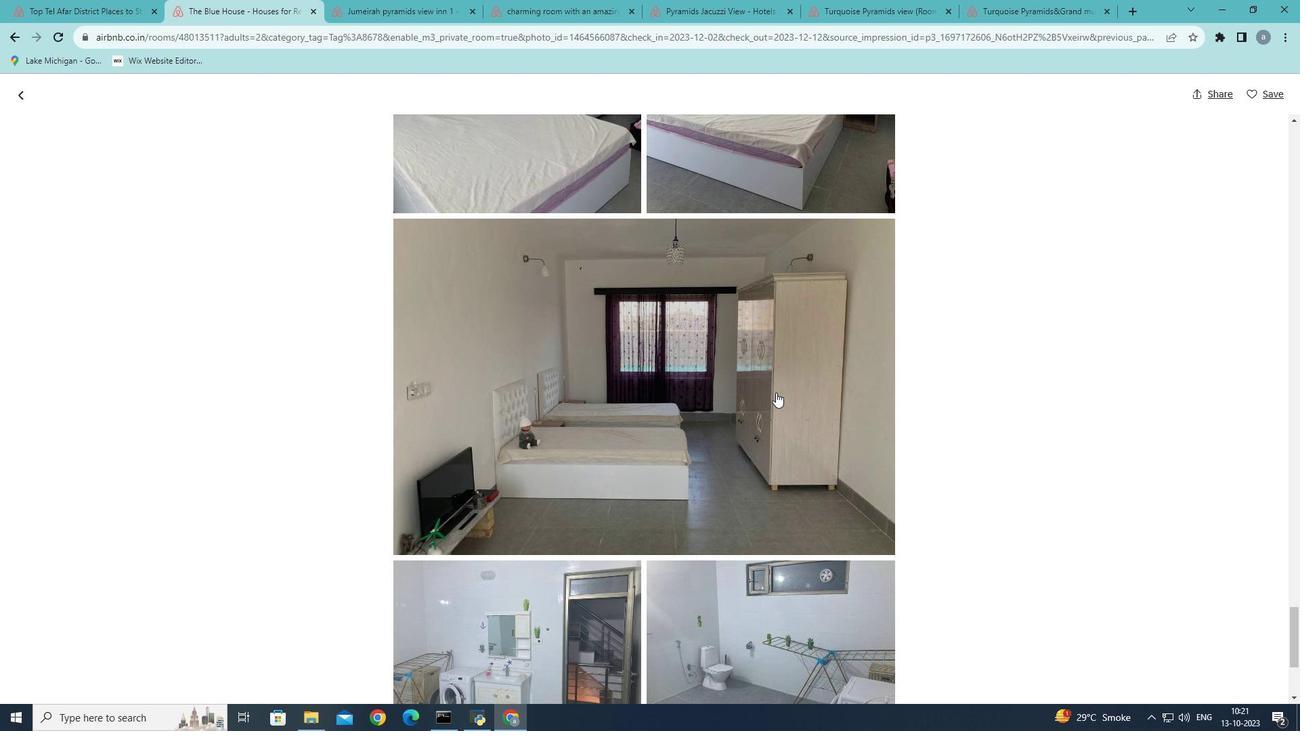
Action: Mouse scrolled (776, 392) with delta (0, 0)
Screenshot: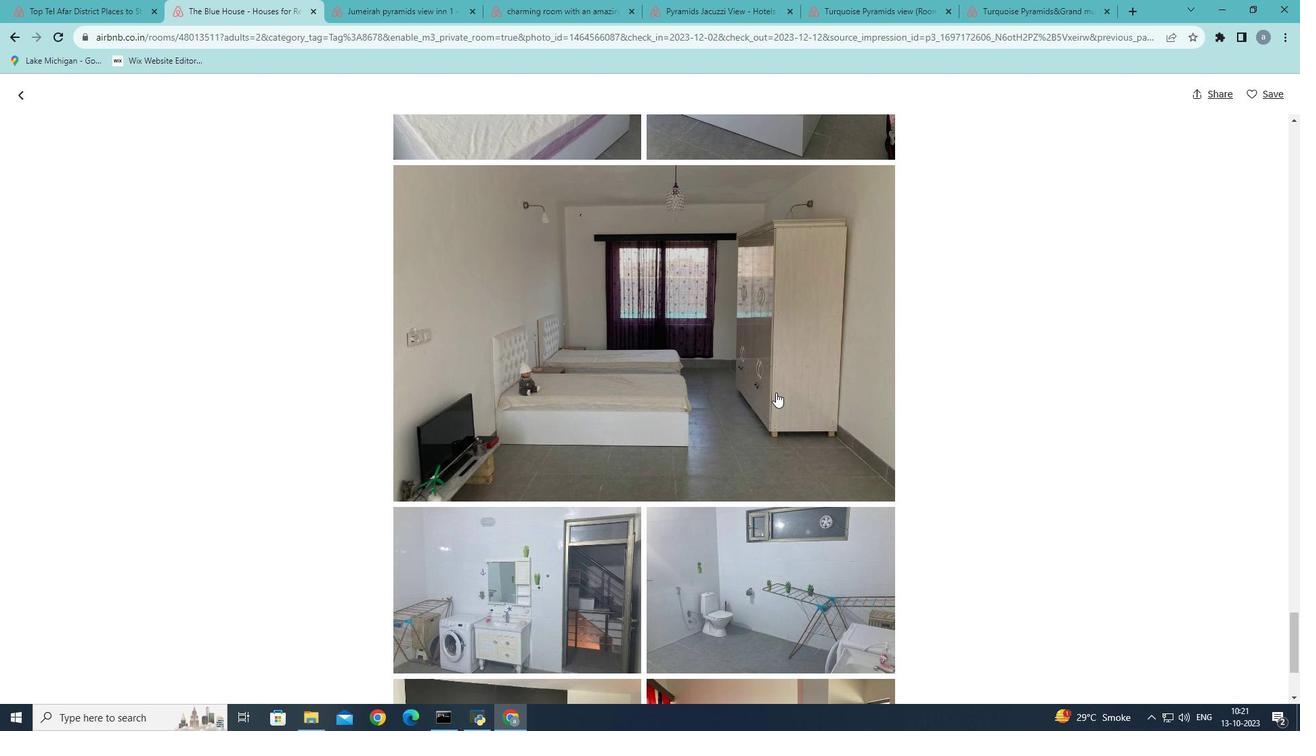 
Action: Mouse scrolled (776, 392) with delta (0, 0)
Screenshot: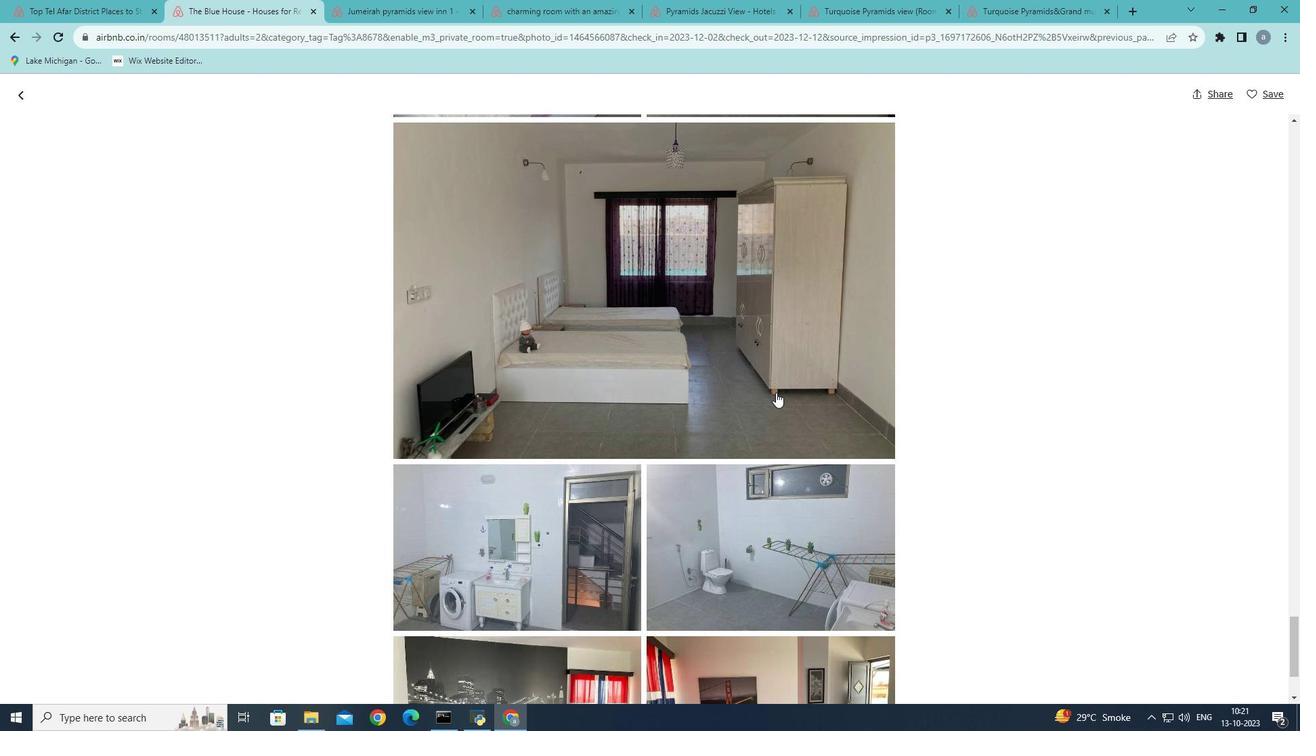 
Action: Mouse scrolled (776, 392) with delta (0, 0)
Screenshot: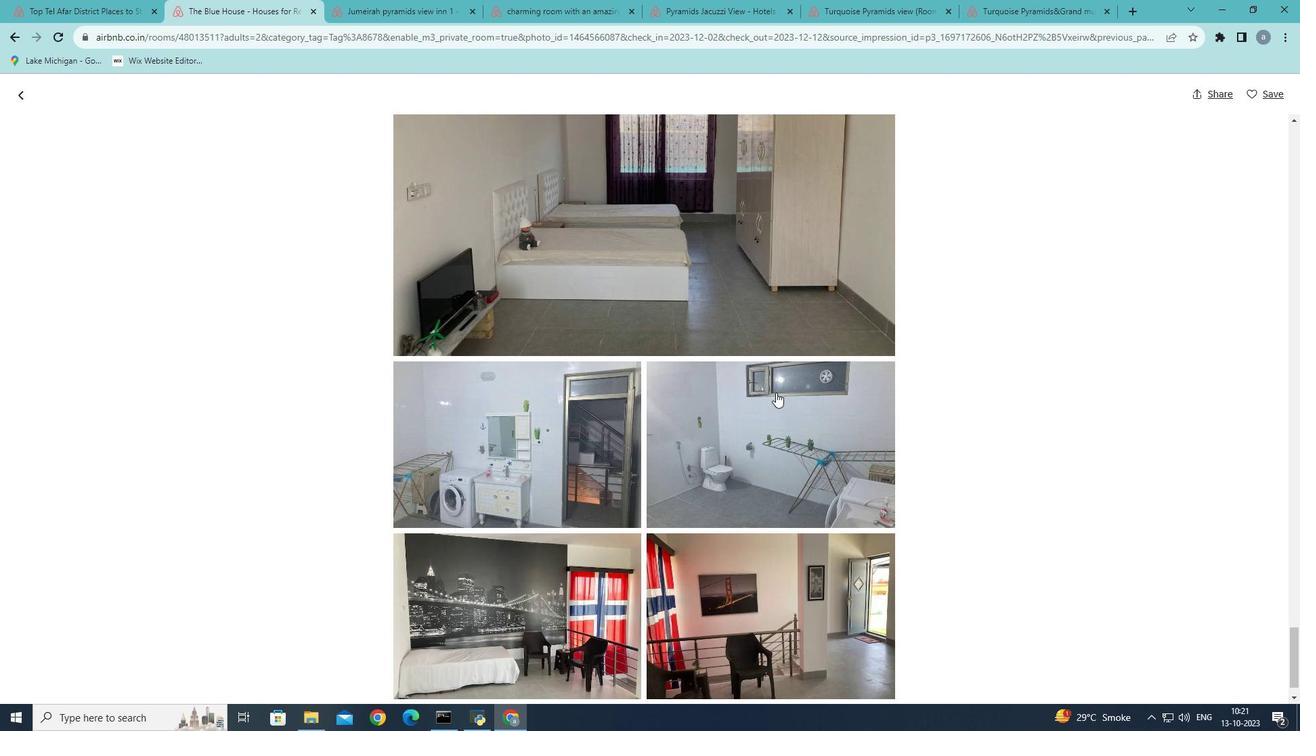 
Action: Mouse scrolled (776, 392) with delta (0, 0)
Screenshot: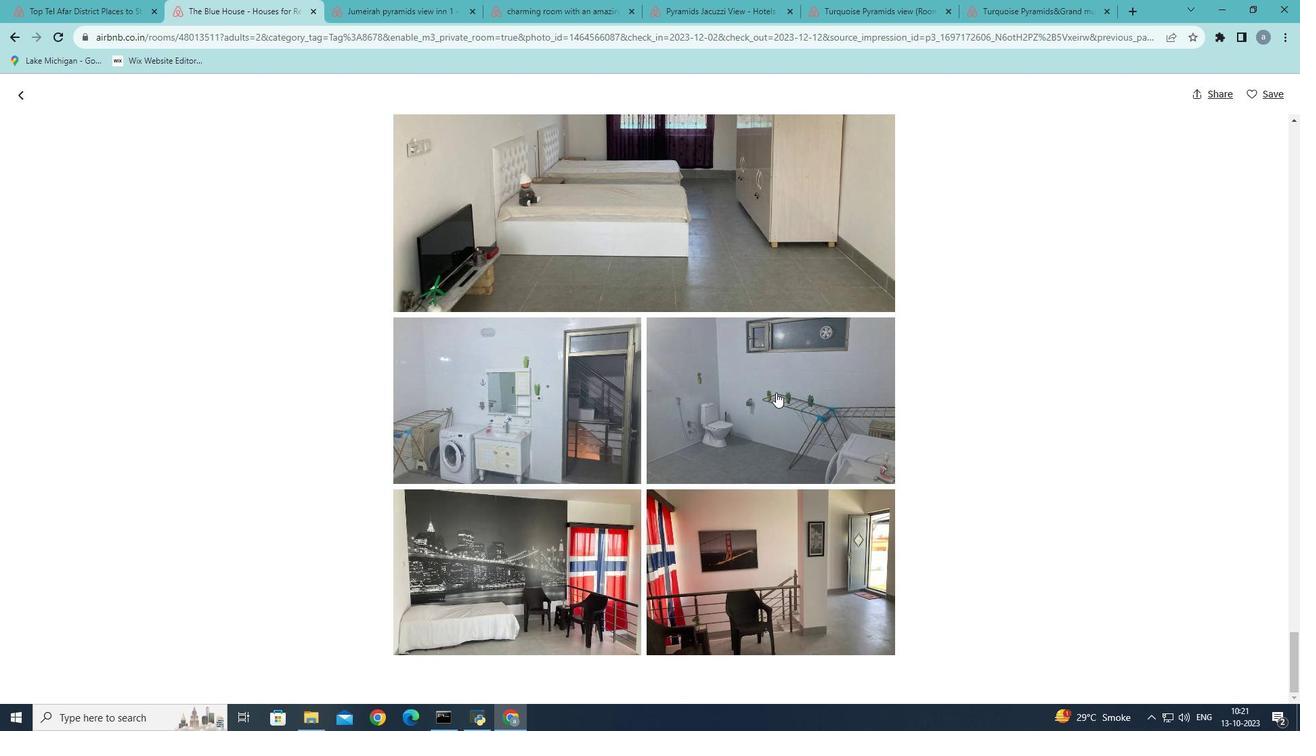 
Action: Mouse scrolled (776, 392) with delta (0, 0)
Screenshot: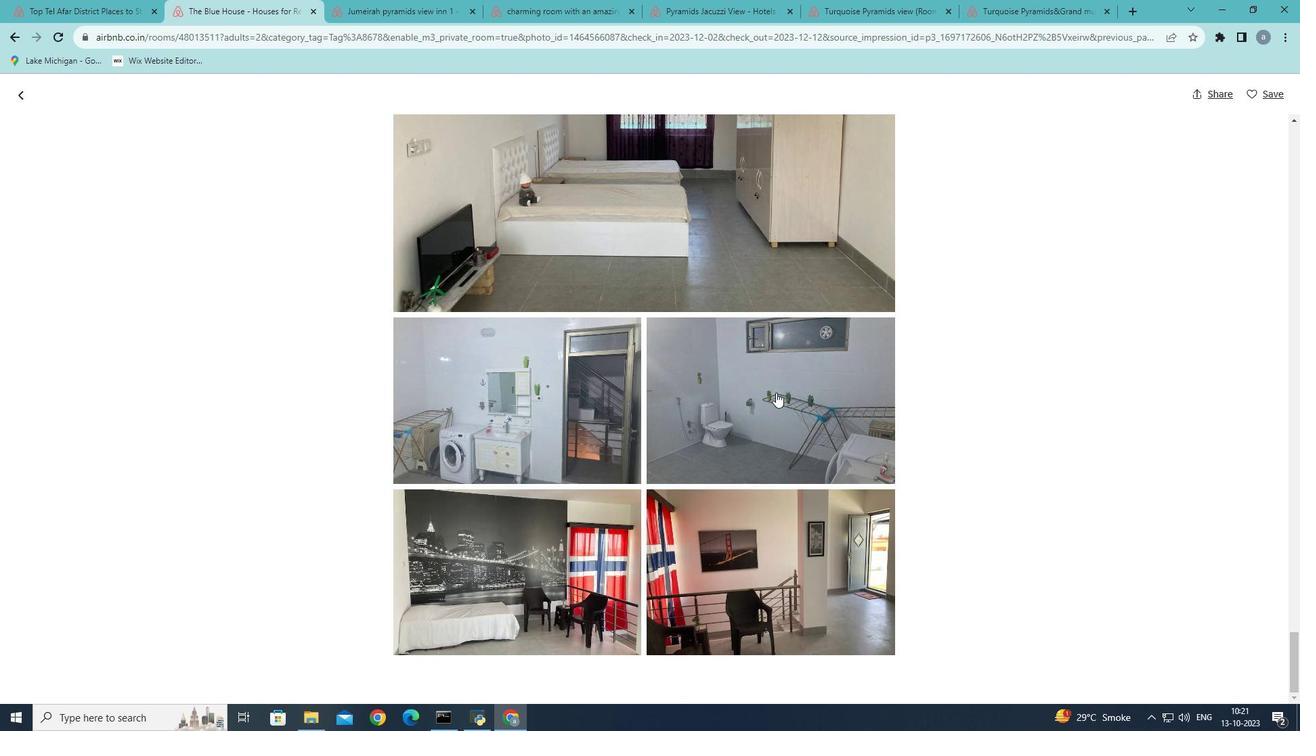 
Action: Mouse scrolled (776, 392) with delta (0, 0)
Screenshot: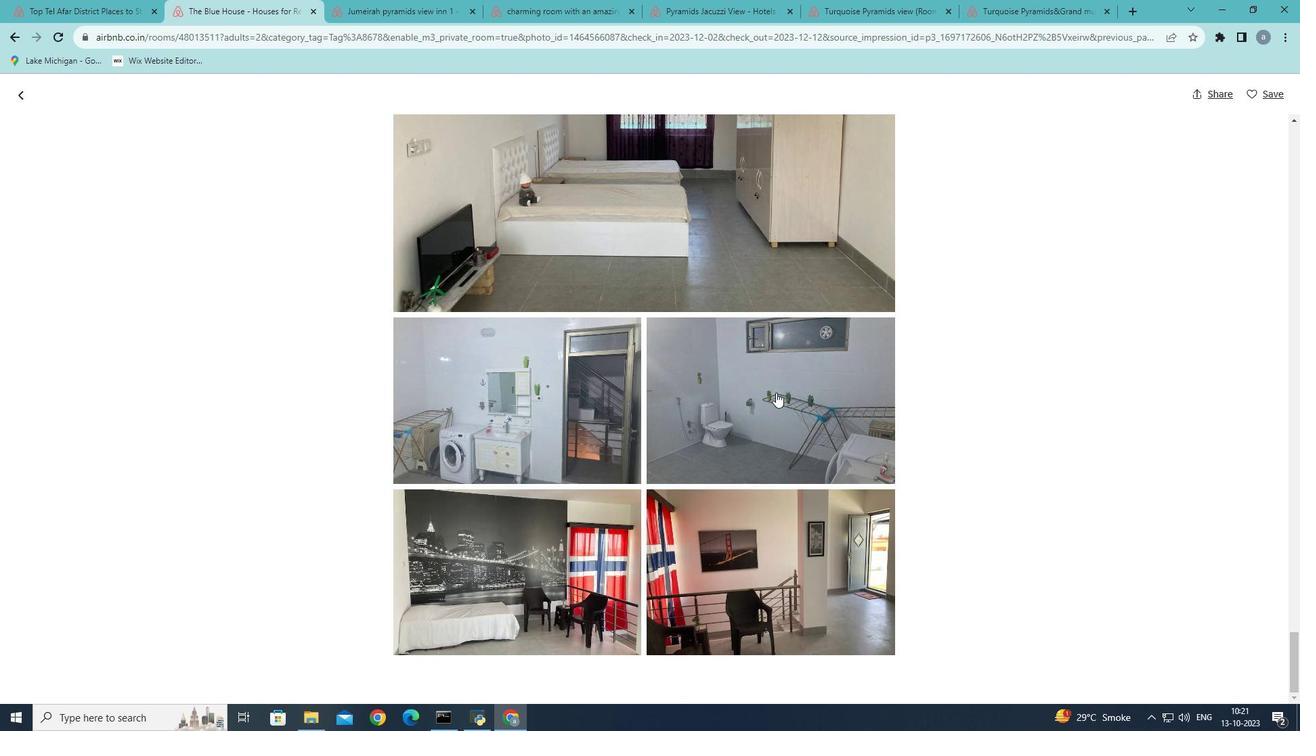 
Action: Mouse scrolled (776, 392) with delta (0, 0)
Screenshot: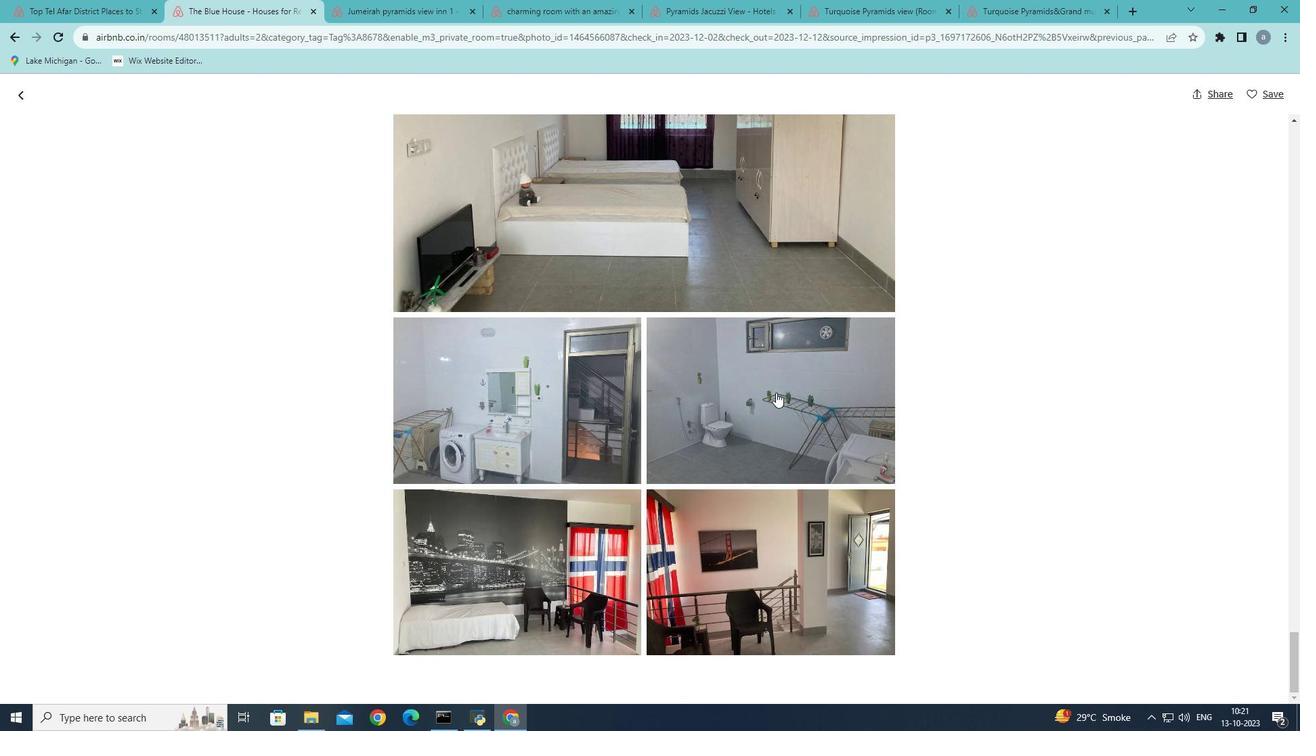 
Action: Mouse scrolled (776, 392) with delta (0, 0)
Screenshot: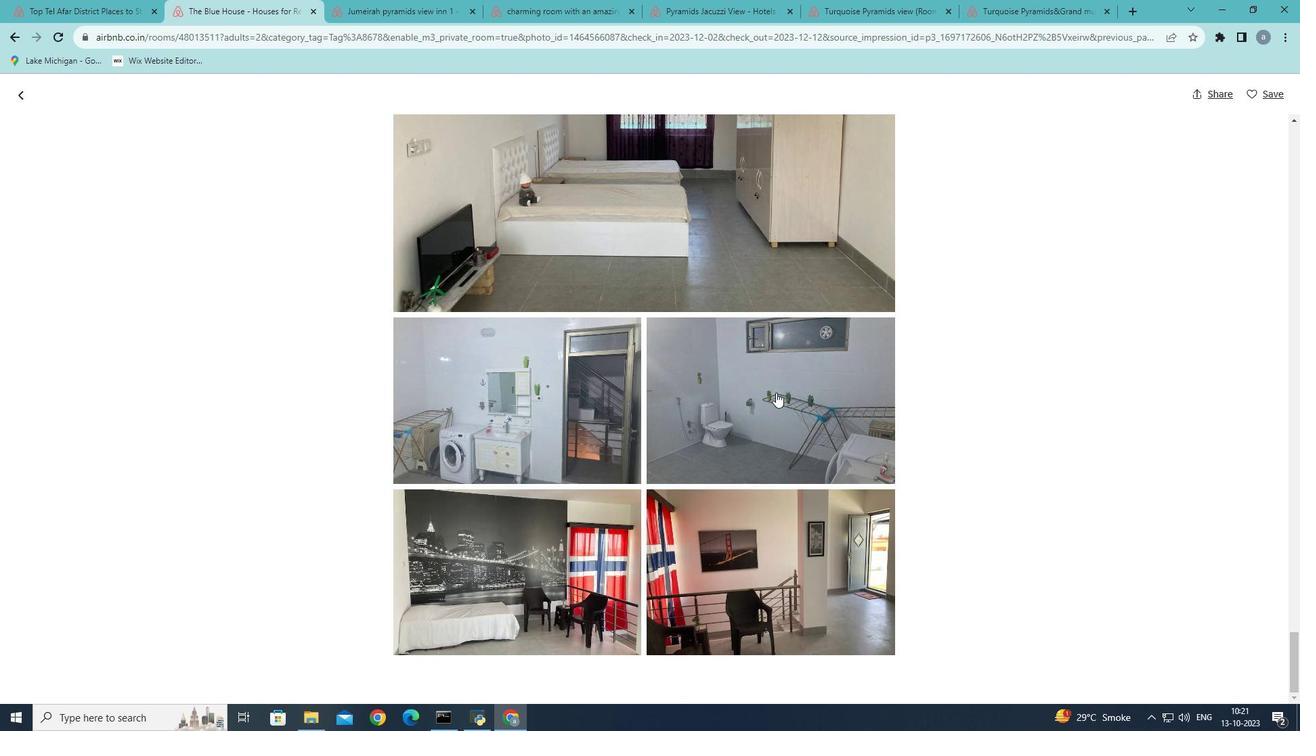 
Action: Mouse moved to (16, 95)
Screenshot: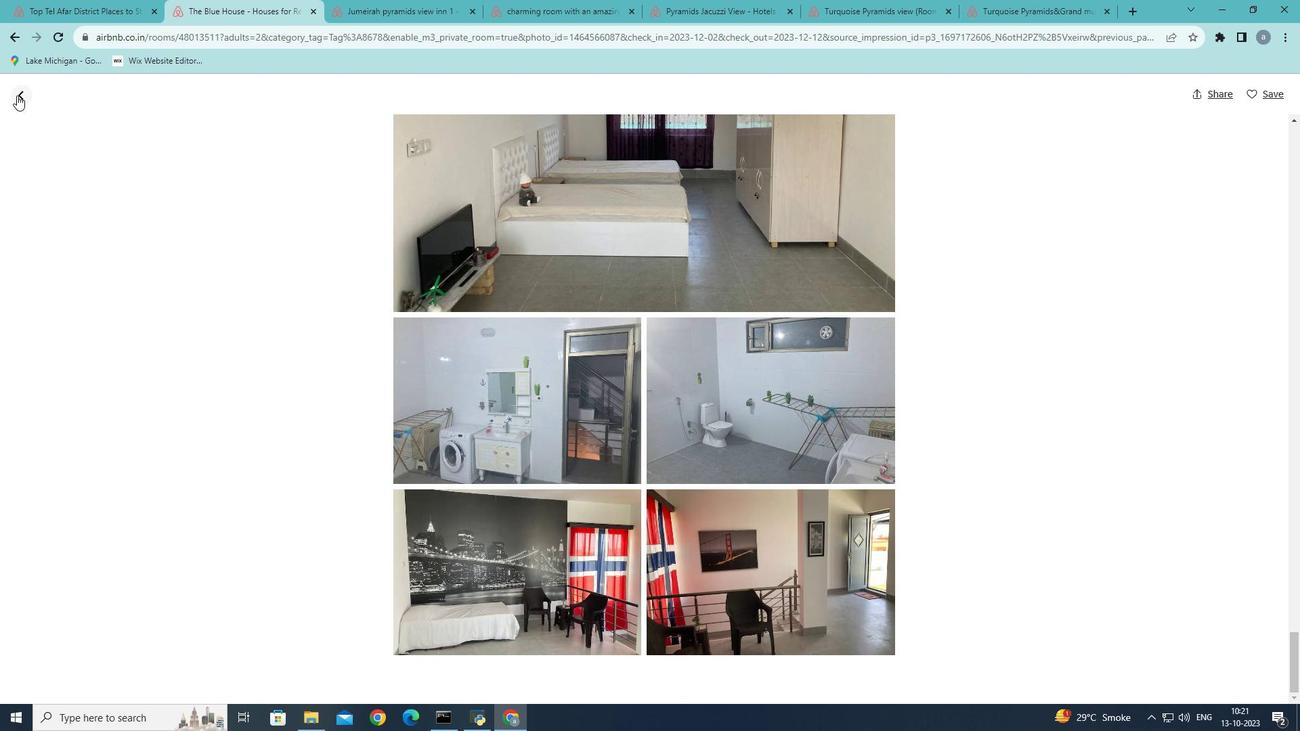 
Action: Mouse pressed left at (16, 95)
Screenshot: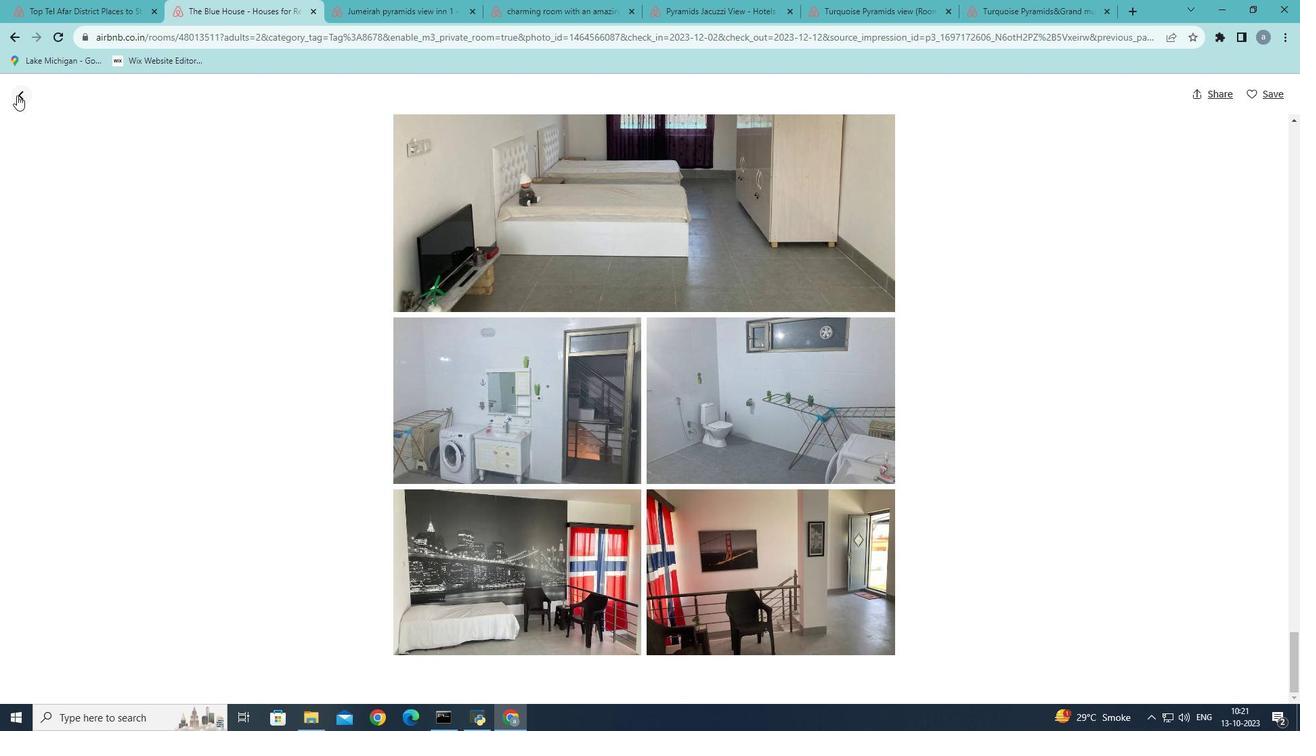 
Action: Mouse moved to (542, 495)
Screenshot: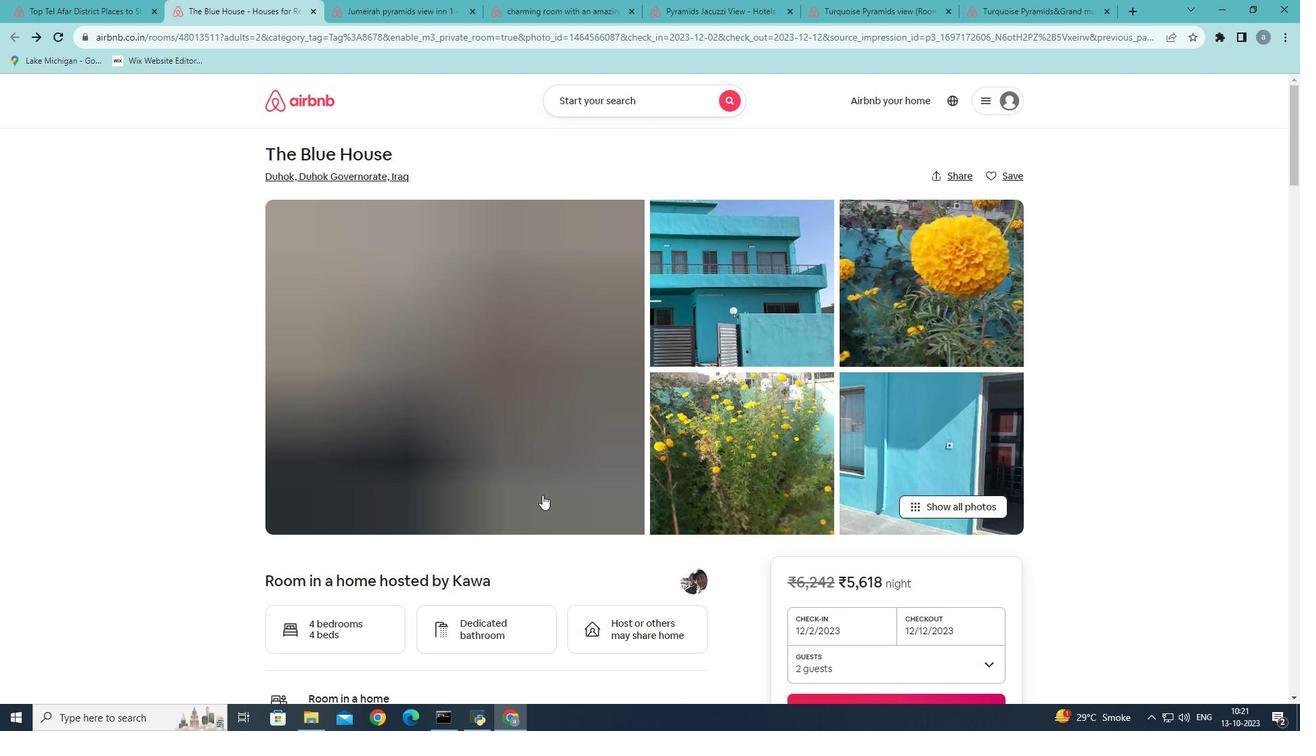 
Action: Mouse scrolled (542, 494) with delta (0, 0)
Screenshot: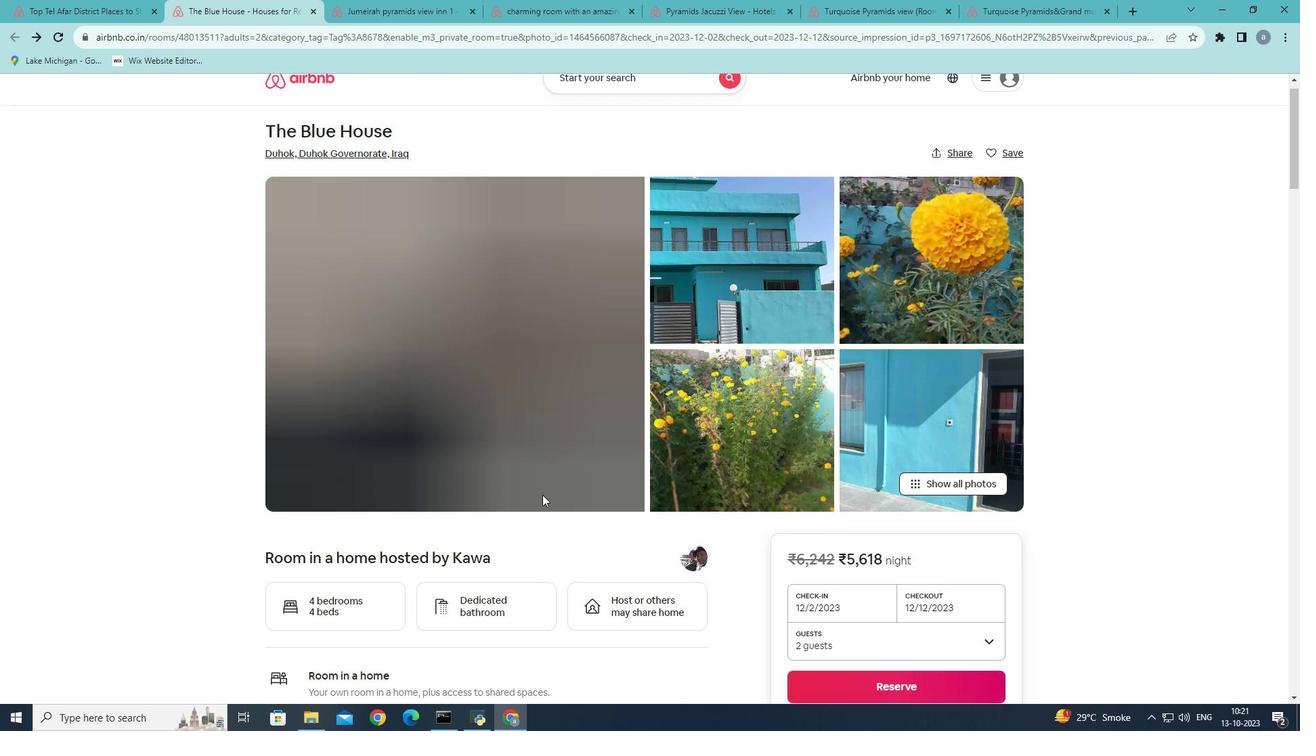 
Action: Mouse scrolled (542, 494) with delta (0, 0)
Screenshot: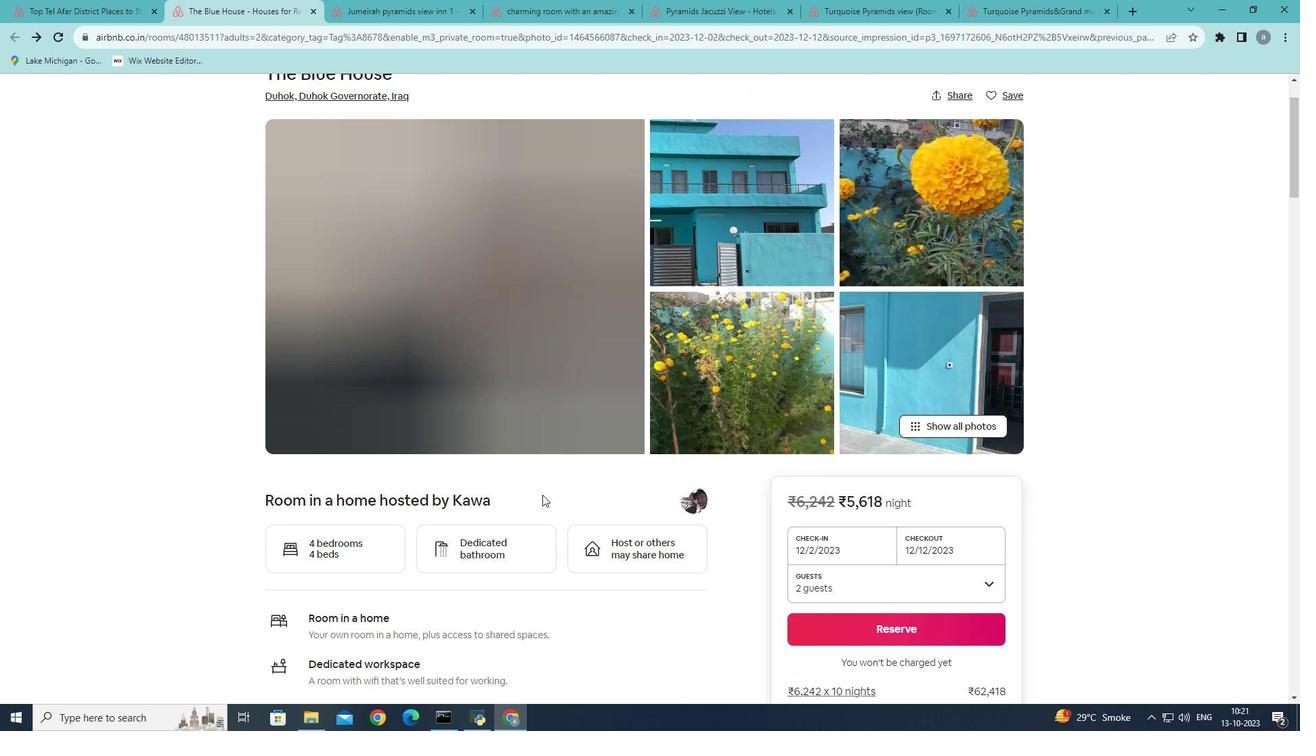 
Action: Mouse scrolled (542, 494) with delta (0, 0)
Screenshot: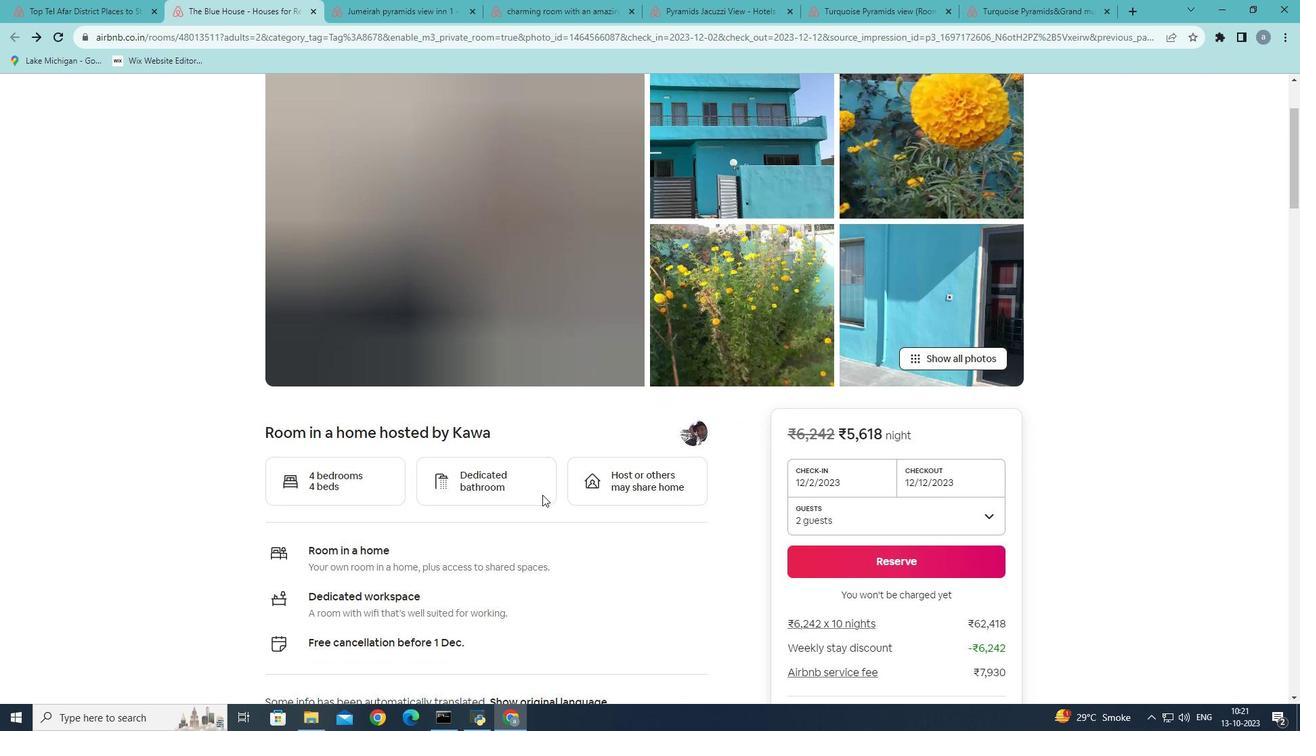 
Action: Mouse scrolled (542, 494) with delta (0, 0)
Screenshot: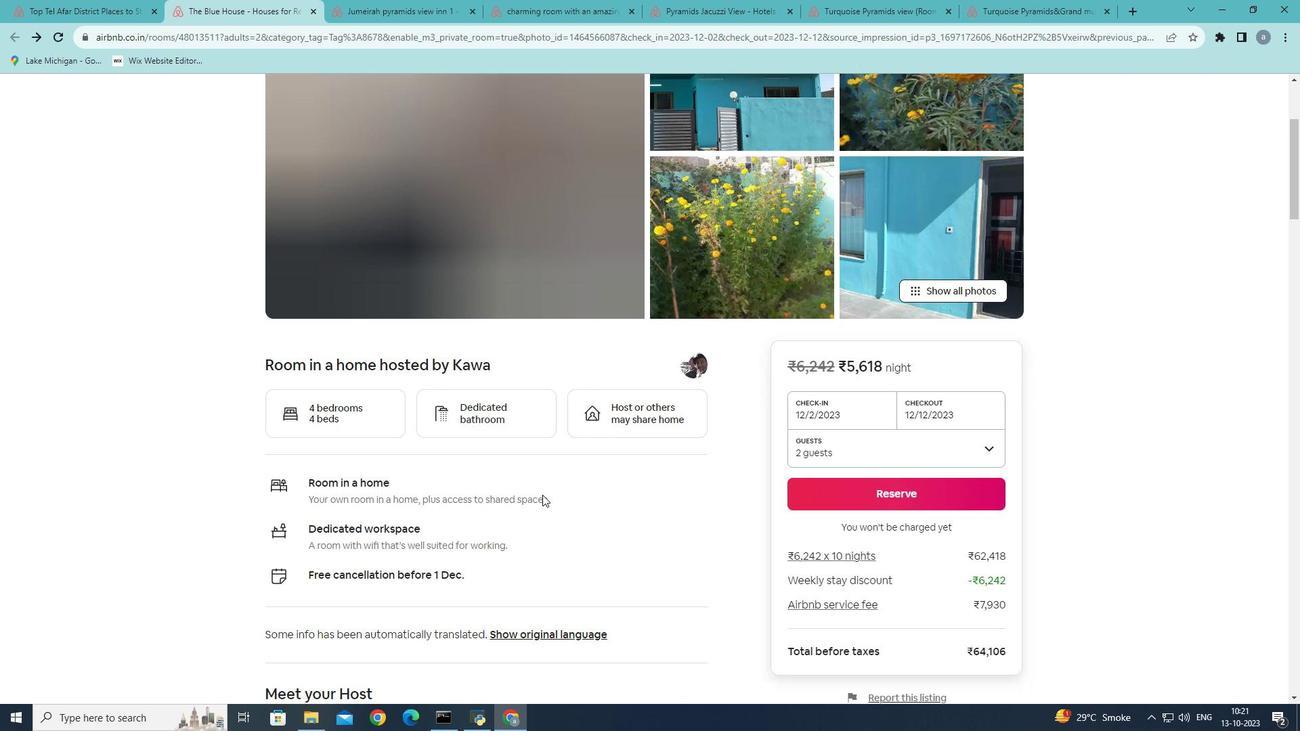 
Action: Mouse scrolled (542, 494) with delta (0, 0)
Screenshot: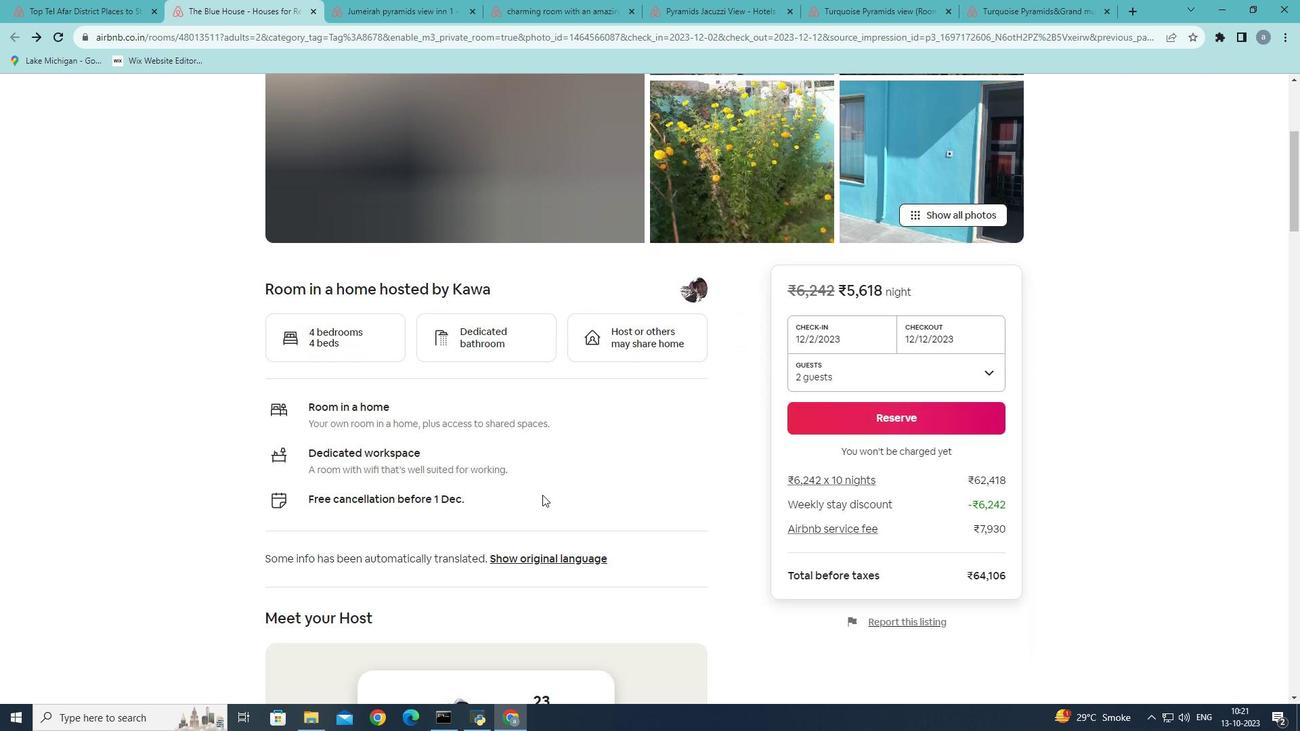 
Action: Mouse scrolled (542, 494) with delta (0, 0)
Screenshot: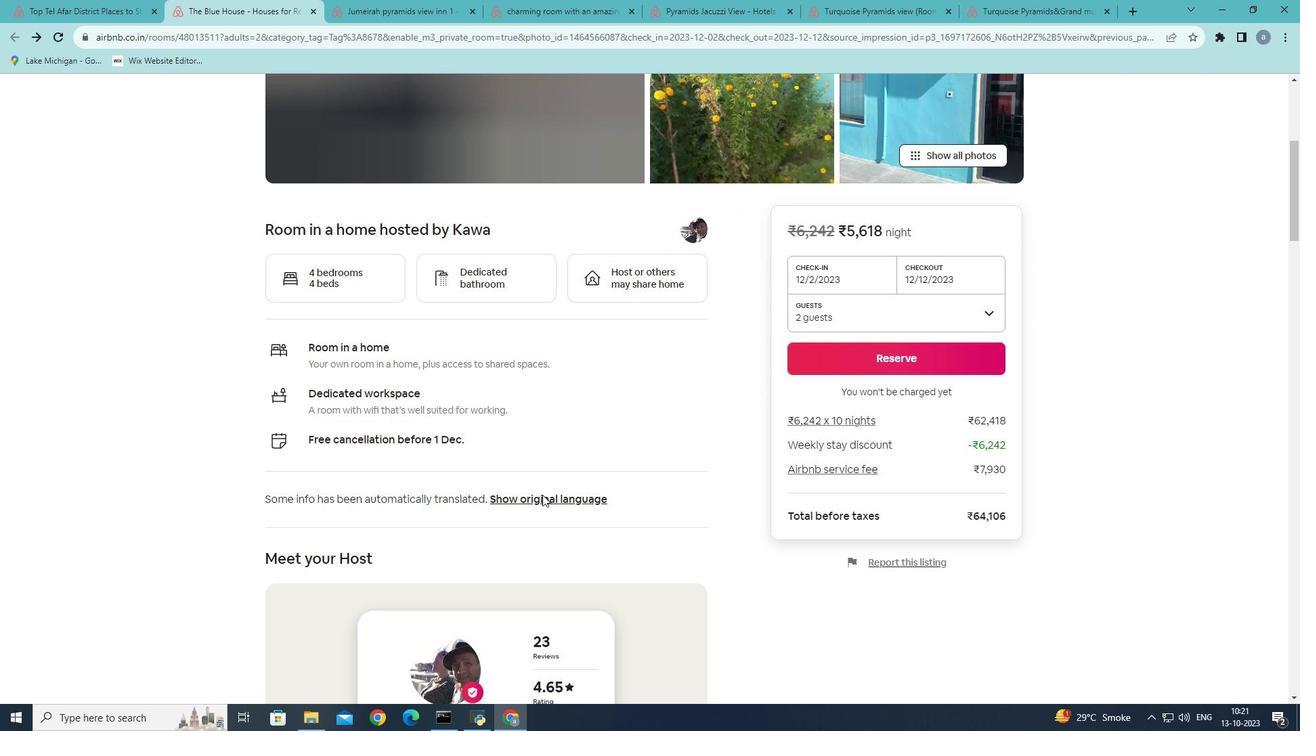 
Action: Mouse scrolled (542, 494) with delta (0, 0)
Screenshot: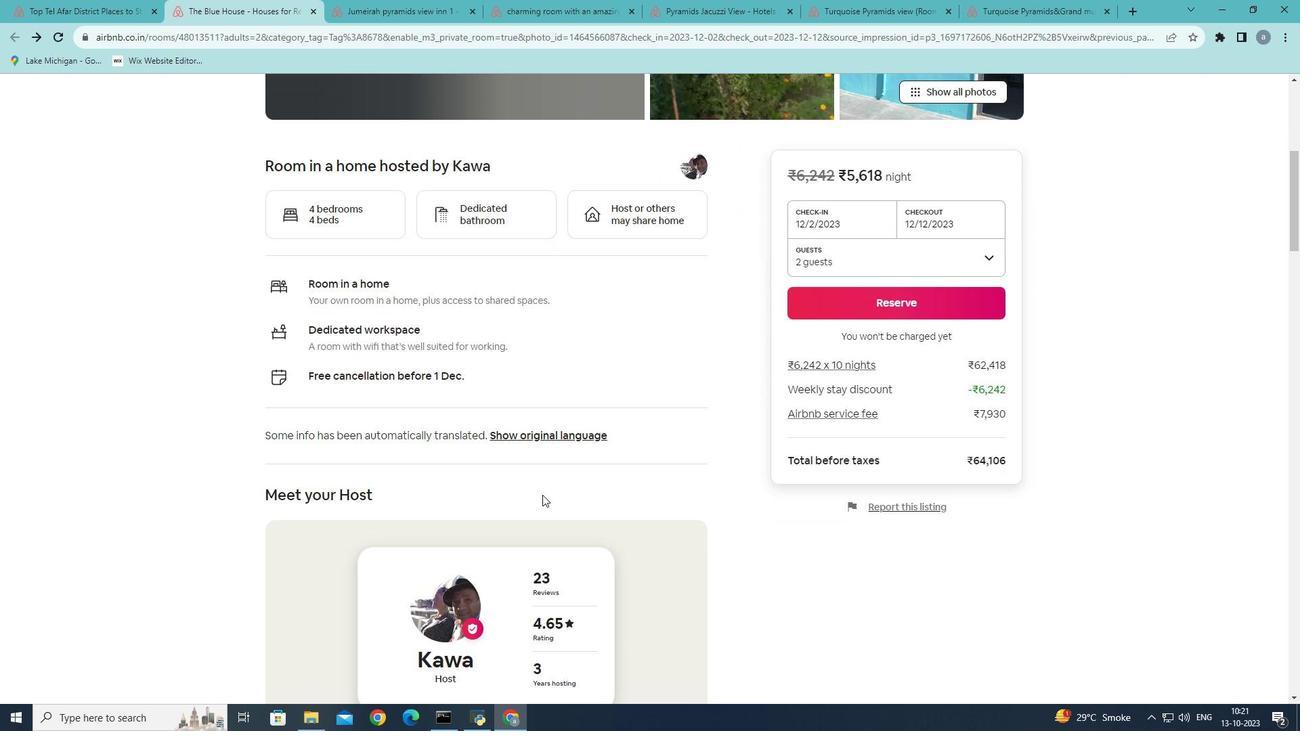 
Action: Mouse scrolled (542, 494) with delta (0, 0)
Screenshot: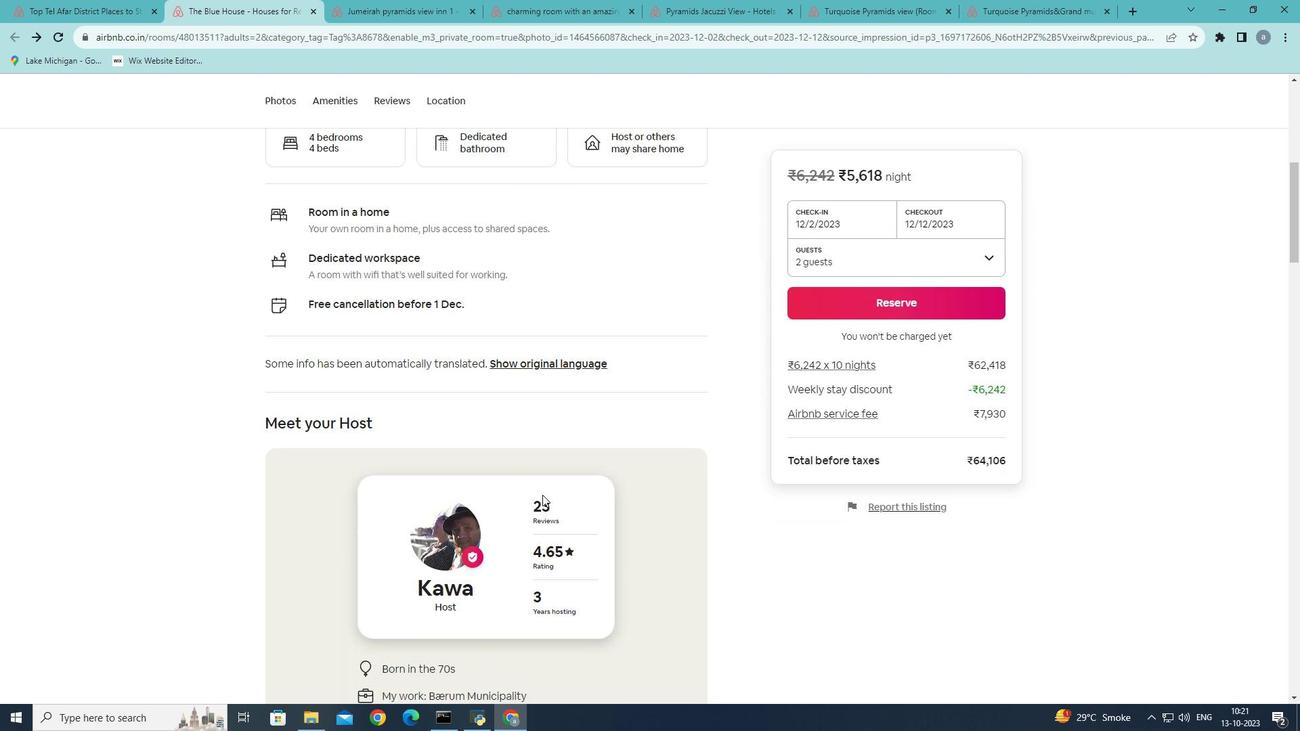 
Action: Mouse scrolled (542, 494) with delta (0, 0)
Screenshot: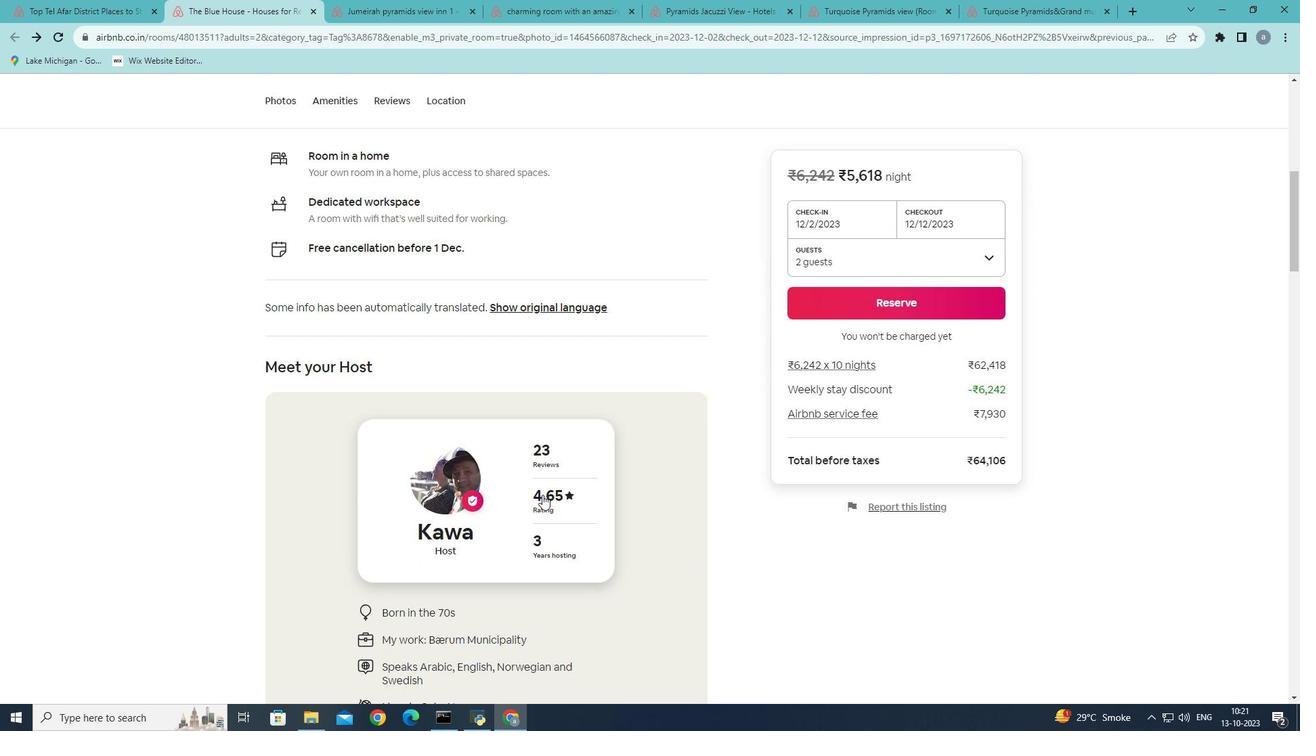 
Action: Mouse scrolled (542, 494) with delta (0, 0)
Screenshot: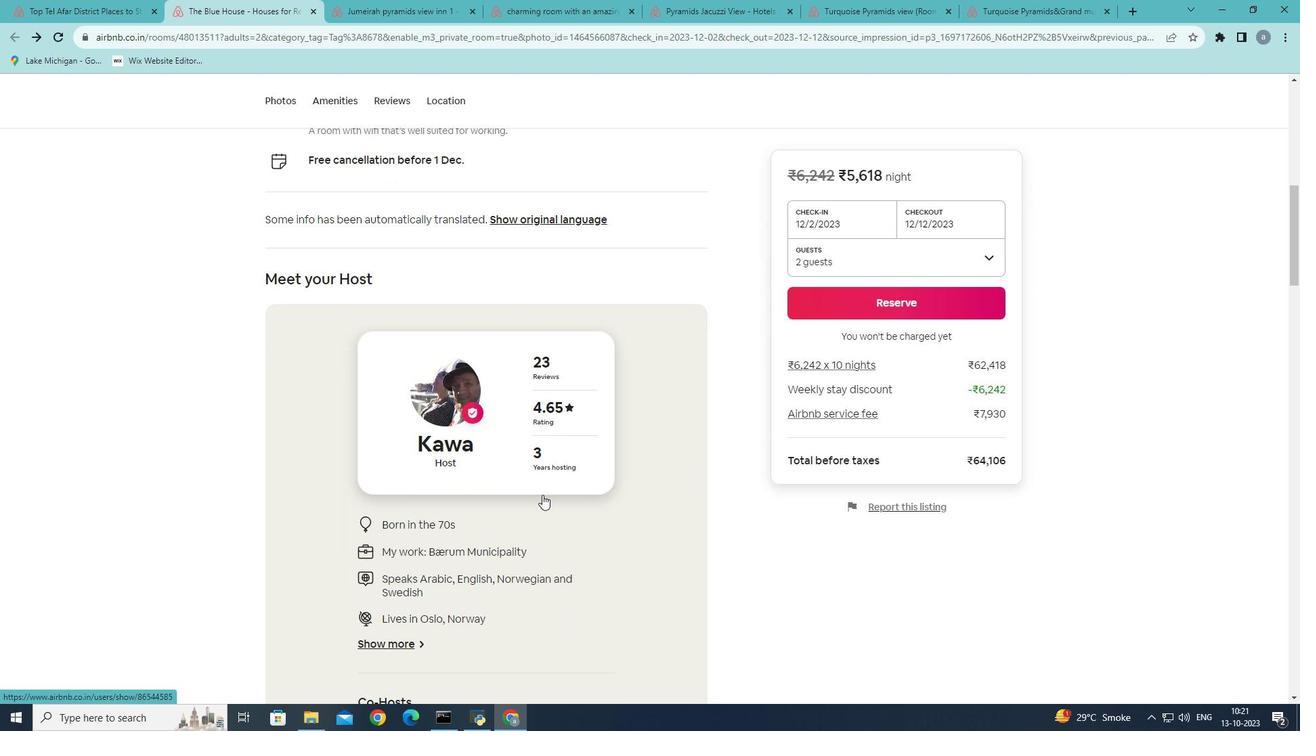 
Action: Mouse scrolled (542, 494) with delta (0, 0)
Screenshot: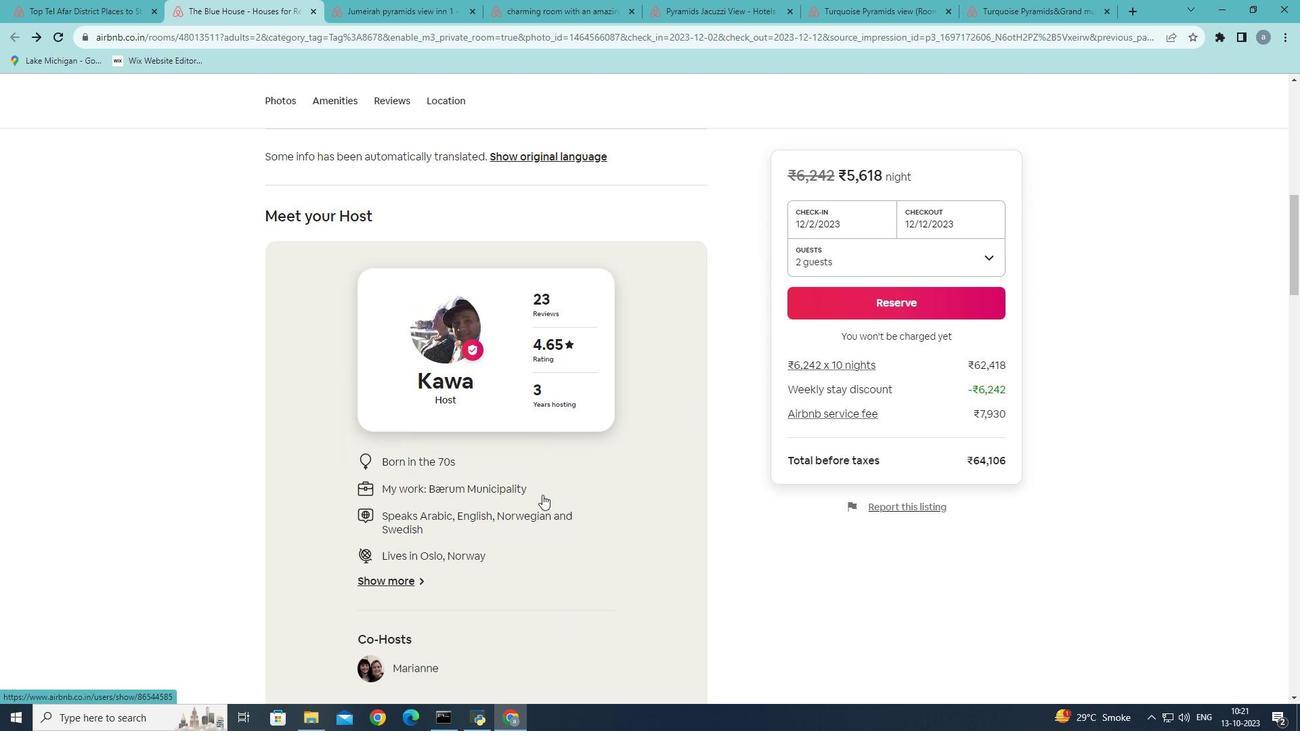 
Action: Mouse scrolled (542, 494) with delta (0, 0)
Screenshot: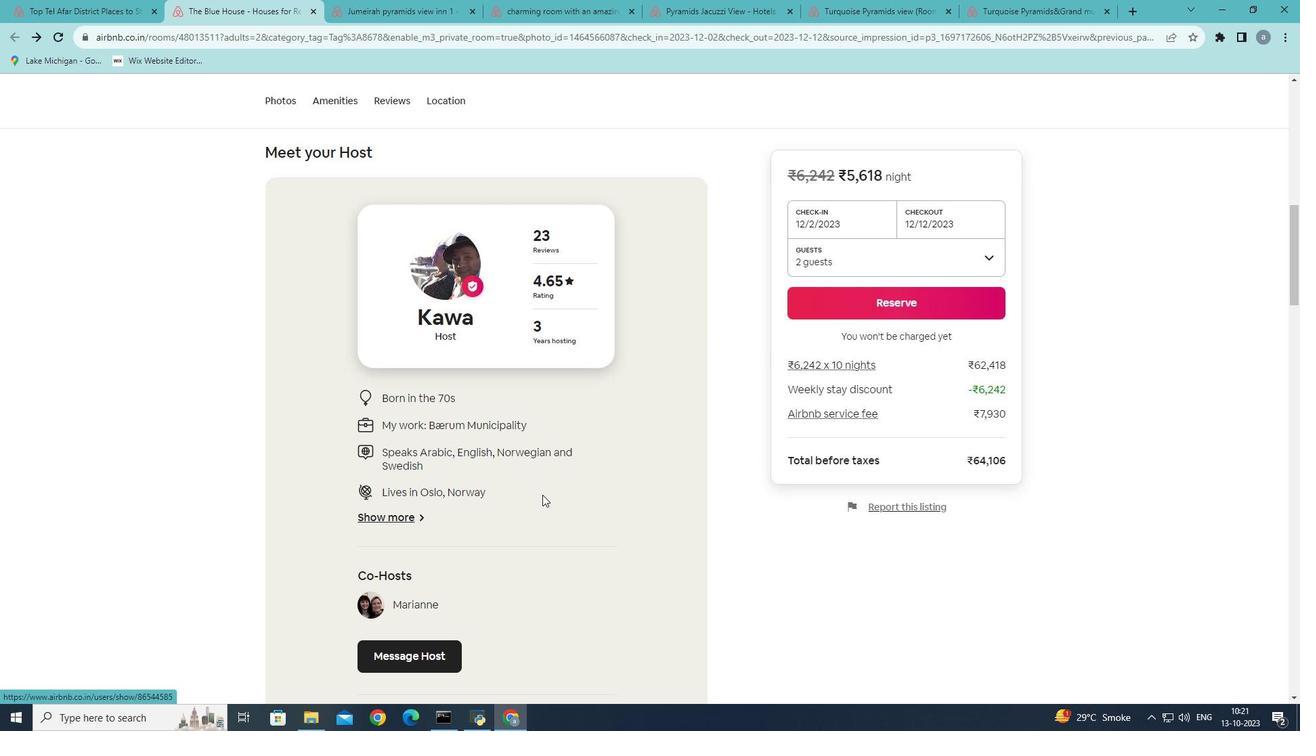 
Action: Mouse scrolled (542, 494) with delta (0, 0)
Screenshot: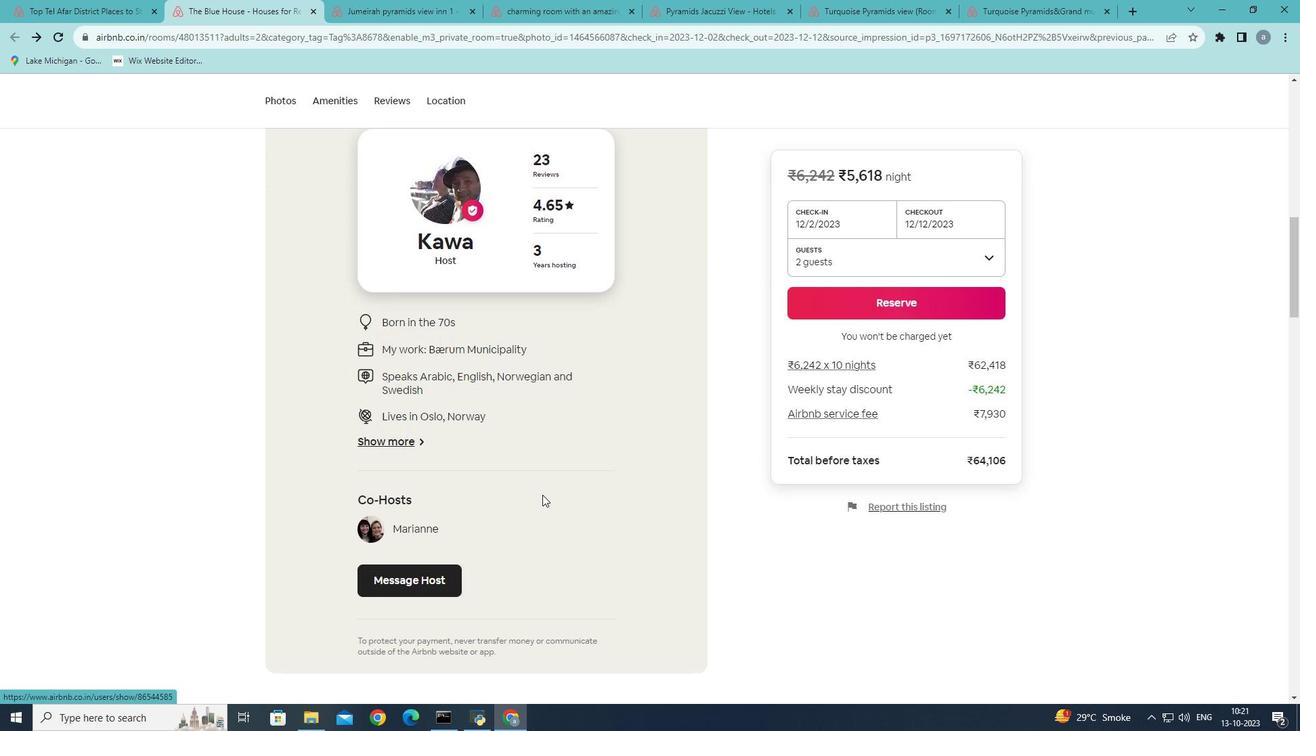 
Action: Mouse scrolled (542, 494) with delta (0, 0)
Screenshot: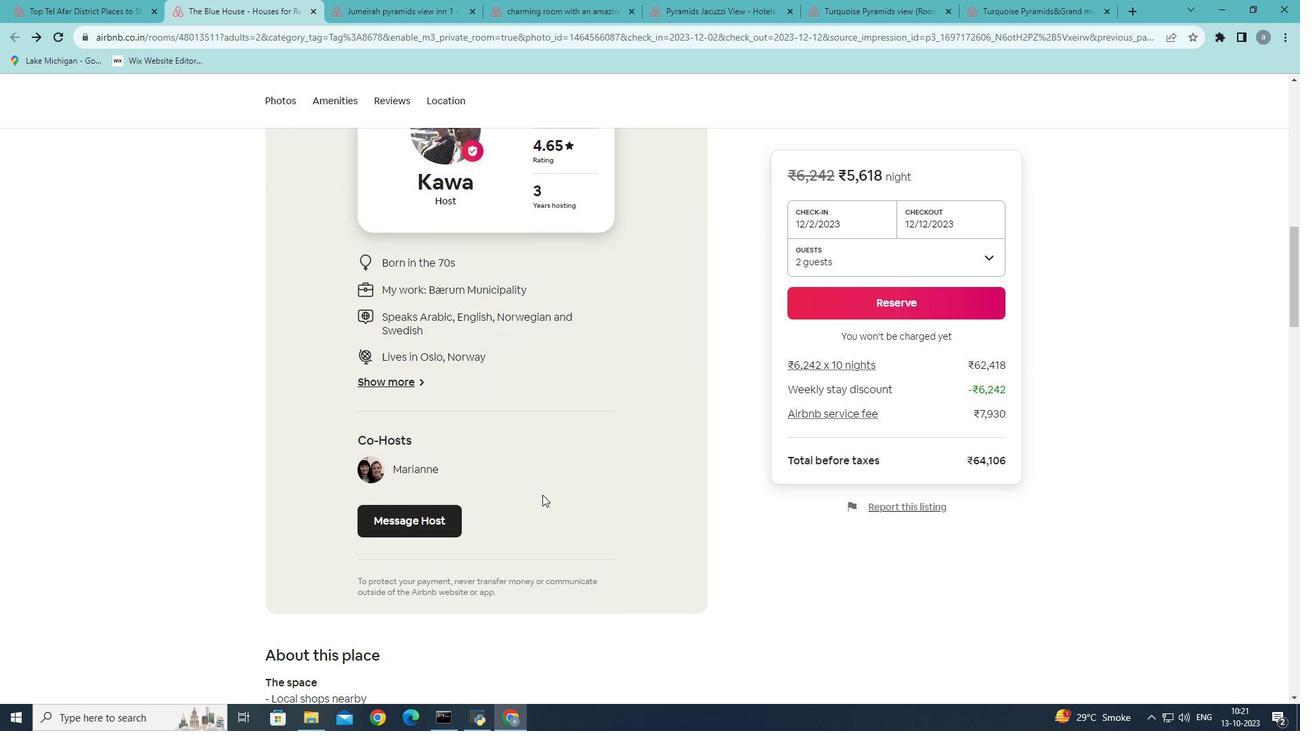 
Action: Mouse scrolled (542, 494) with delta (0, 0)
Screenshot: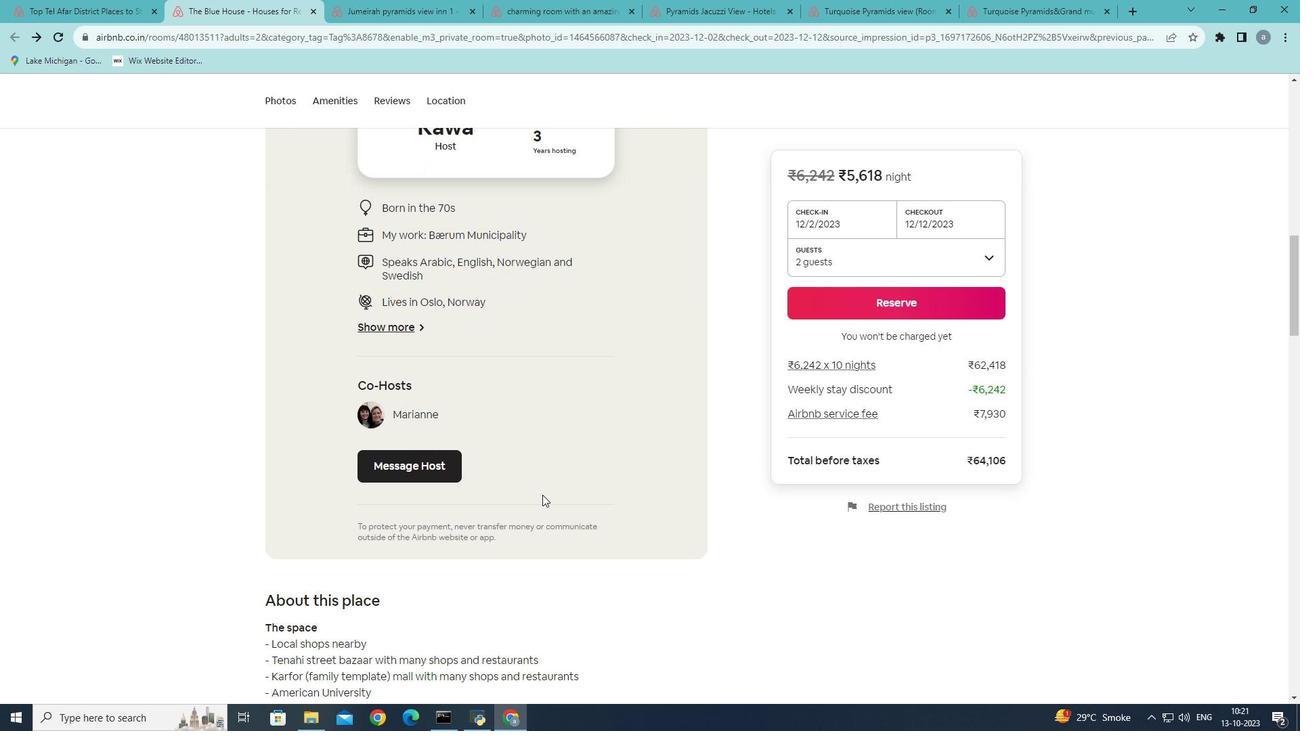 
Action: Mouse scrolled (542, 494) with delta (0, 0)
Screenshot: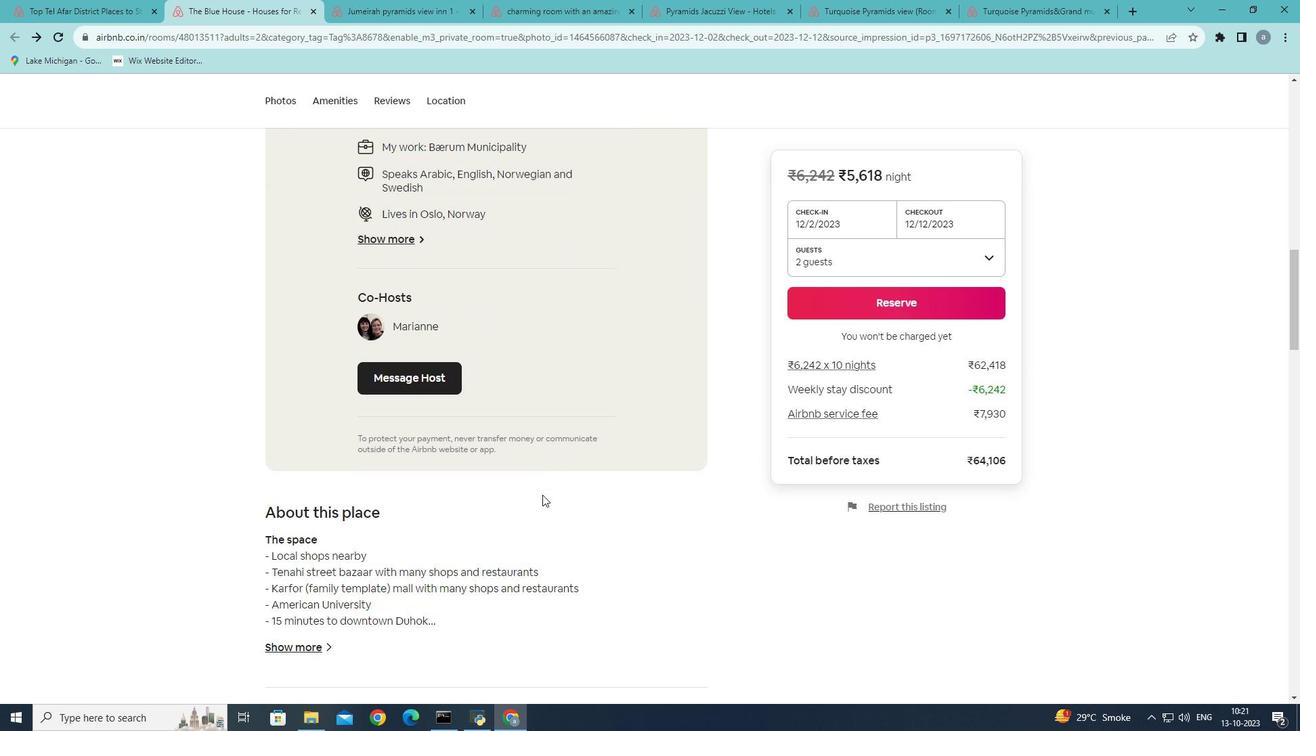 
Action: Mouse scrolled (542, 494) with delta (0, 0)
Screenshot: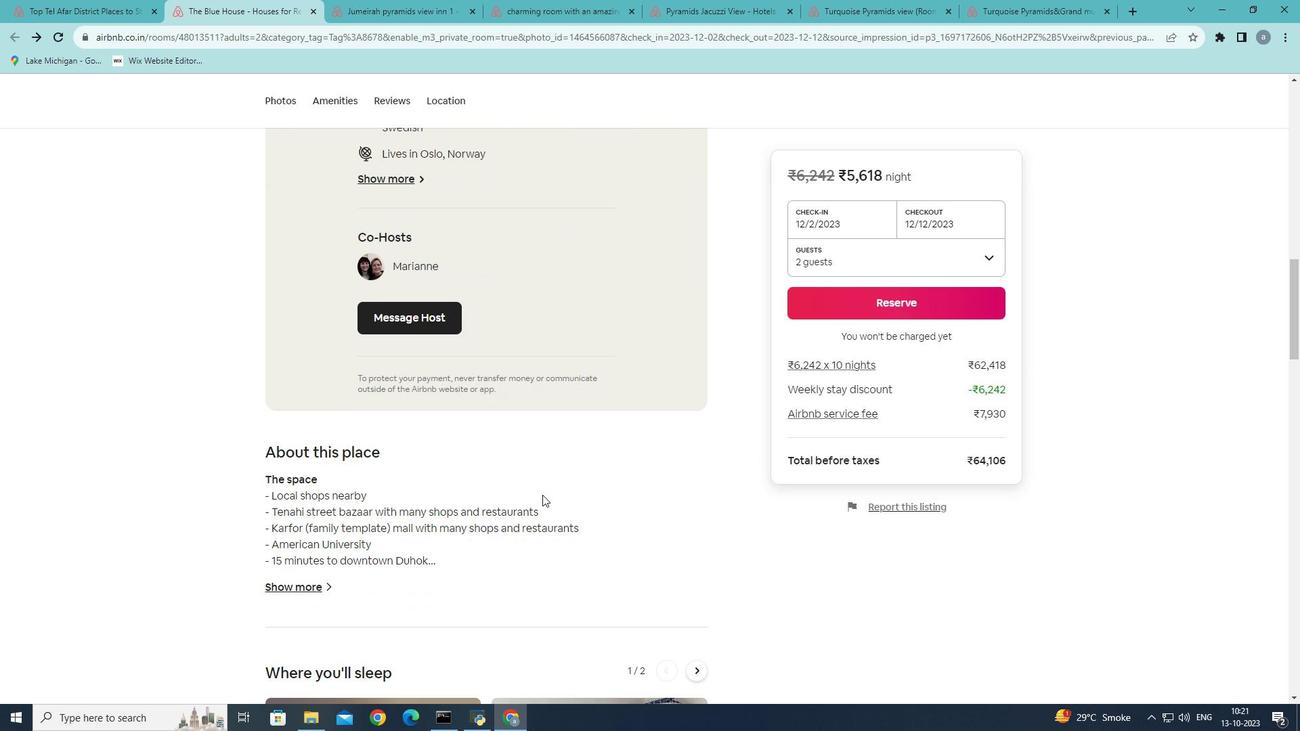
Action: Mouse scrolled (542, 494) with delta (0, 0)
Screenshot: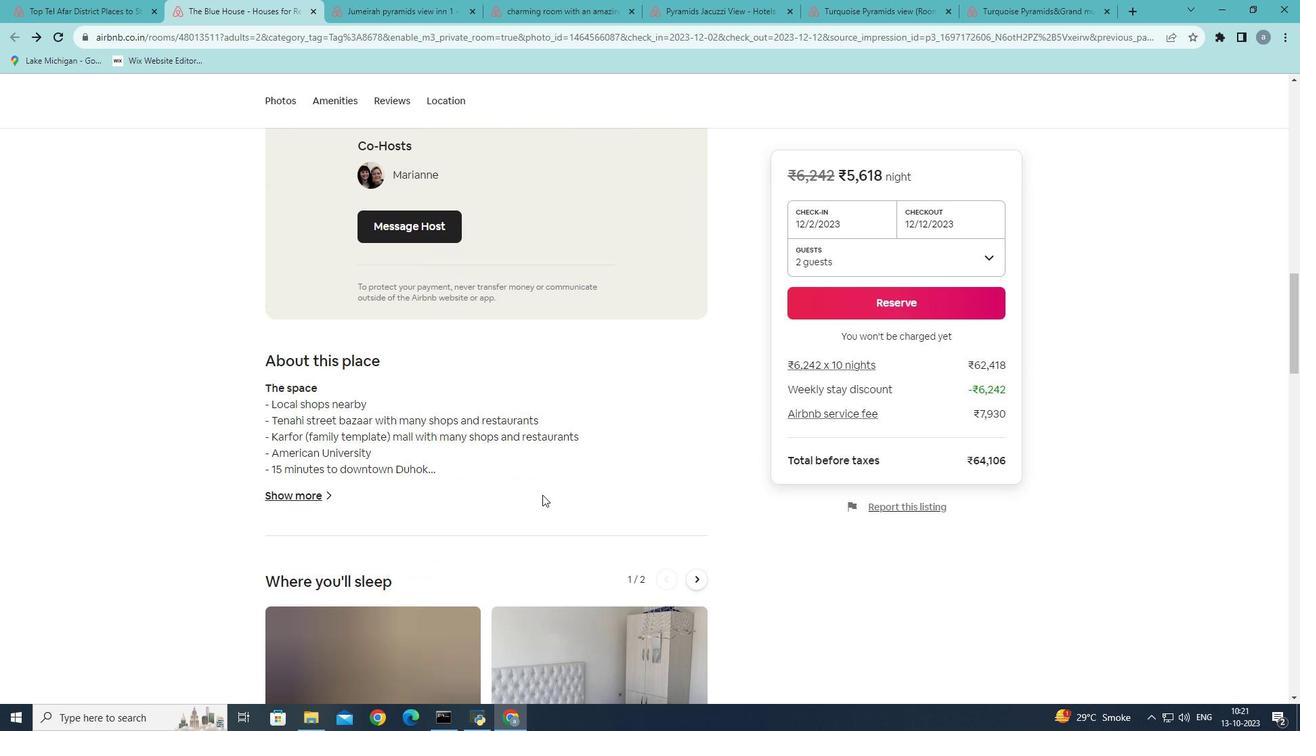 
Action: Mouse scrolled (542, 494) with delta (0, 0)
Screenshot: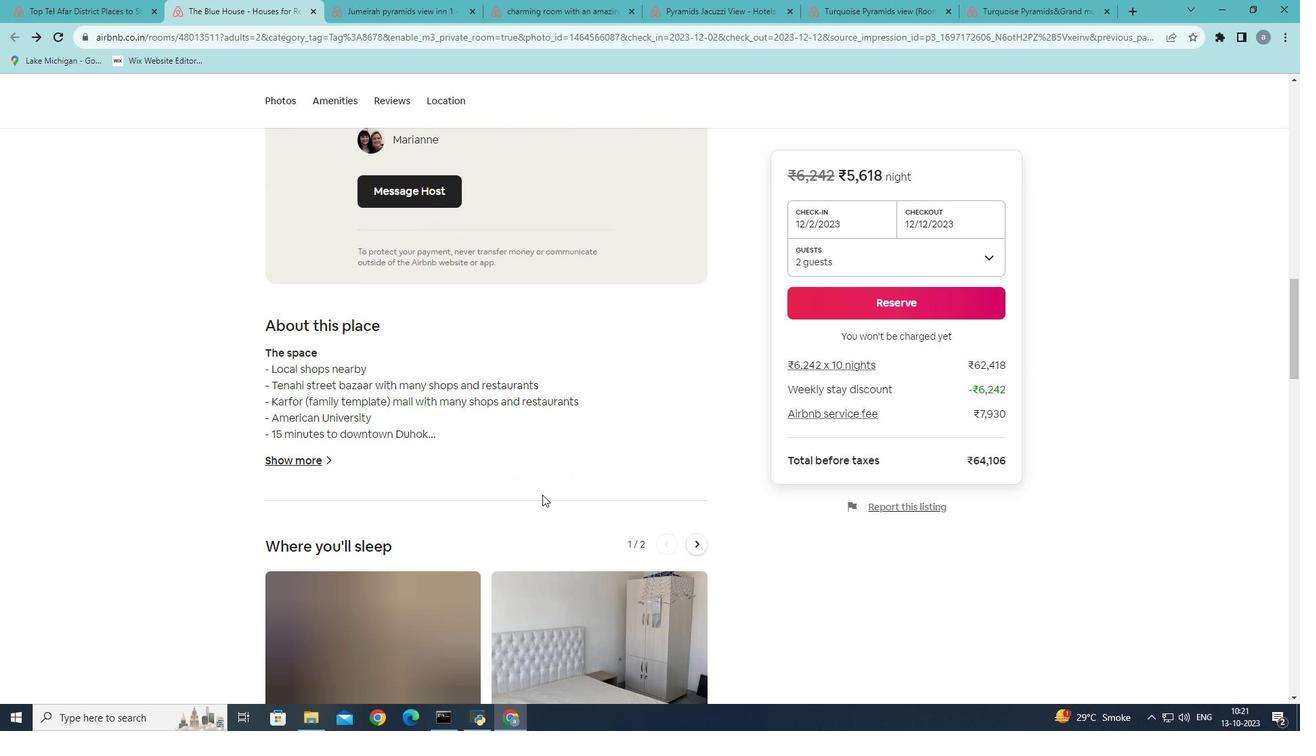 
Action: Mouse scrolled (542, 494) with delta (0, 0)
Screenshot: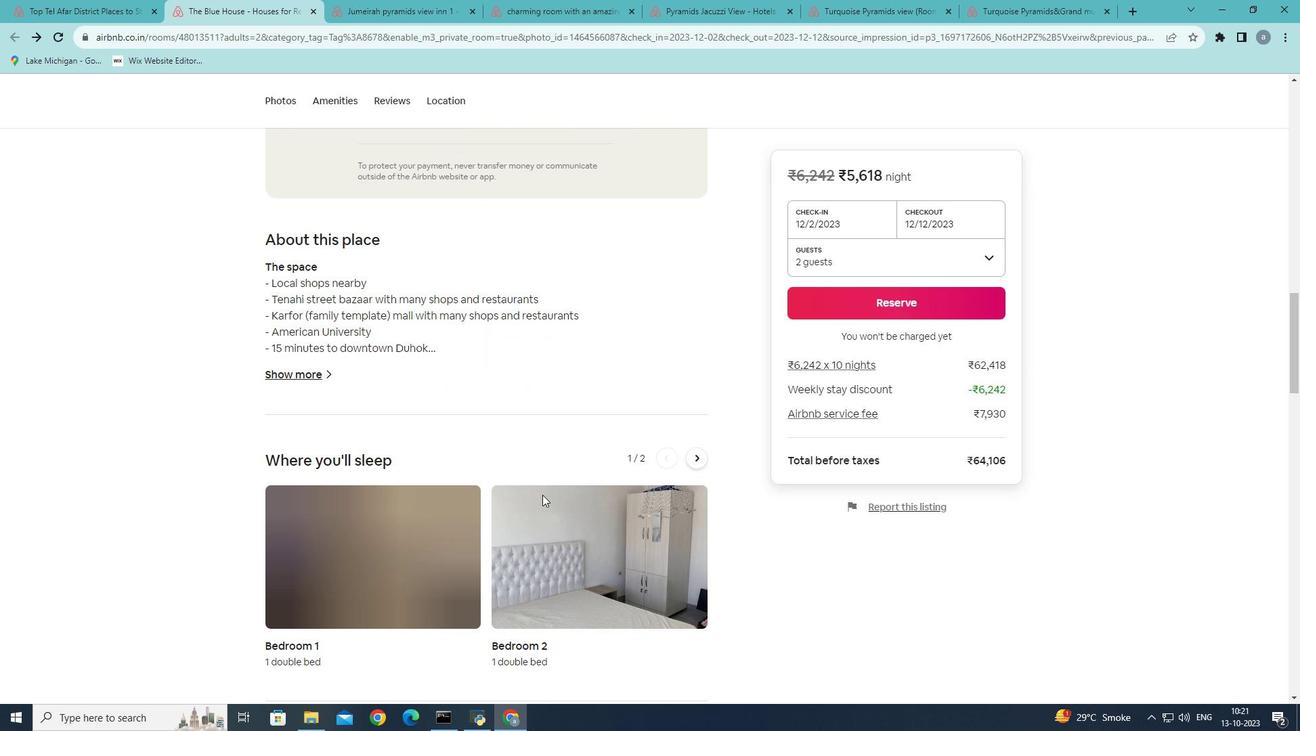 
Action: Mouse scrolled (542, 494) with delta (0, 0)
Screenshot: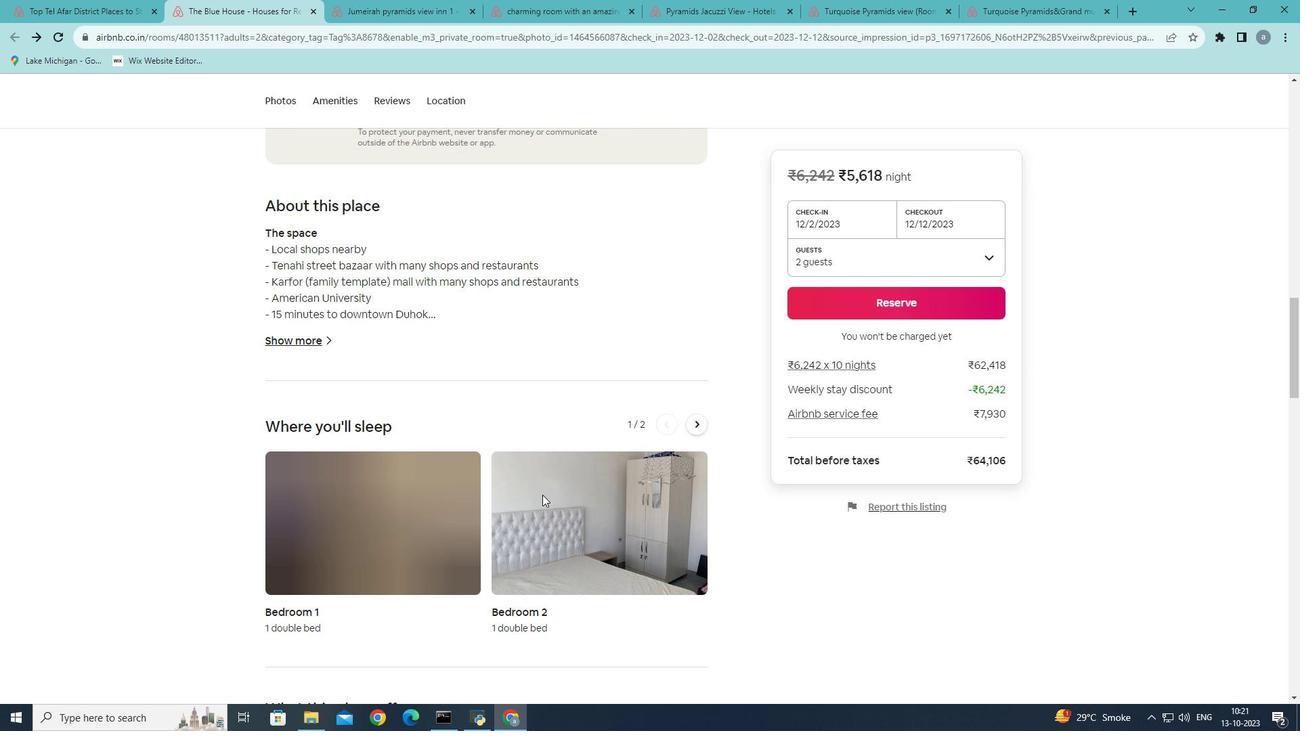 
Action: Mouse scrolled (542, 494) with delta (0, 0)
Screenshot: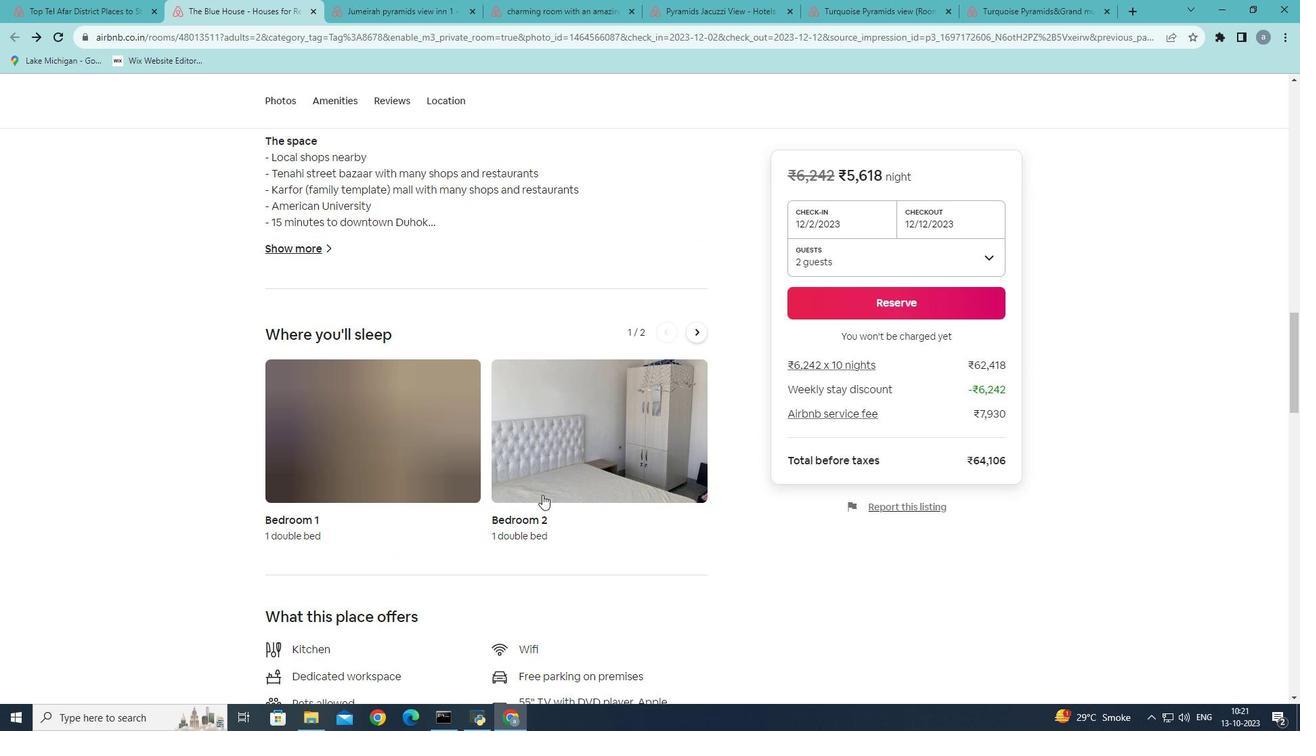 
Action: Mouse scrolled (542, 494) with delta (0, 0)
Screenshot: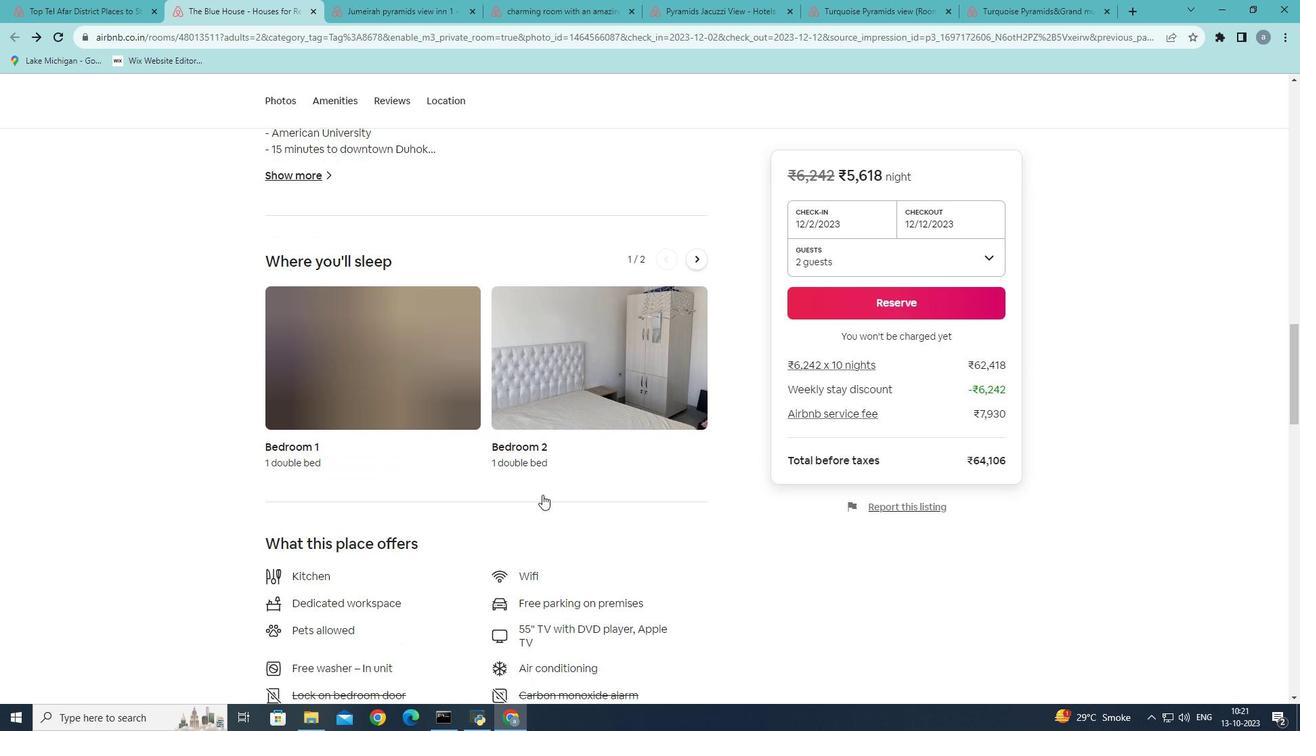 
Action: Mouse scrolled (542, 494) with delta (0, 0)
Screenshot: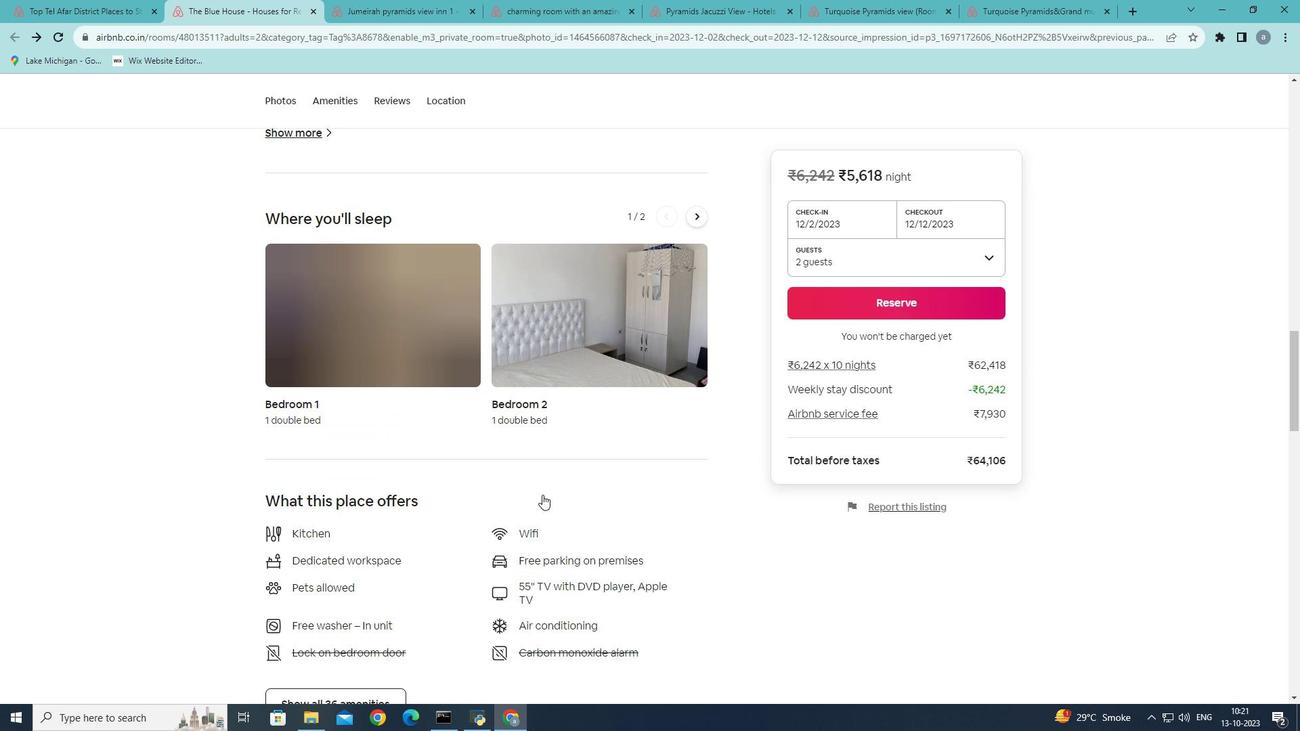 
Action: Mouse scrolled (542, 494) with delta (0, 0)
Screenshot: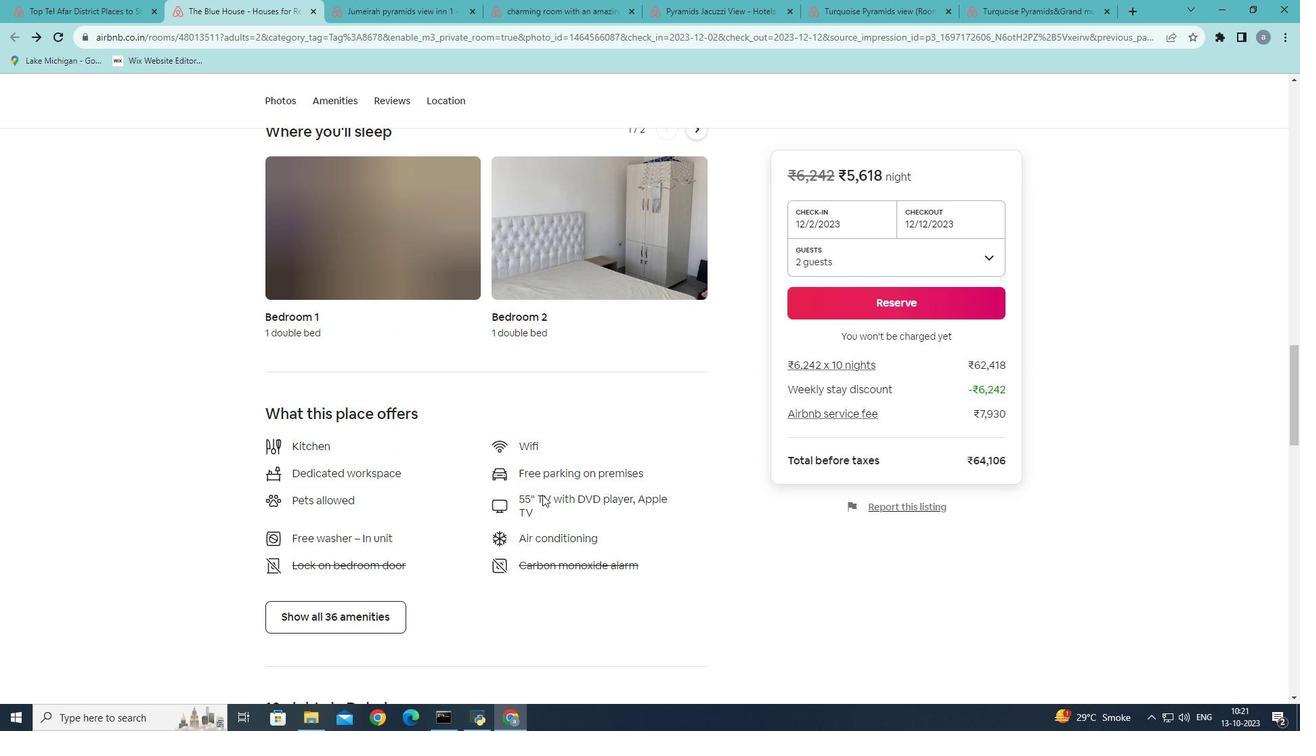 
Action: Mouse scrolled (542, 494) with delta (0, 0)
Screenshot: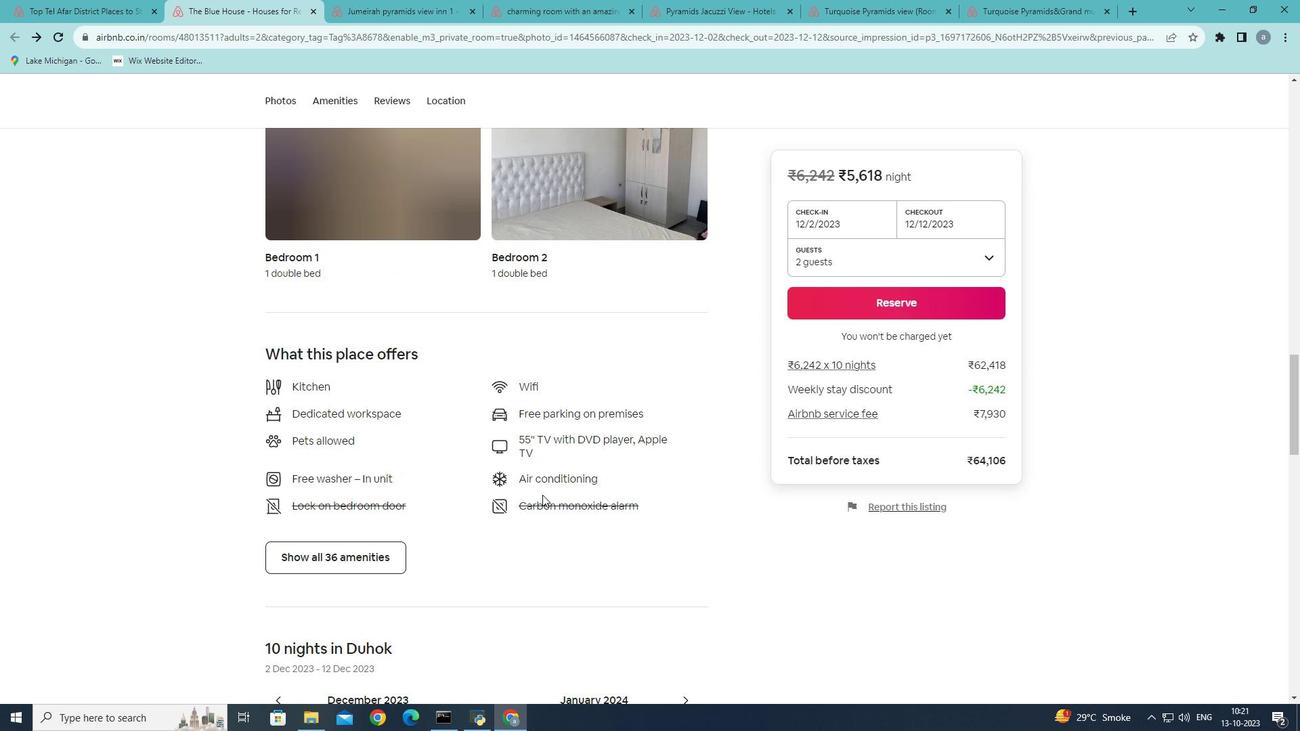 
Action: Mouse moved to (310, 502)
Screenshot: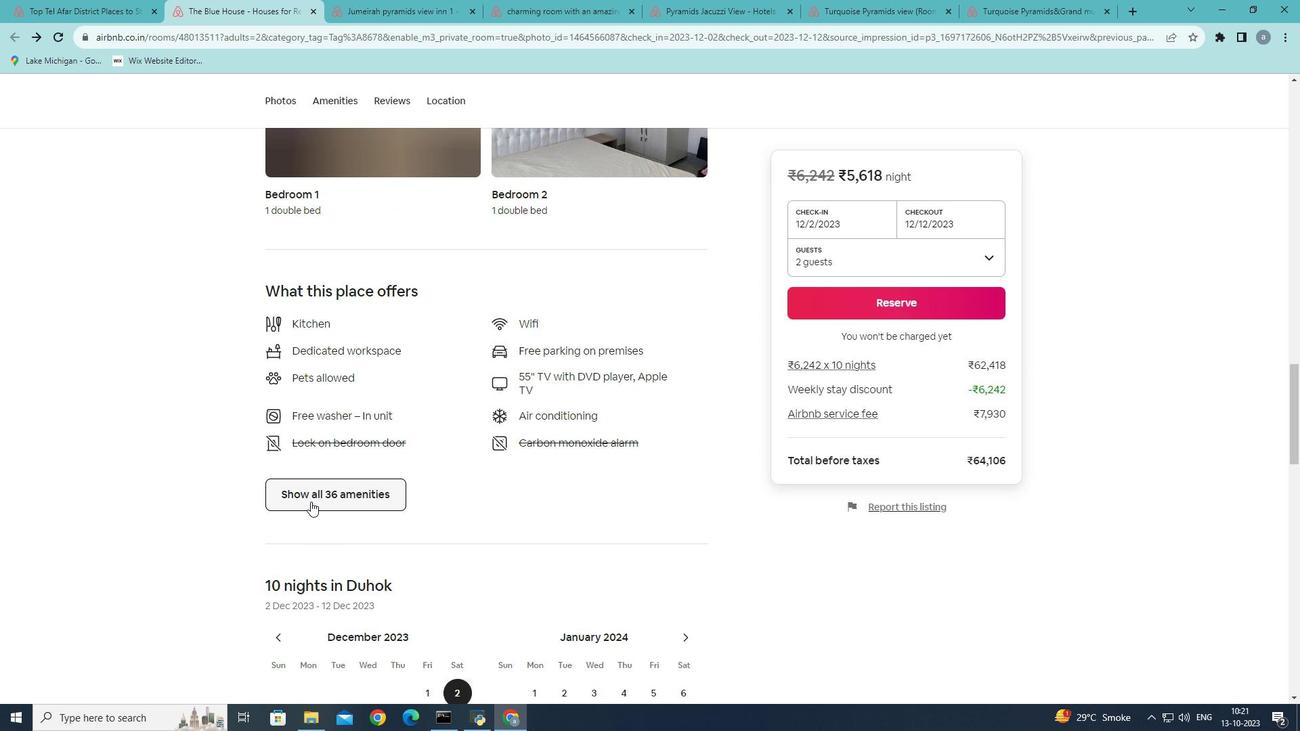 
Action: Mouse pressed left at (310, 502)
Screenshot: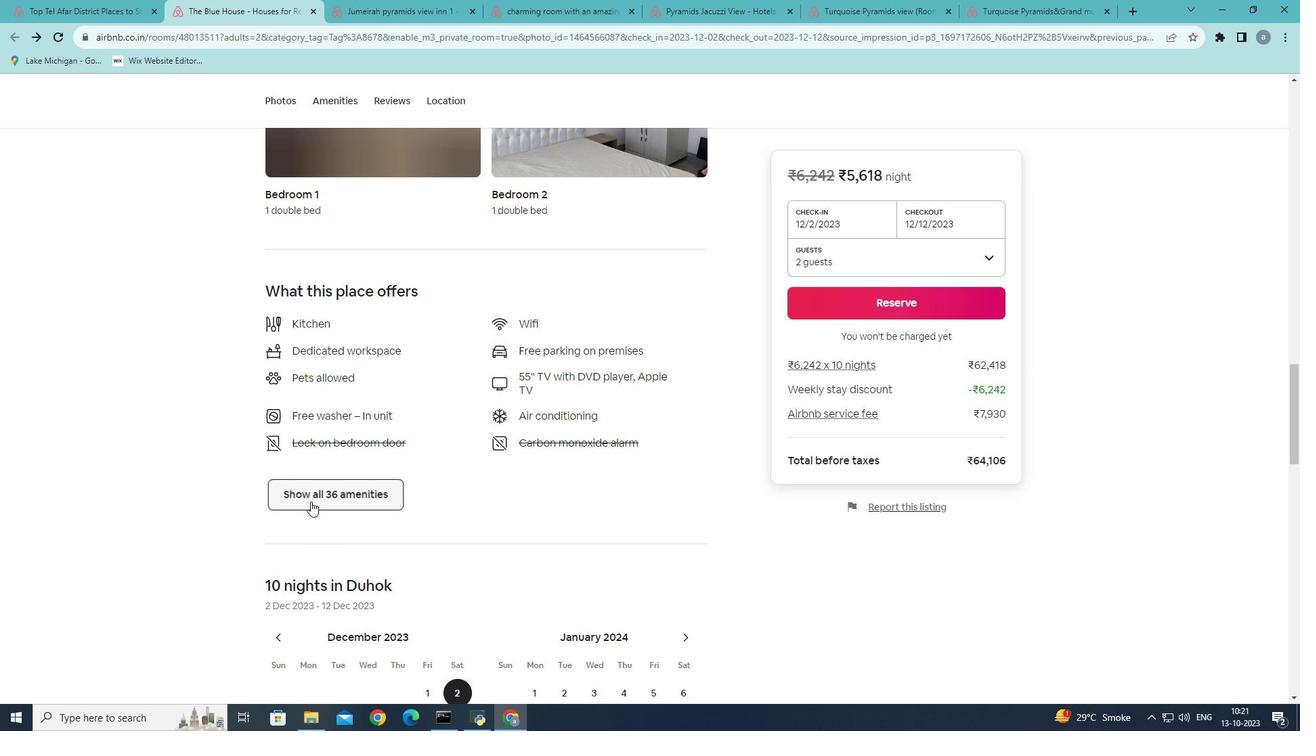 
Action: Mouse moved to (521, 329)
Screenshot: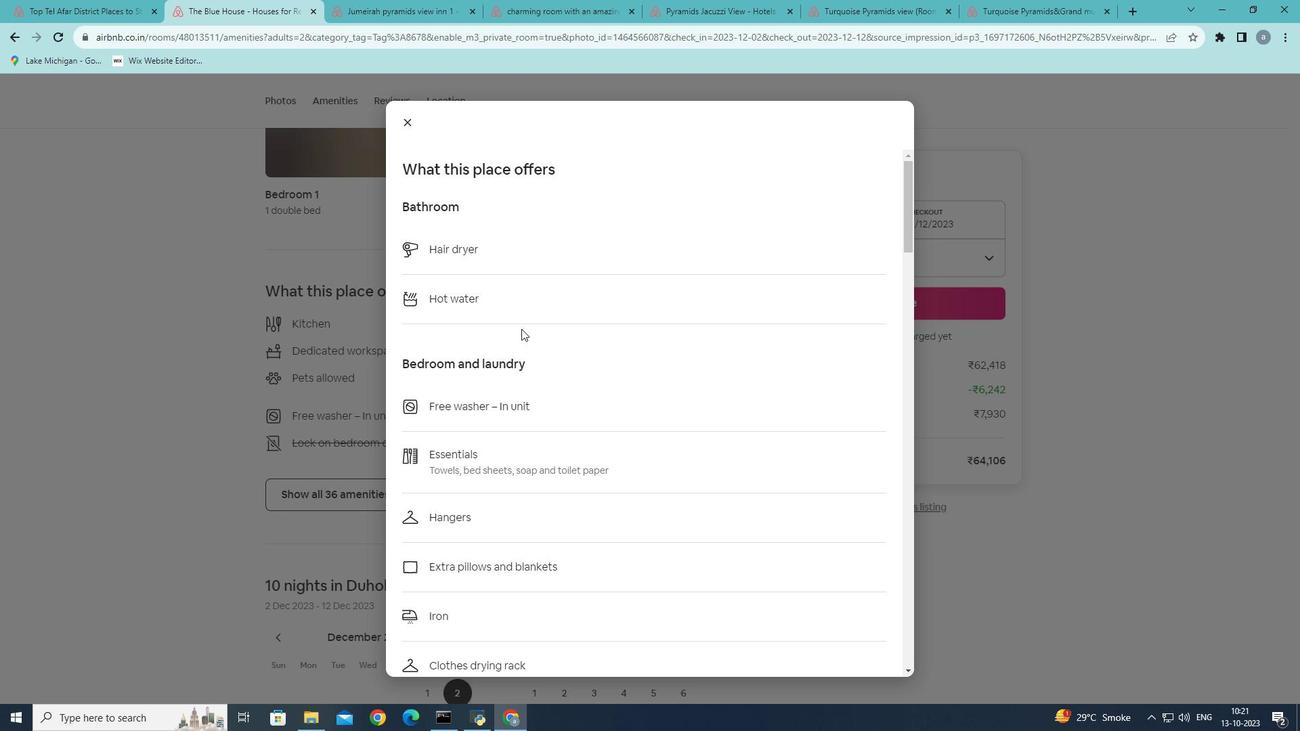 
Action: Mouse scrolled (521, 328) with delta (0, 0)
Screenshot: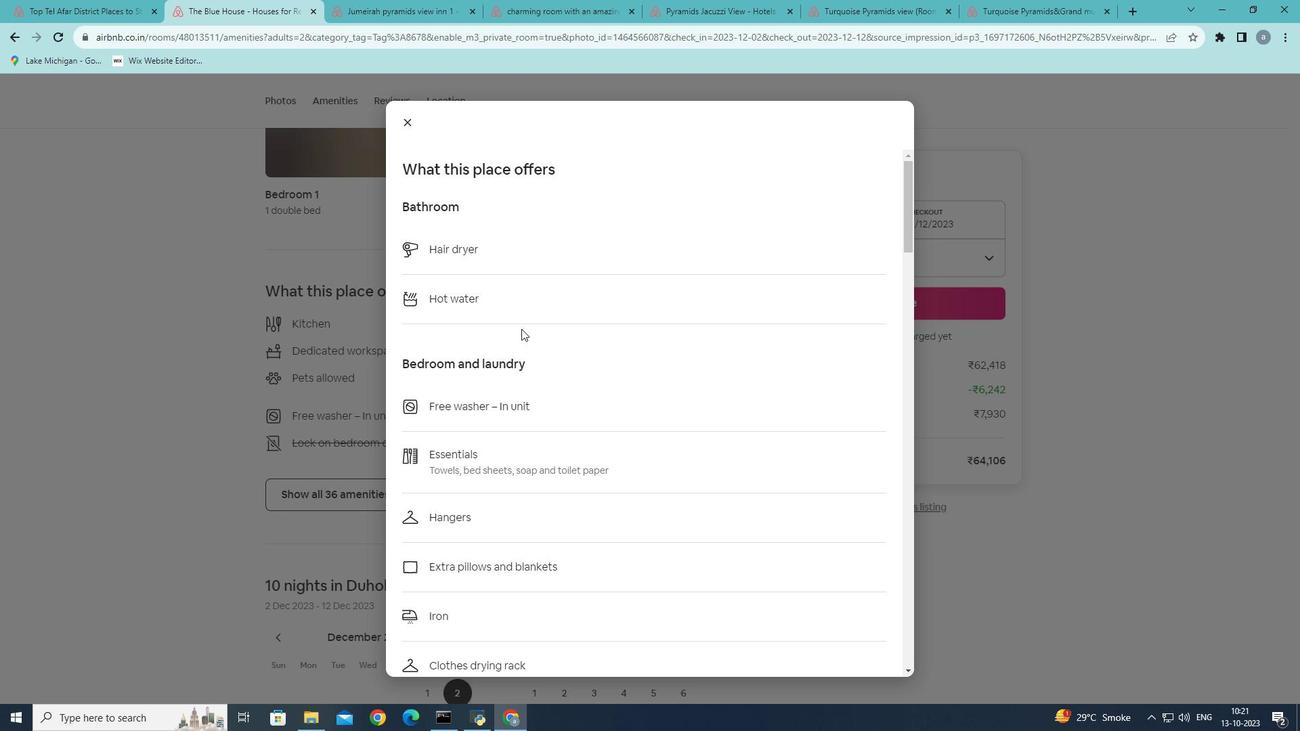 
Action: Mouse scrolled (521, 328) with delta (0, 0)
Screenshot: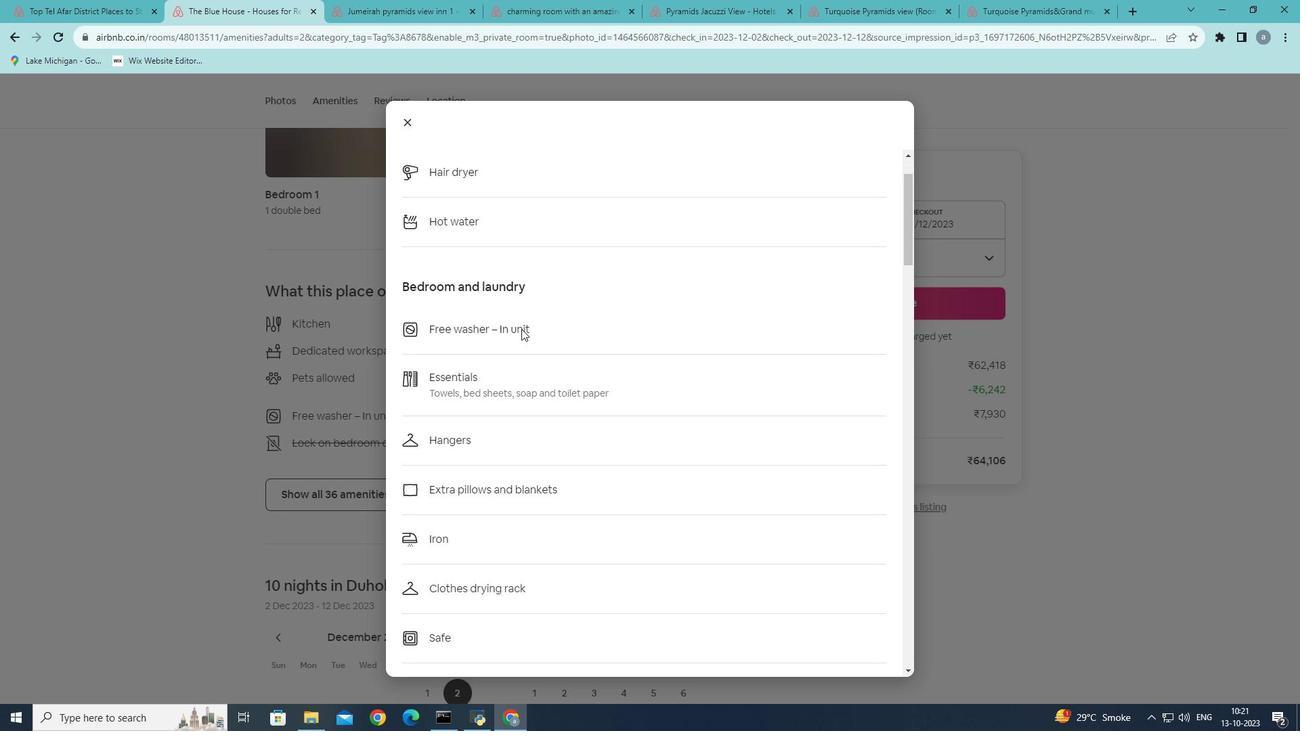 
Action: Mouse scrolled (521, 328) with delta (0, 0)
Screenshot: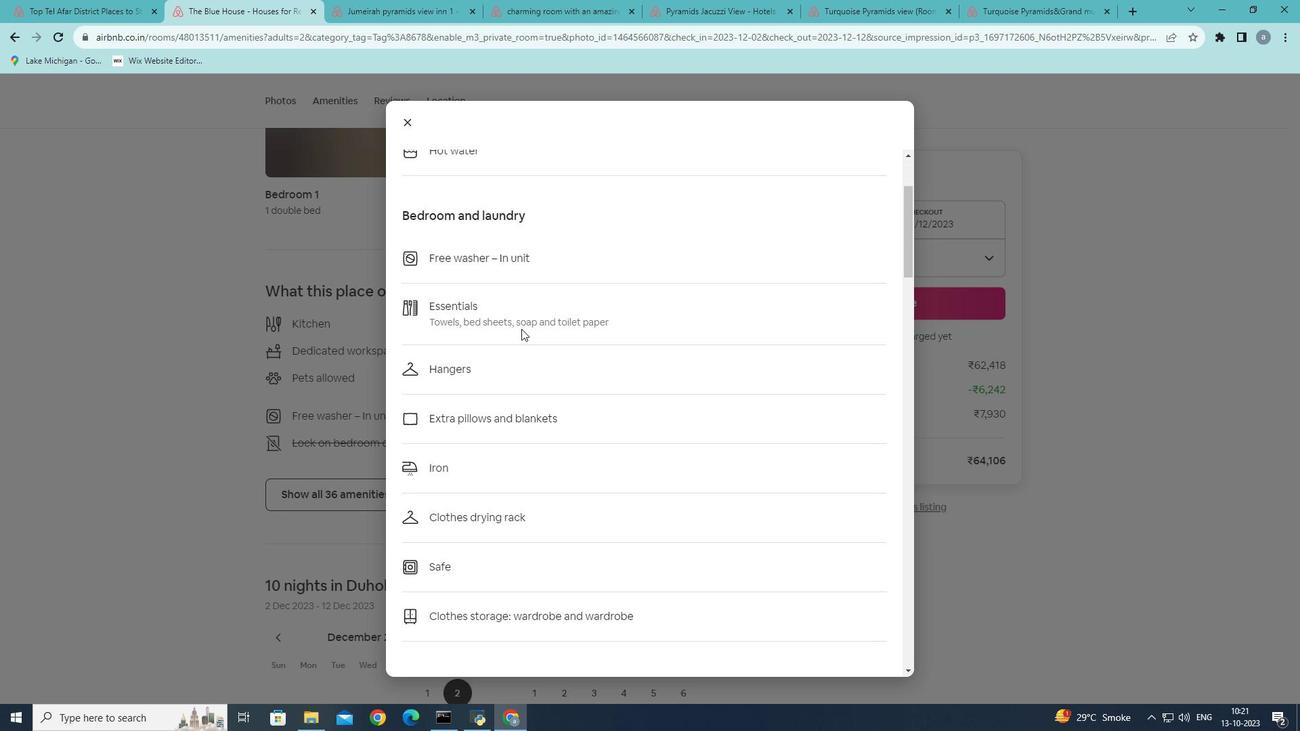 
Action: Mouse scrolled (521, 328) with delta (0, 0)
Screenshot: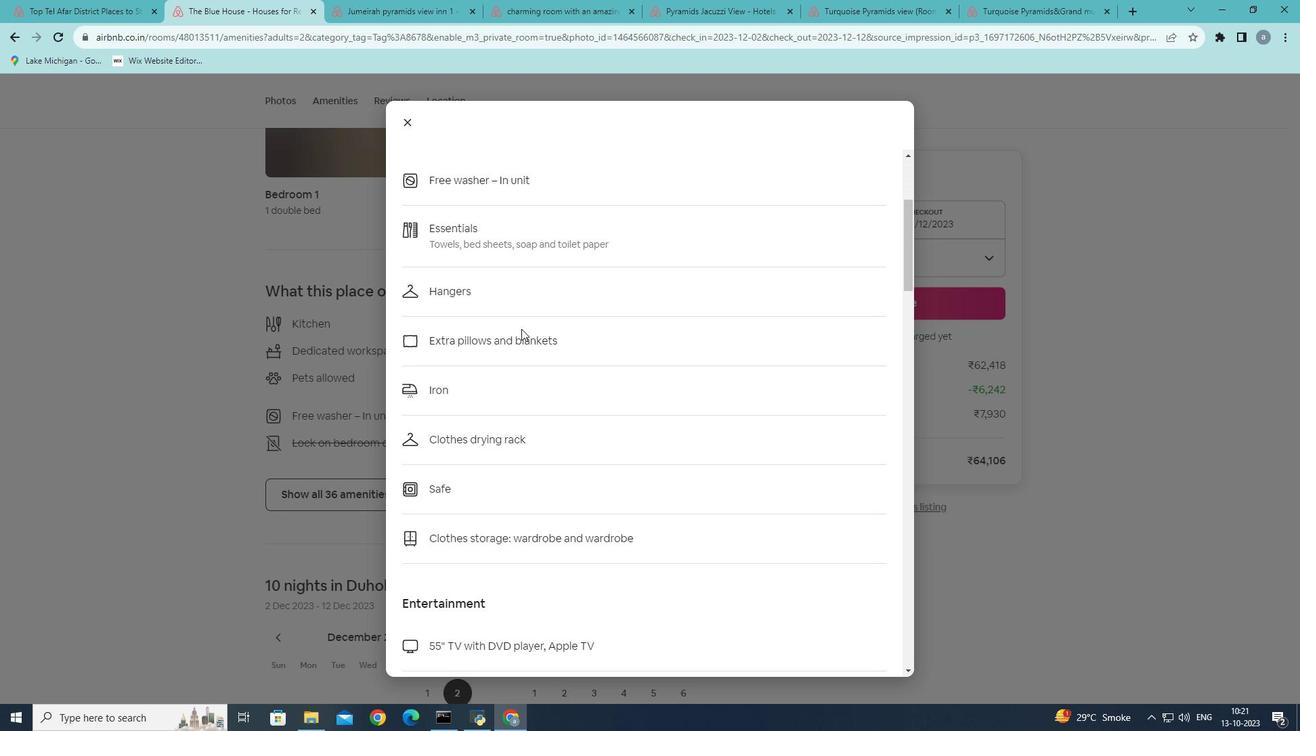 
Action: Mouse scrolled (521, 328) with delta (0, 0)
Screenshot: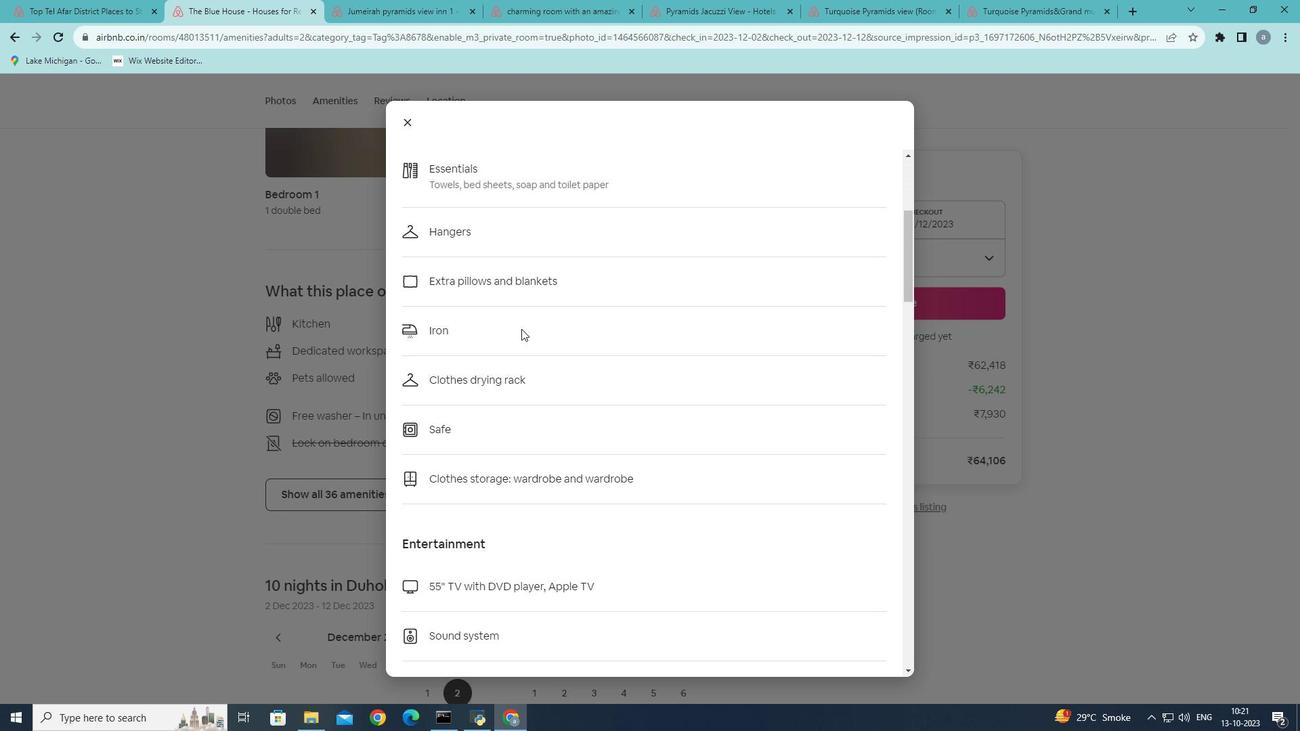 
Action: Mouse scrolled (521, 328) with delta (0, 0)
Screenshot: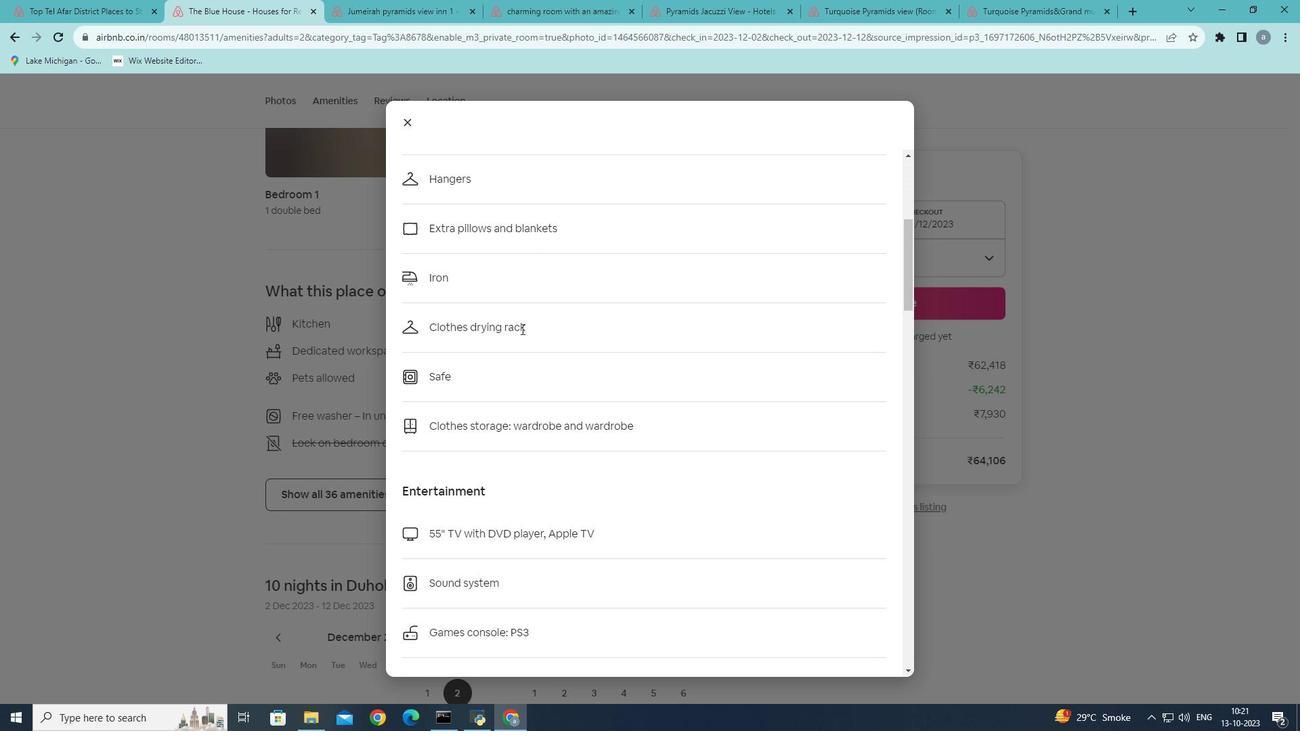 
Action: Mouse scrolled (521, 328) with delta (0, 0)
Screenshot: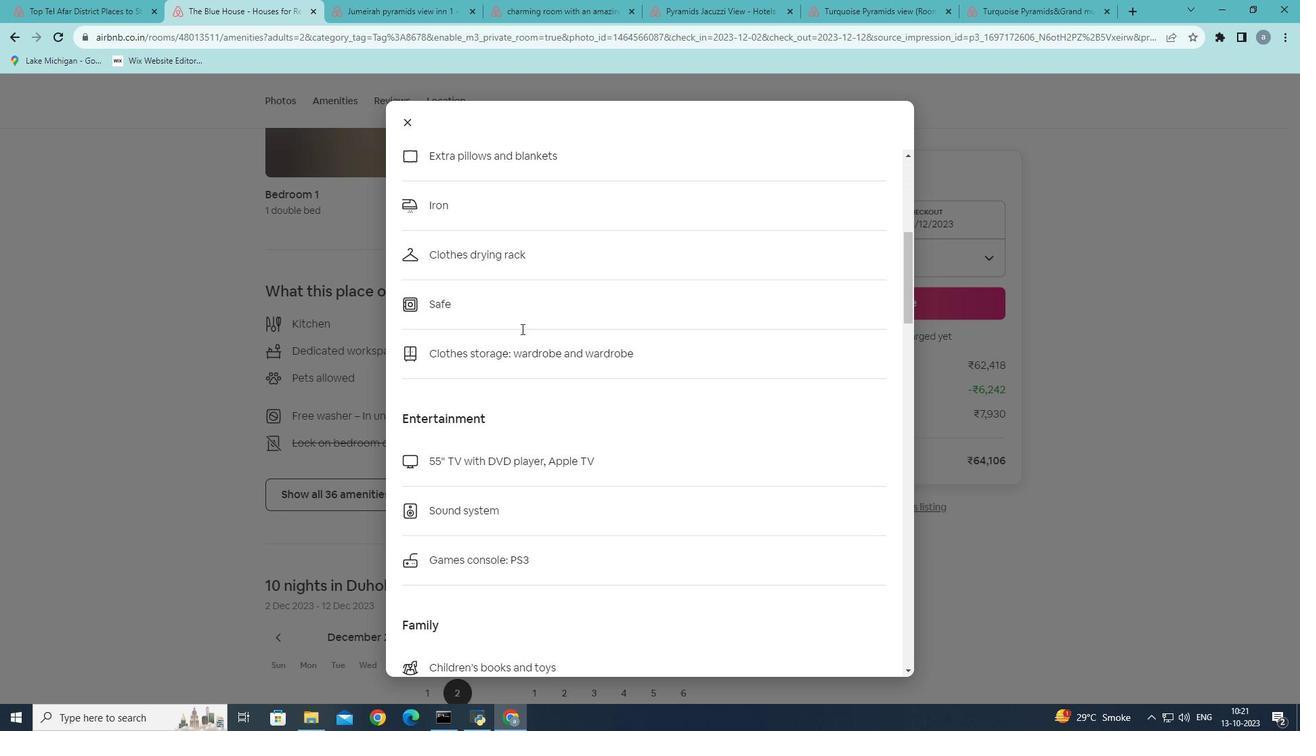 
Action: Mouse scrolled (521, 328) with delta (0, 0)
Screenshot: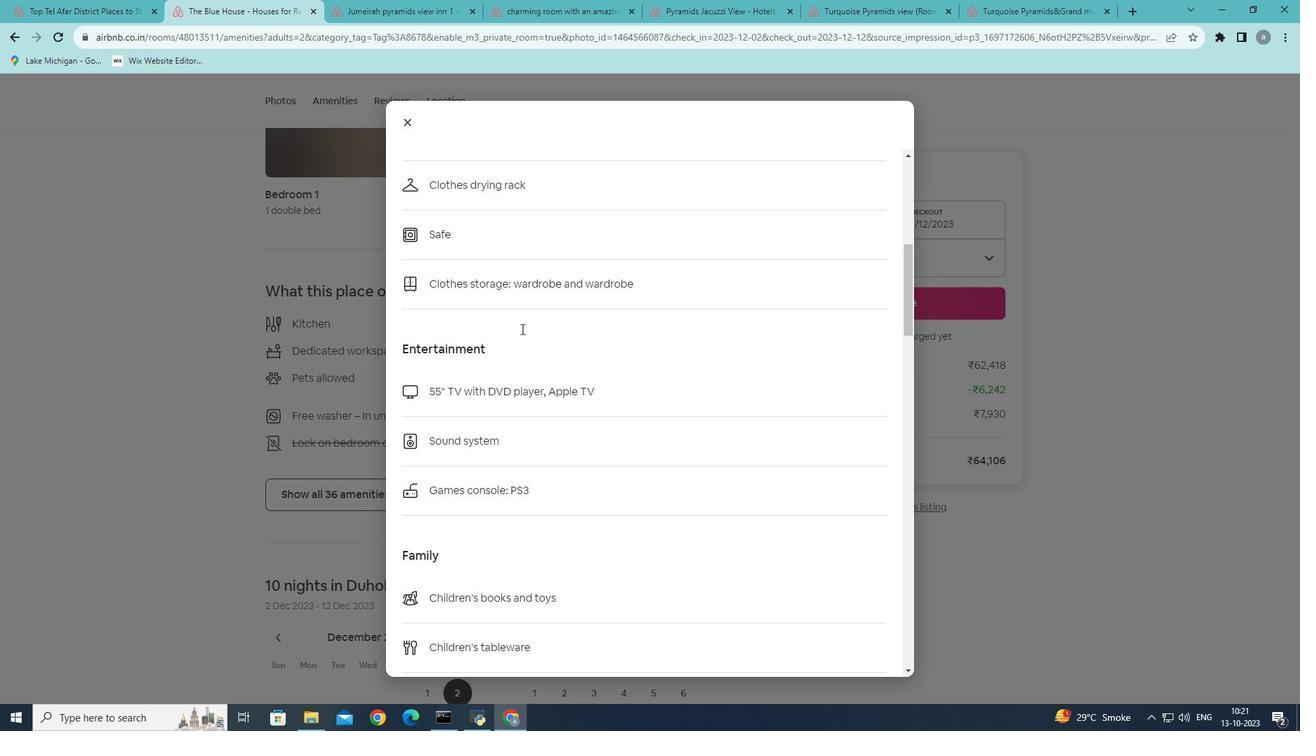
Action: Mouse scrolled (521, 328) with delta (0, 0)
Screenshot: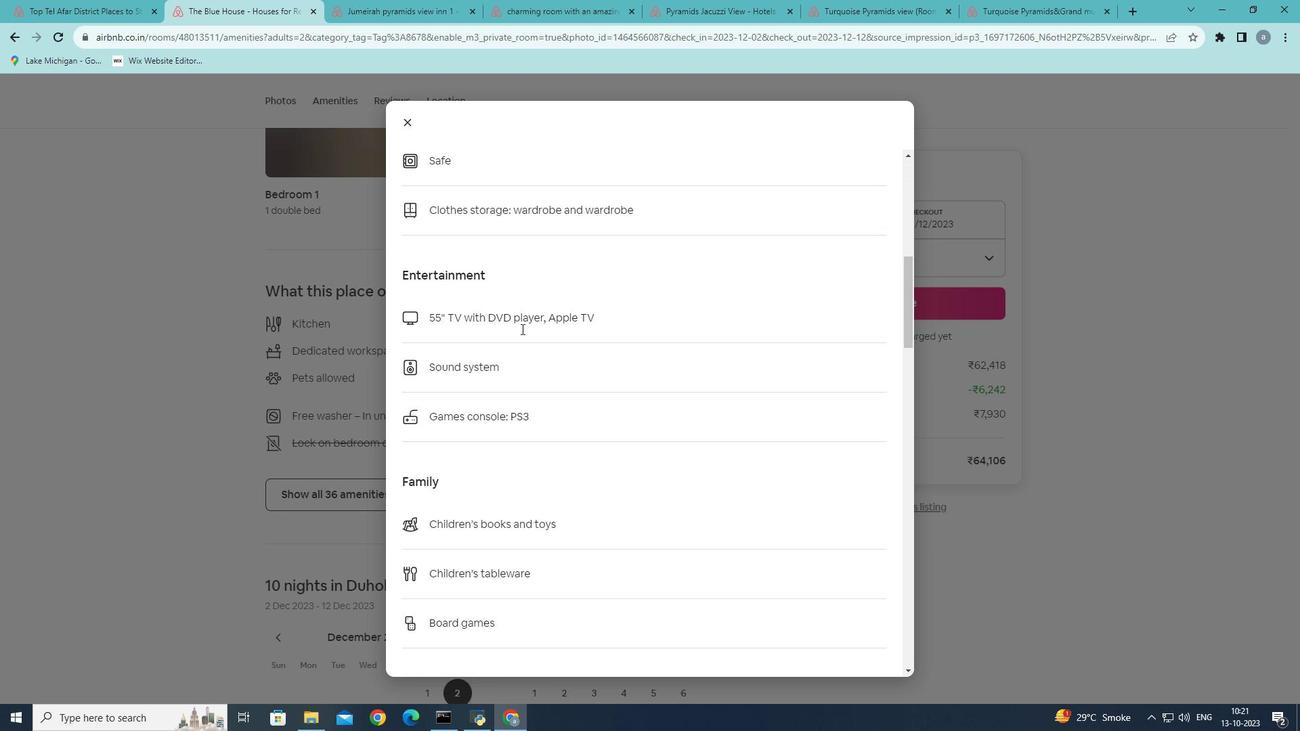 
Action: Mouse scrolled (521, 328) with delta (0, 0)
Screenshot: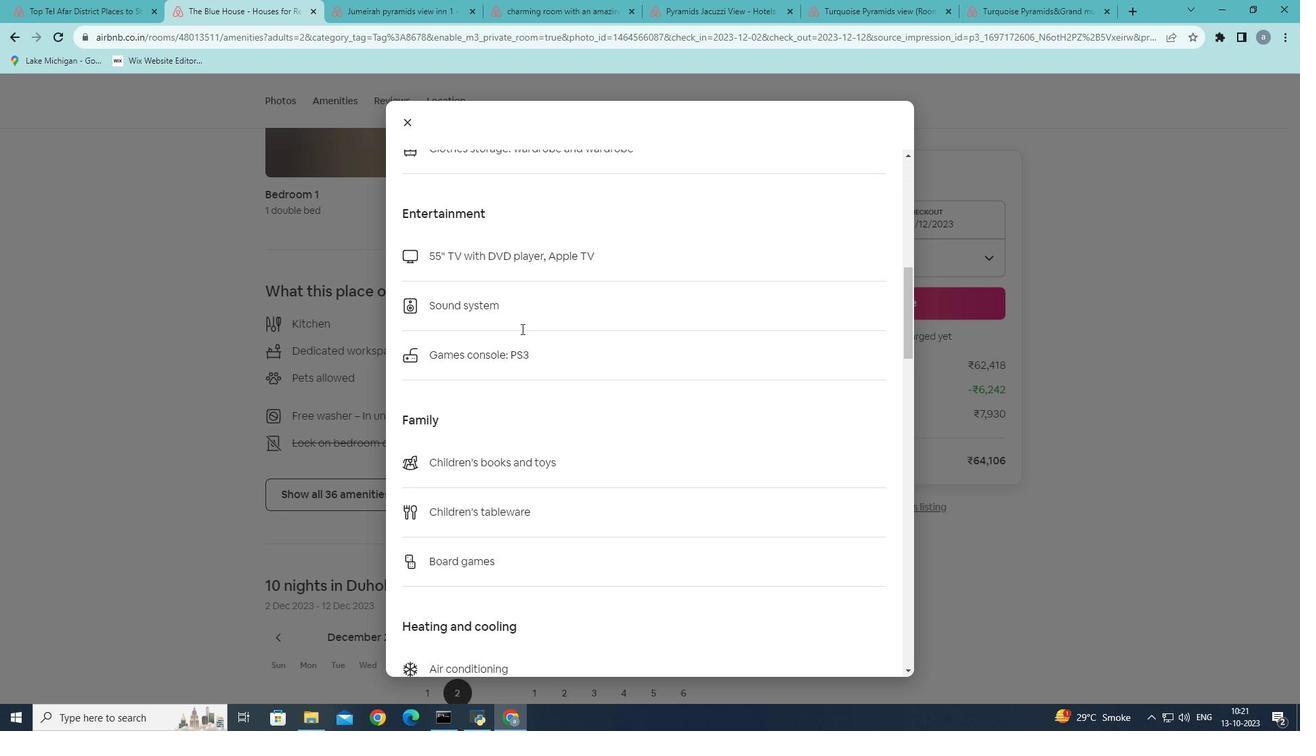 
Action: Mouse scrolled (521, 328) with delta (0, 0)
Screenshot: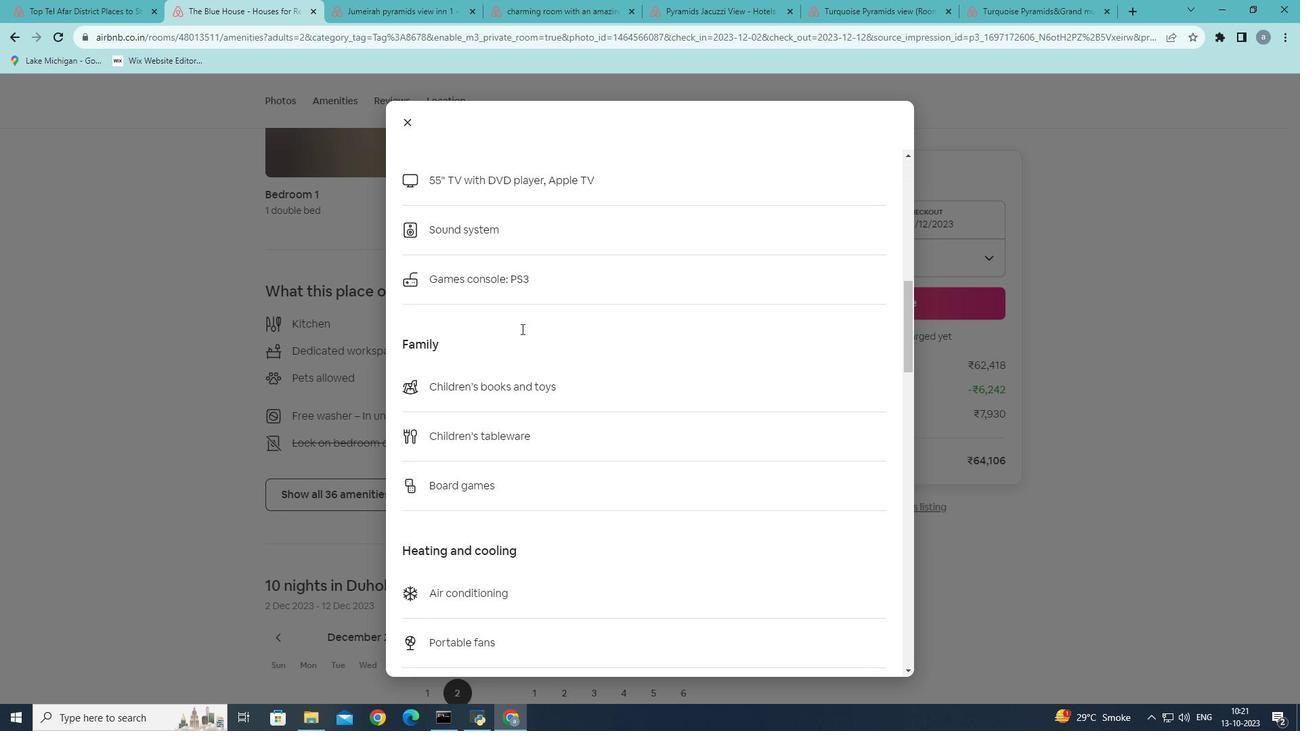 
Action: Mouse scrolled (521, 328) with delta (0, 0)
Screenshot: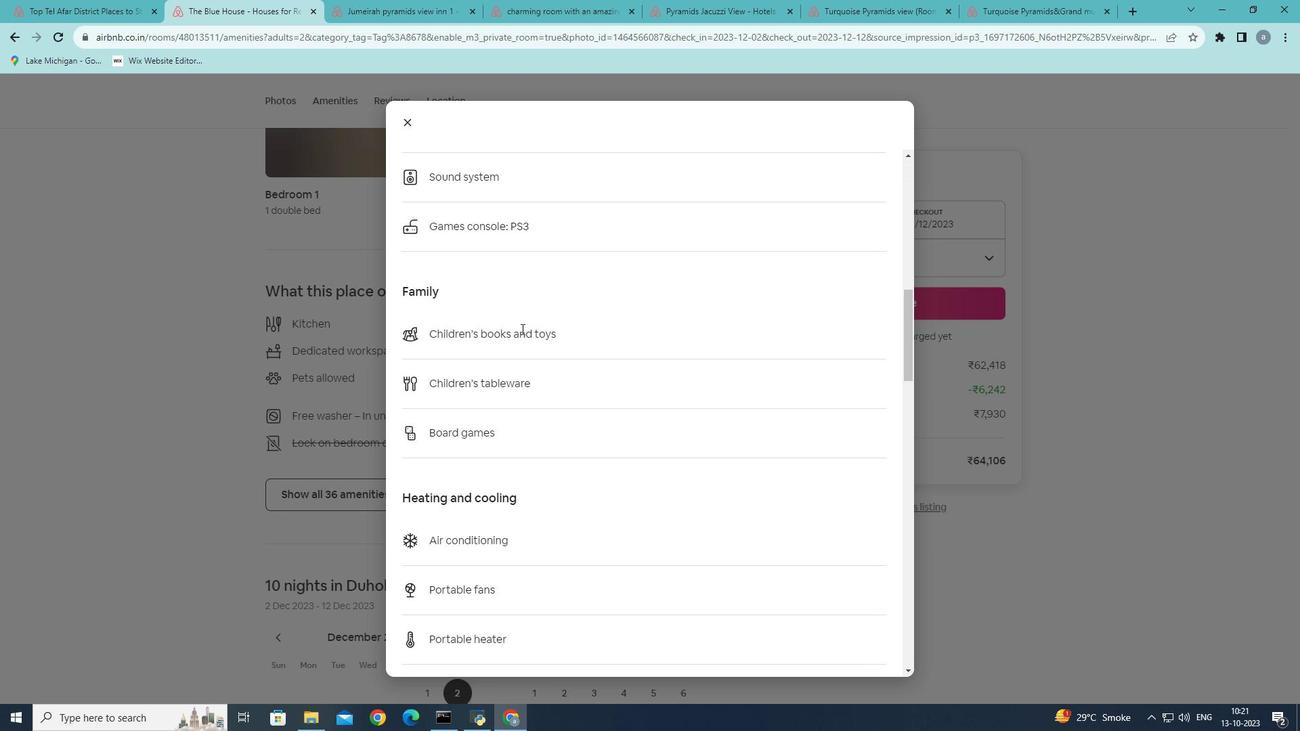 
Action: Mouse scrolled (521, 328) with delta (0, 0)
Screenshot: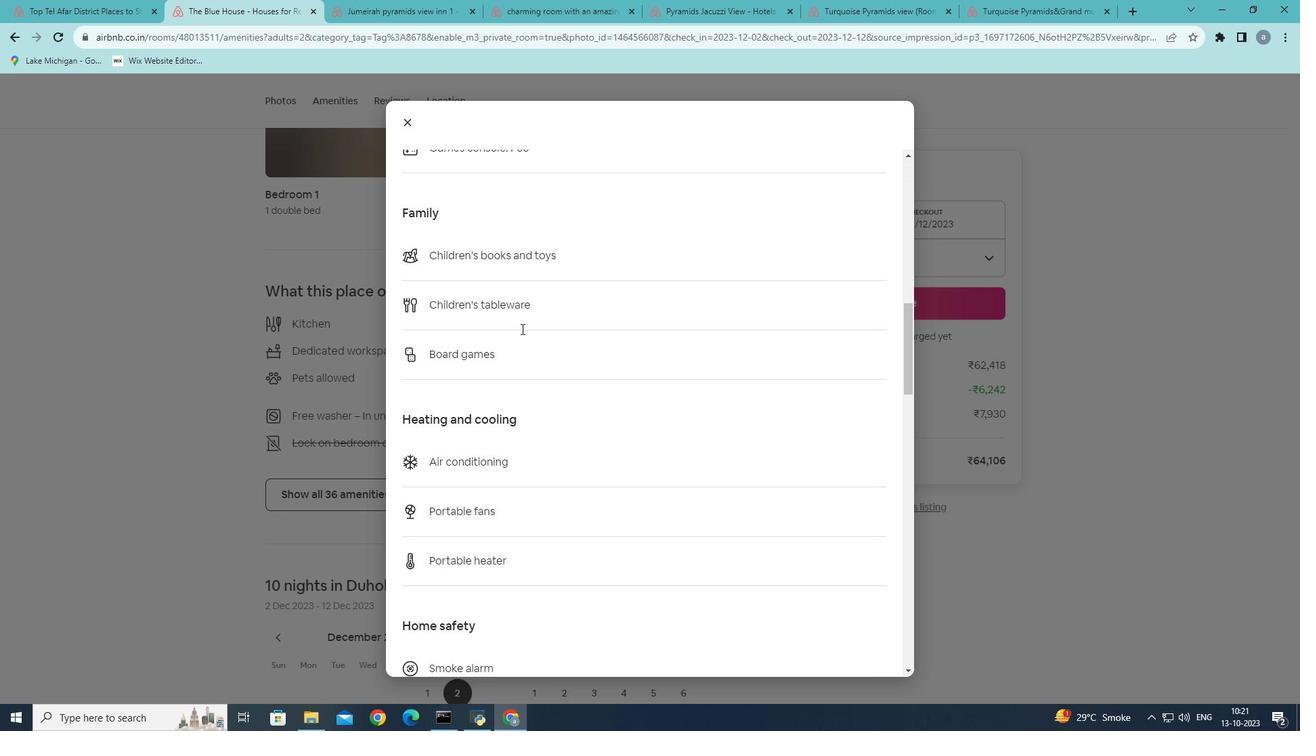 
Action: Mouse scrolled (521, 328) with delta (0, 0)
Screenshot: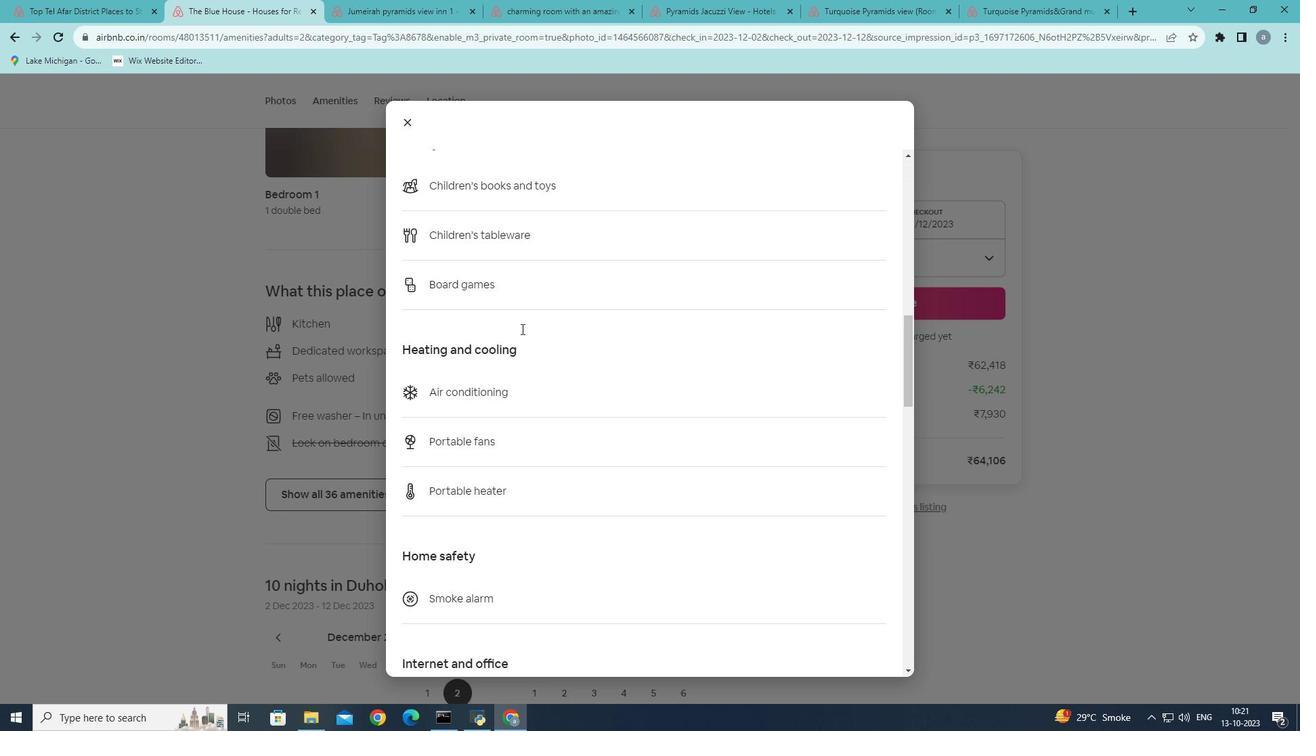 
Action: Mouse scrolled (521, 328) with delta (0, 0)
Screenshot: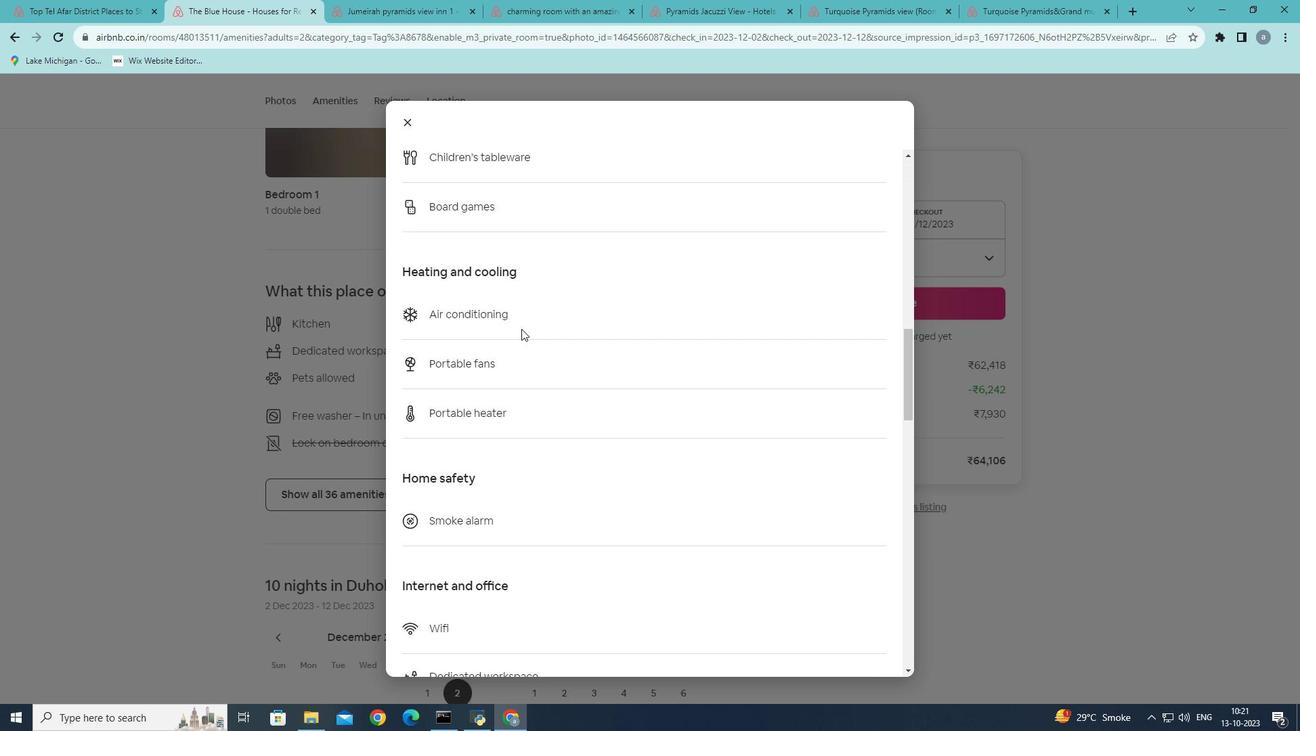 
Action: Mouse scrolled (521, 328) with delta (0, 0)
Screenshot: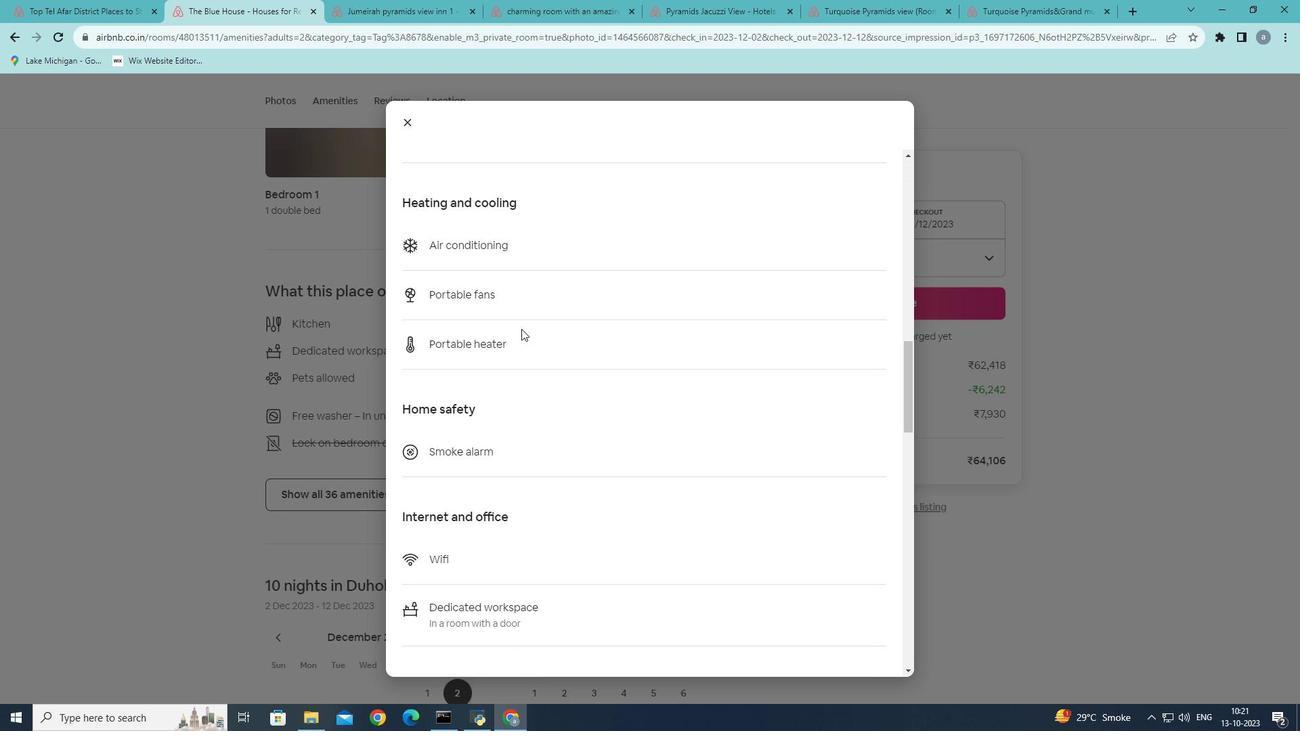 
Action: Mouse scrolled (521, 328) with delta (0, 0)
Screenshot: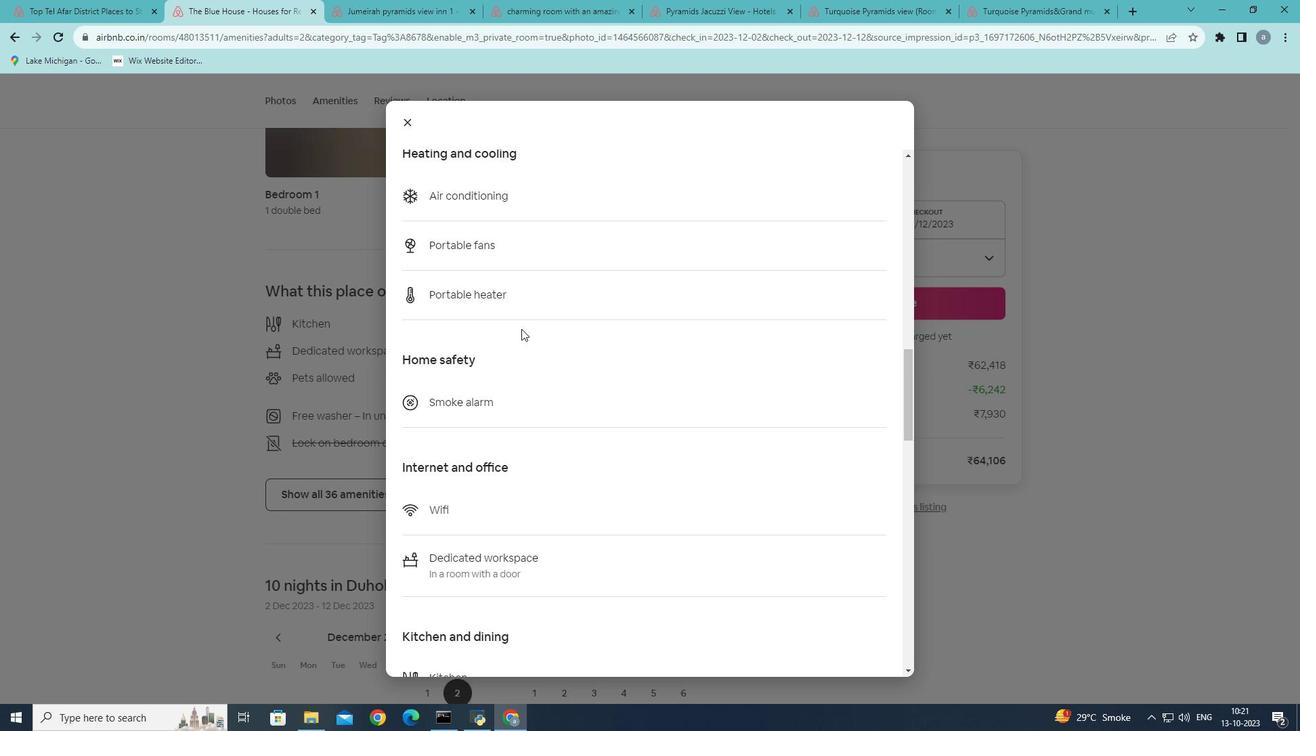 
Action: Mouse scrolled (521, 328) with delta (0, 0)
Screenshot: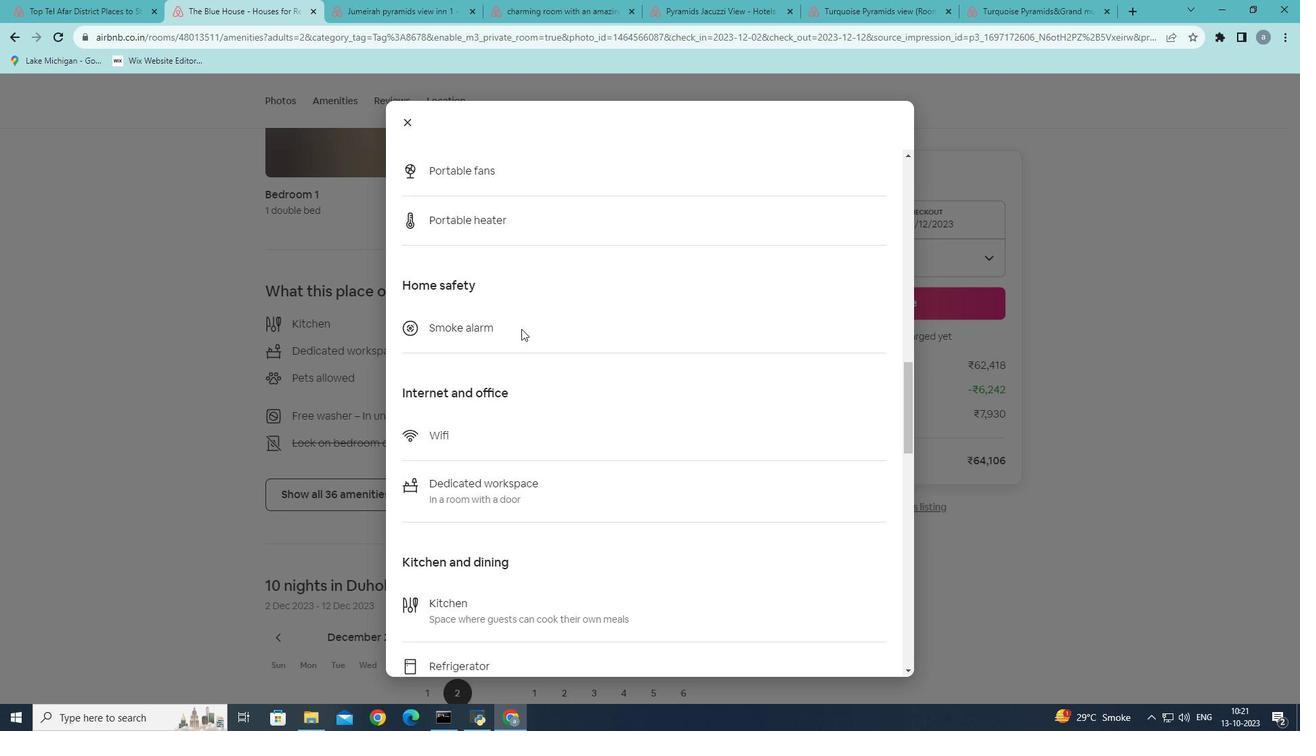 
Action: Mouse scrolled (521, 328) with delta (0, 0)
Screenshot: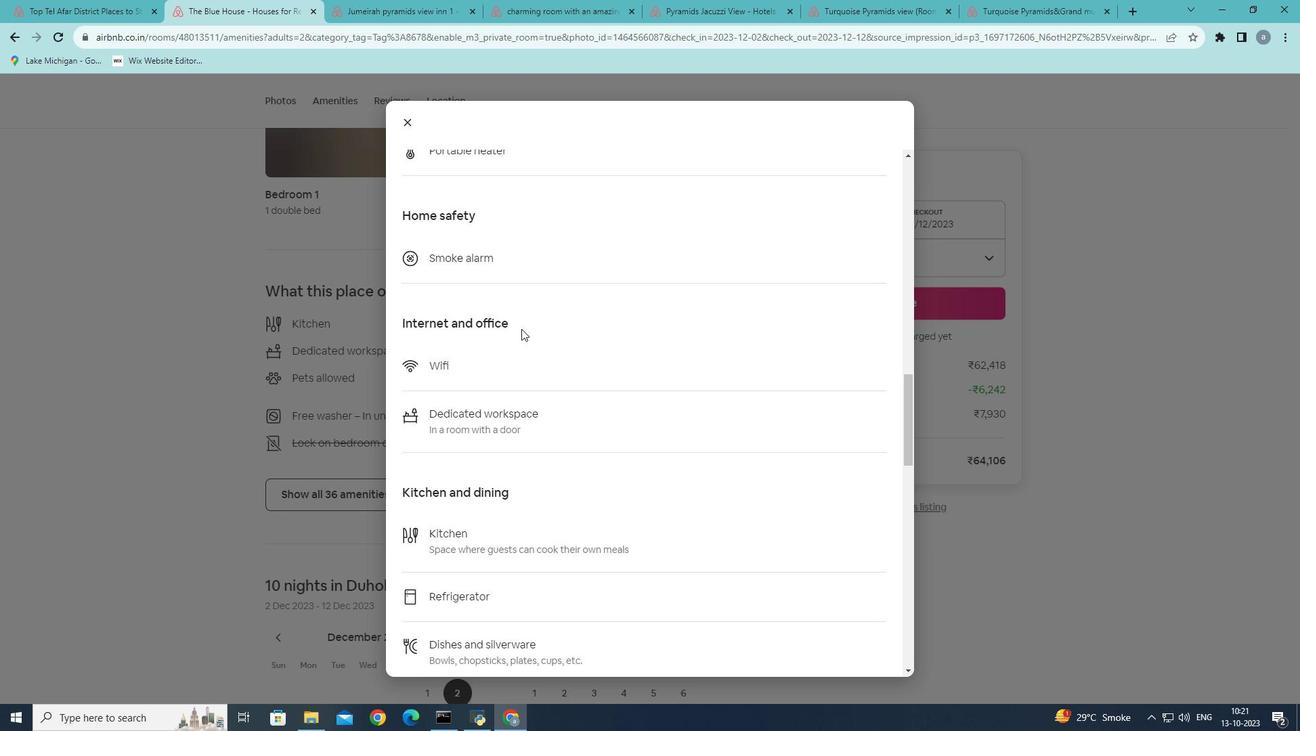 
Action: Mouse scrolled (521, 328) with delta (0, 0)
Screenshot: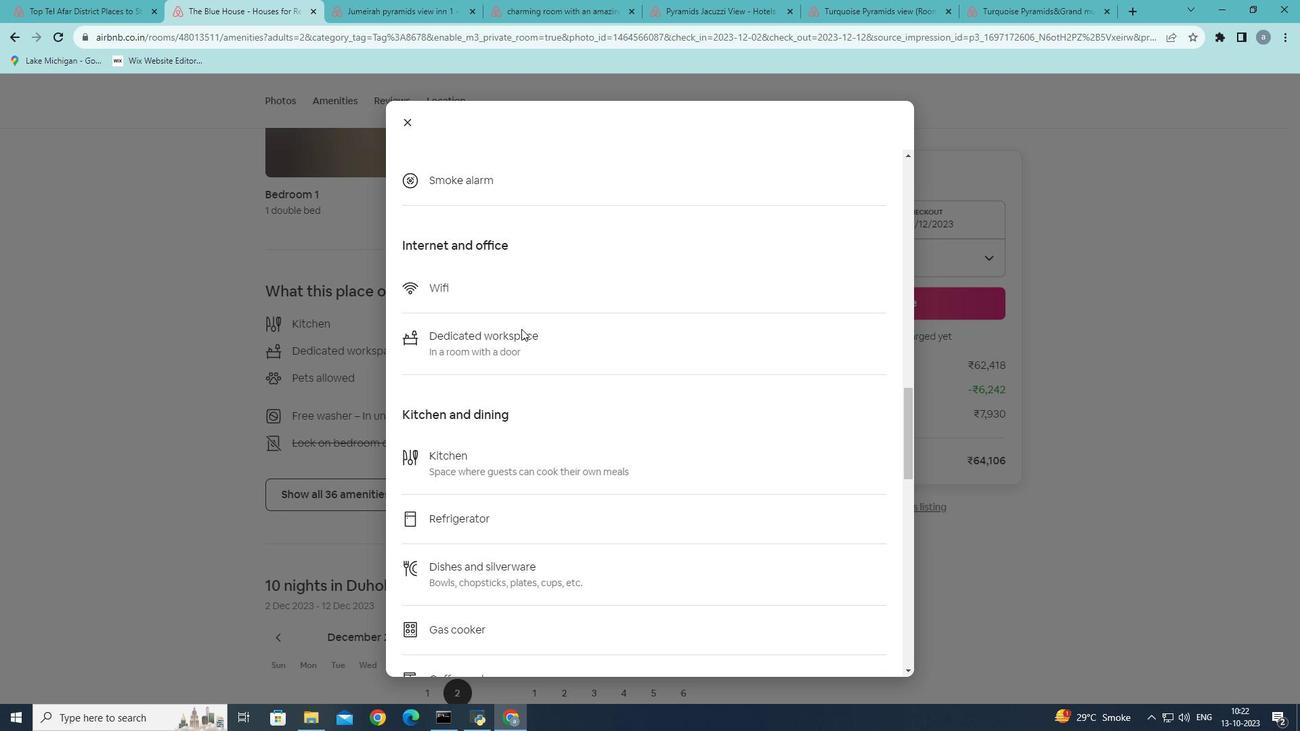 
Action: Mouse scrolled (521, 328) with delta (0, 0)
Screenshot: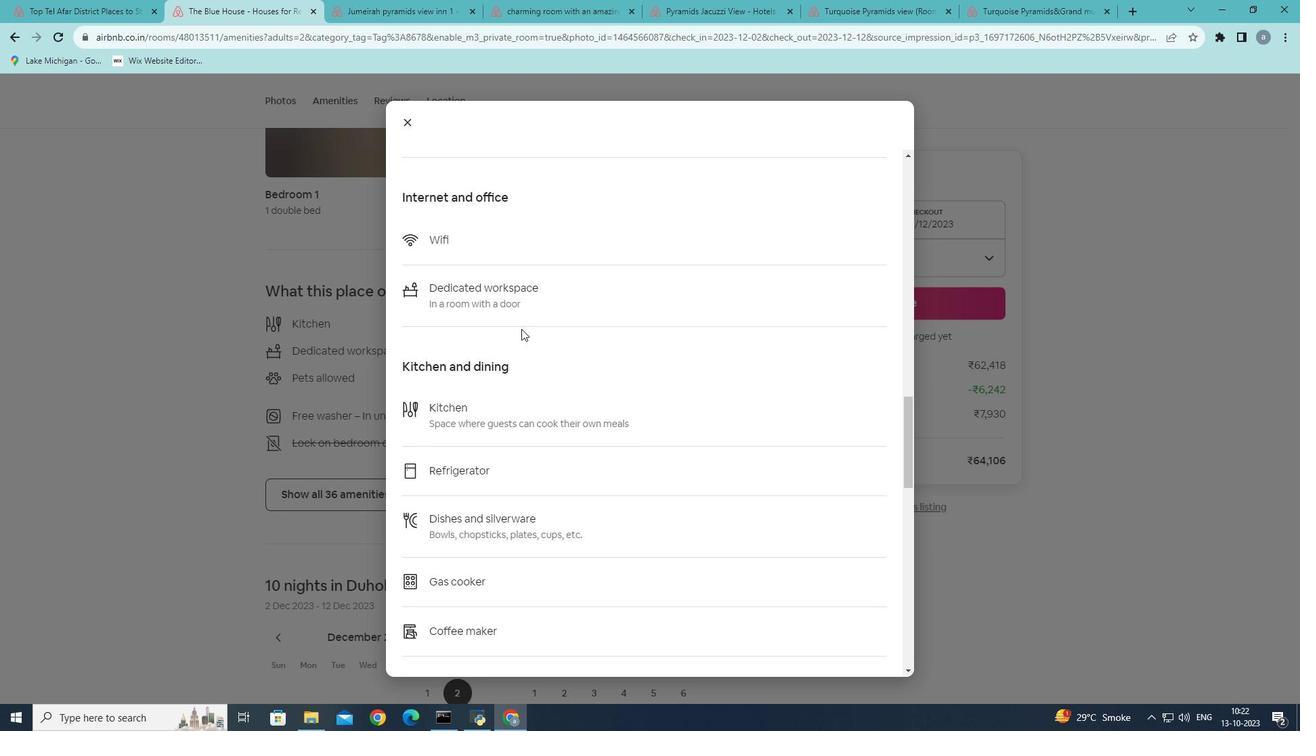 
Action: Mouse scrolled (521, 328) with delta (0, 0)
Screenshot: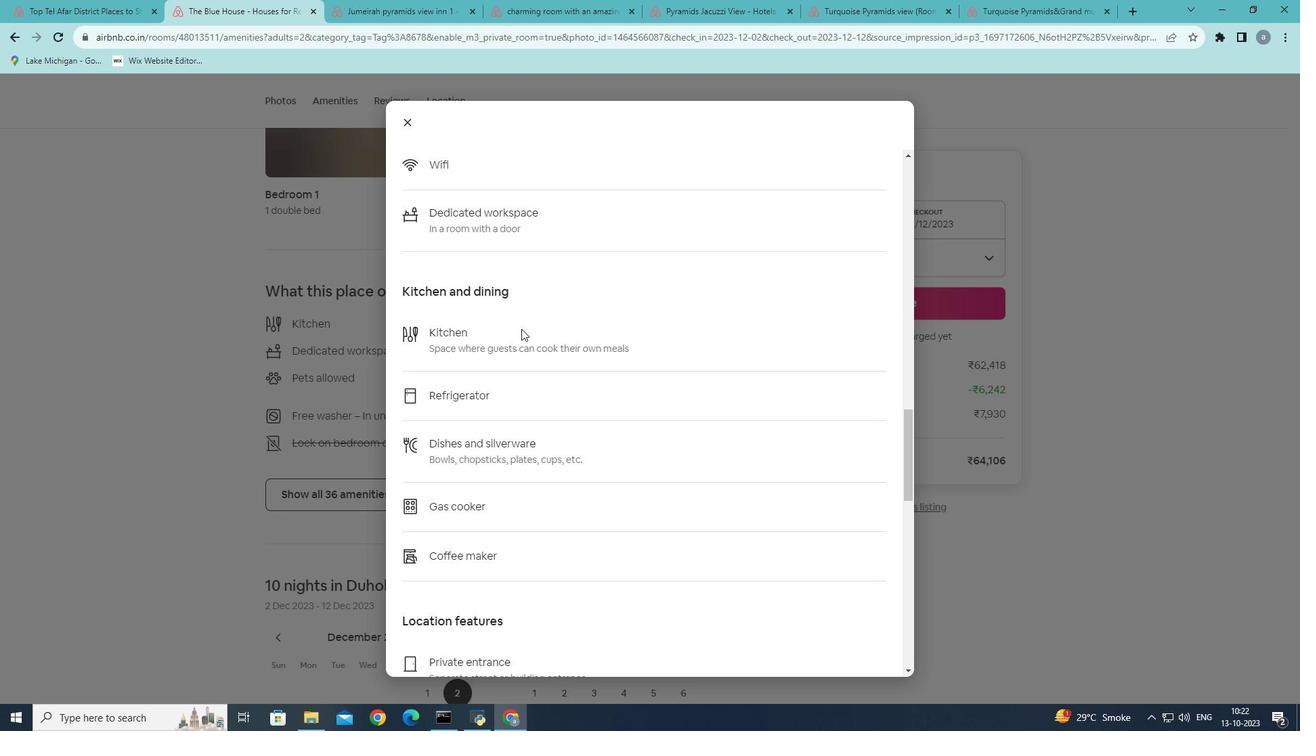 
Action: Mouse scrolled (521, 328) with delta (0, 0)
Screenshot: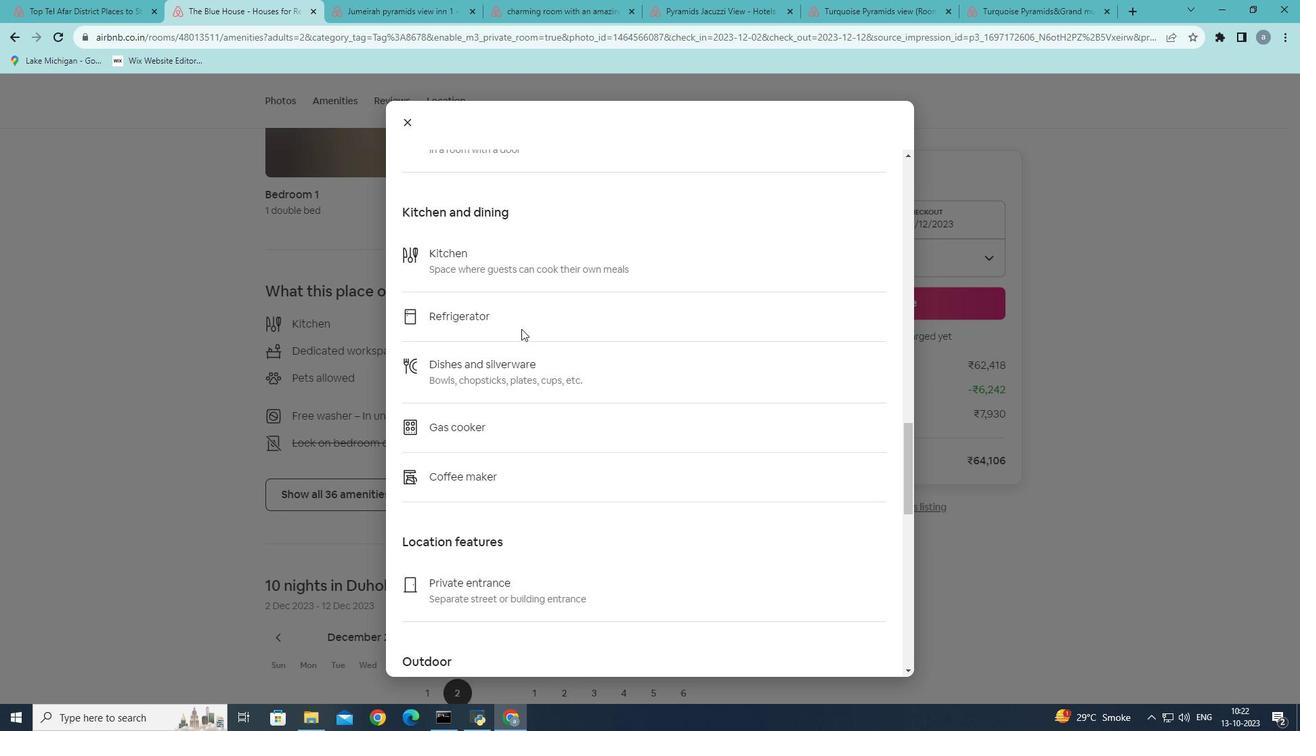 
Action: Mouse scrolled (521, 328) with delta (0, 0)
Screenshot: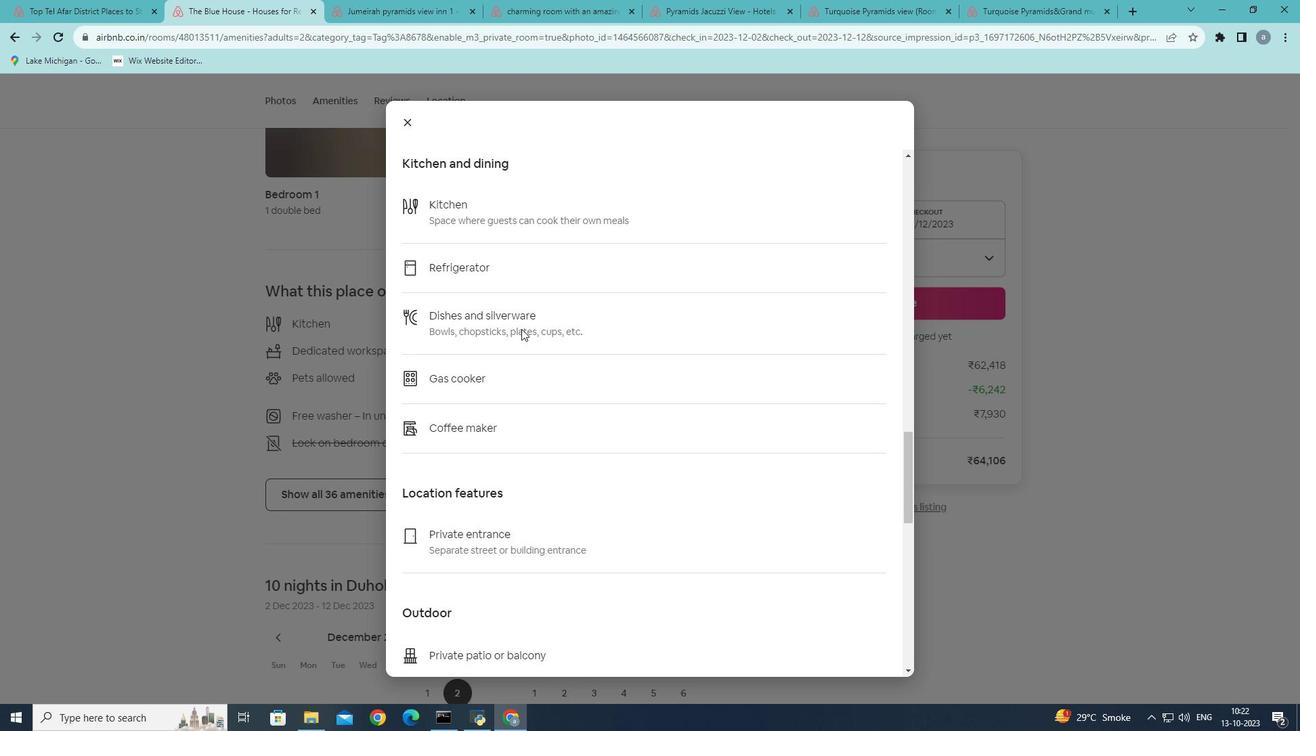 
Action: Mouse scrolled (521, 328) with delta (0, 0)
Screenshot: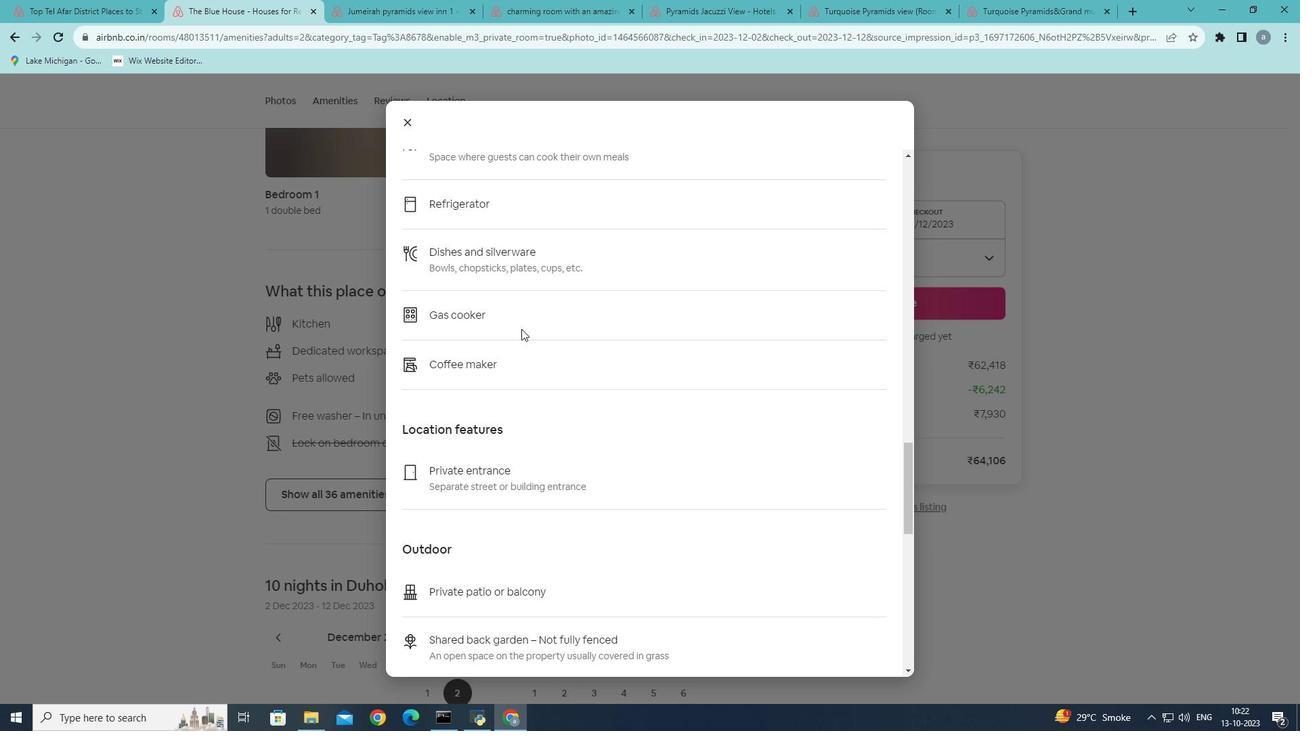 
Action: Mouse scrolled (521, 328) with delta (0, 0)
Screenshot: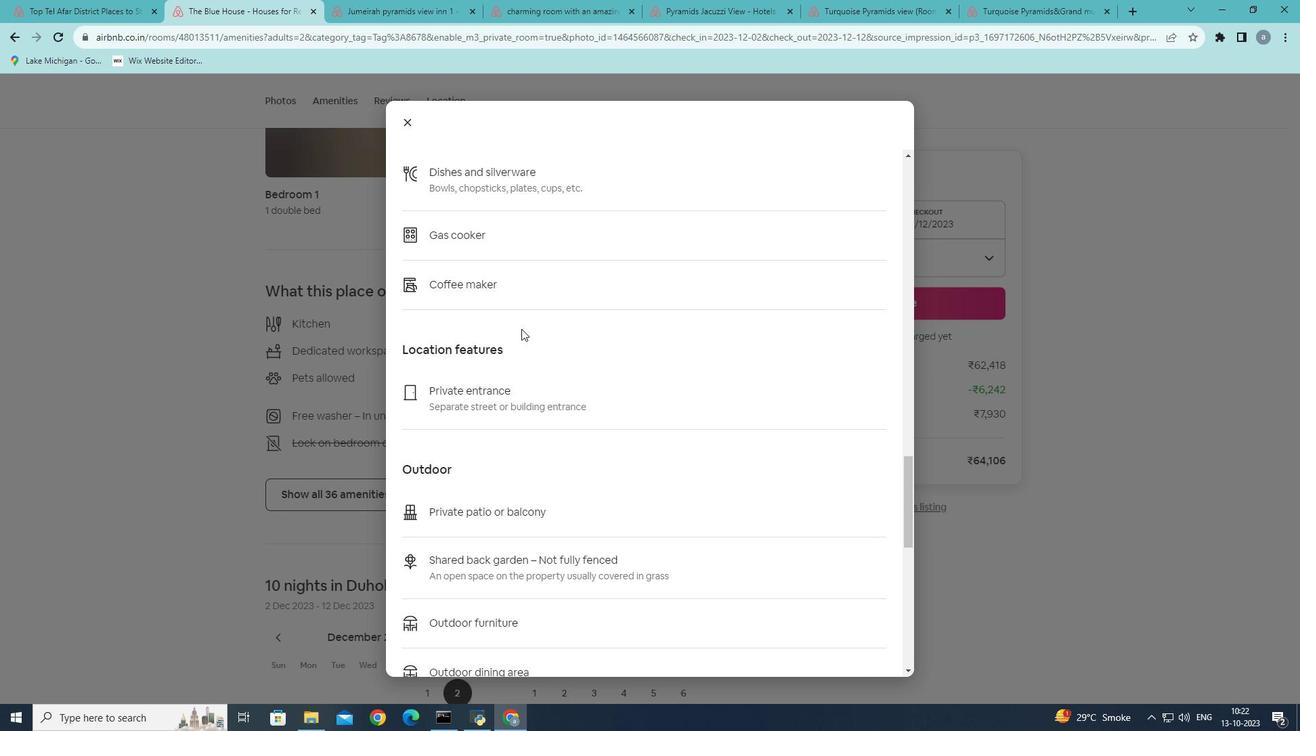 
Action: Mouse scrolled (521, 328) with delta (0, 0)
Screenshot: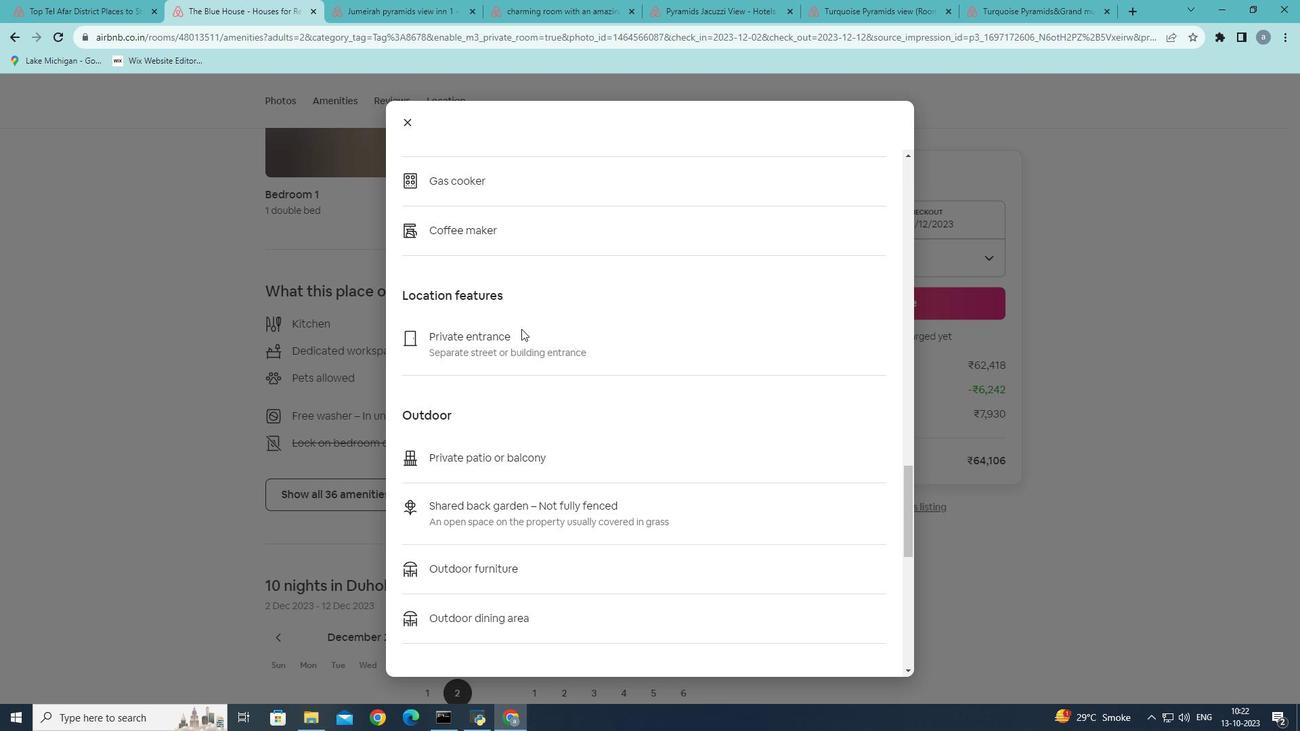 
Action: Mouse scrolled (521, 328) with delta (0, 0)
Screenshot: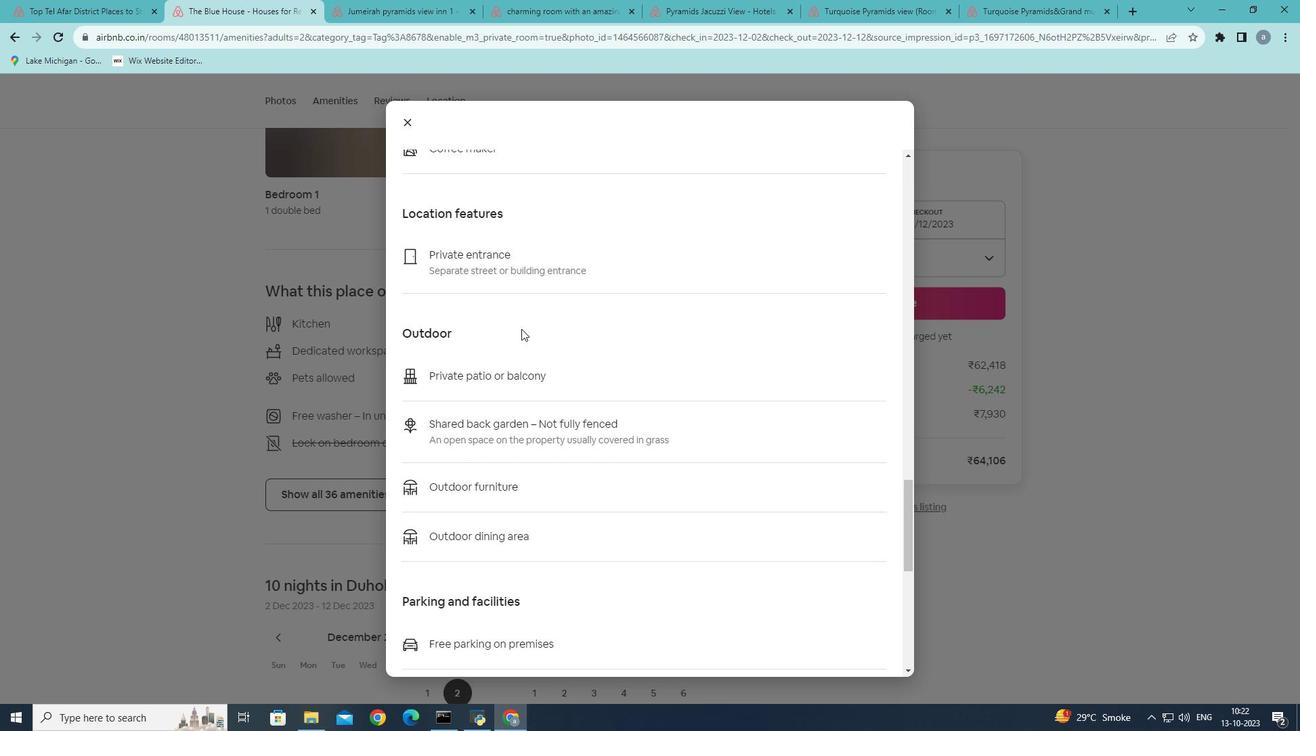 
Action: Mouse scrolled (521, 328) with delta (0, 0)
Screenshot: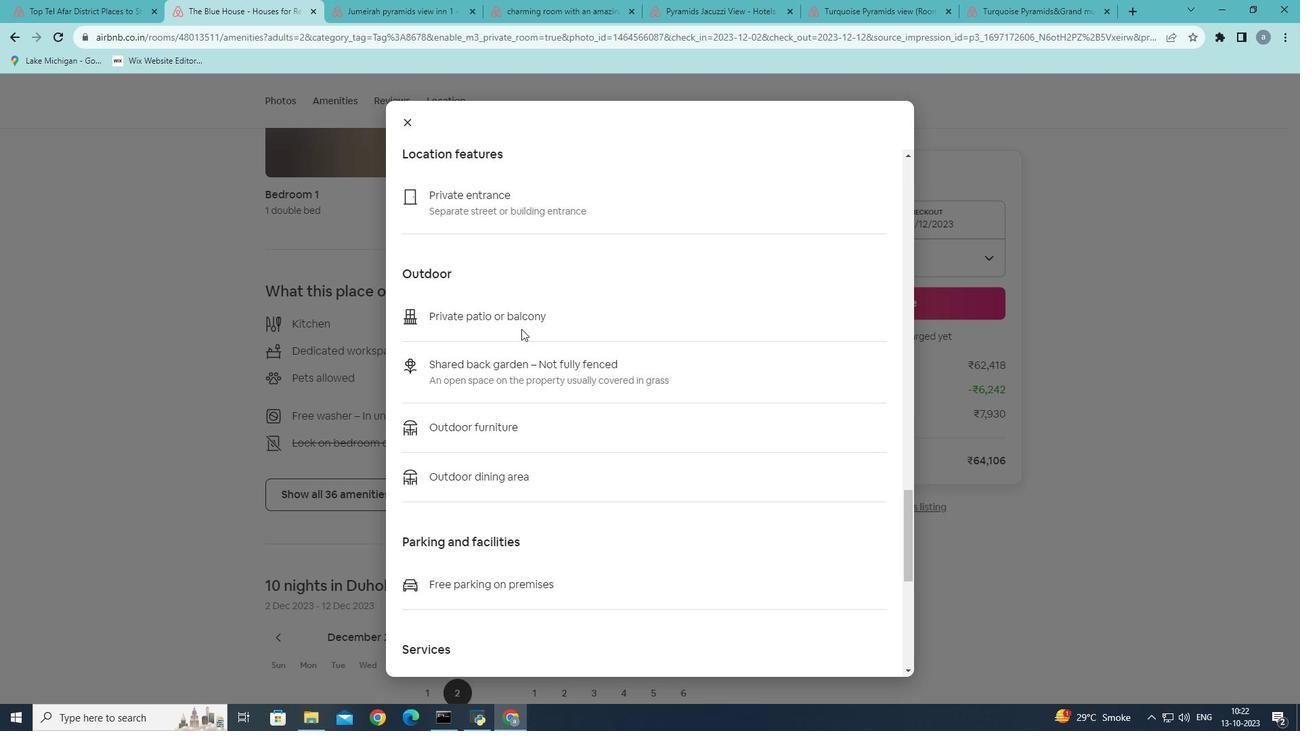 
Action: Mouse scrolled (521, 328) with delta (0, 0)
Screenshot: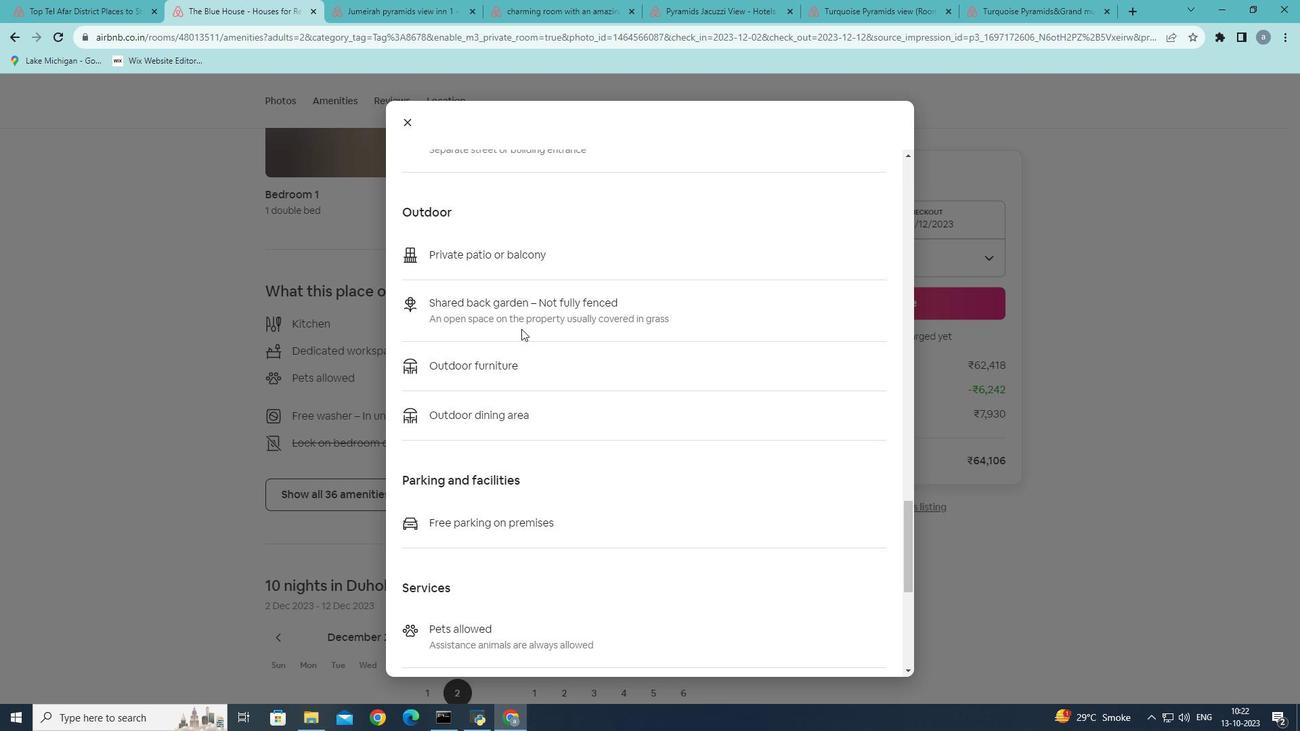 
Action: Mouse scrolled (521, 328) with delta (0, 0)
Screenshot: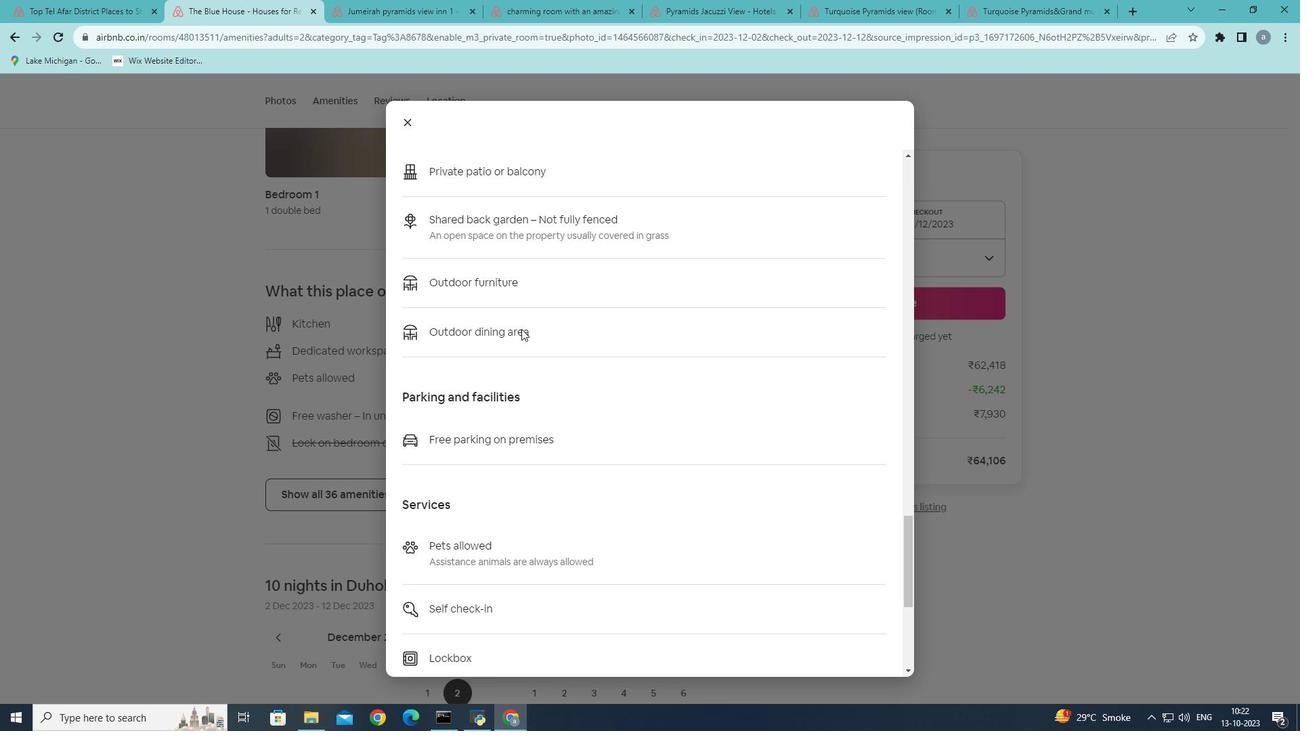 
Action: Mouse scrolled (521, 328) with delta (0, 0)
Screenshot: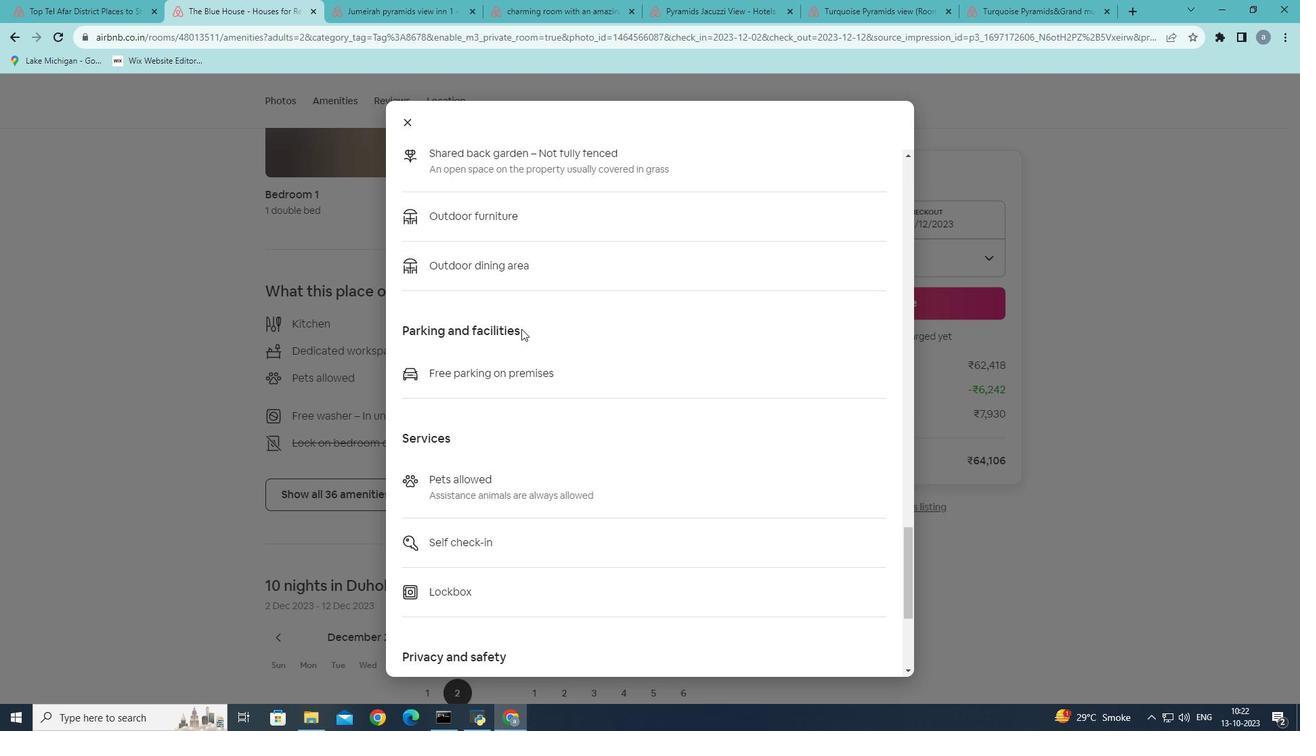 
Action: Mouse scrolled (521, 328) with delta (0, 0)
Screenshot: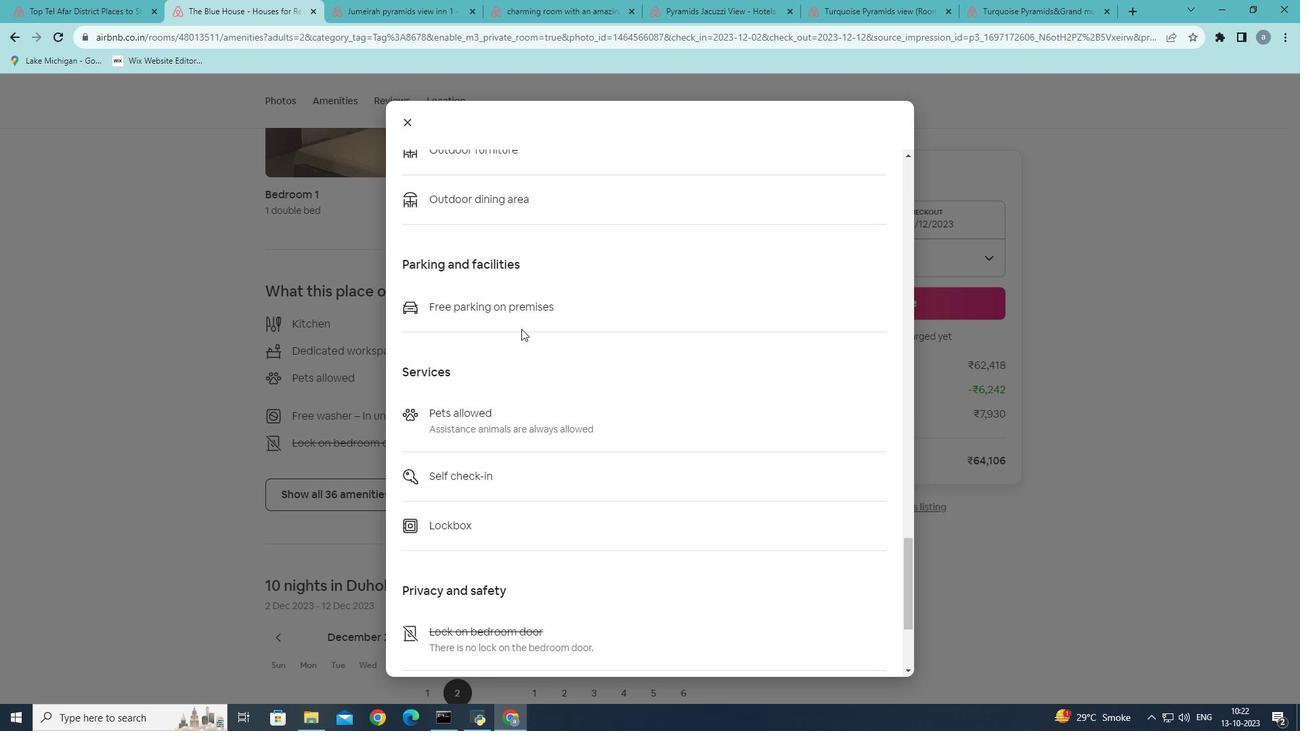 
Action: Mouse scrolled (521, 328) with delta (0, 0)
Screenshot: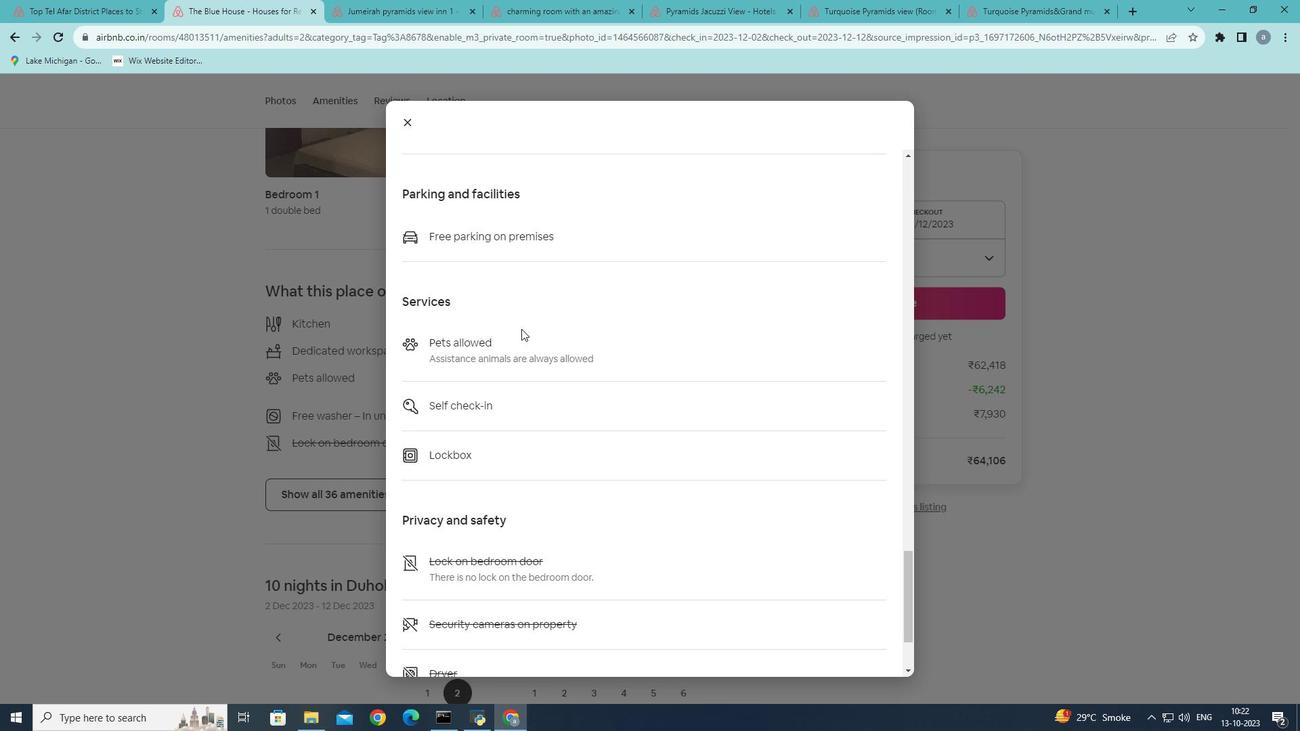 
Action: Mouse scrolled (521, 328) with delta (0, 0)
Screenshot: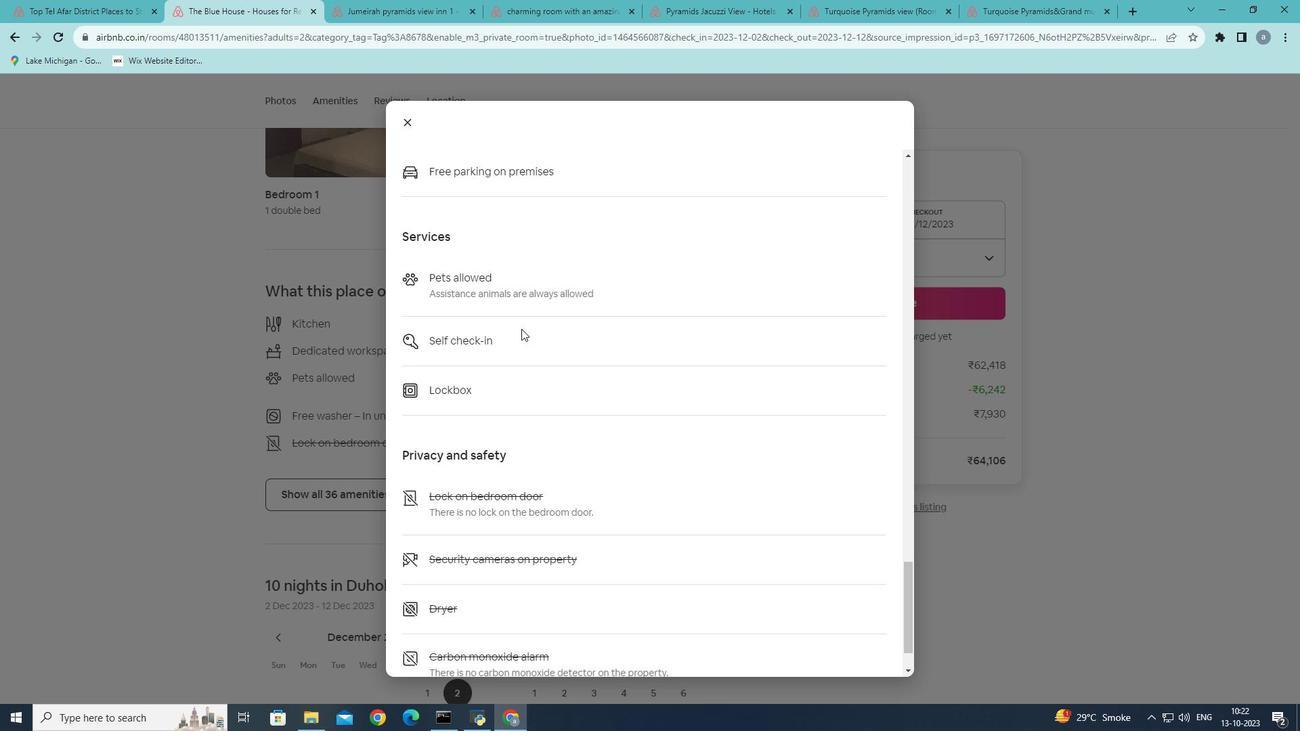 
Action: Mouse scrolled (521, 328) with delta (0, 0)
Screenshot: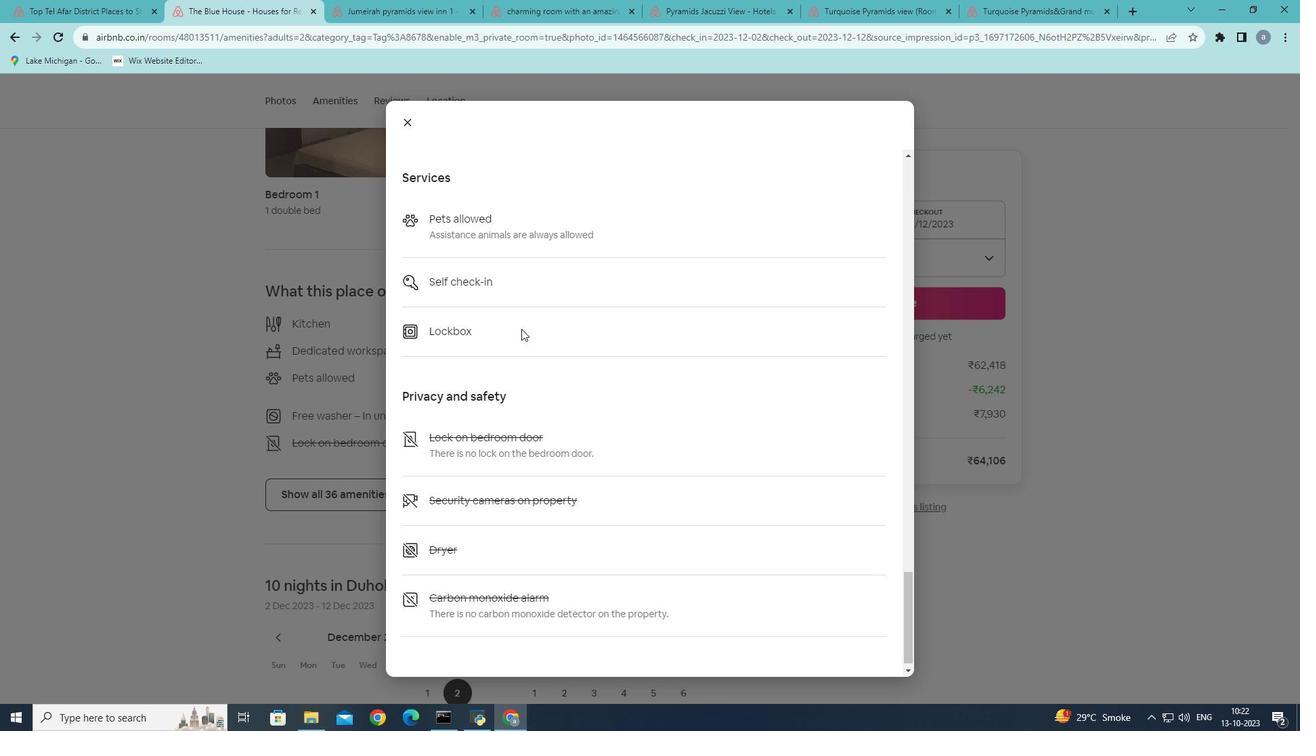
Action: Mouse scrolled (521, 328) with delta (0, 0)
Screenshot: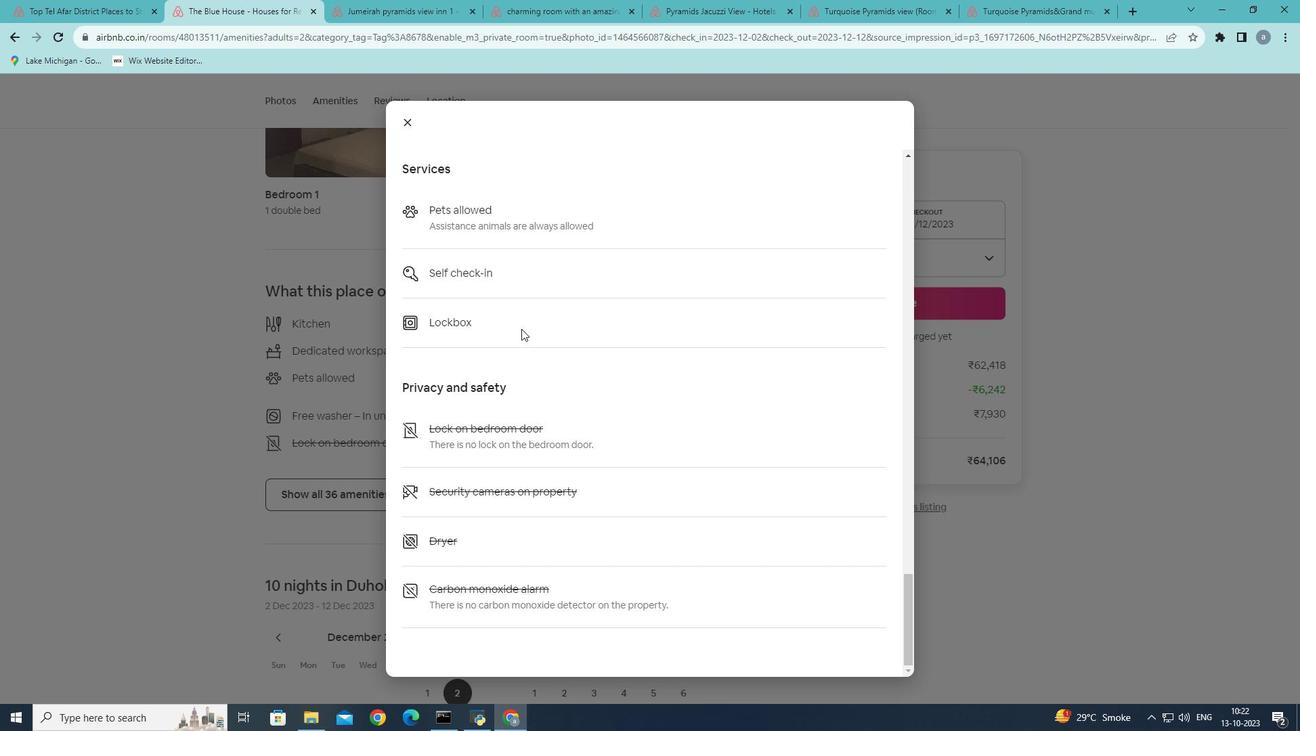 
Action: Mouse scrolled (521, 328) with delta (0, 0)
Screenshot: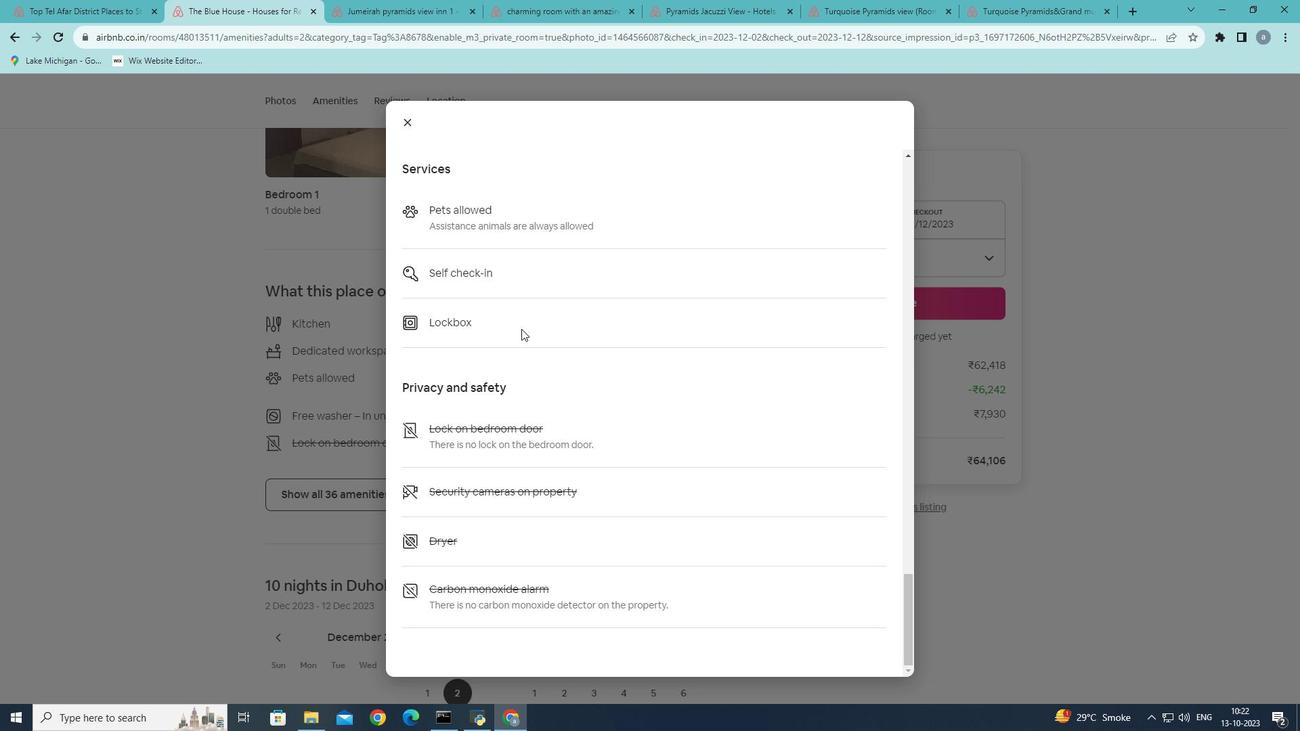 
Action: Mouse scrolled (521, 328) with delta (0, 0)
Screenshot: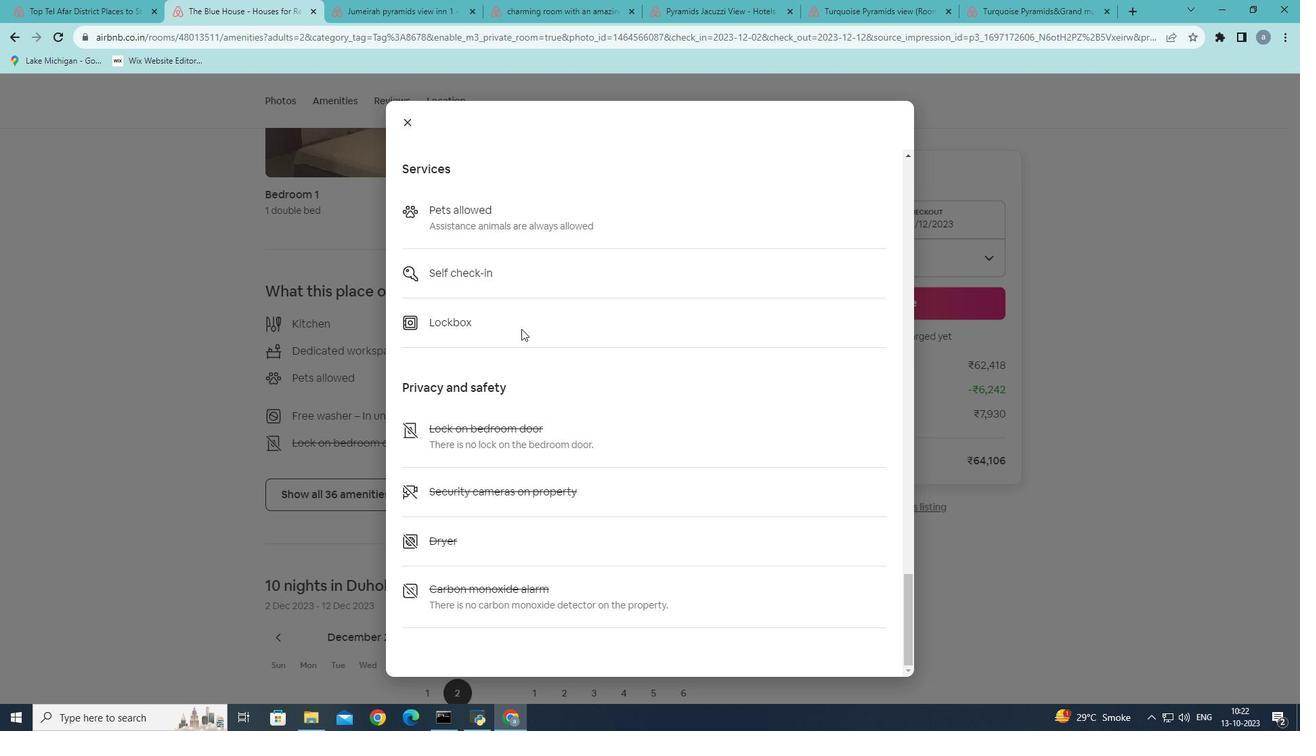
Action: Mouse scrolled (521, 328) with delta (0, 0)
Screenshot: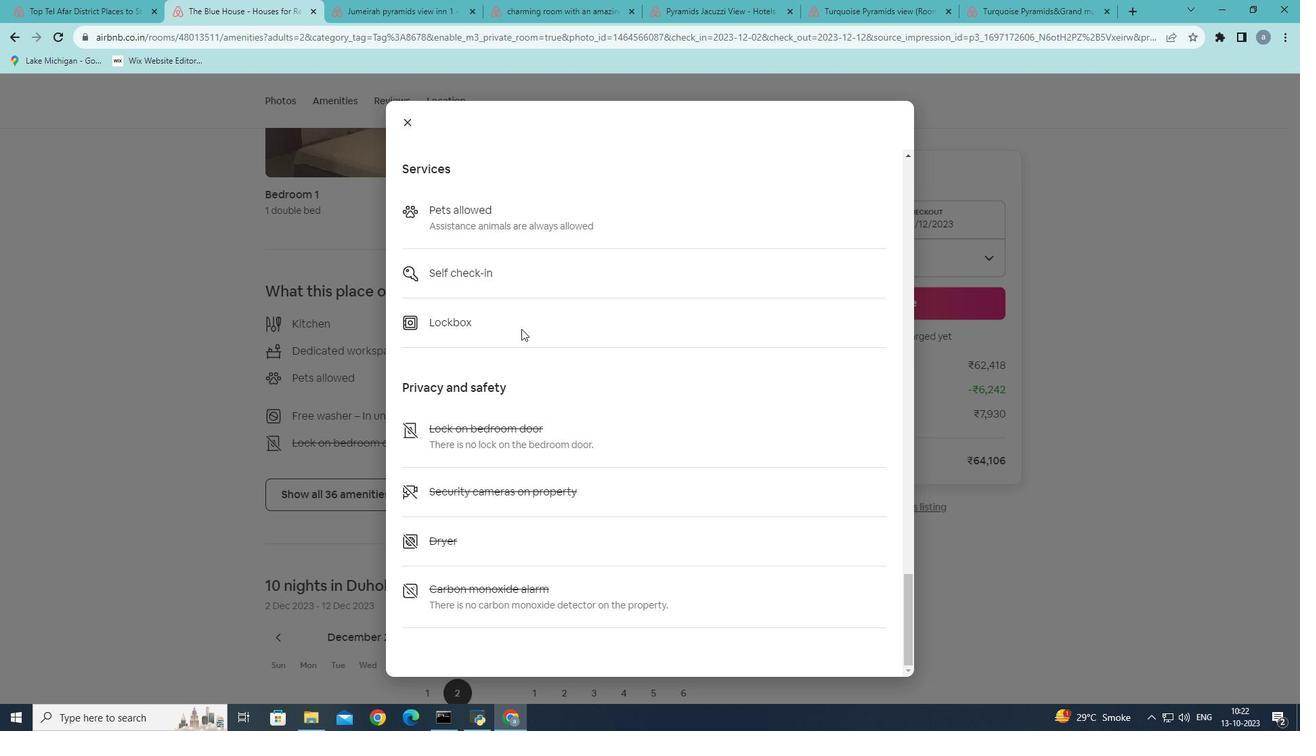 
Action: Mouse scrolled (521, 328) with delta (0, 0)
Screenshot: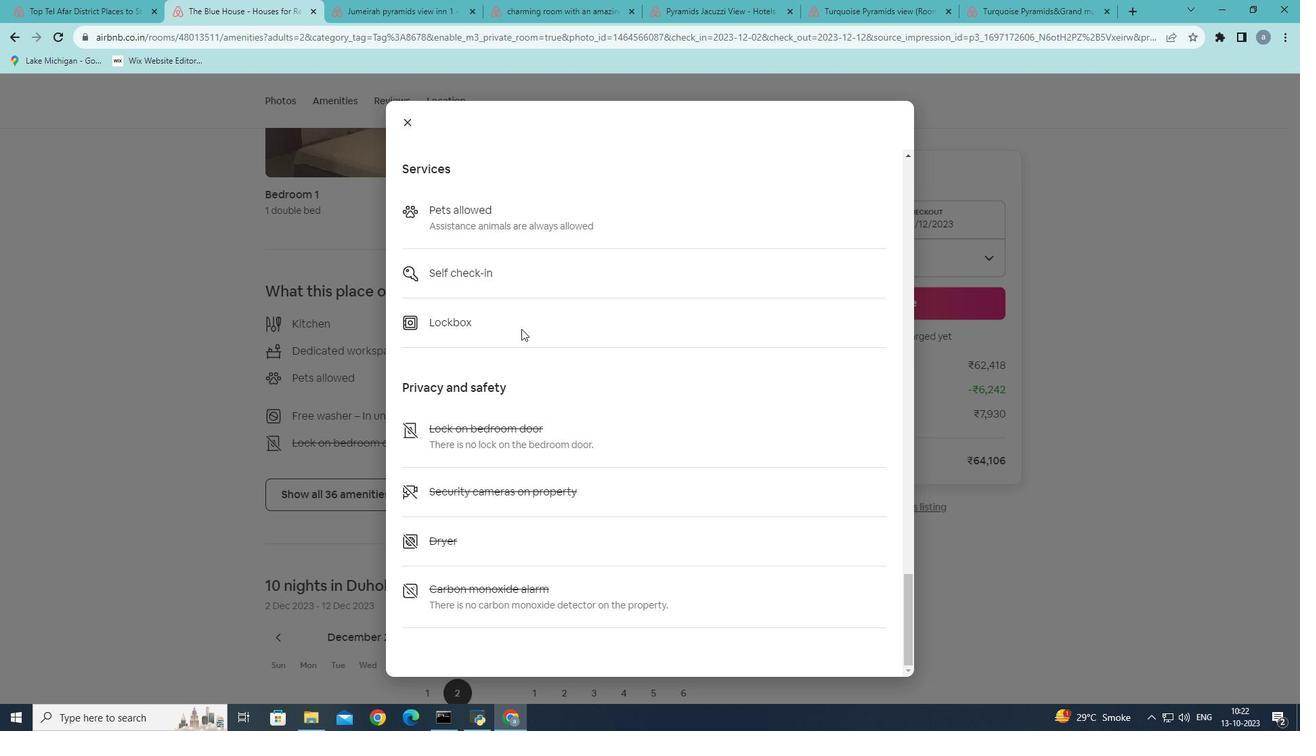 
Action: Mouse moved to (403, 121)
Screenshot: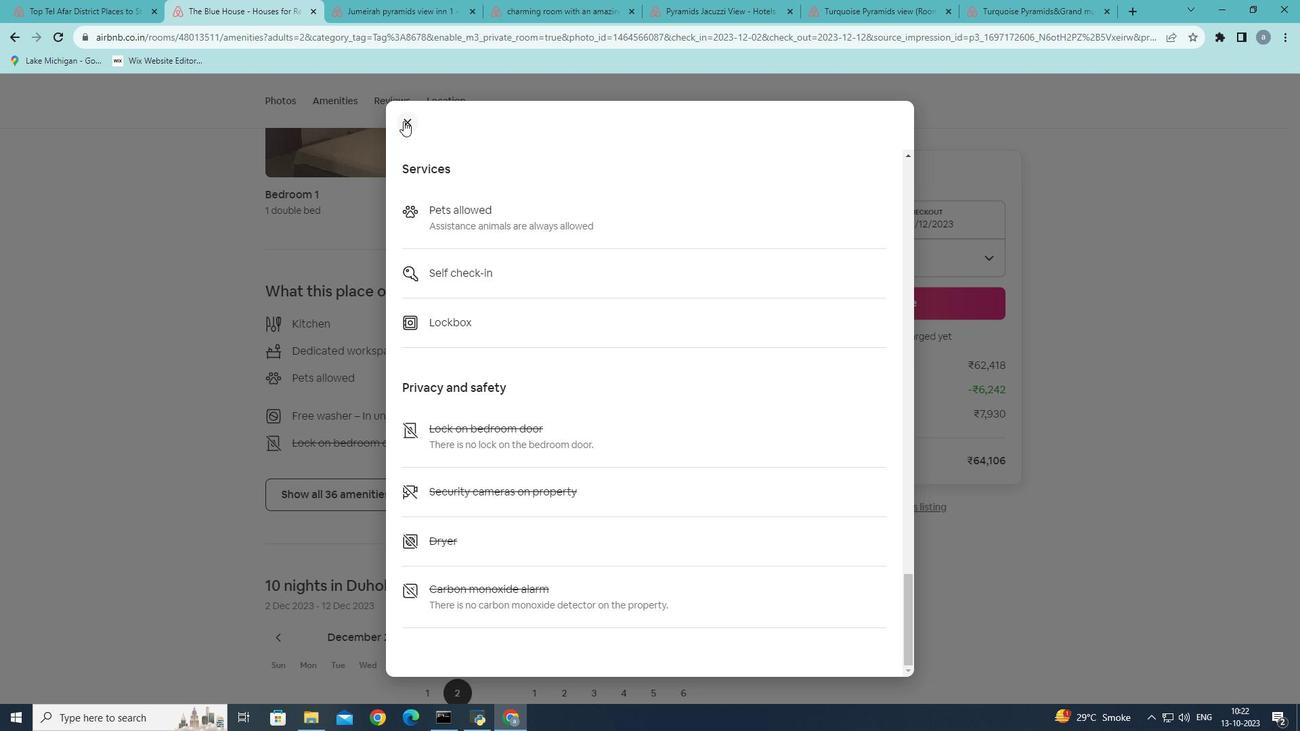 
Action: Mouse pressed left at (403, 121)
Screenshot: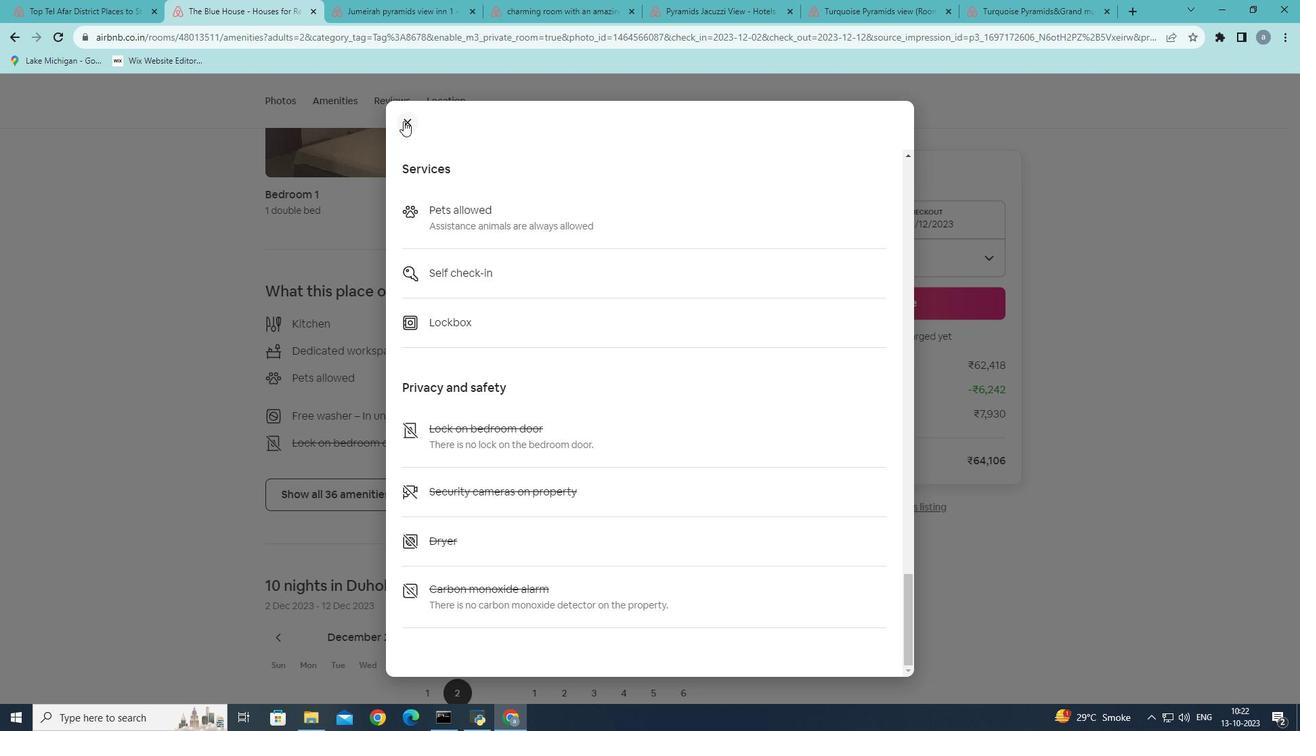 
Action: Mouse moved to (448, 267)
Screenshot: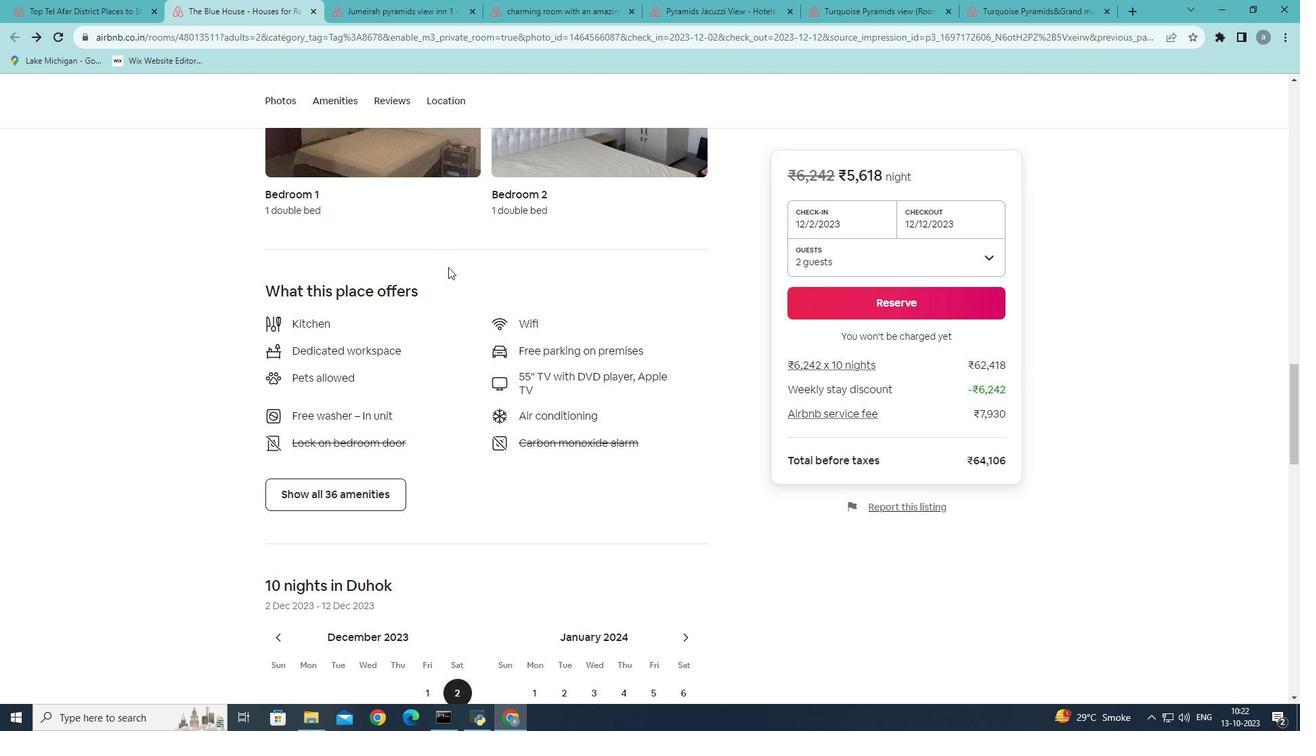 
Action: Mouse scrolled (448, 266) with delta (0, 0)
Screenshot: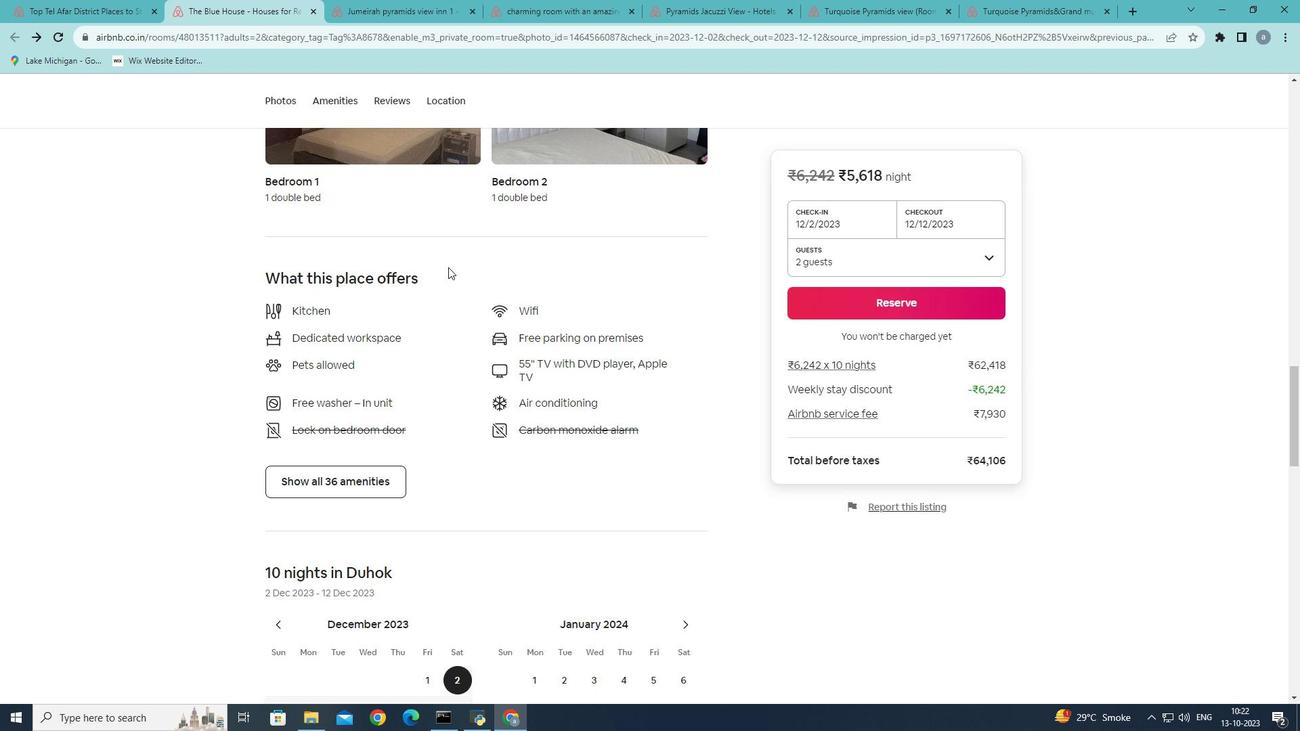 
Action: Mouse scrolled (448, 266) with delta (0, 0)
Screenshot: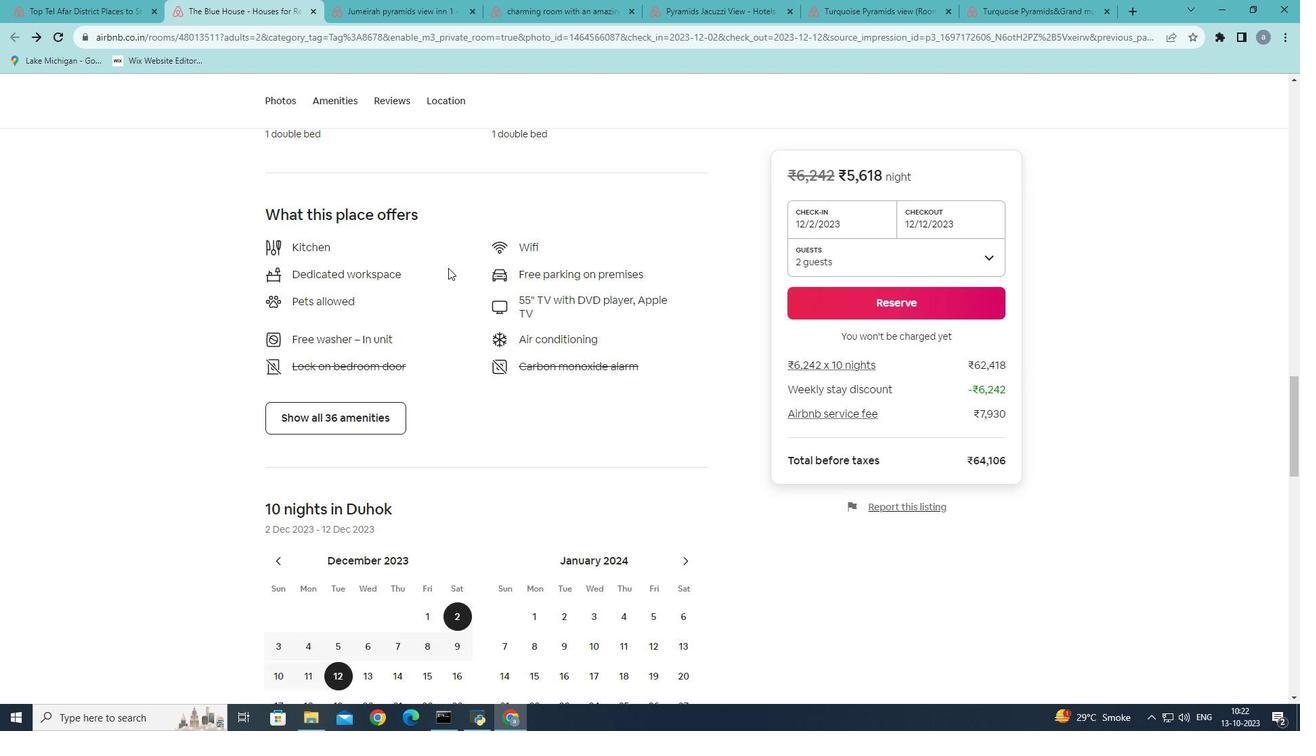 
Action: Mouse moved to (449, 271)
Screenshot: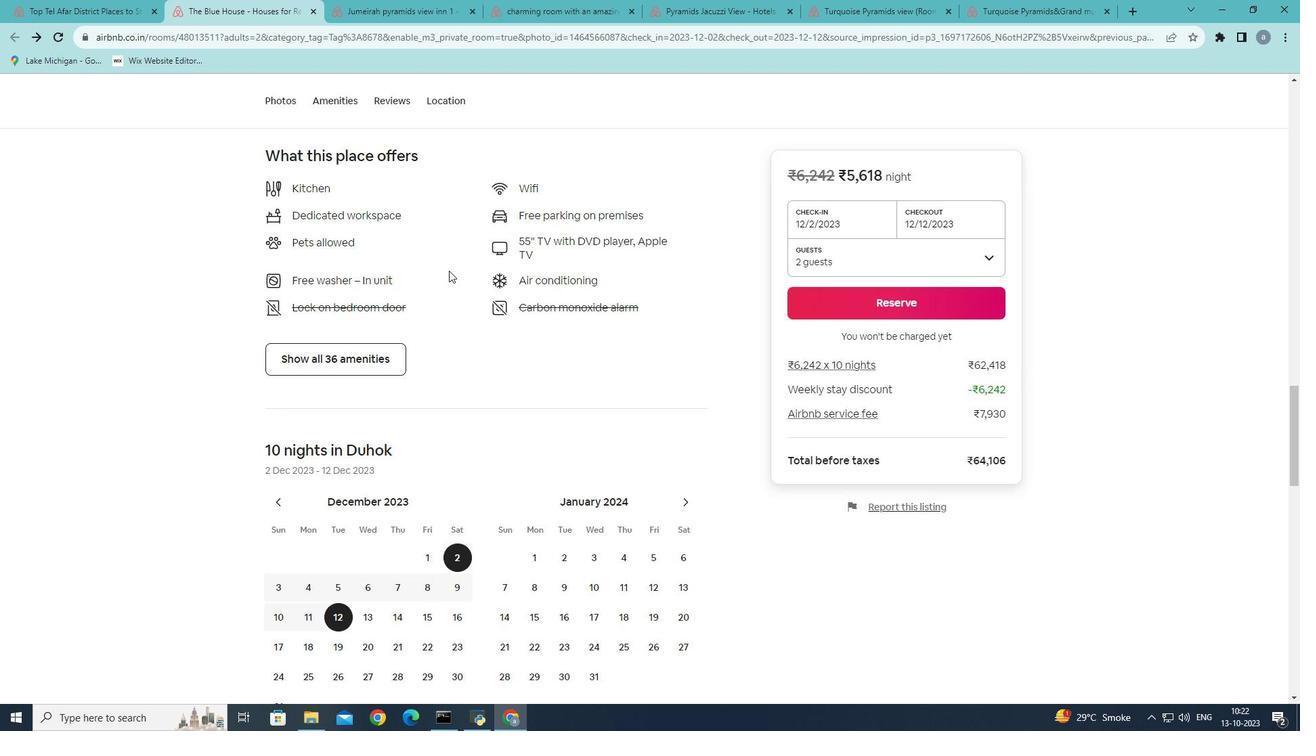 
Action: Mouse scrolled (449, 270) with delta (0, 0)
Screenshot: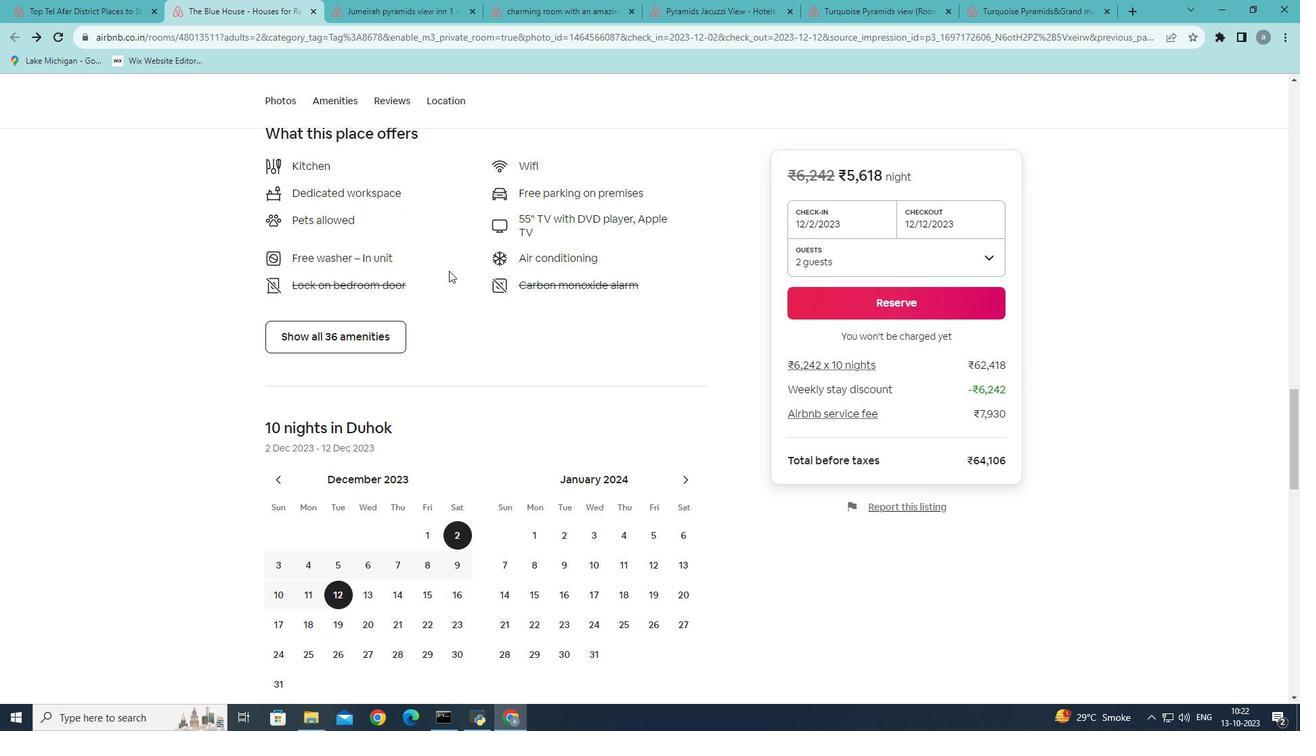 
Action: Mouse scrolled (449, 270) with delta (0, 0)
Screenshot: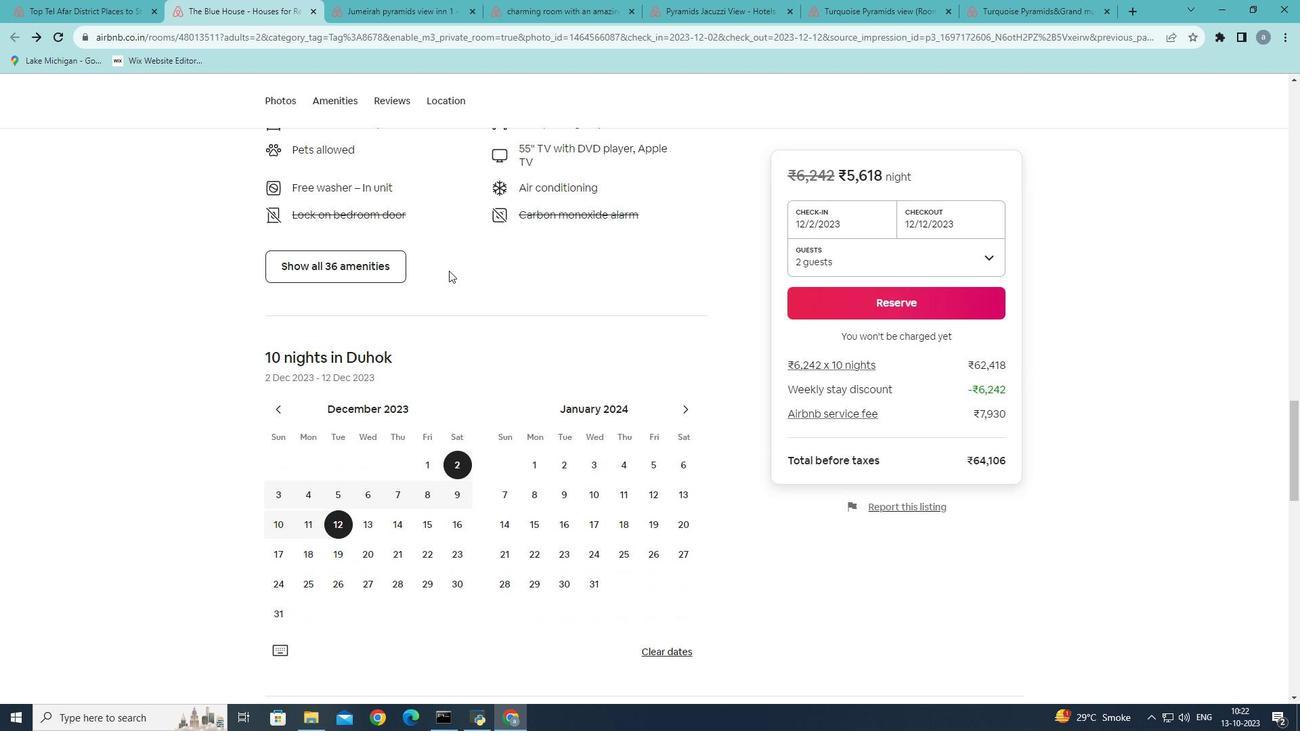 
Action: Mouse scrolled (449, 270) with delta (0, 0)
Screenshot: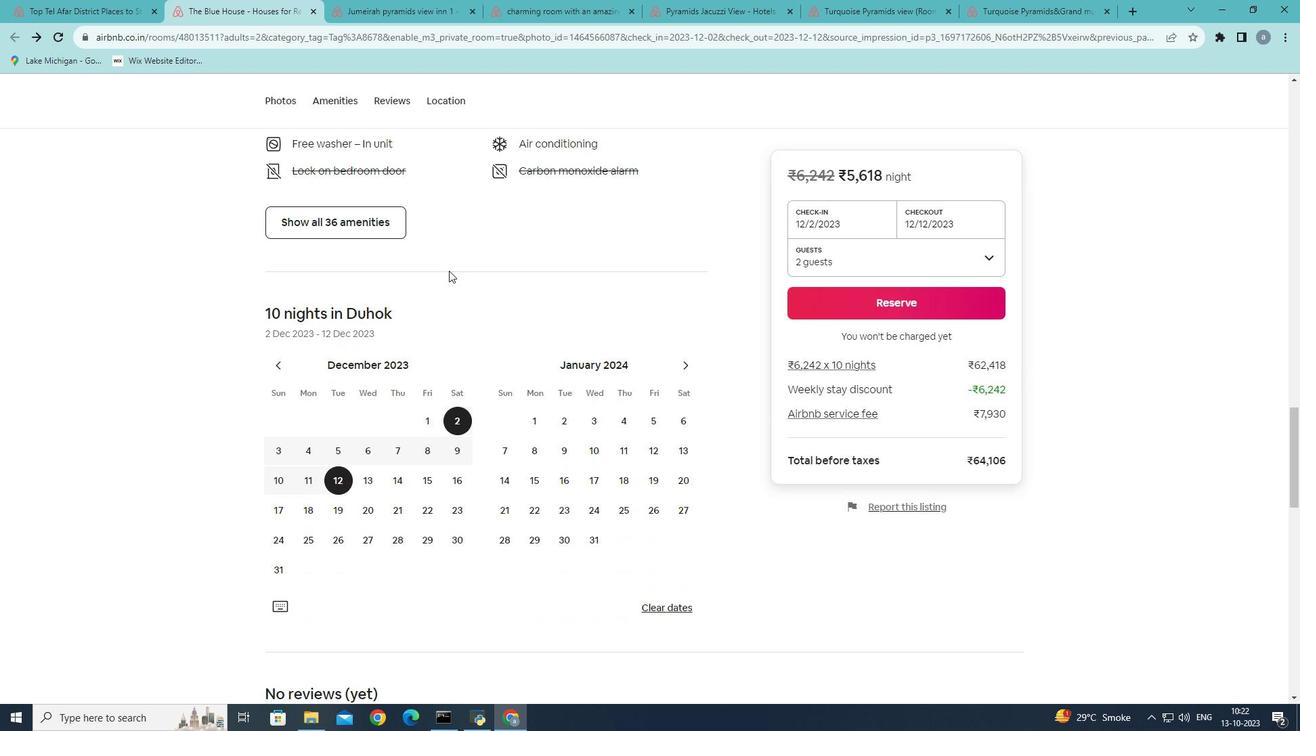 
Action: Mouse scrolled (449, 270) with delta (0, 0)
Screenshot: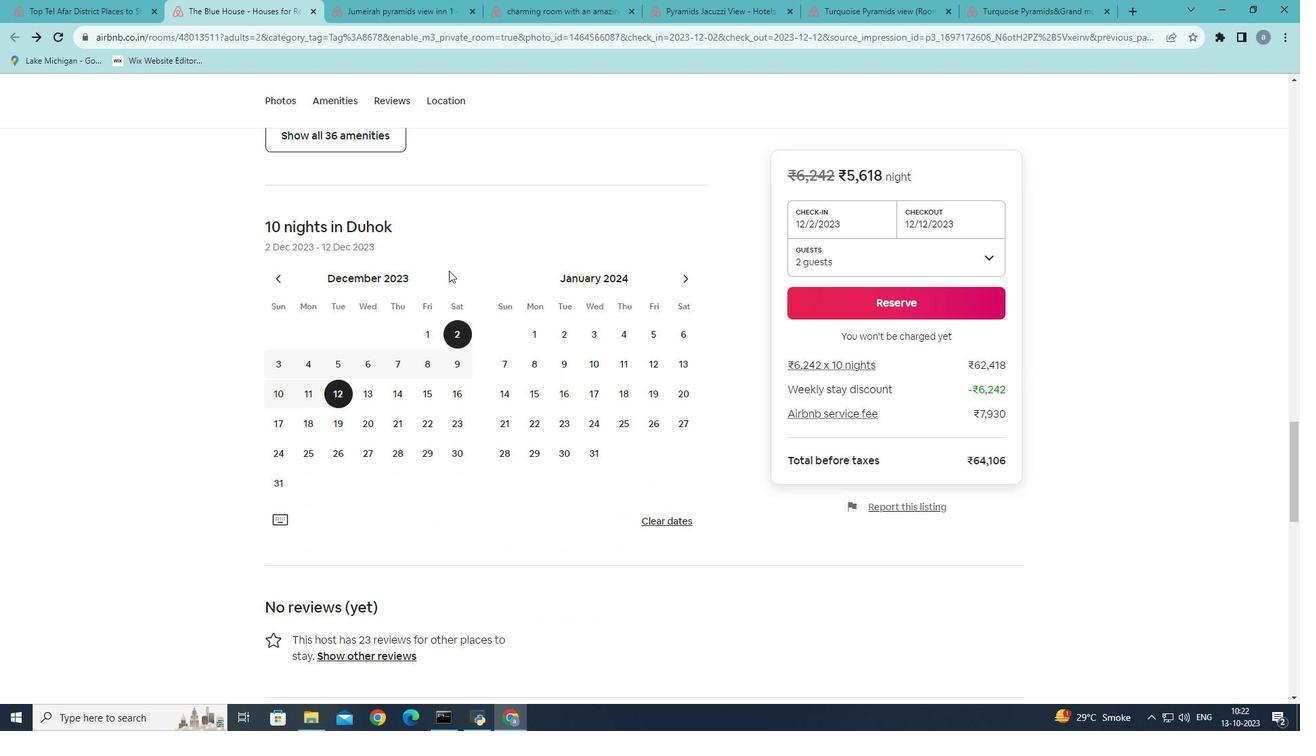 
Action: Mouse scrolled (449, 270) with delta (0, 0)
Screenshot: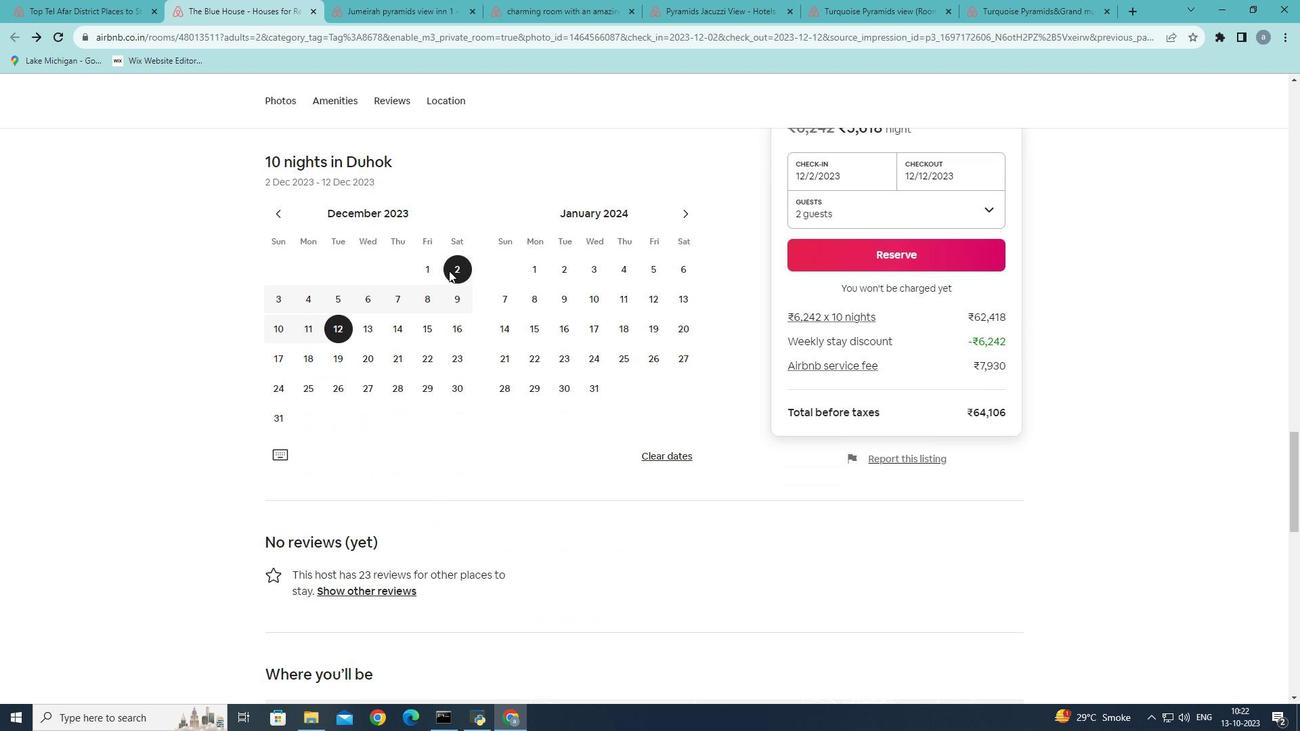 
Action: Mouse scrolled (449, 270) with delta (0, 0)
Screenshot: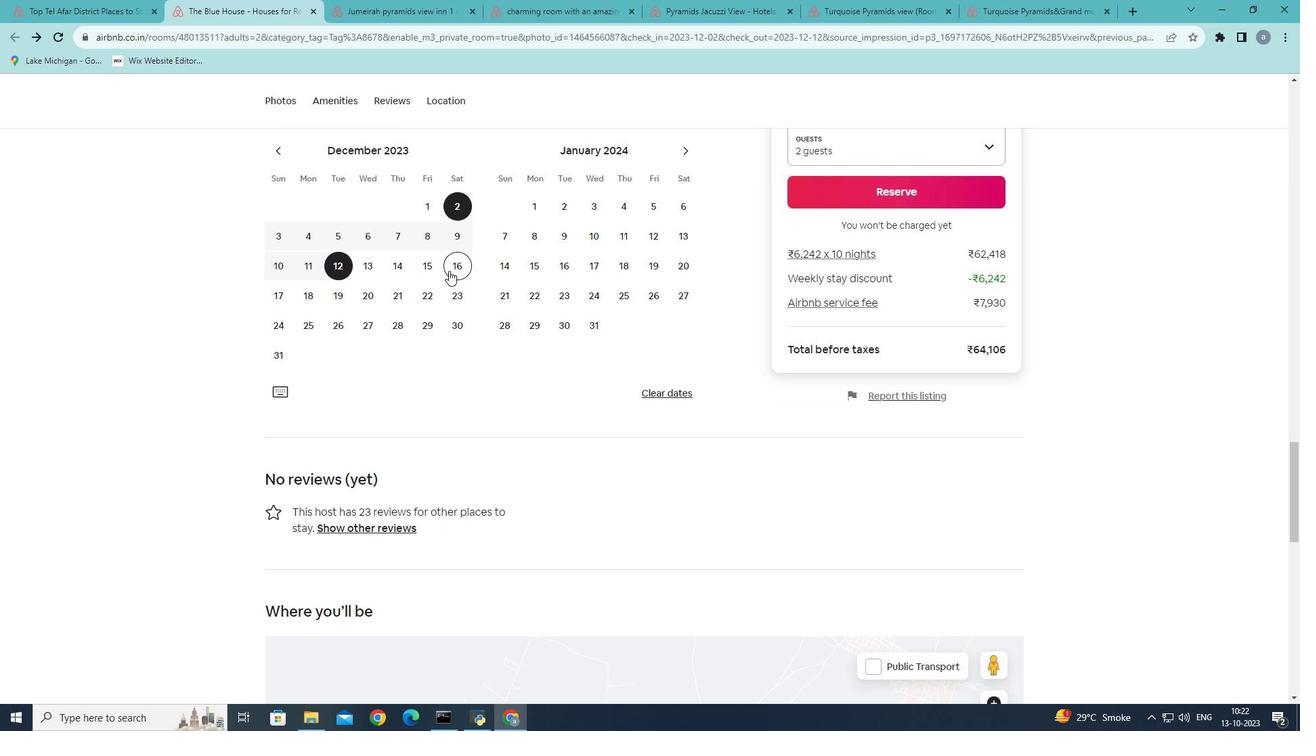 
Action: Mouse scrolled (449, 270) with delta (0, 0)
Screenshot: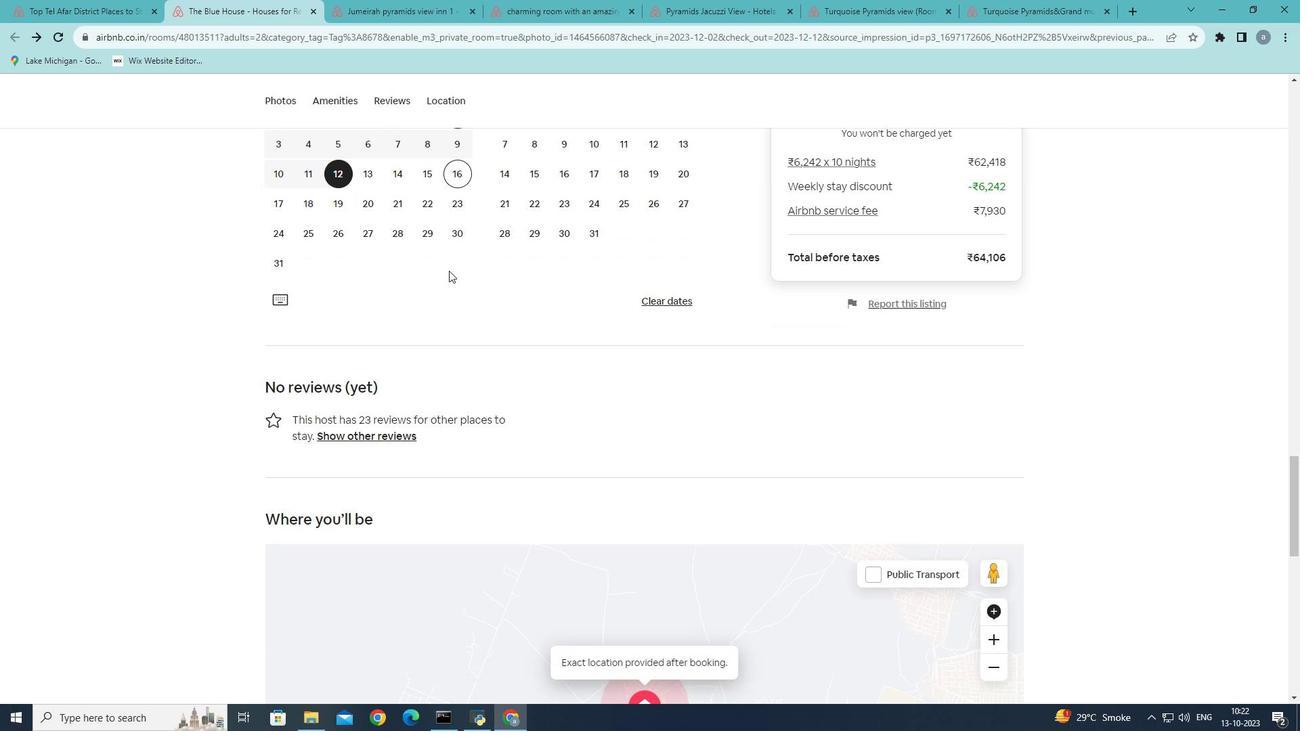 
Action: Mouse scrolled (449, 270) with delta (0, 0)
Screenshot: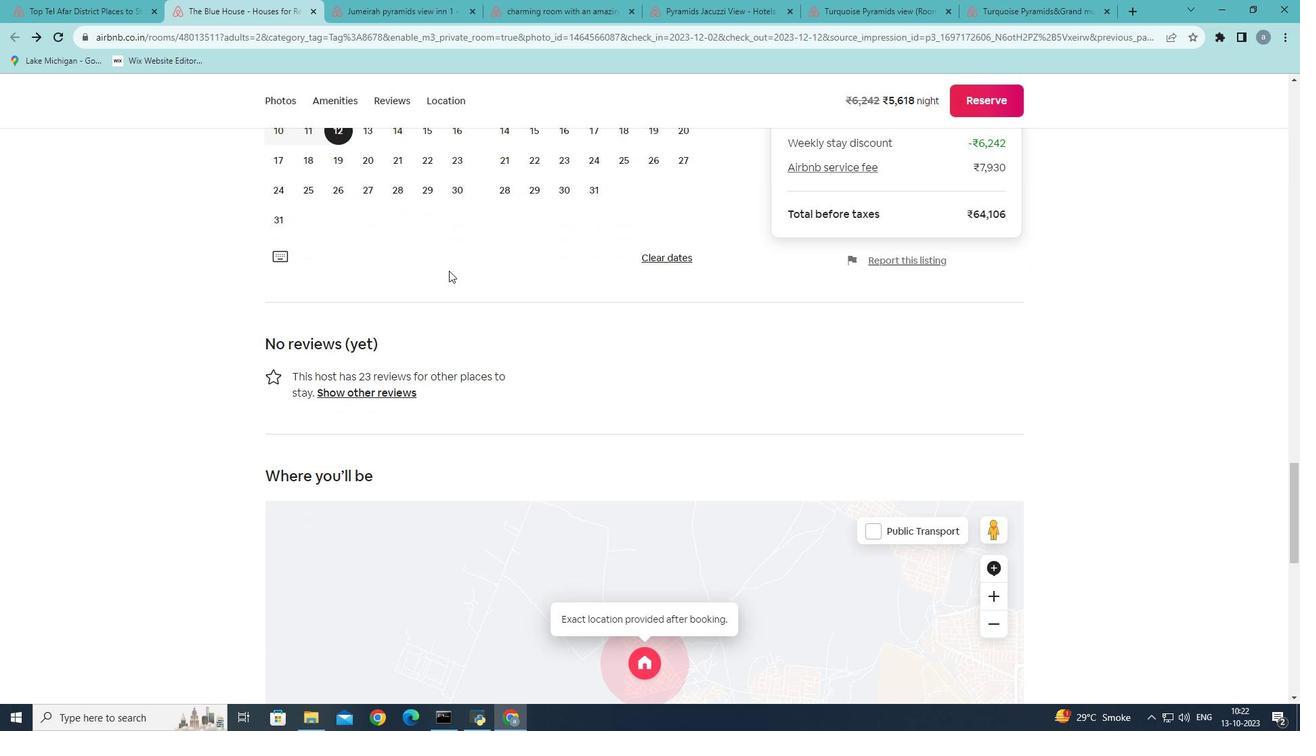 
Action: Mouse scrolled (449, 270) with delta (0, 0)
Screenshot: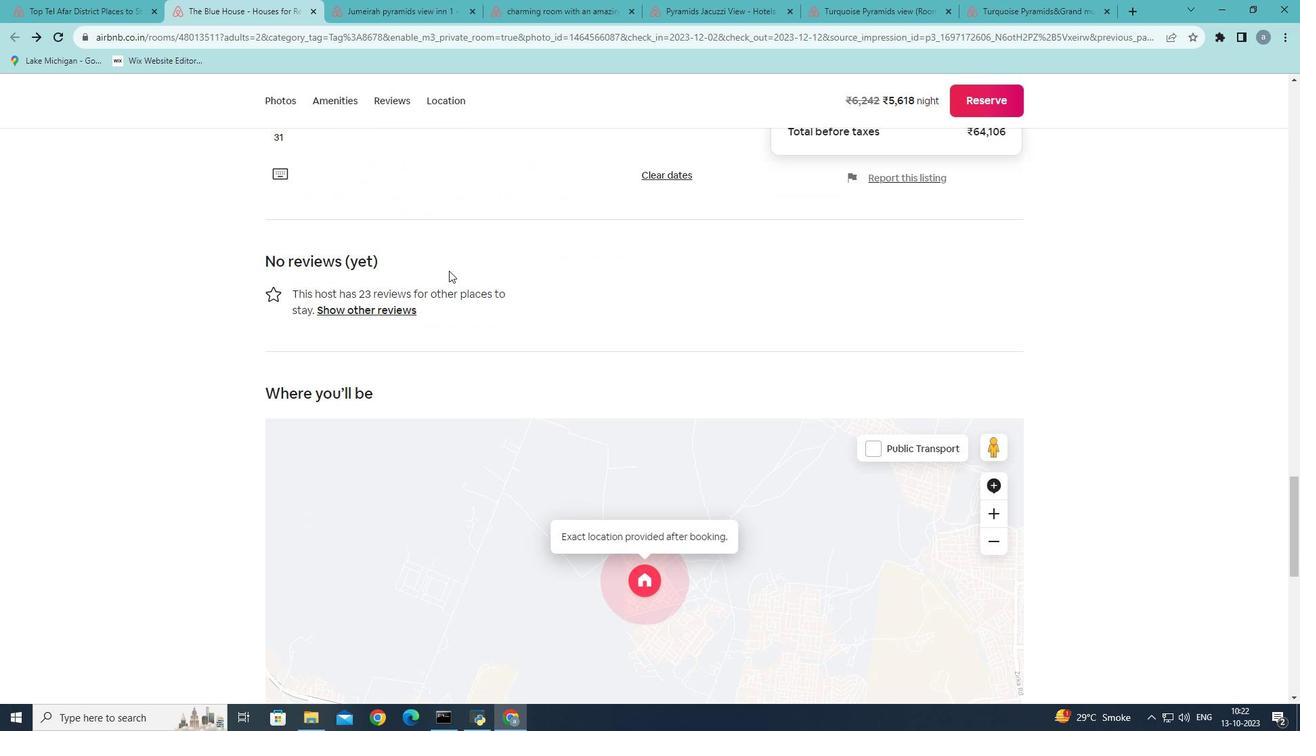 
Action: Mouse scrolled (449, 270) with delta (0, 0)
Screenshot: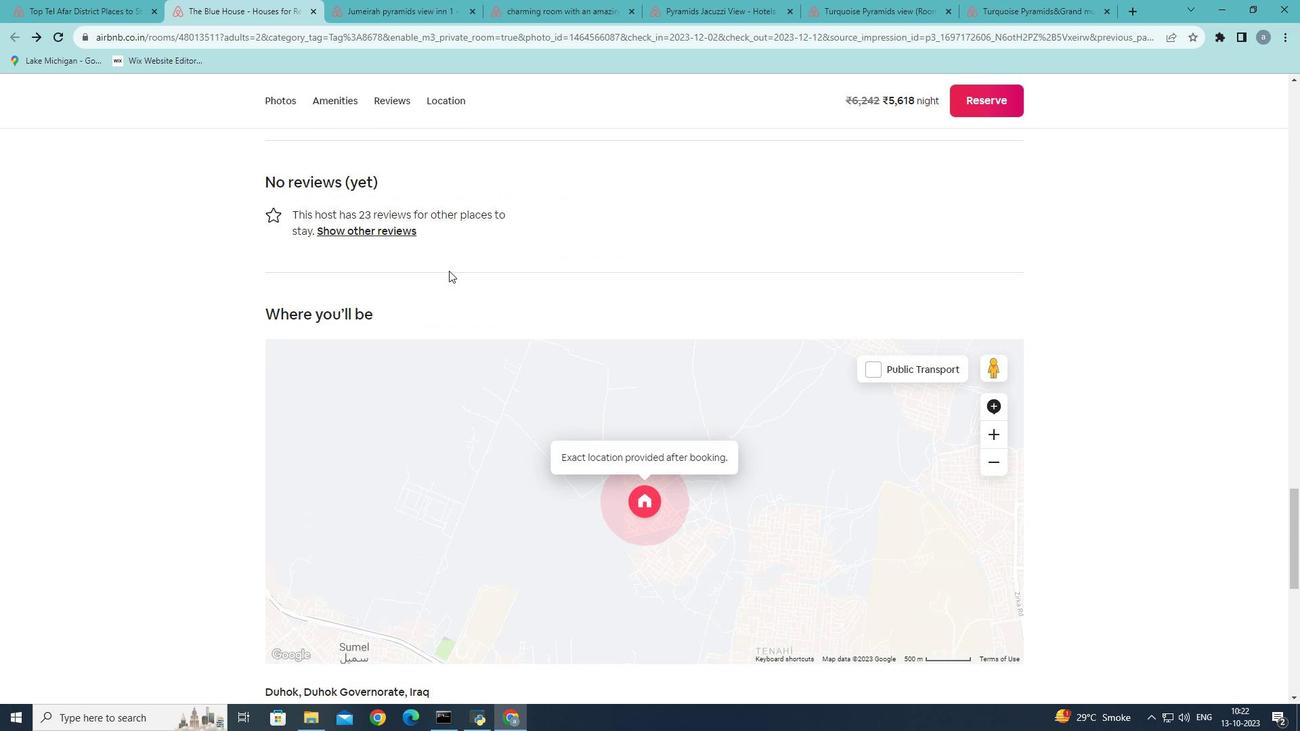 
Action: Mouse scrolled (449, 270) with delta (0, 0)
Screenshot: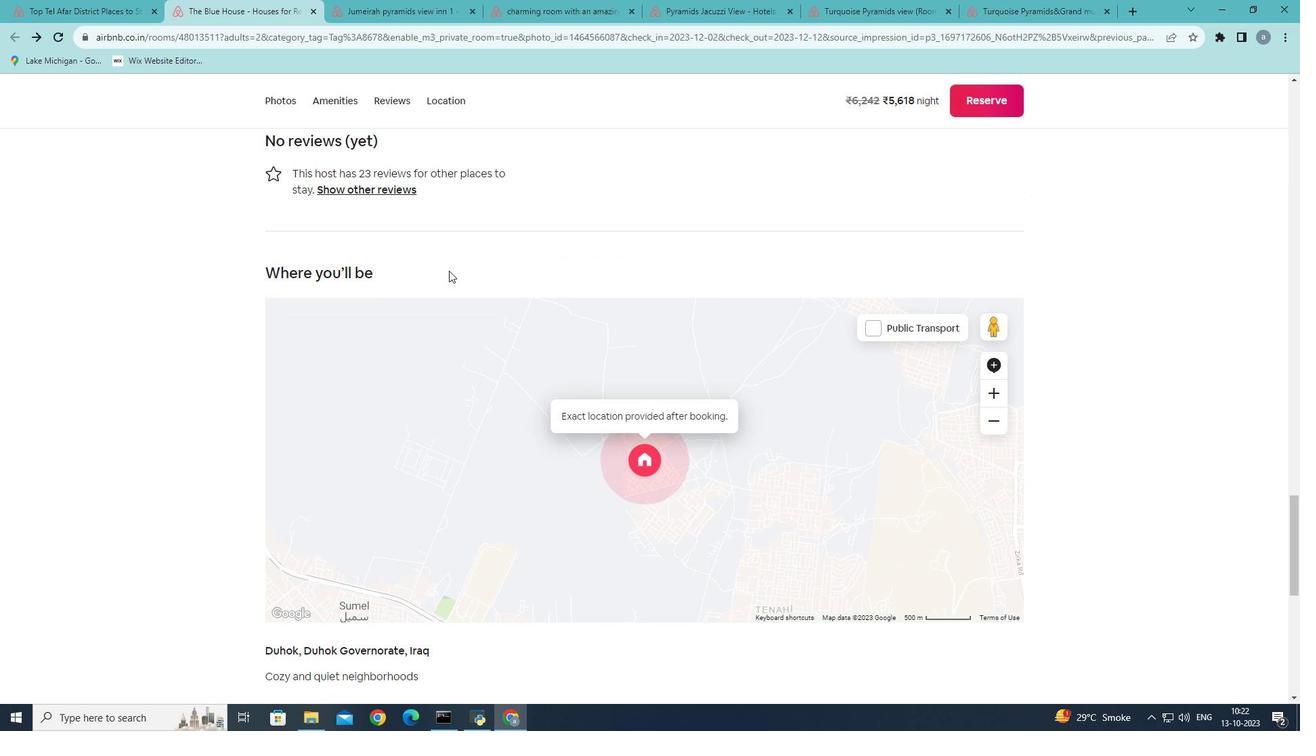 
Action: Mouse scrolled (449, 270) with delta (0, 0)
Screenshot: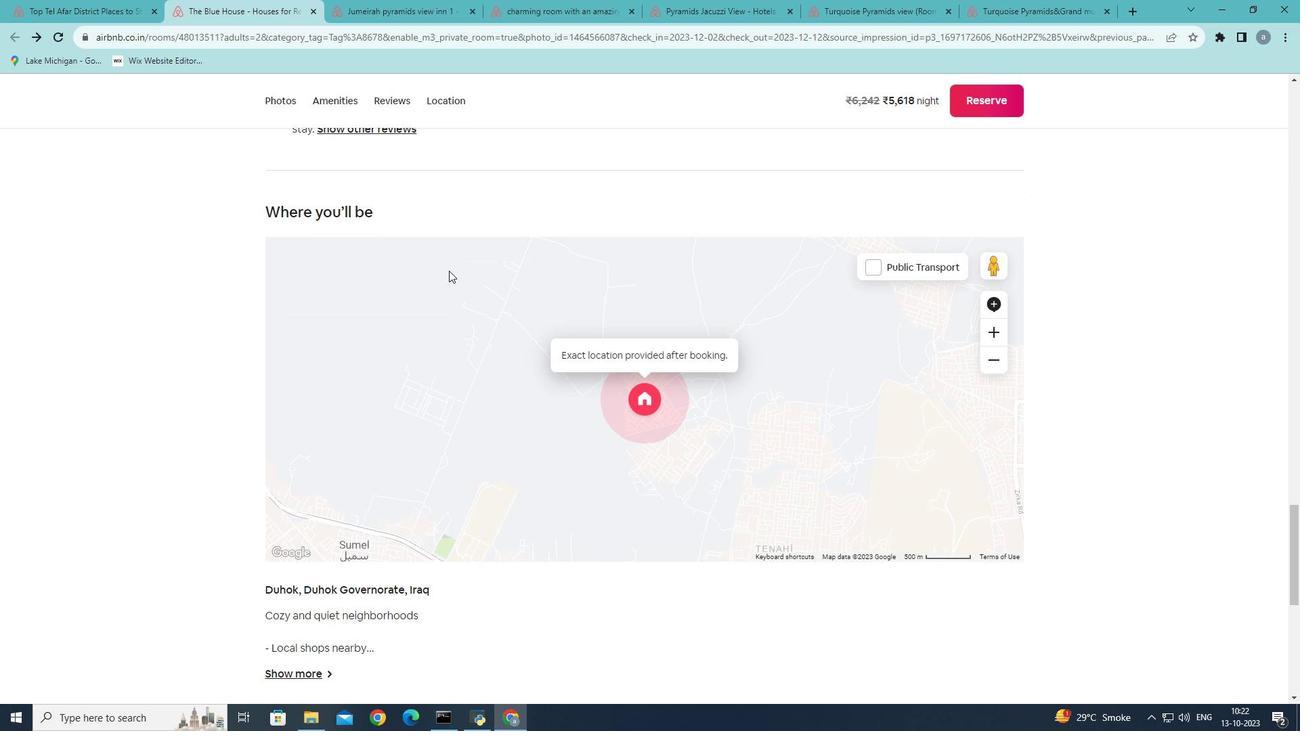 
Action: Mouse scrolled (449, 270) with delta (0, 0)
Screenshot: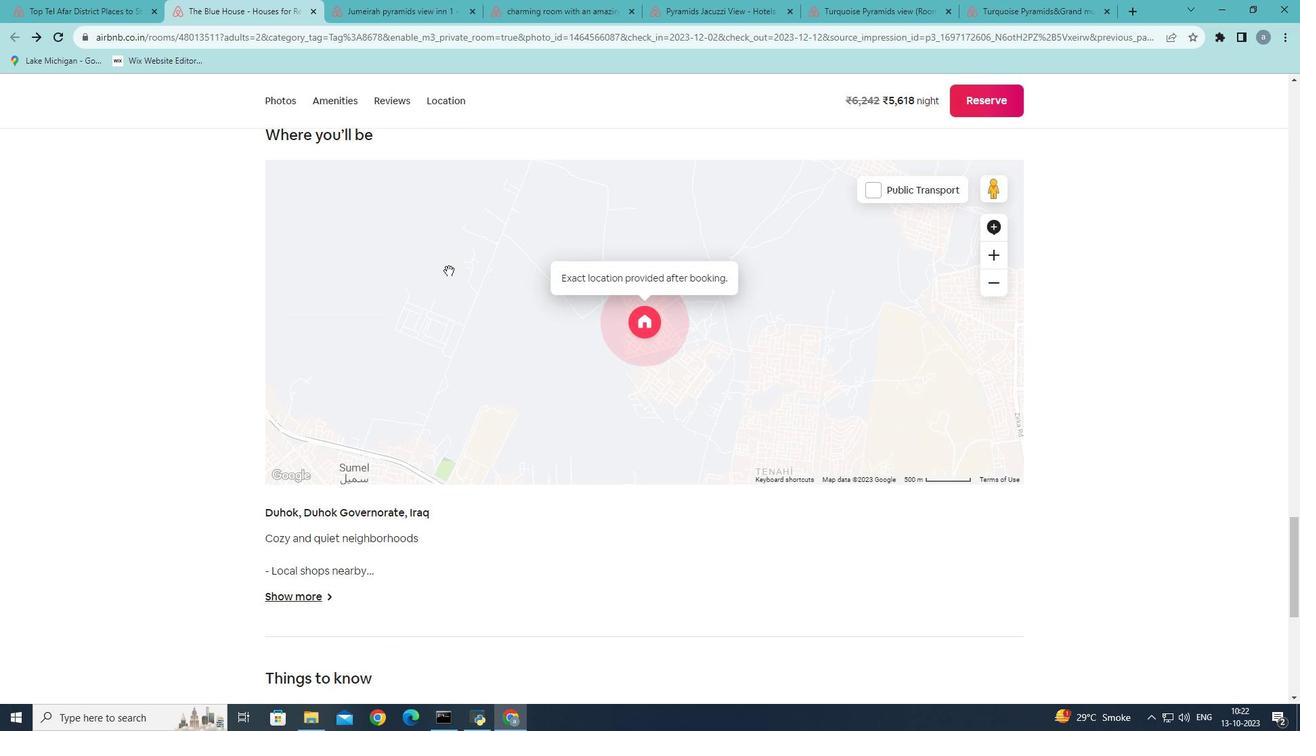 
Action: Mouse scrolled (449, 270) with delta (0, 0)
Screenshot: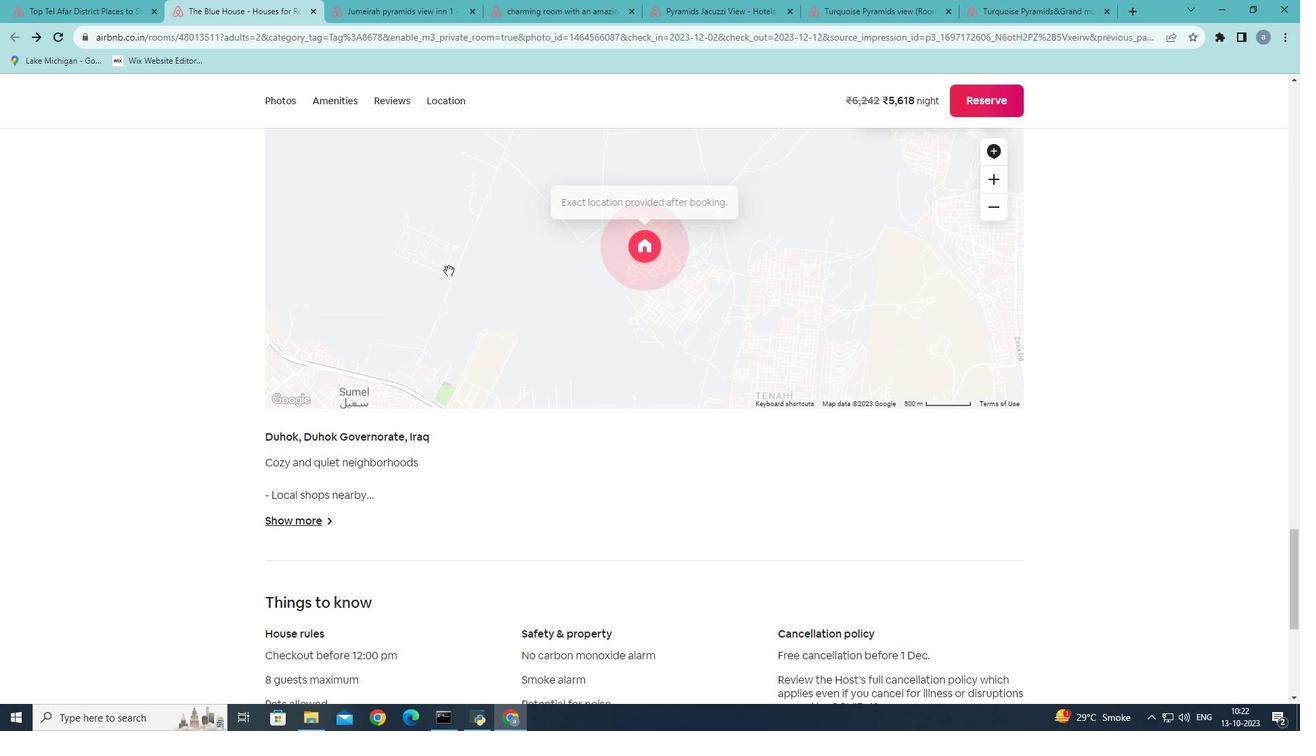 
Action: Mouse moved to (317, 478)
Screenshot: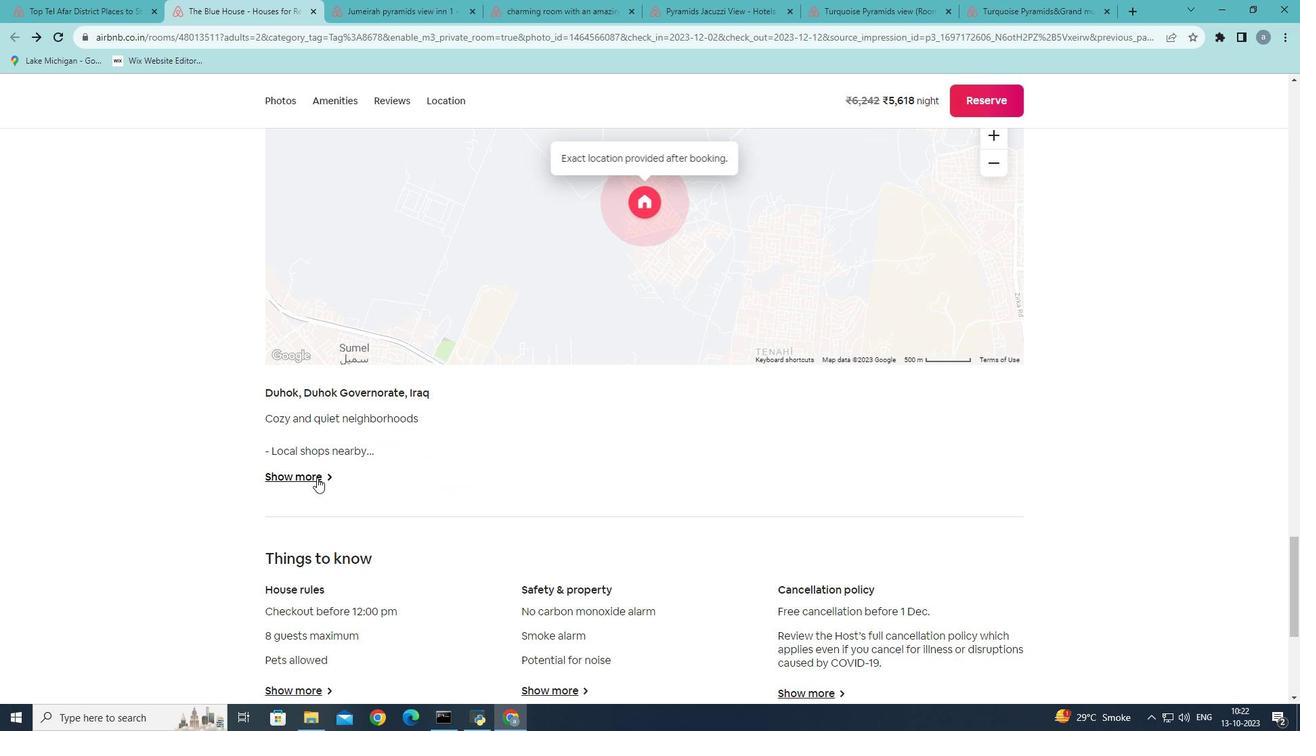 
Action: Mouse pressed left at (317, 478)
Screenshot: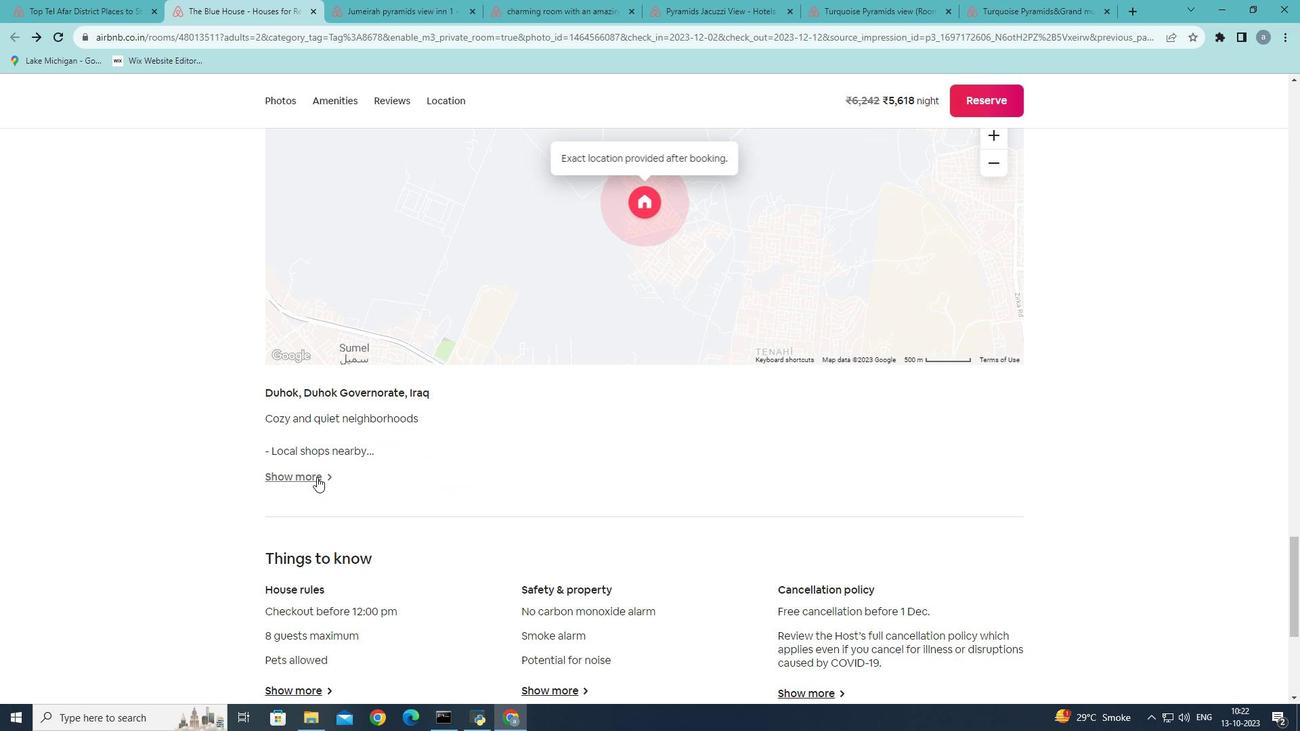 
Action: Mouse moved to (503, 392)
Screenshot: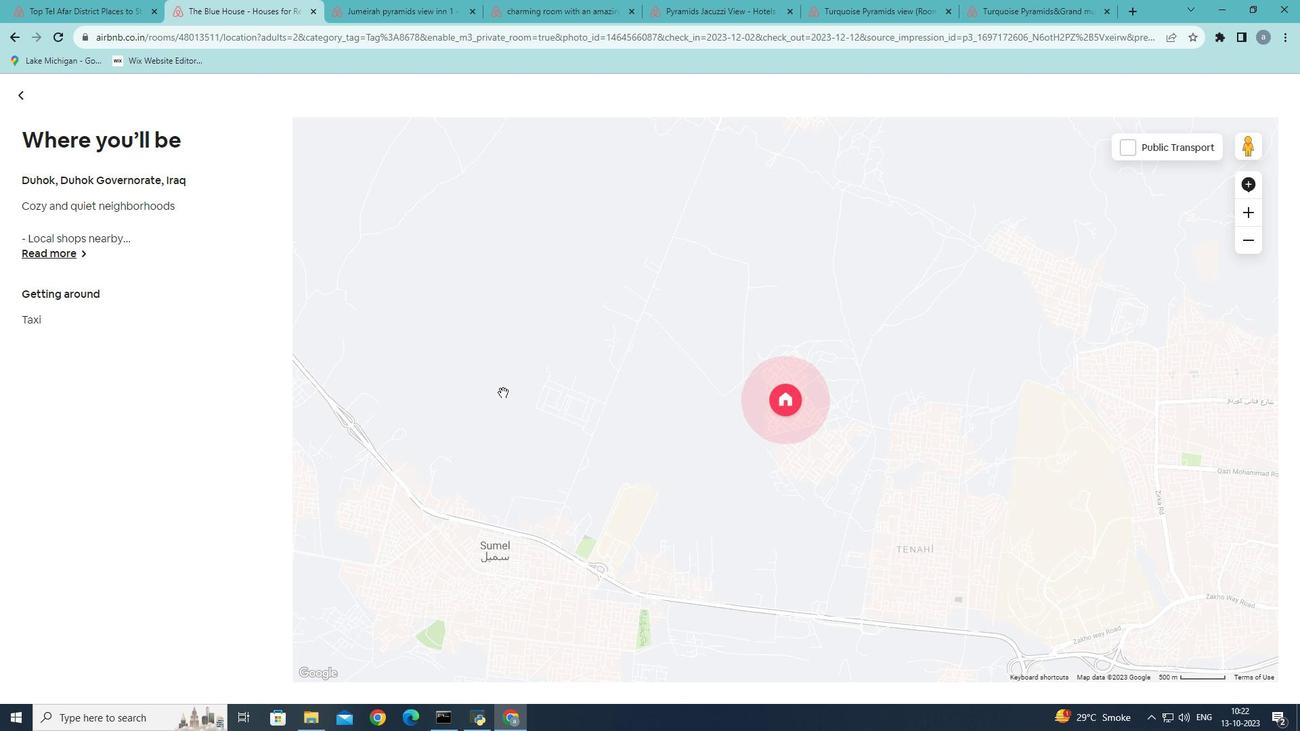 
Action: Mouse scrolled (503, 393) with delta (0, 0)
Screenshot: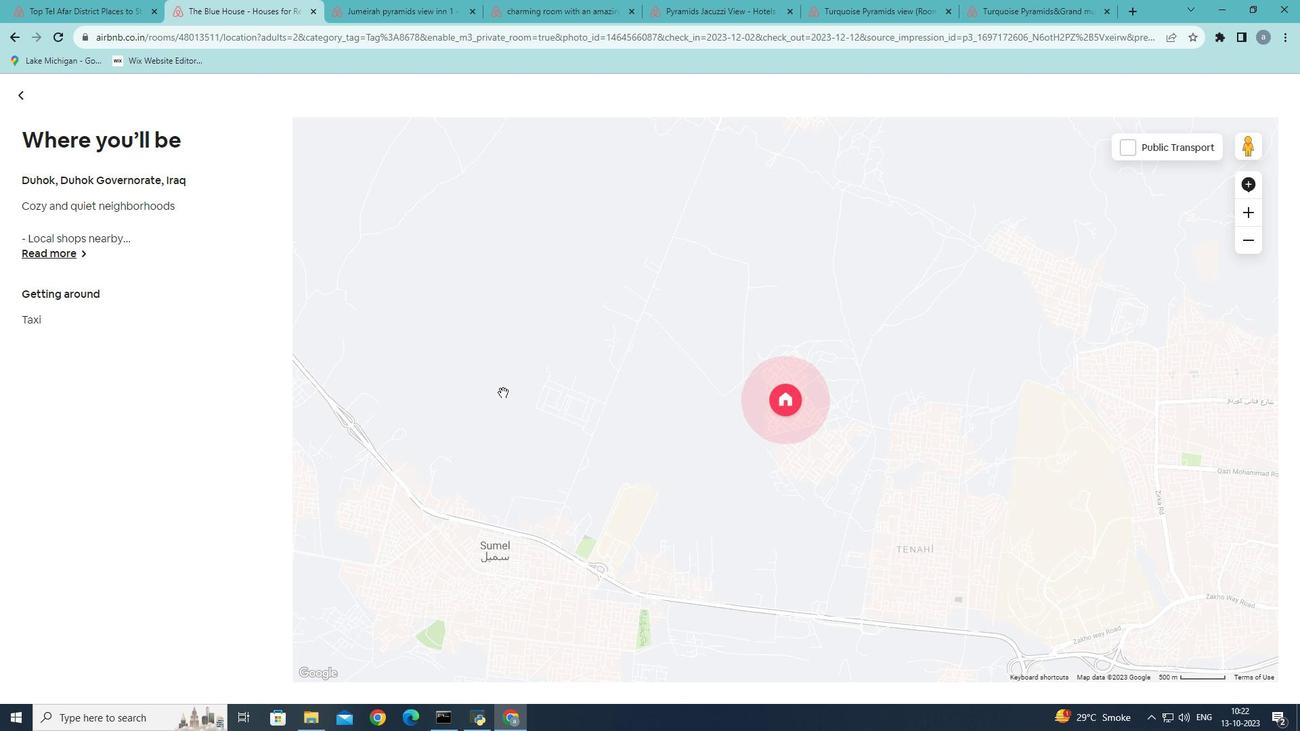 
Action: Mouse scrolled (503, 393) with delta (0, 0)
Screenshot: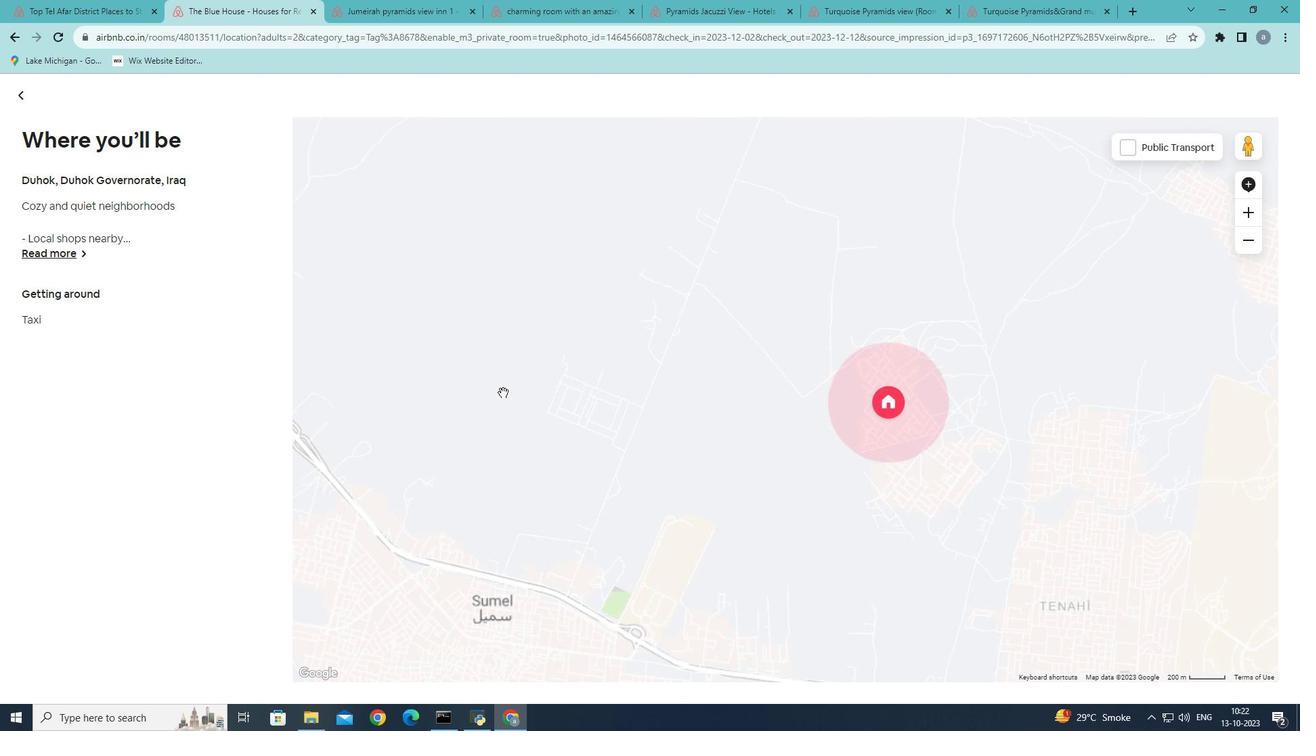 
Action: Mouse scrolled (503, 393) with delta (0, 0)
Screenshot: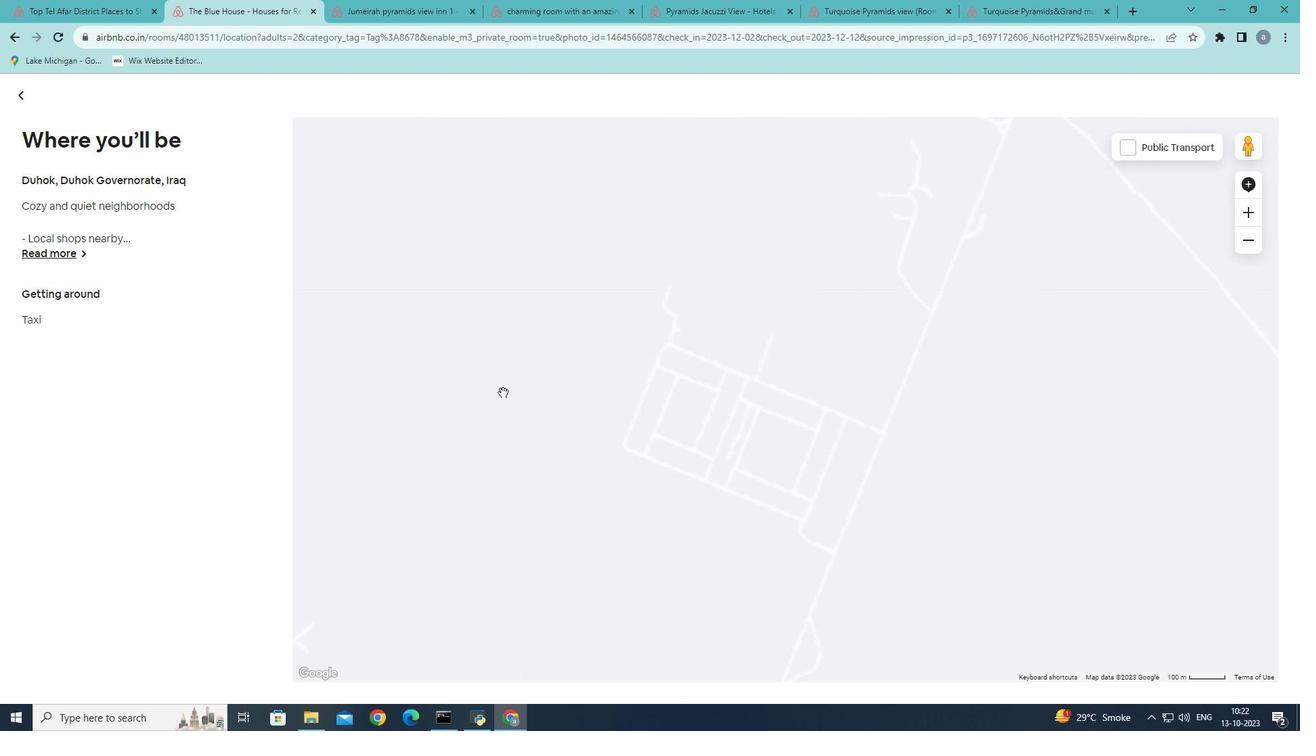 
Action: Mouse scrolled (503, 392) with delta (0, 0)
Screenshot: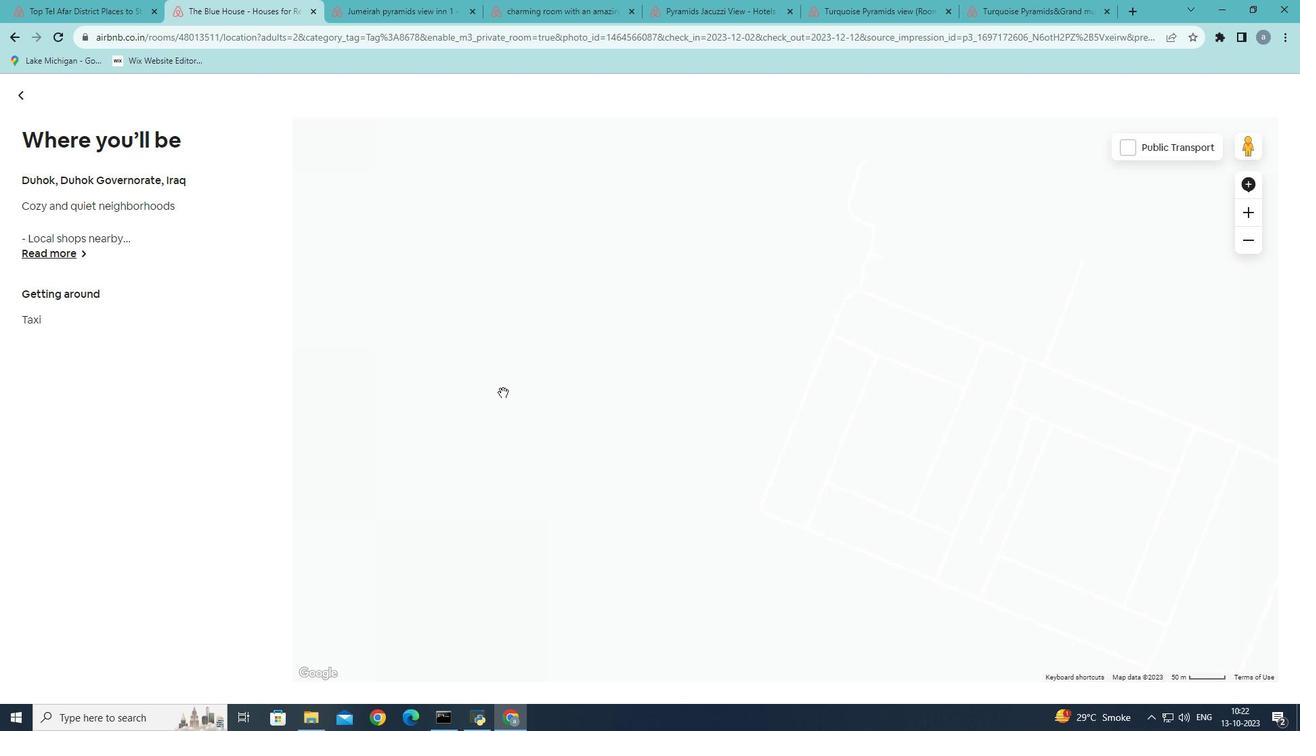 
Action: Mouse scrolled (503, 392) with delta (0, 0)
Screenshot: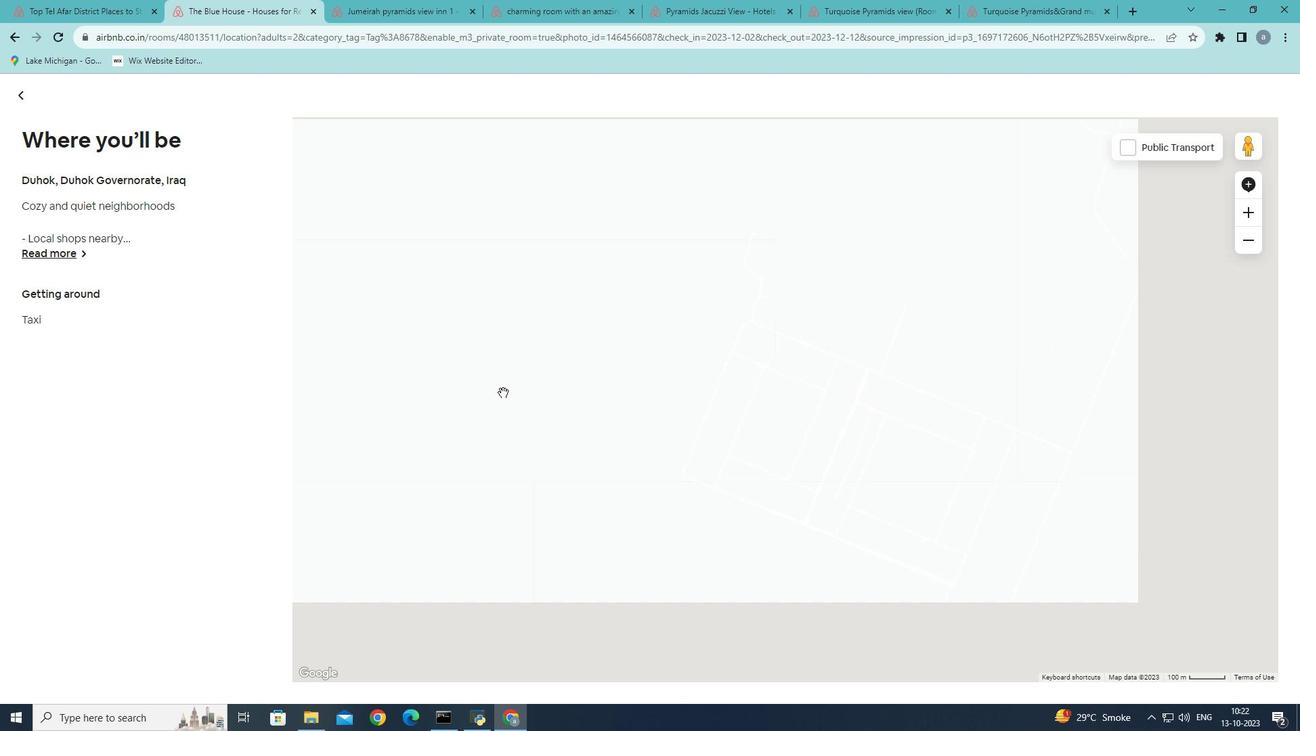 
Action: Mouse scrolled (503, 392) with delta (0, 0)
Screenshot: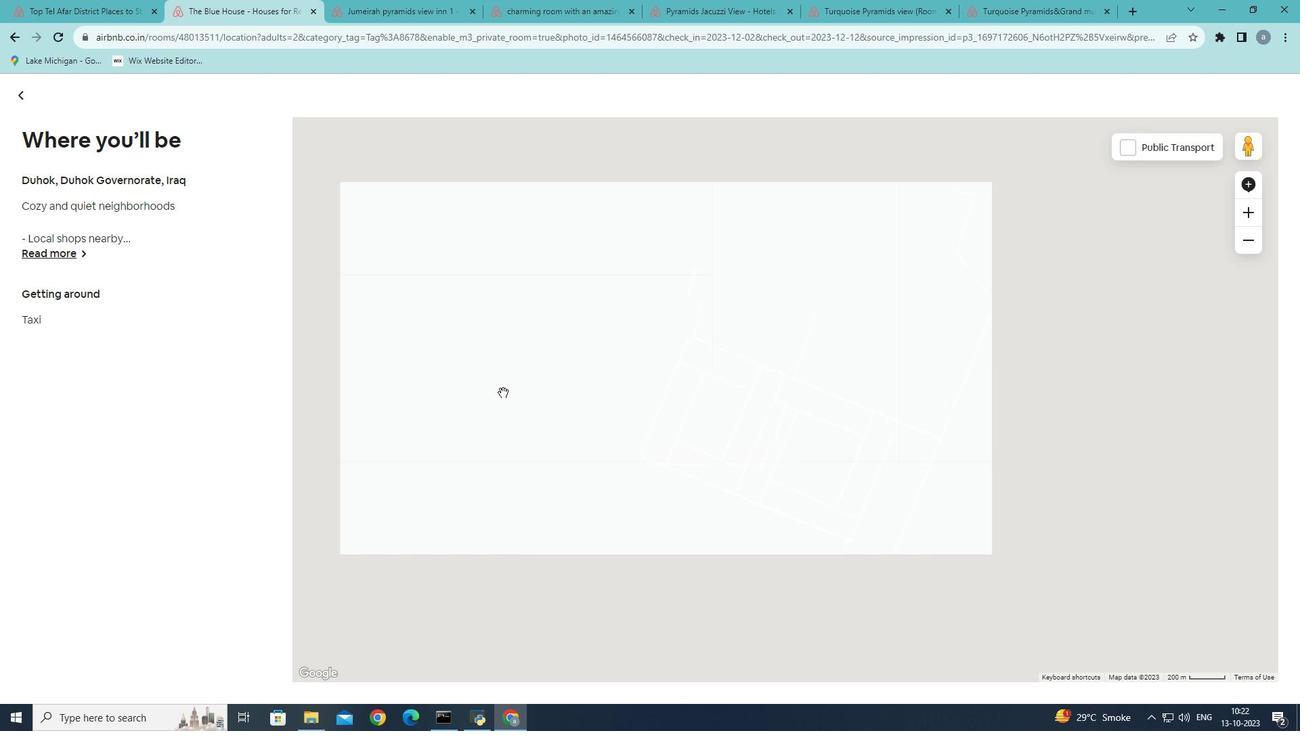 
Action: Mouse scrolled (503, 392) with delta (0, 0)
Screenshot: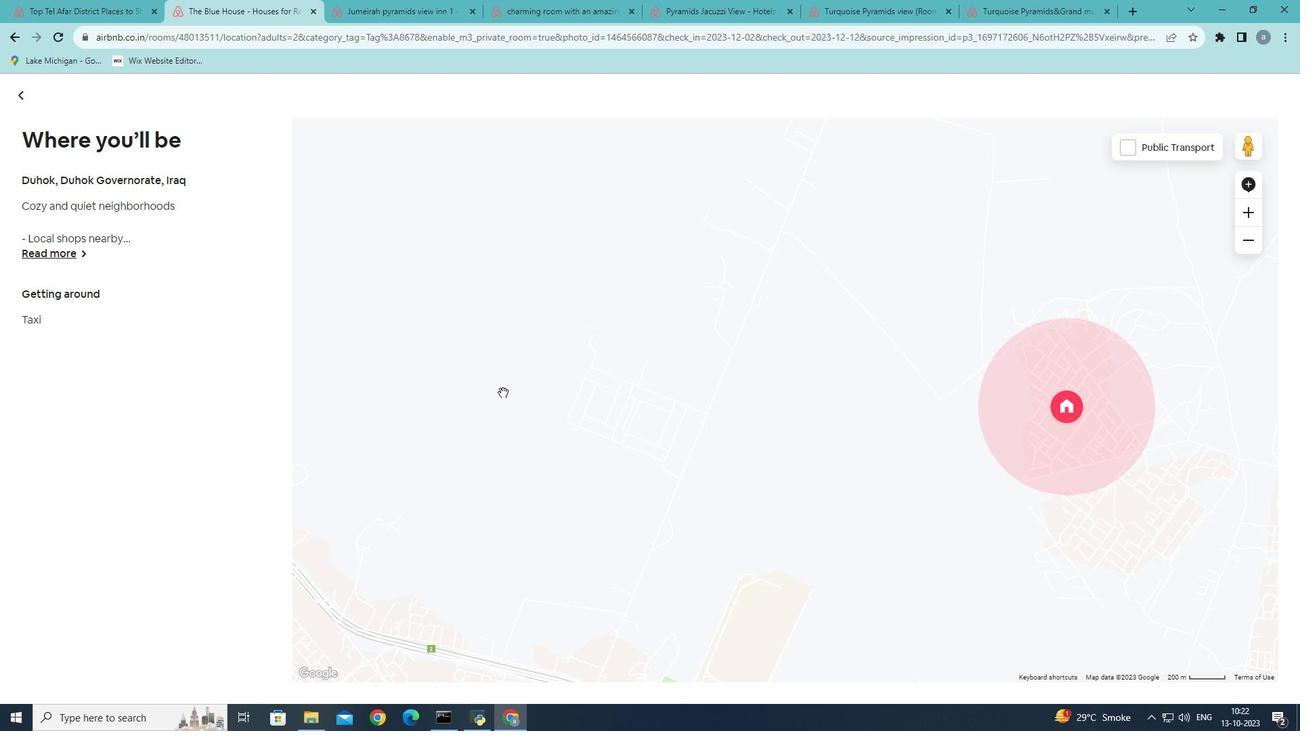 
Action: Mouse scrolled (503, 392) with delta (0, 0)
Screenshot: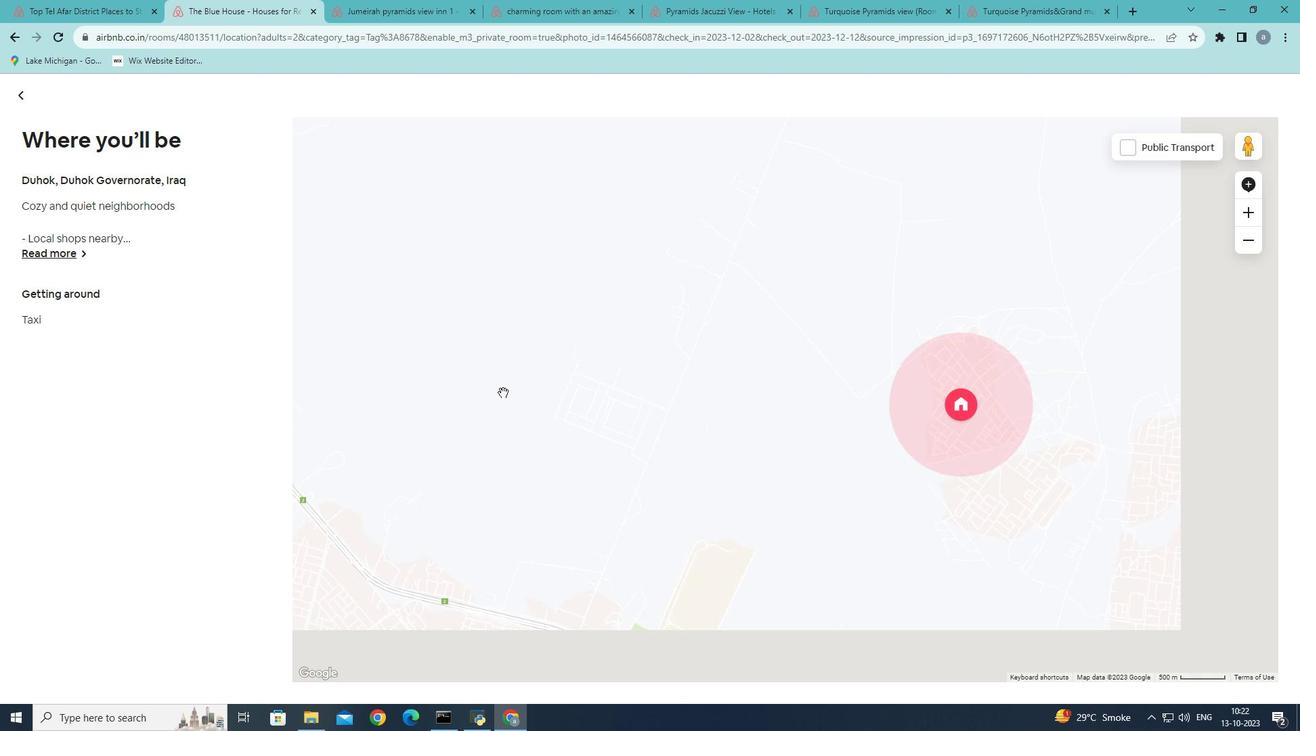 
Action: Mouse scrolled (503, 392) with delta (0, 0)
Screenshot: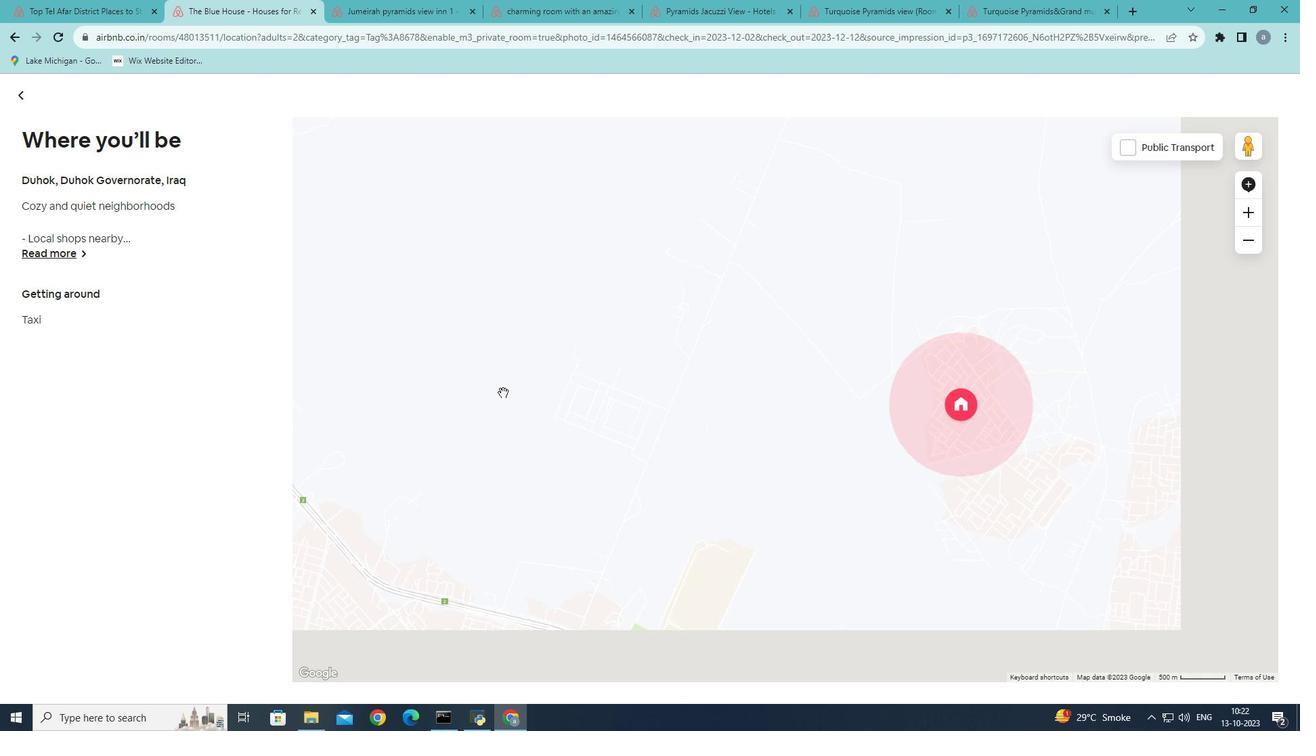 
Action: Mouse scrolled (503, 392) with delta (0, 0)
Screenshot: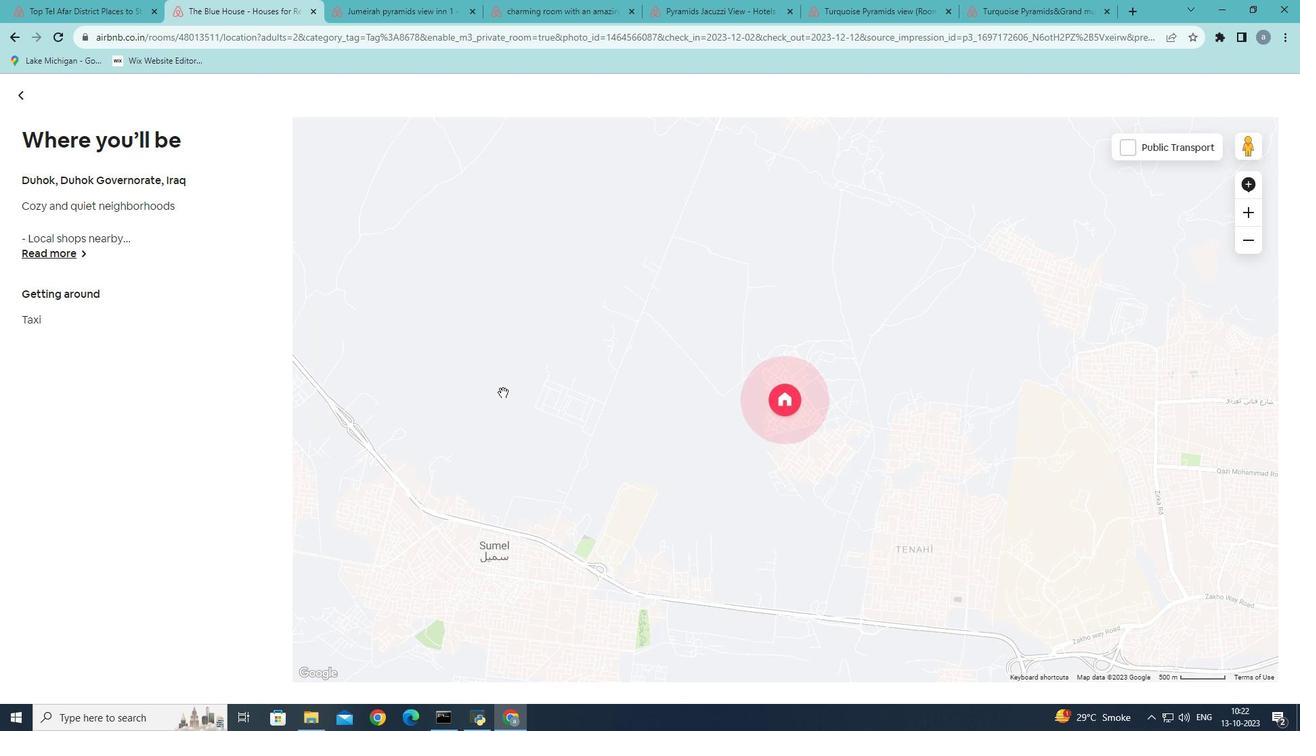 
Action: Mouse scrolled (503, 392) with delta (0, 0)
Screenshot: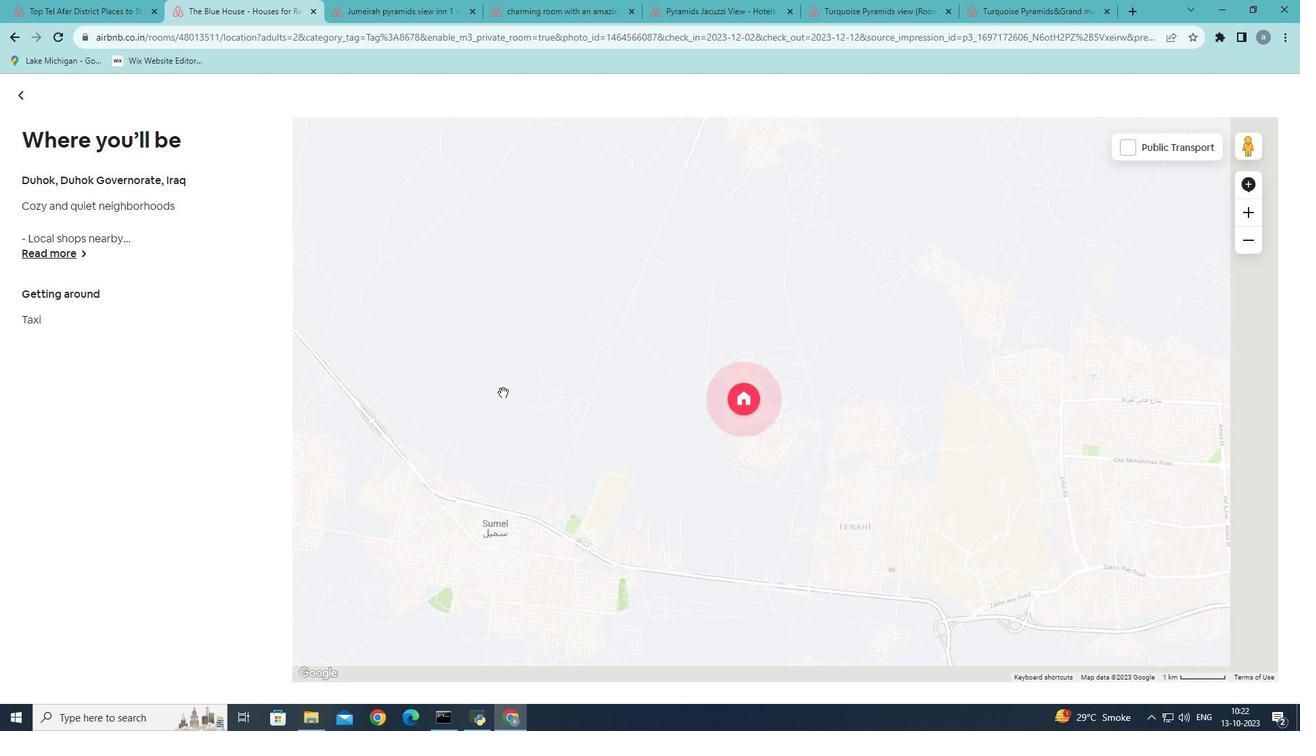
Action: Mouse scrolled (503, 392) with delta (0, 0)
Screenshot: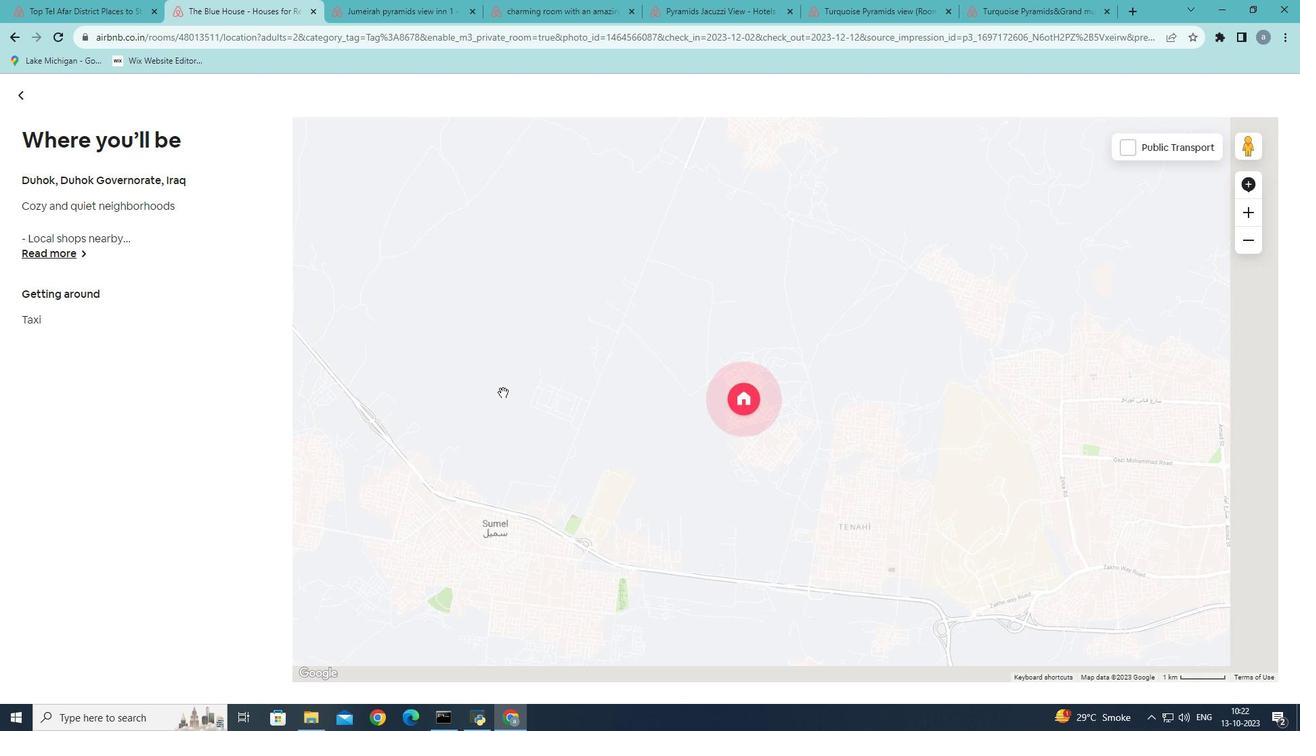 
Action: Mouse scrolled (503, 393) with delta (0, 0)
Screenshot: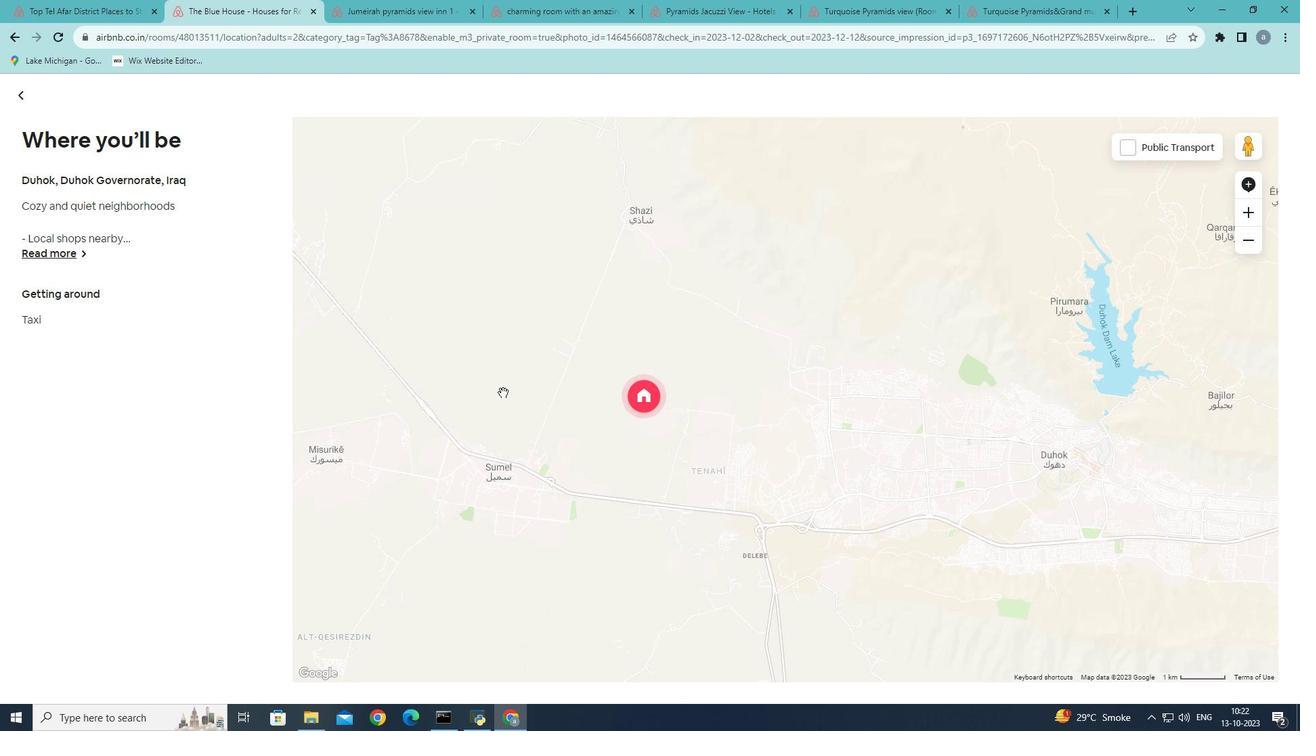 
Action: Mouse scrolled (503, 393) with delta (0, 0)
Screenshot: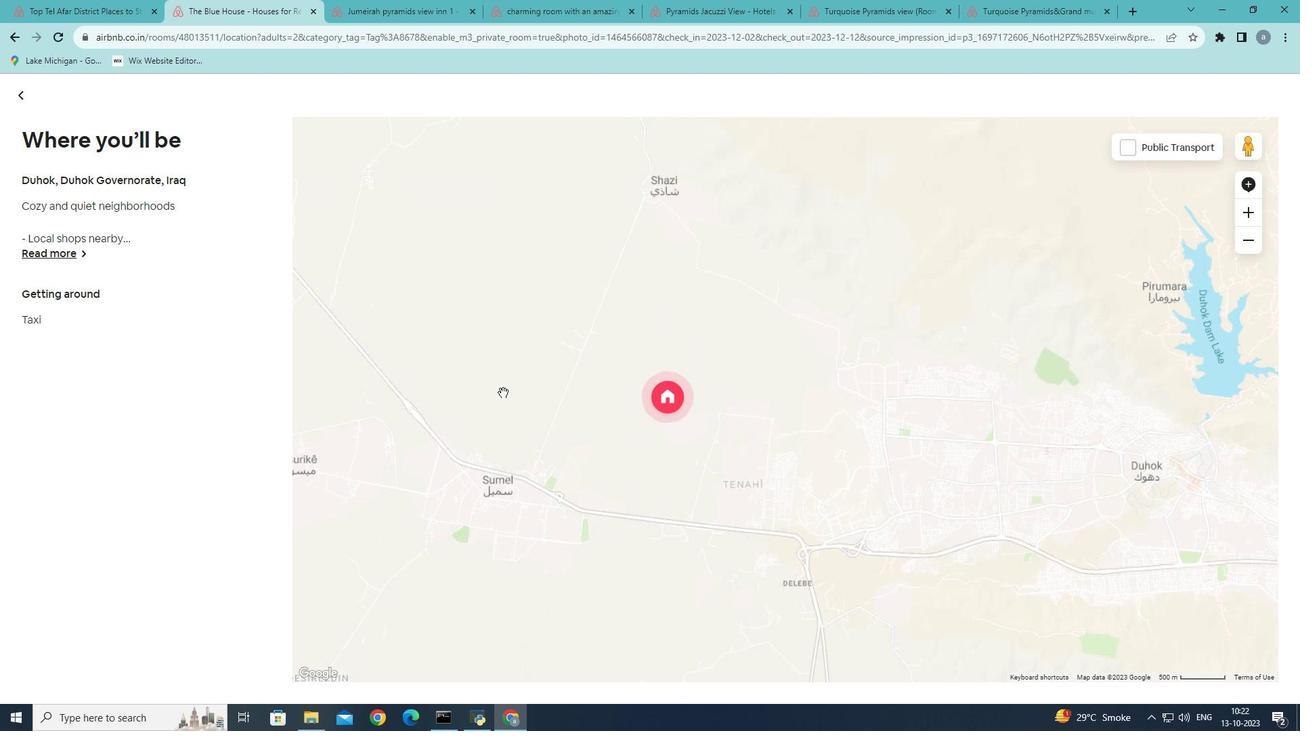 
Action: Mouse scrolled (503, 393) with delta (0, 0)
Screenshot: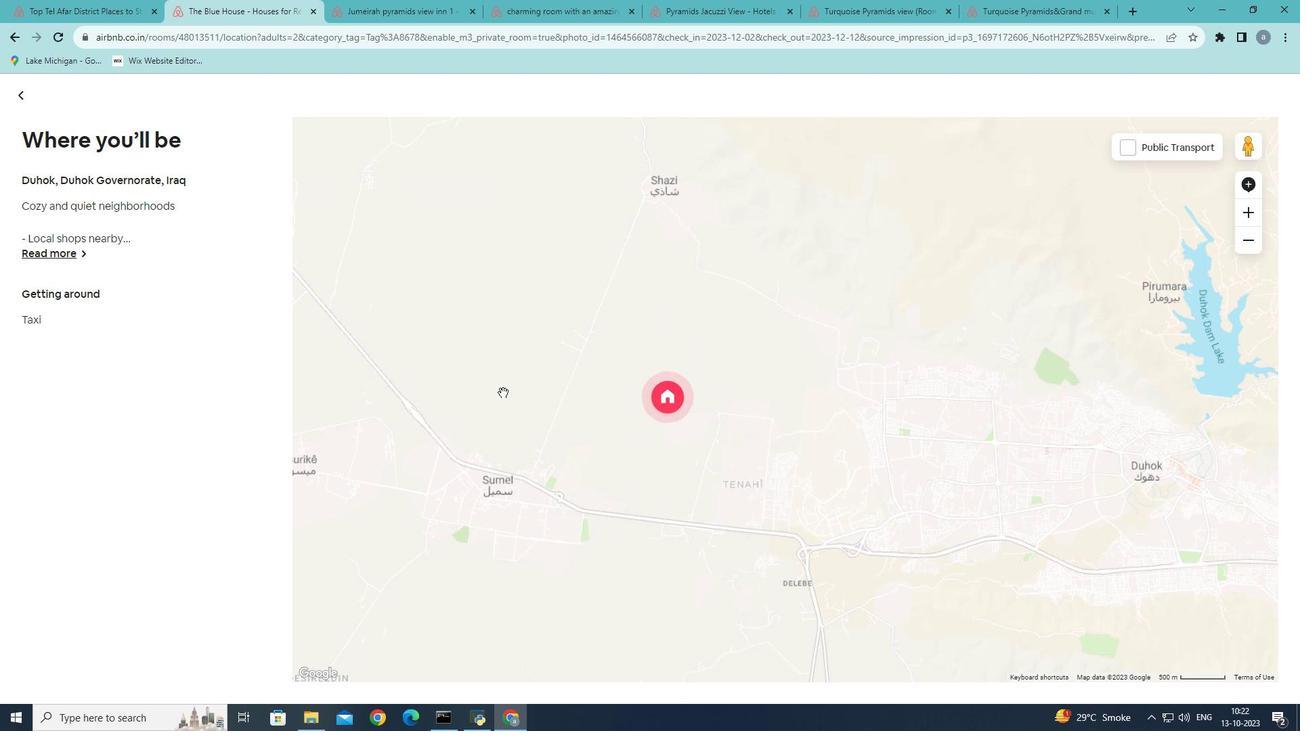 
Action: Mouse scrolled (503, 393) with delta (0, 0)
